 Task: Find a house in Puttur, India for 8 guests from July 12 to July 16, with a price range of ₹10,000 to ₹16,000, including amenities like WiFi, free parking, gym, and breakfast, and ensure self check-in is available.
Action: Mouse moved to (603, 132)
Screenshot: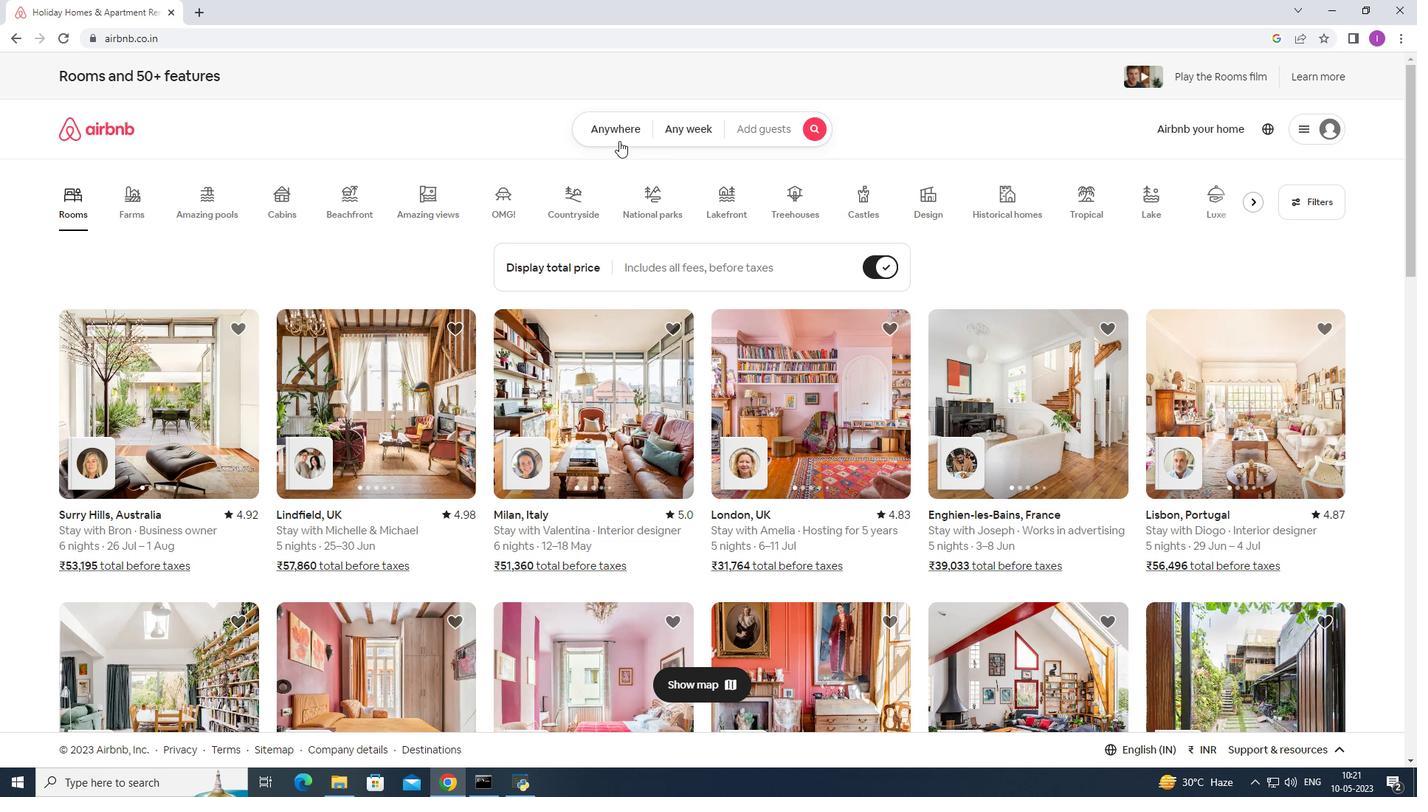 
Action: Mouse pressed left at (603, 132)
Screenshot: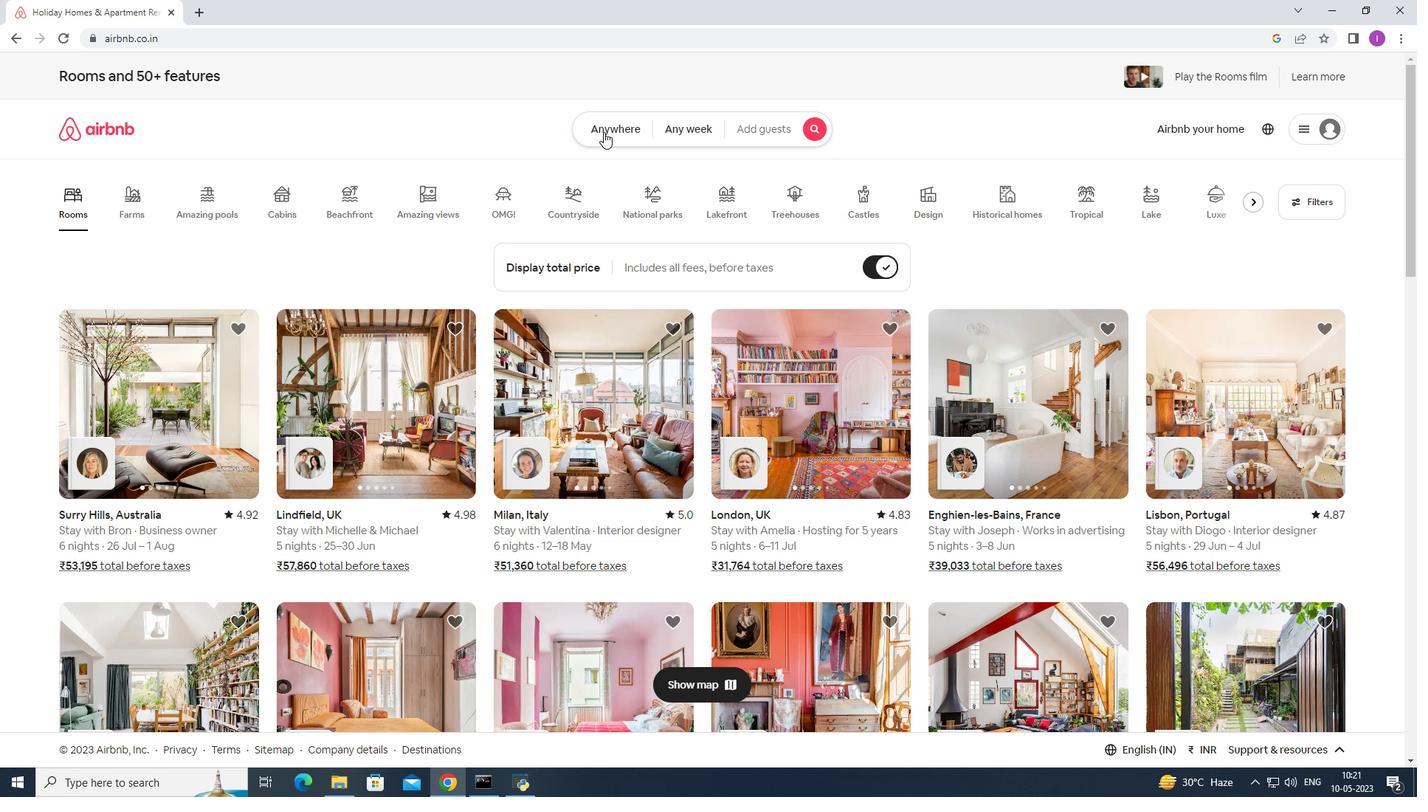 
Action: Mouse moved to (541, 179)
Screenshot: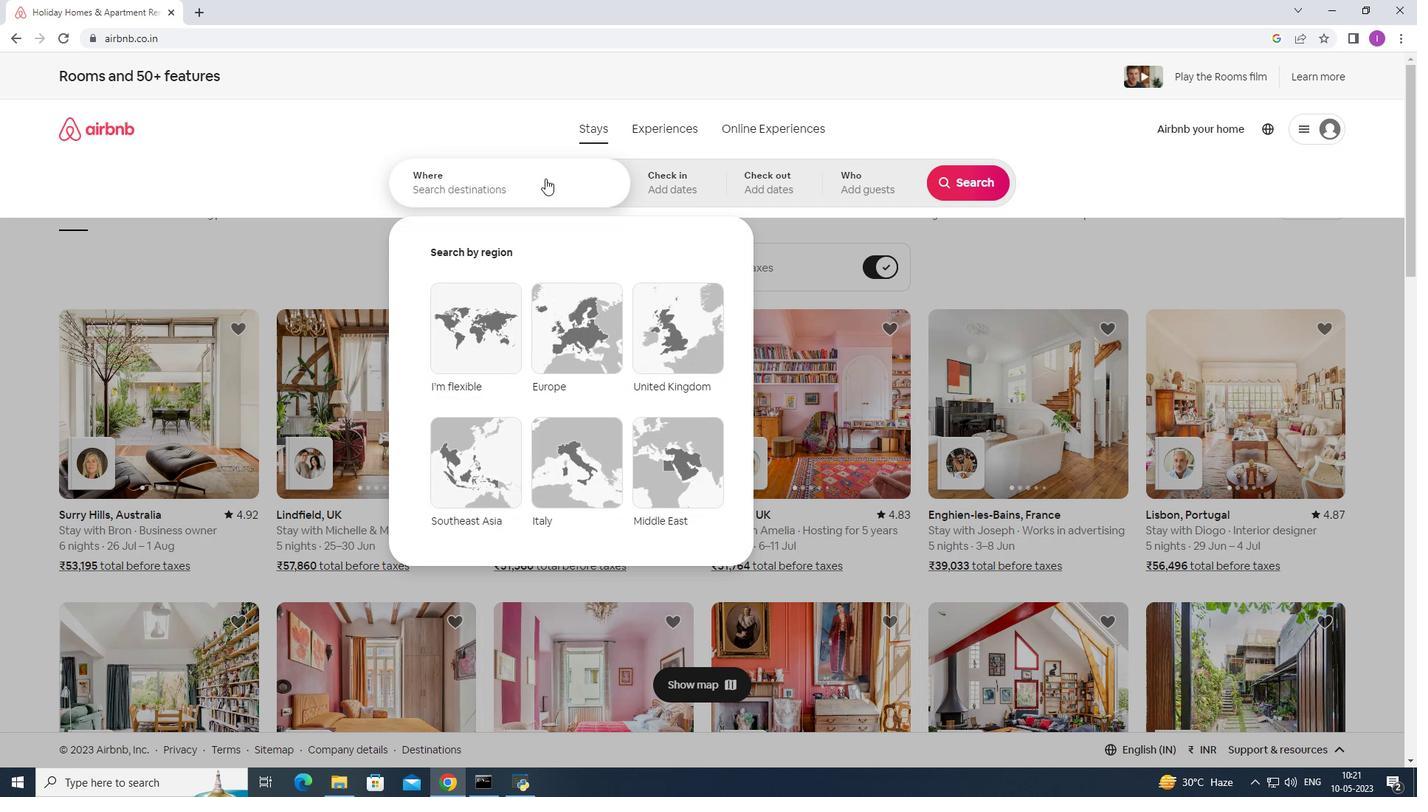 
Action: Mouse pressed left at (541, 179)
Screenshot: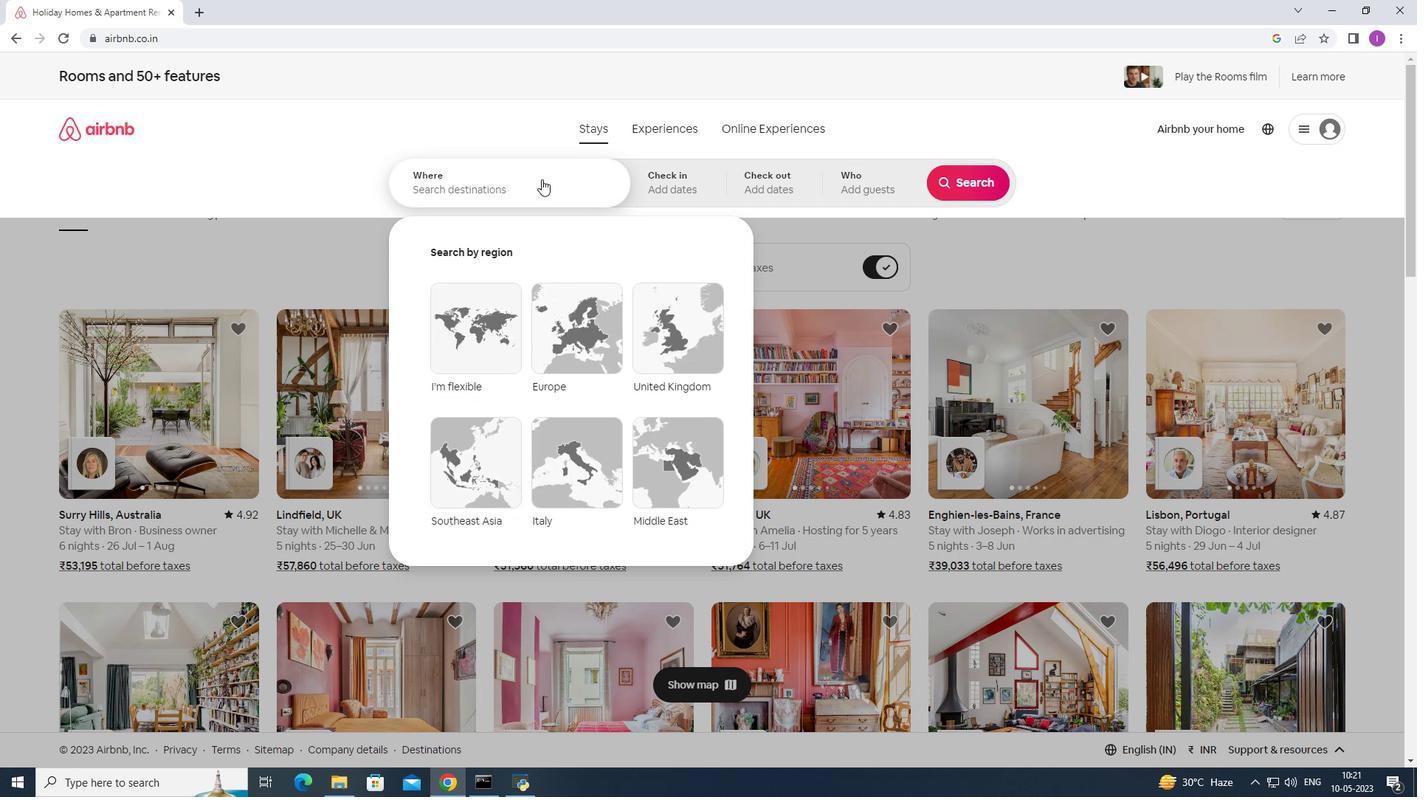 
Action: Mouse moved to (619, 213)
Screenshot: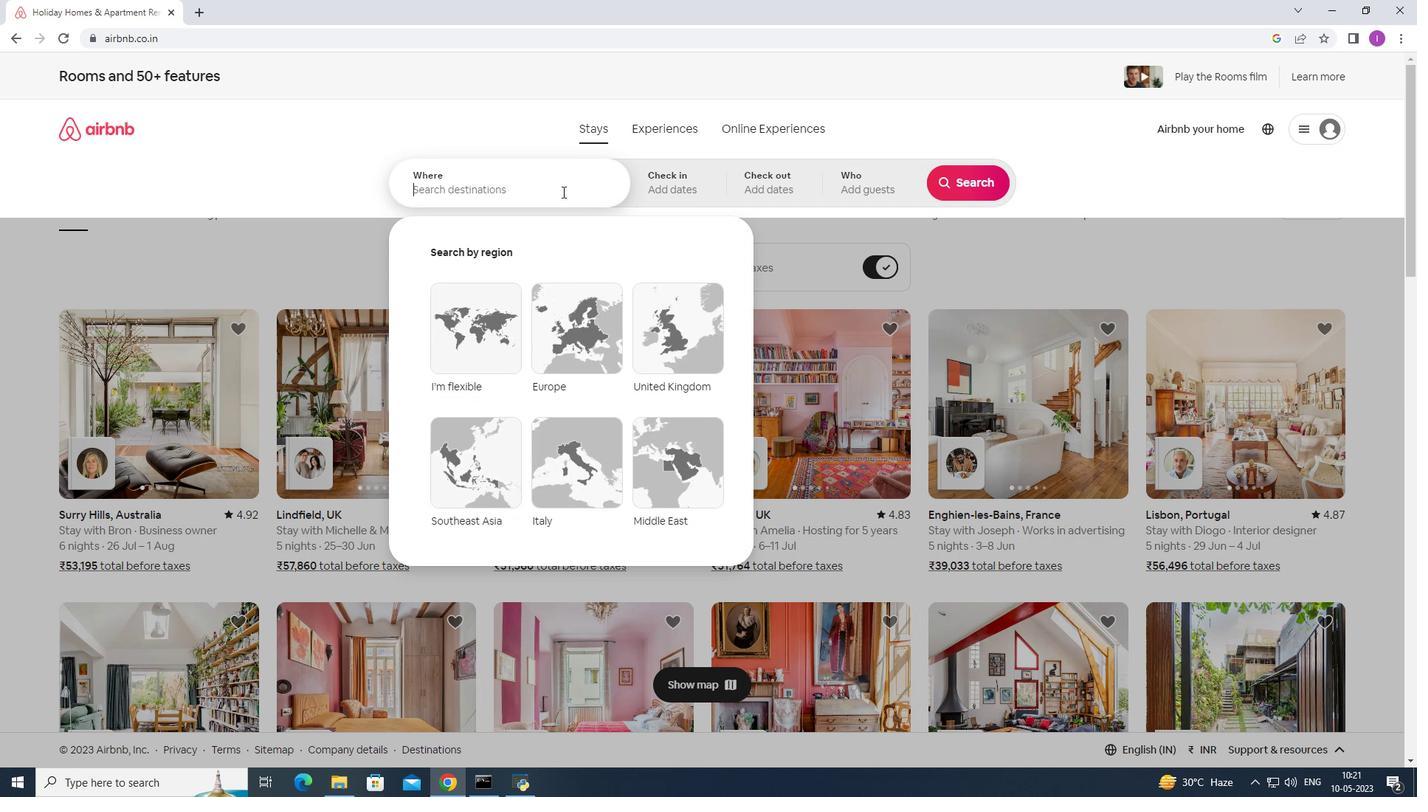 
Action: Key pressed <Key.shift><Key.shift><Key.shift><Key.shift><Key.shift>Puttur,<Key.shift>India
Screenshot: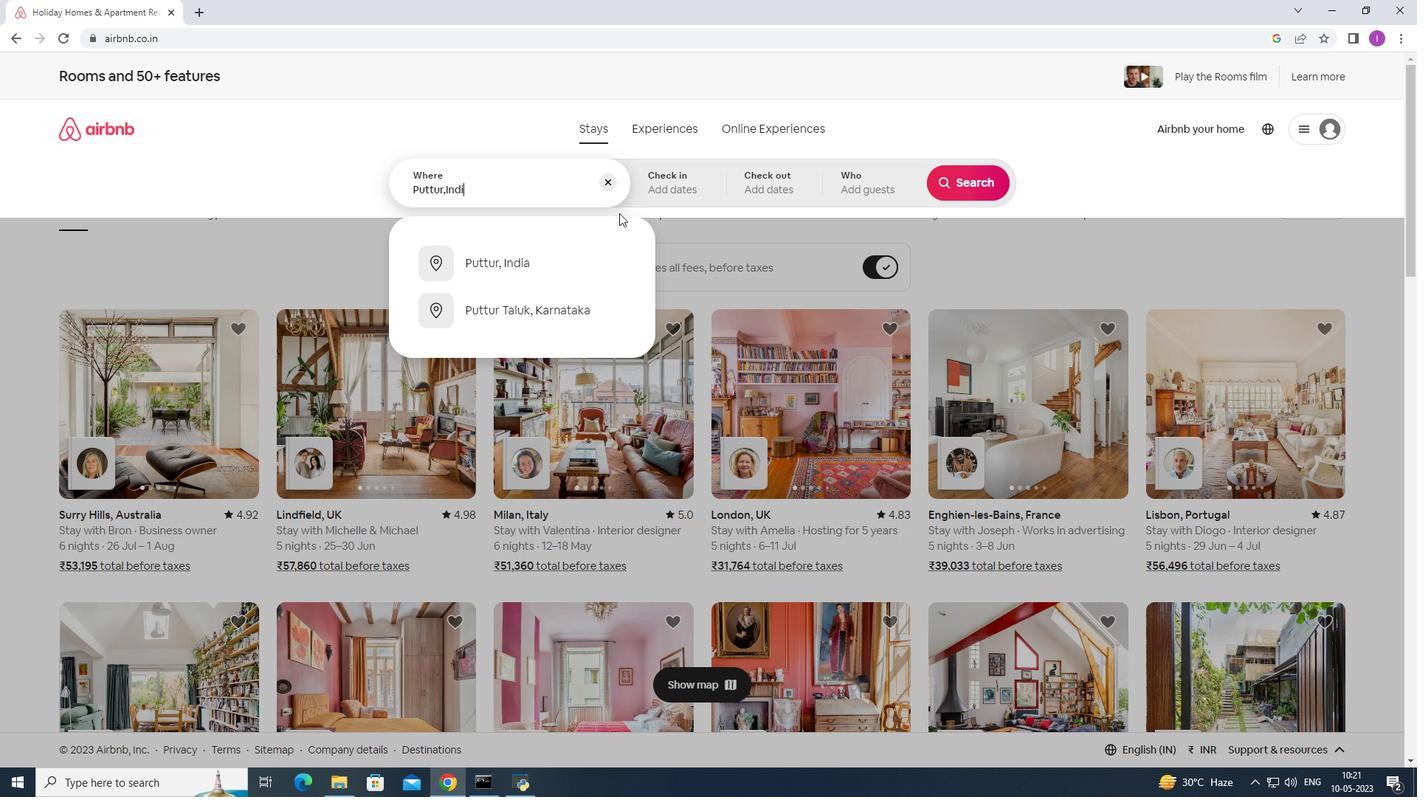 
Action: Mouse moved to (561, 262)
Screenshot: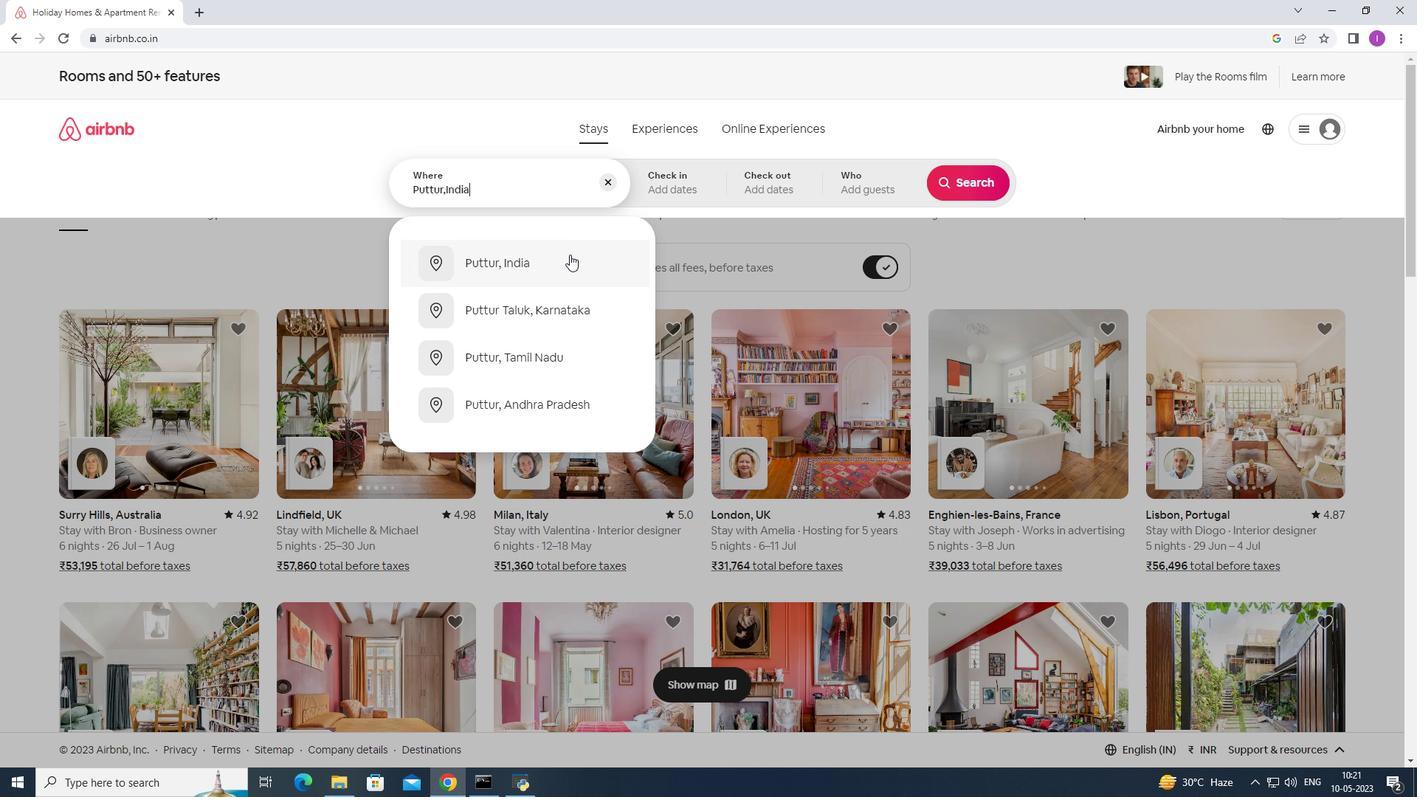 
Action: Mouse pressed left at (561, 262)
Screenshot: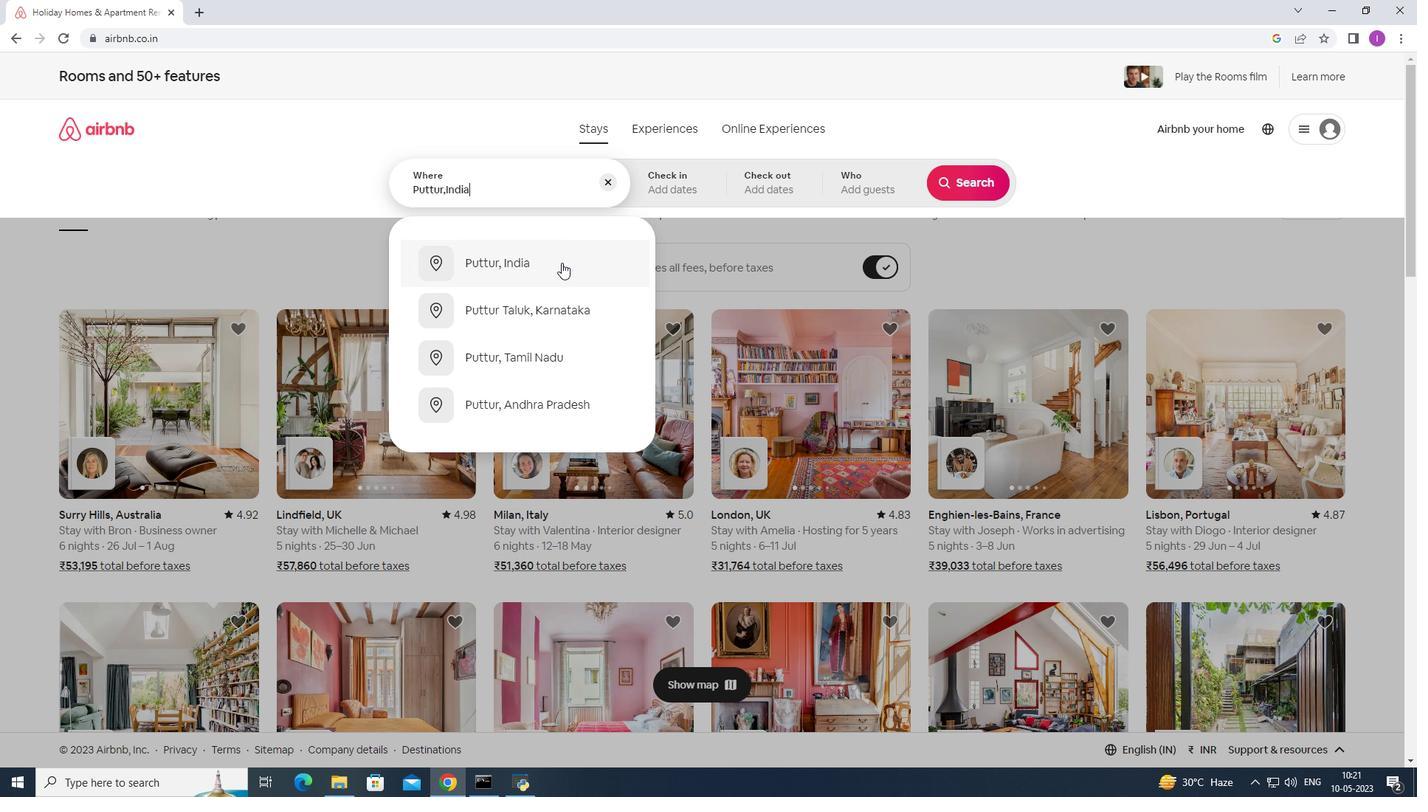 
Action: Mouse moved to (975, 301)
Screenshot: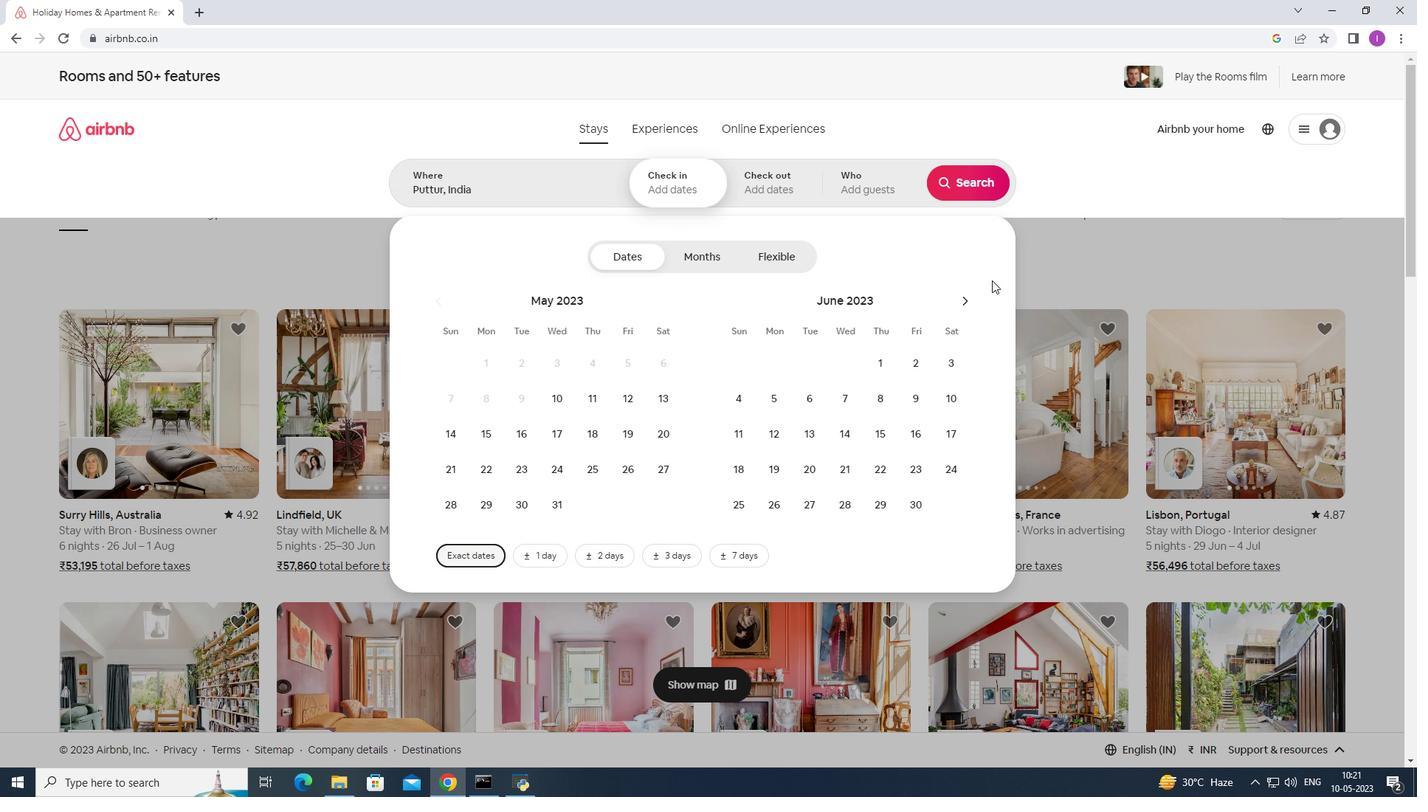
Action: Mouse pressed left at (975, 301)
Screenshot: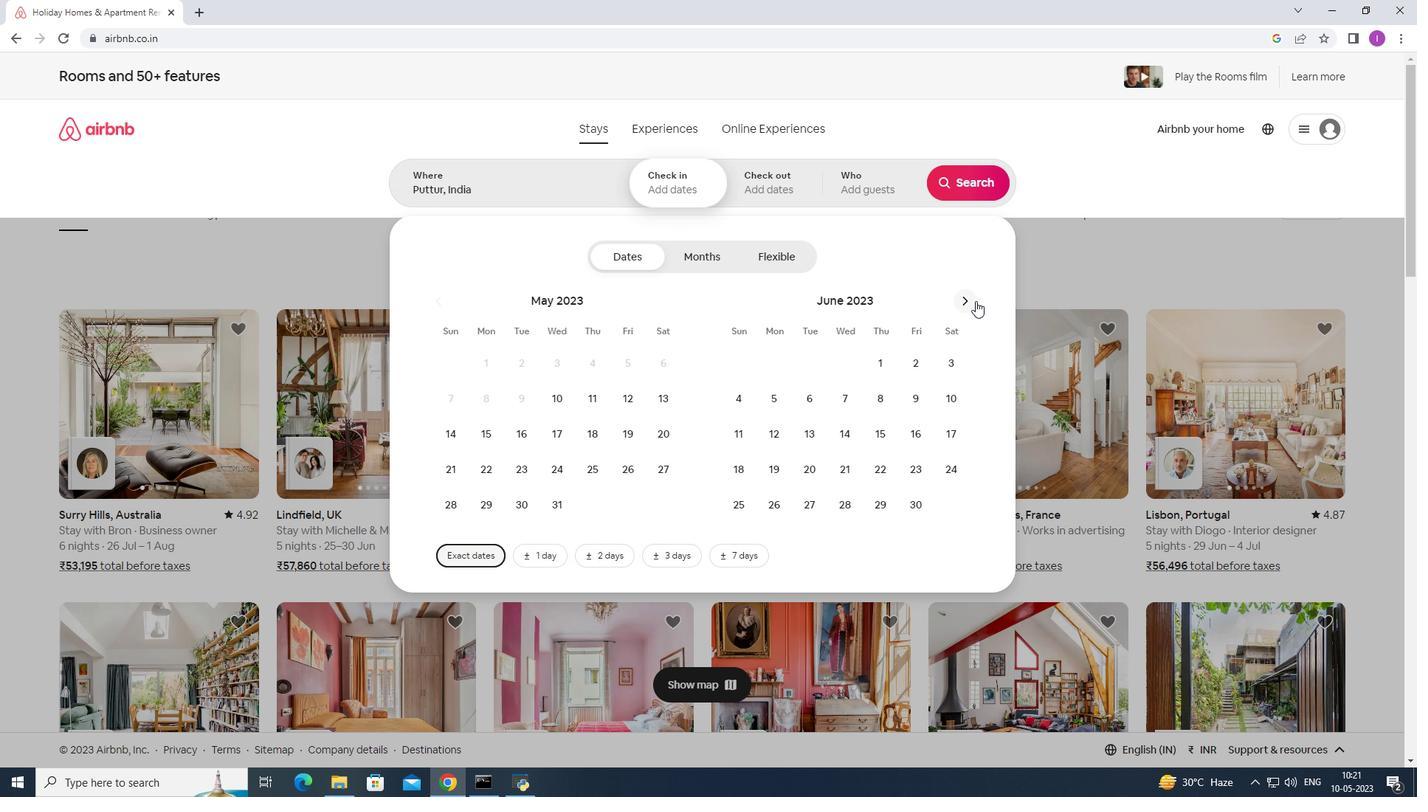 
Action: Mouse pressed left at (975, 301)
Screenshot: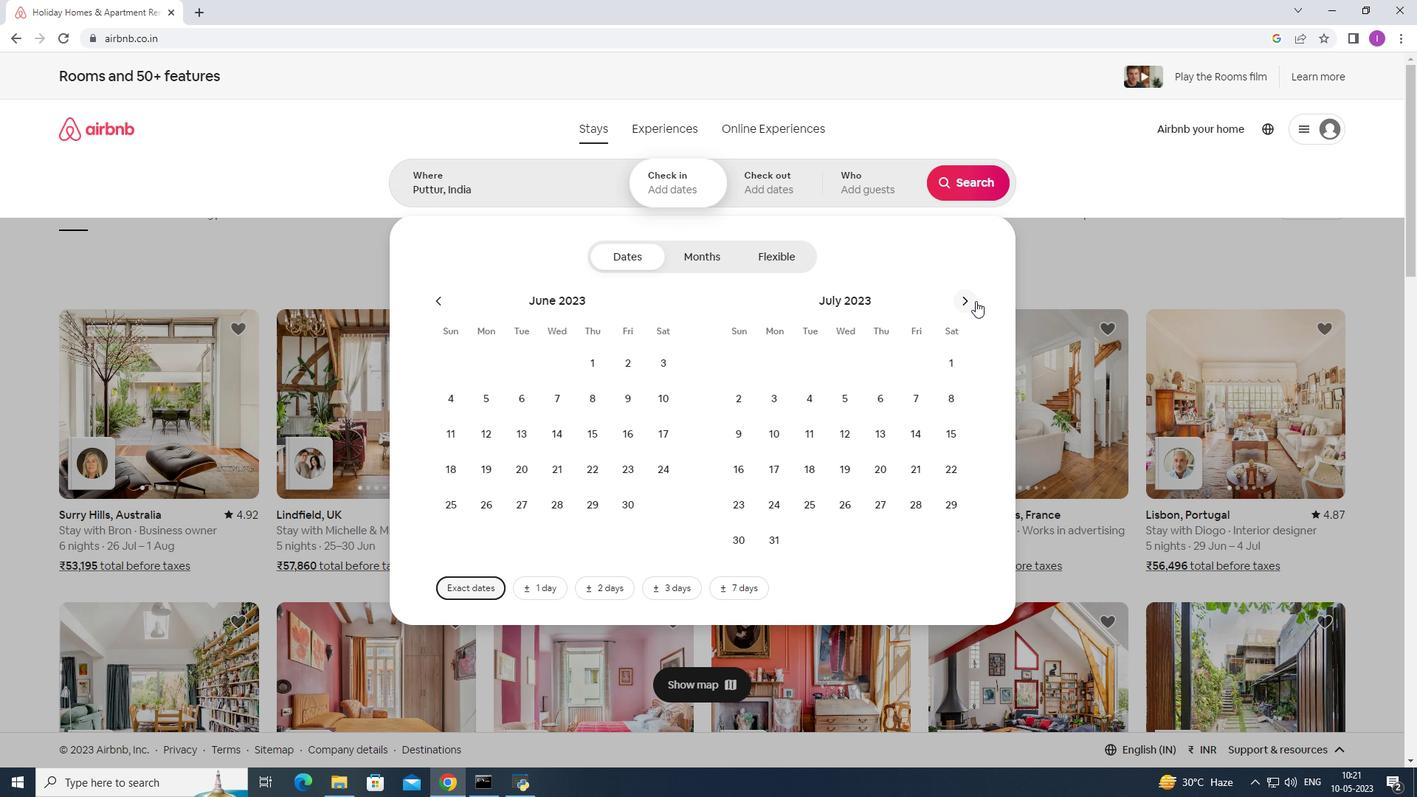 
Action: Mouse moved to (552, 431)
Screenshot: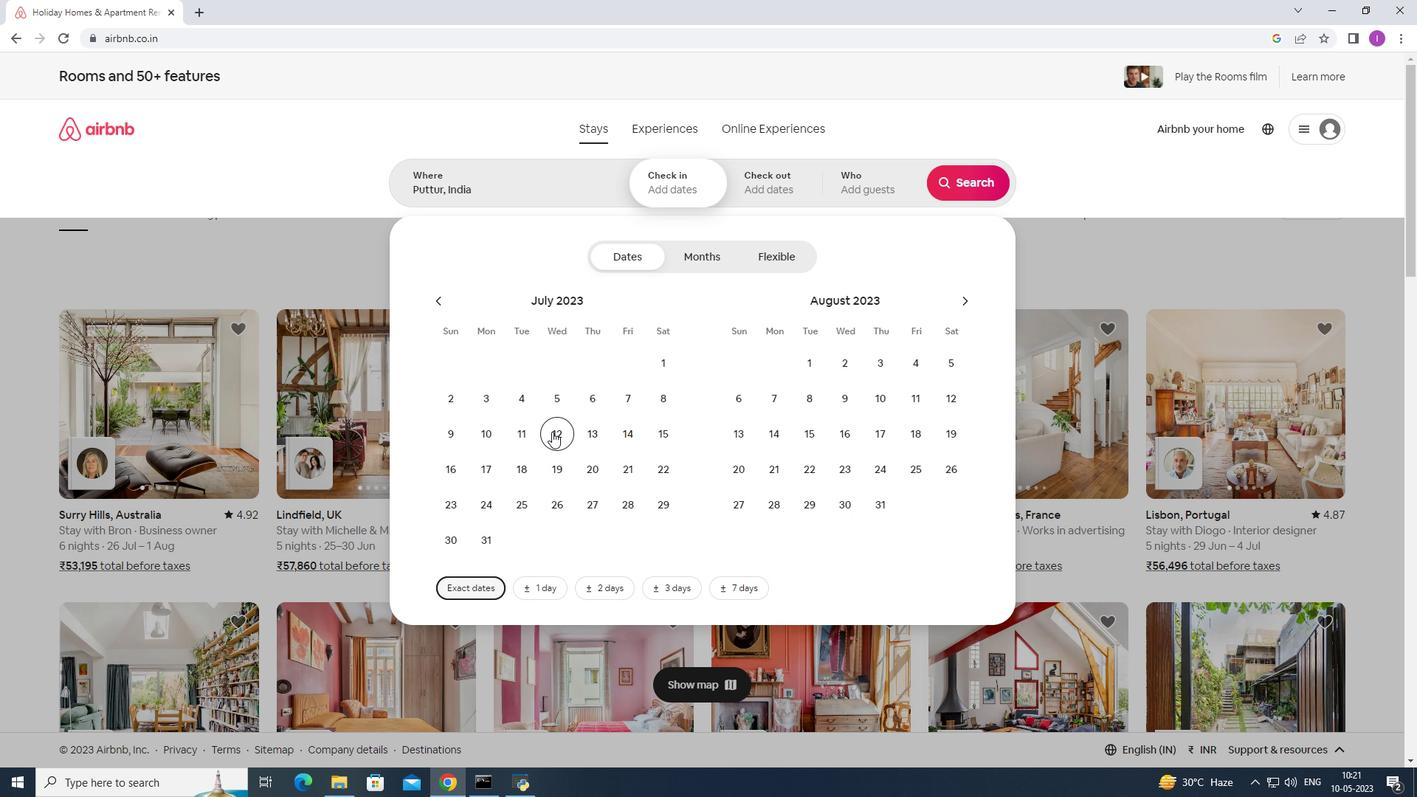 
Action: Mouse pressed left at (552, 431)
Screenshot: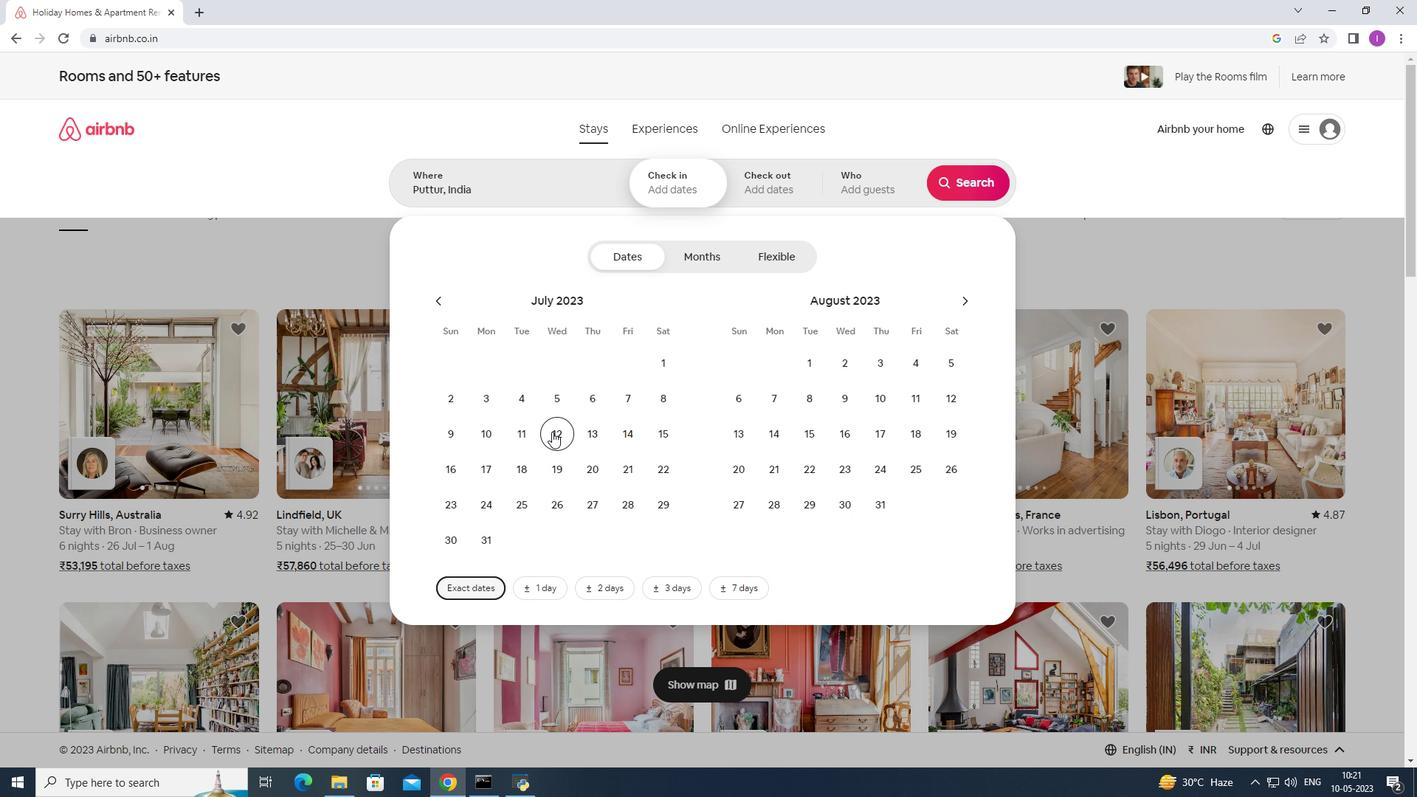 
Action: Mouse moved to (448, 474)
Screenshot: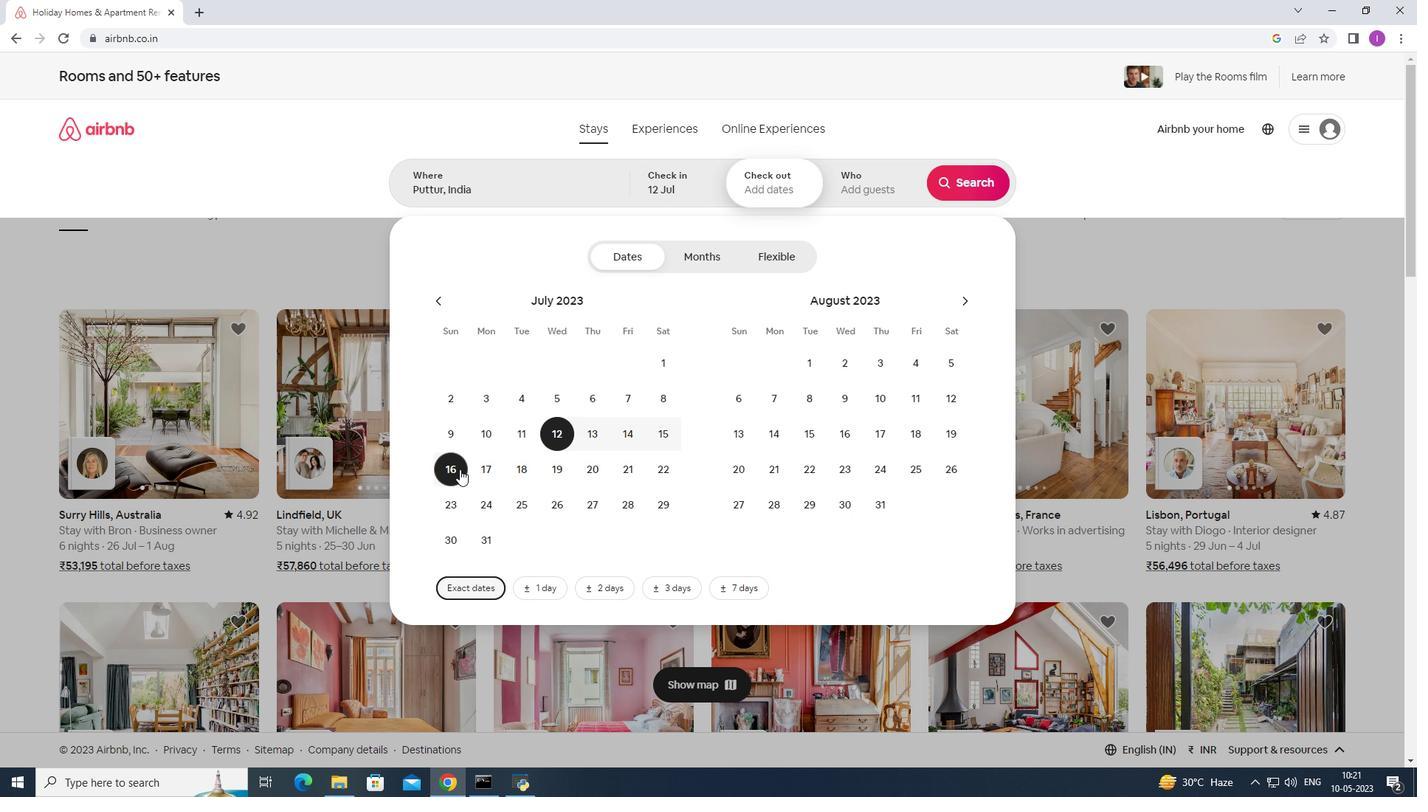 
Action: Mouse pressed left at (448, 474)
Screenshot: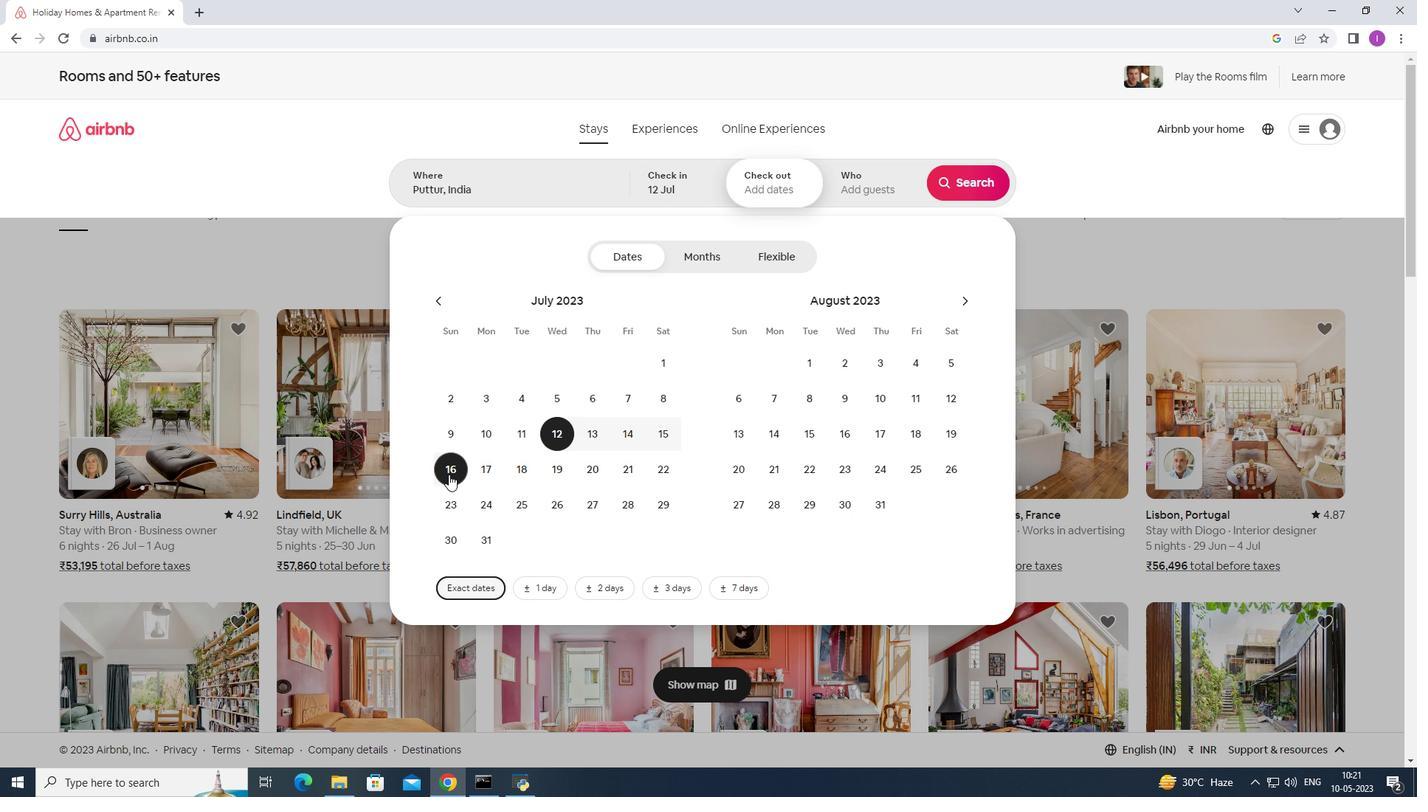 
Action: Mouse moved to (876, 181)
Screenshot: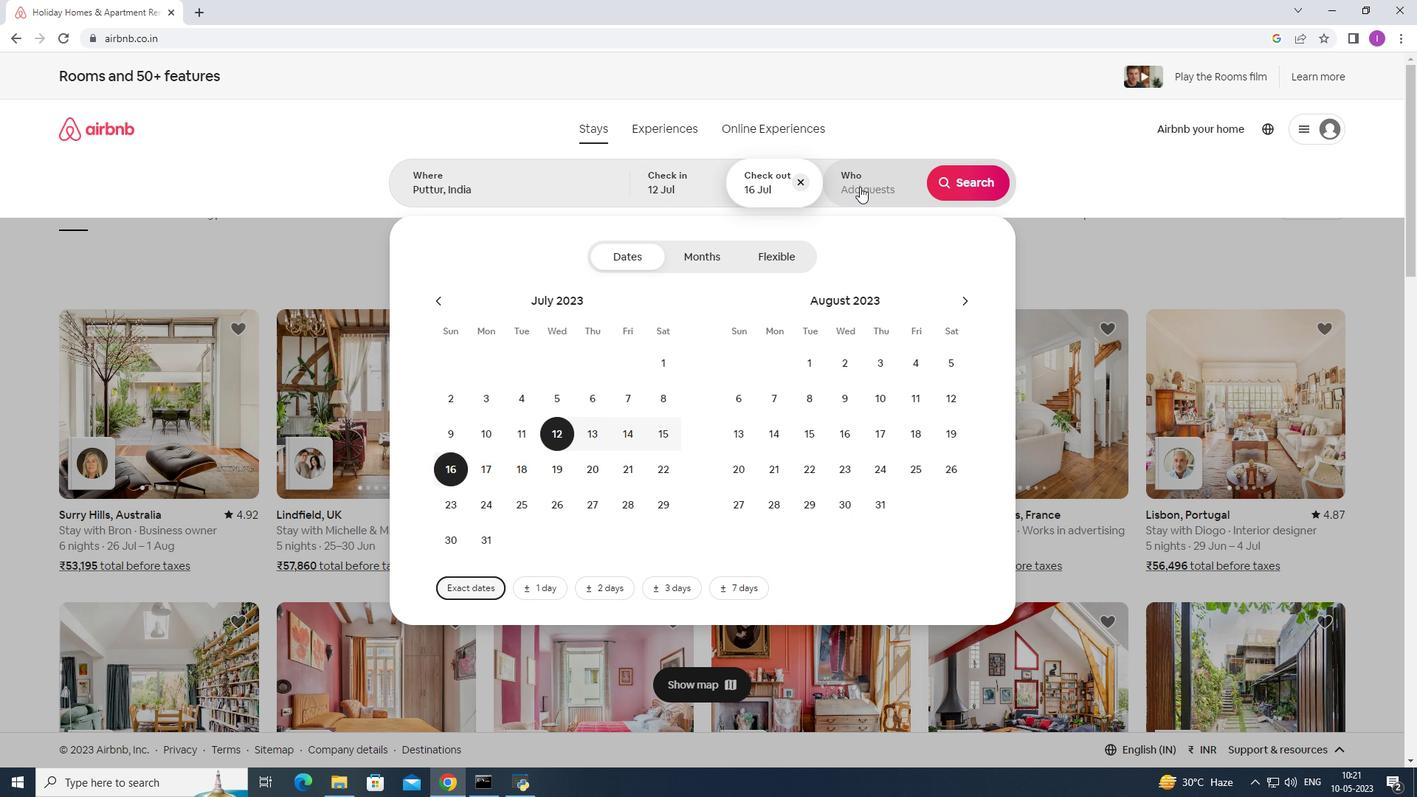 
Action: Mouse pressed left at (876, 181)
Screenshot: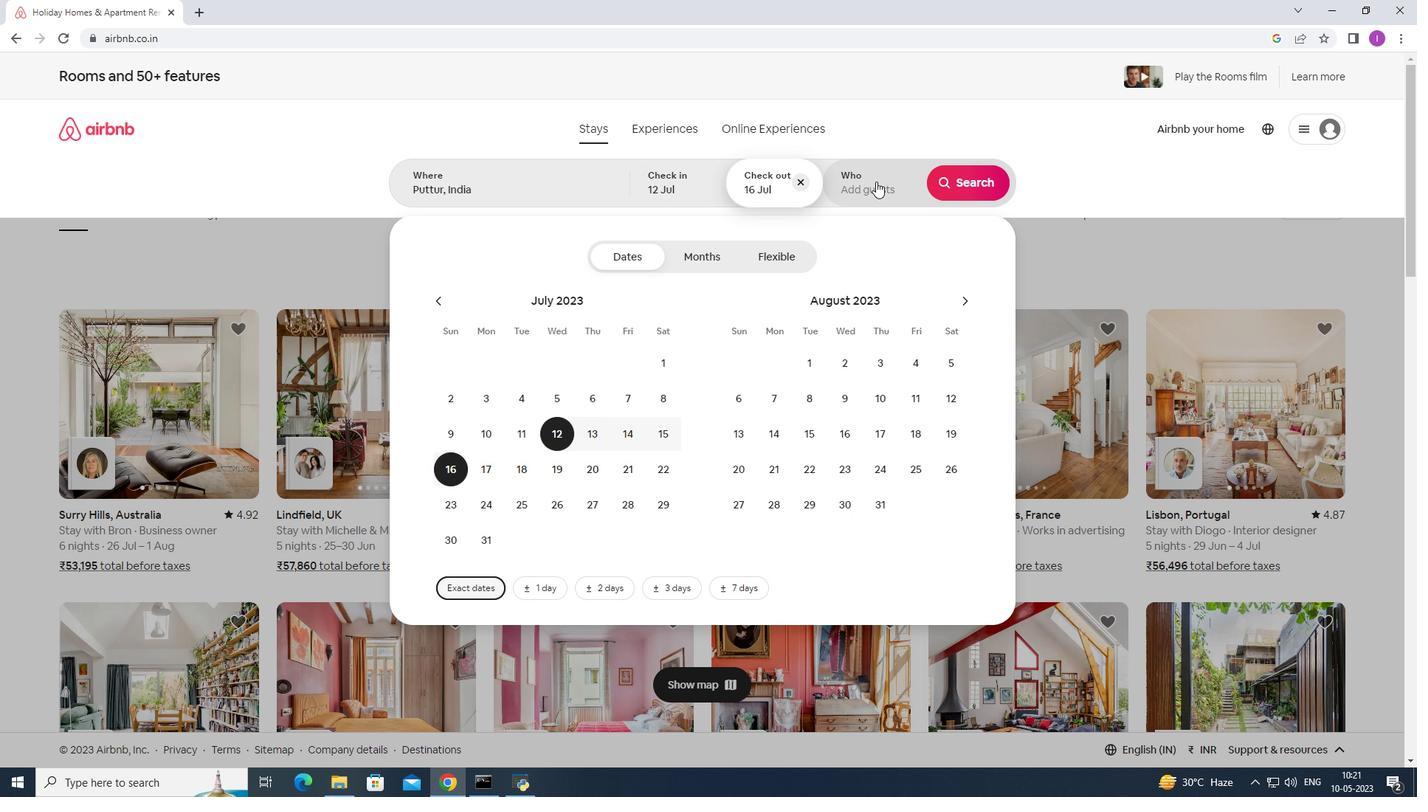 
Action: Mouse moved to (979, 261)
Screenshot: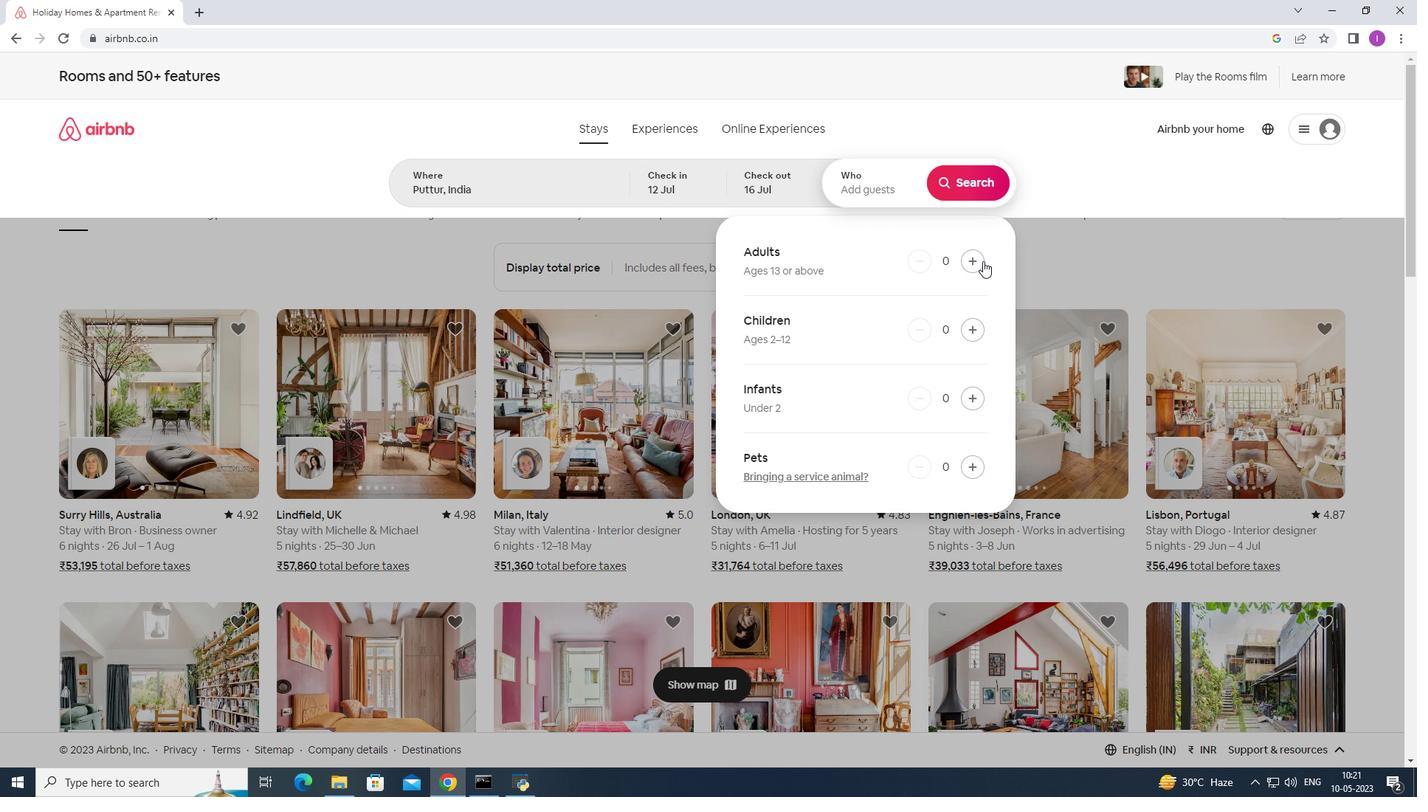 
Action: Mouse pressed left at (979, 261)
Screenshot: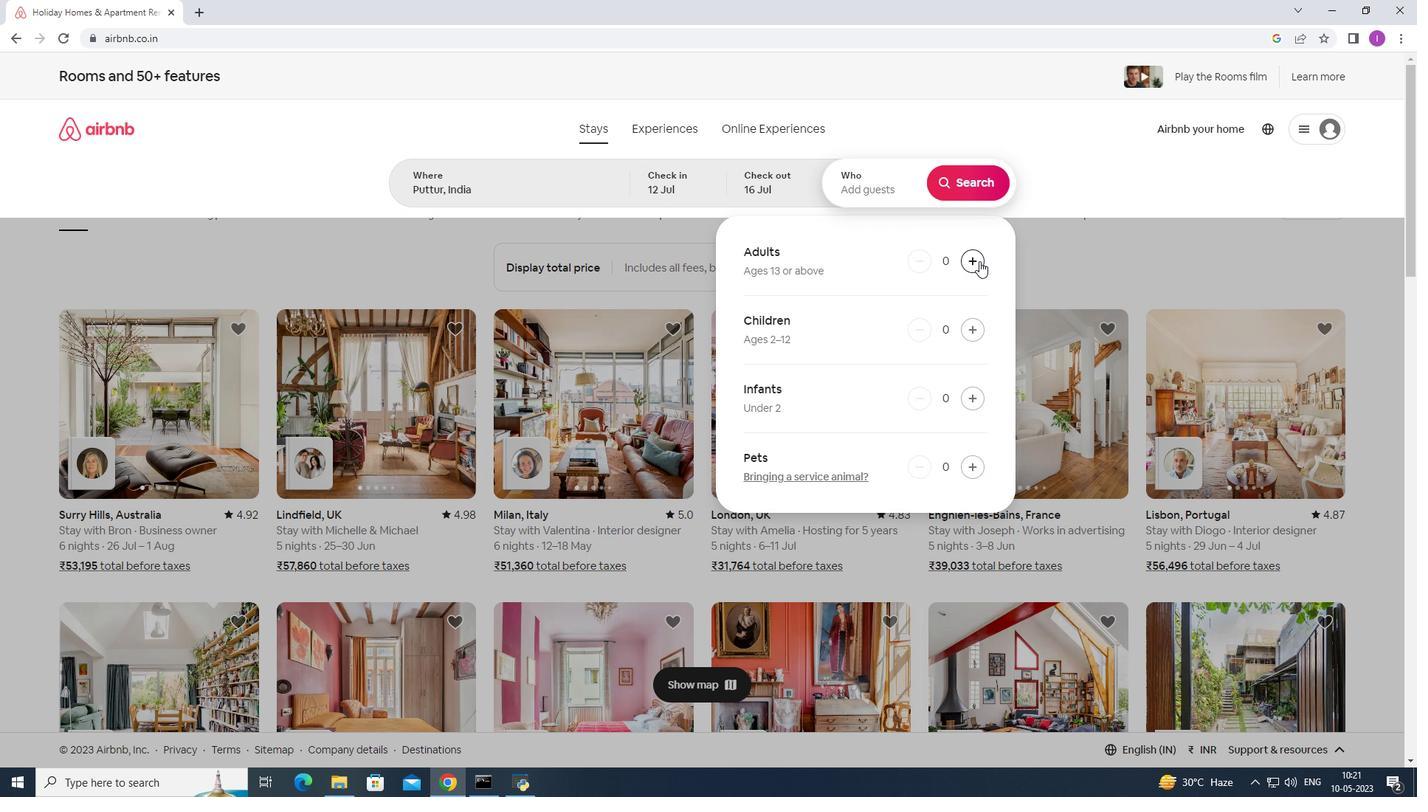 
Action: Mouse pressed left at (979, 261)
Screenshot: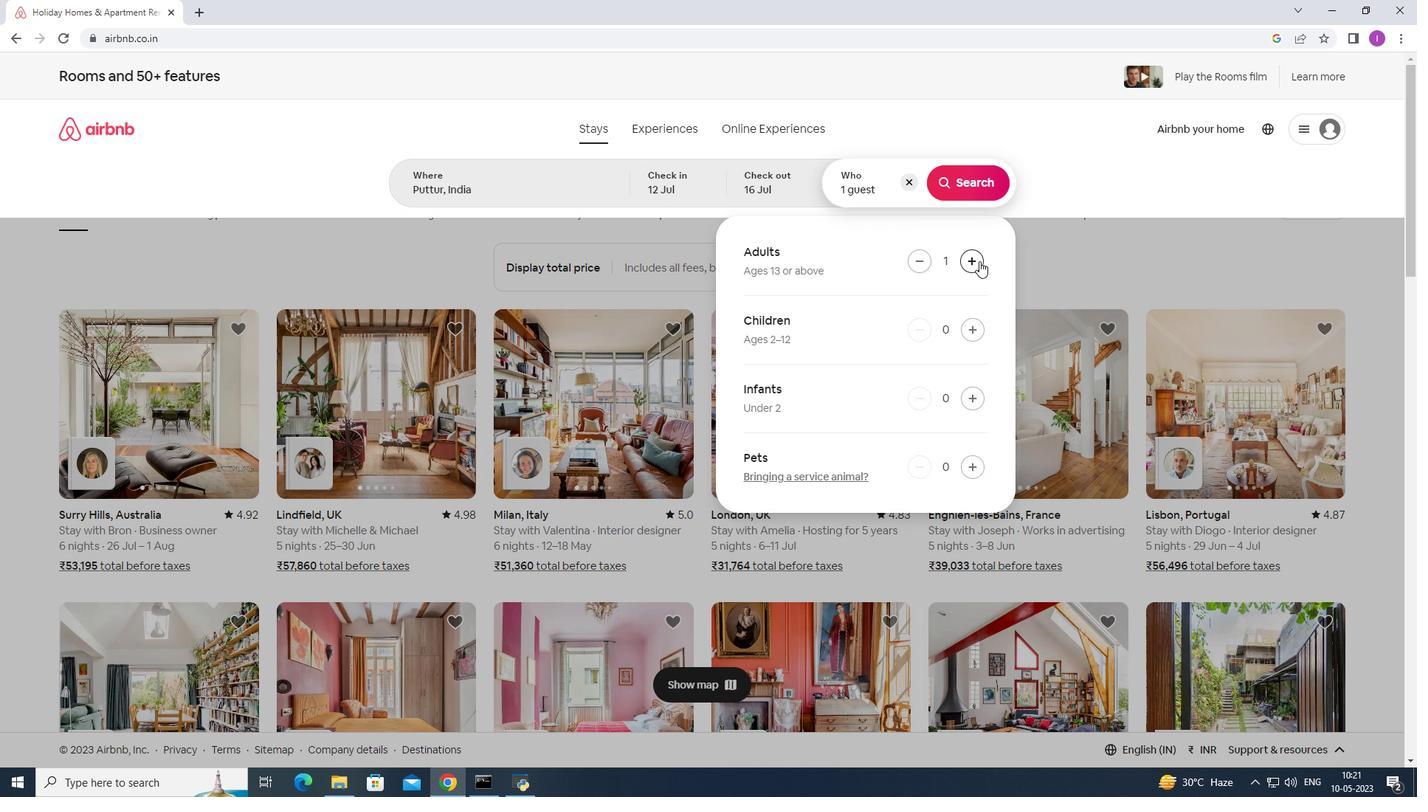 
Action: Mouse pressed left at (979, 261)
Screenshot: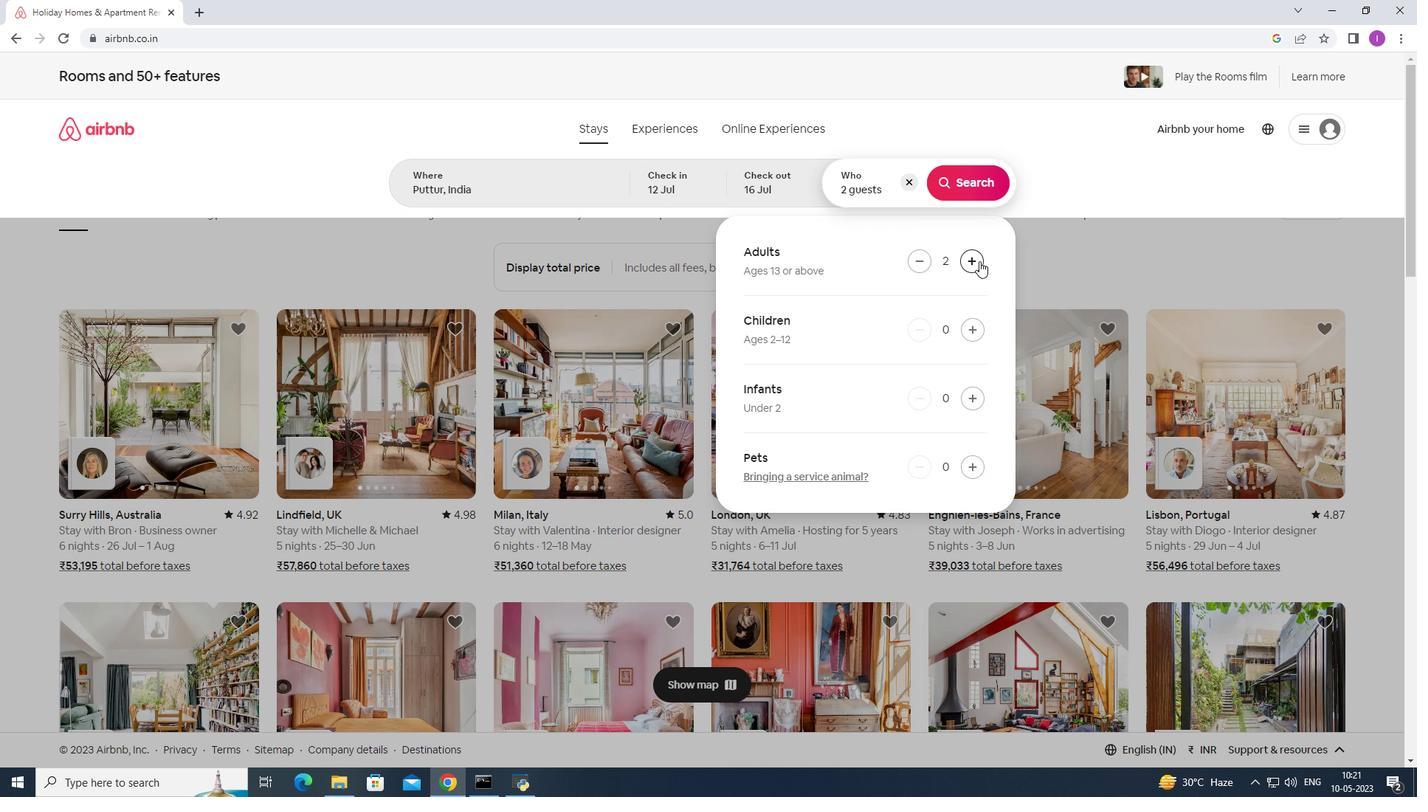 
Action: Mouse pressed left at (979, 261)
Screenshot: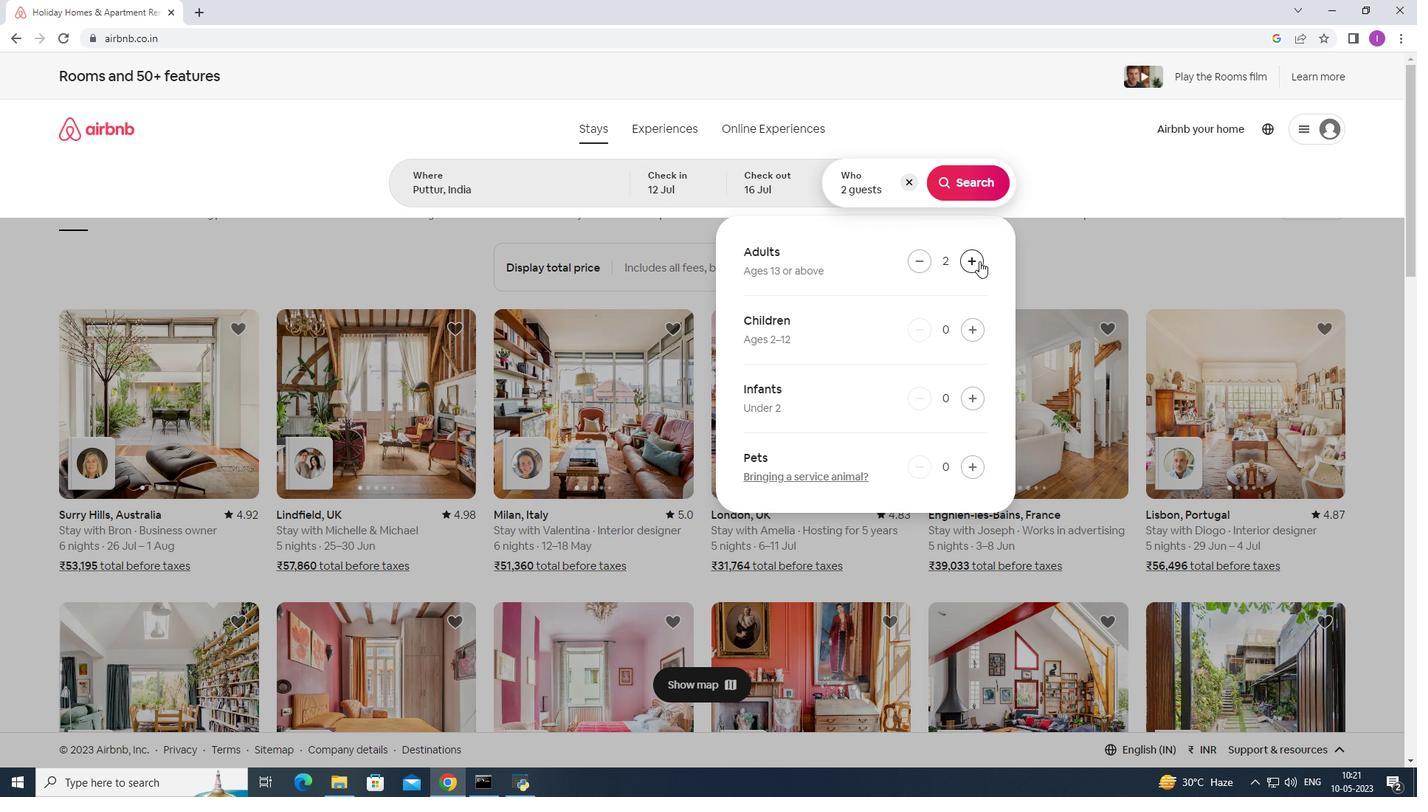 
Action: Mouse pressed left at (979, 261)
Screenshot: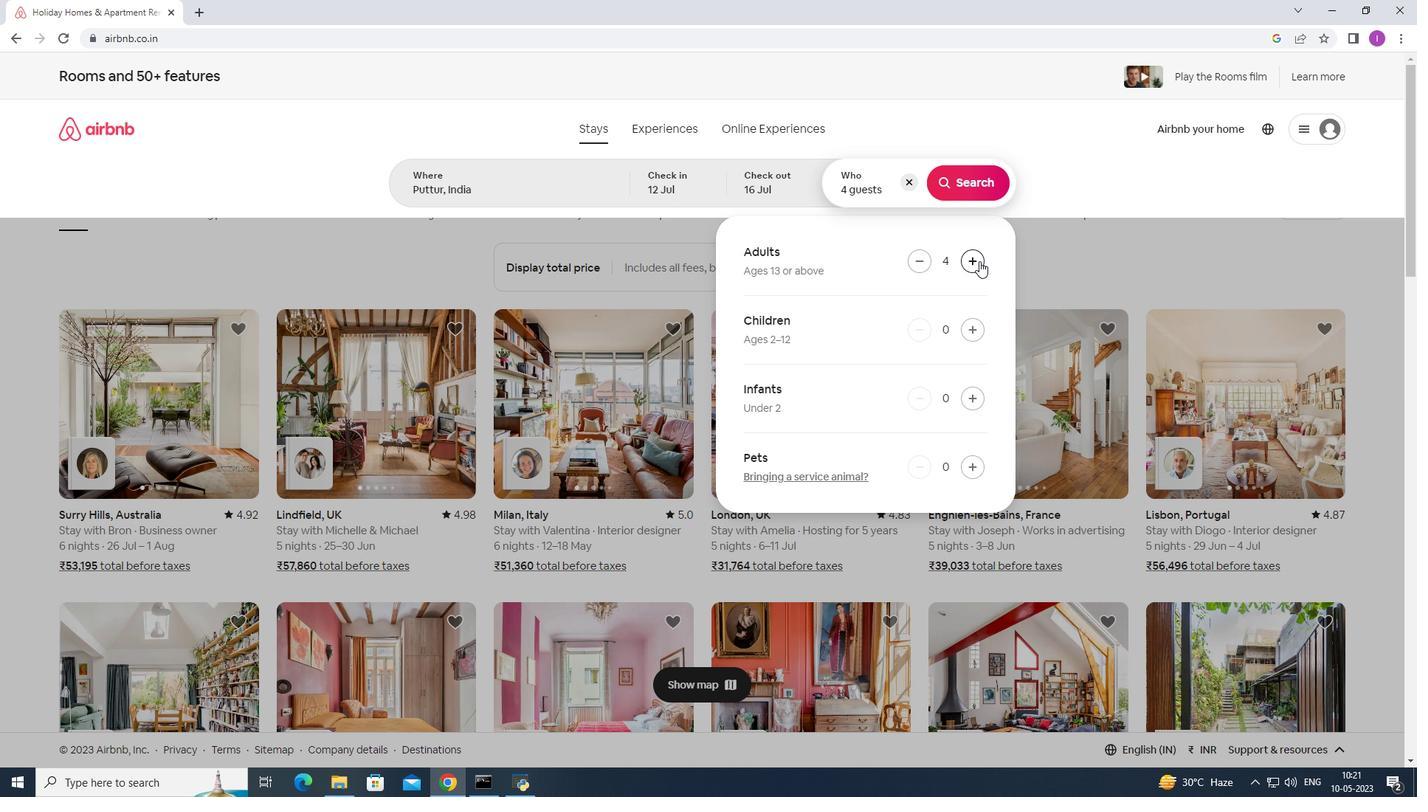 
Action: Mouse pressed left at (979, 261)
Screenshot: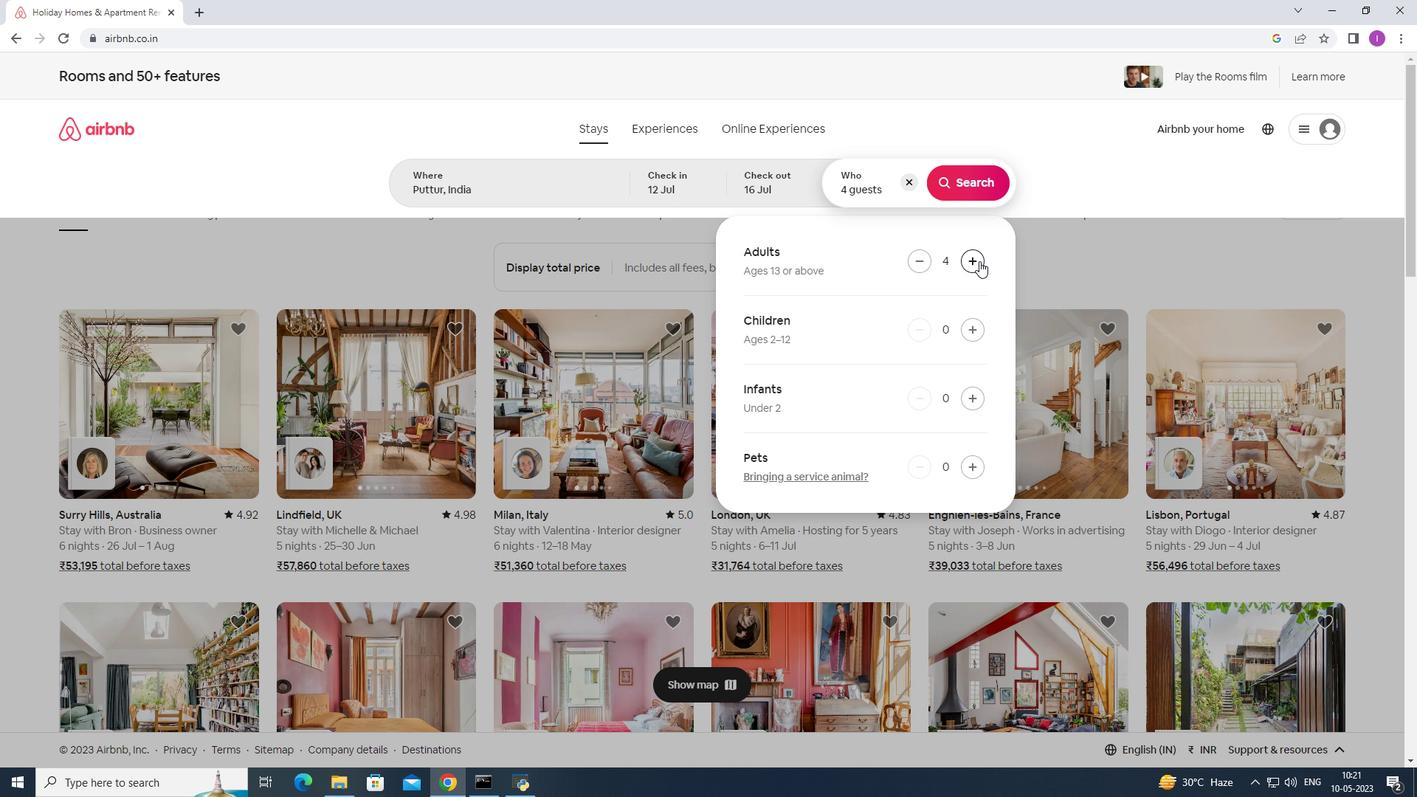 
Action: Mouse pressed left at (979, 261)
Screenshot: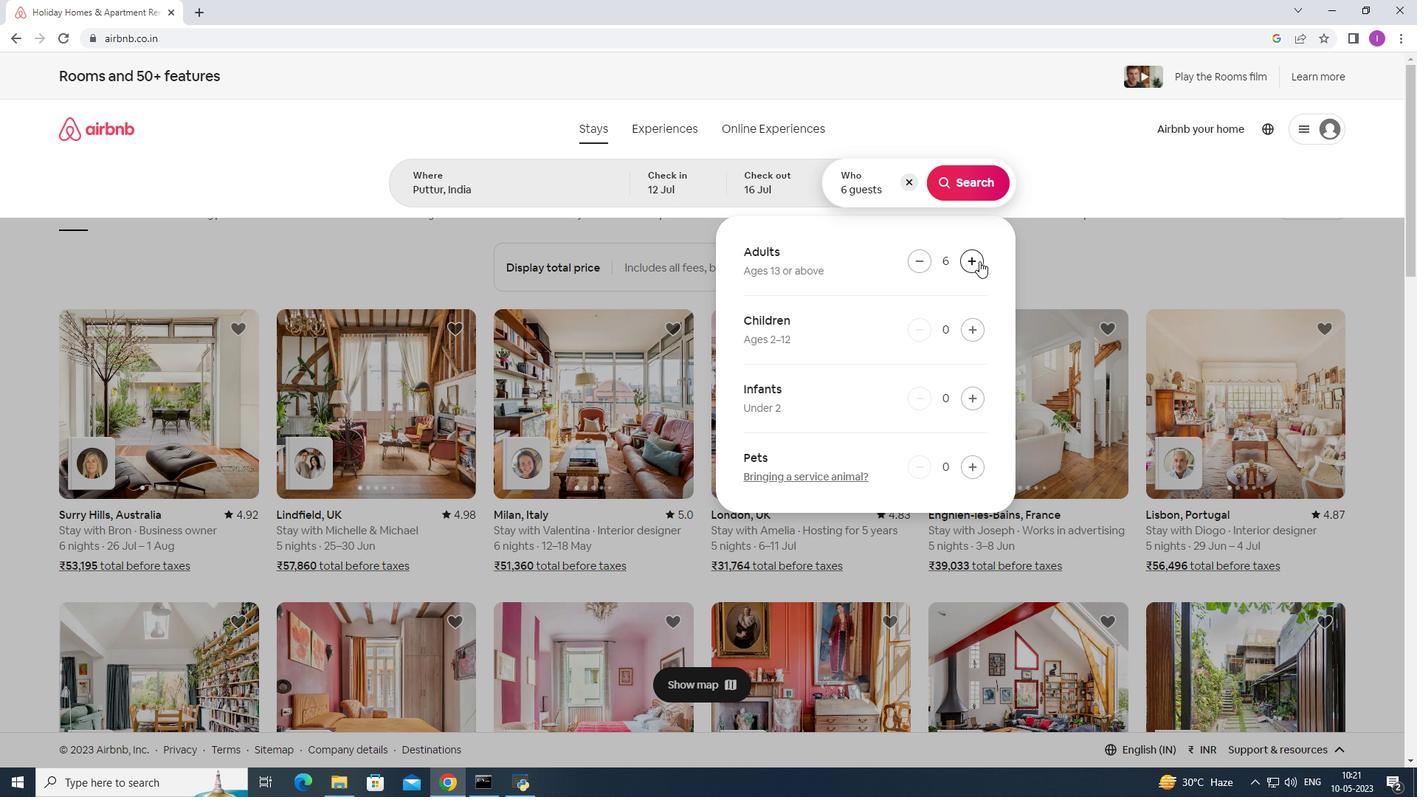 
Action: Mouse pressed left at (979, 261)
Screenshot: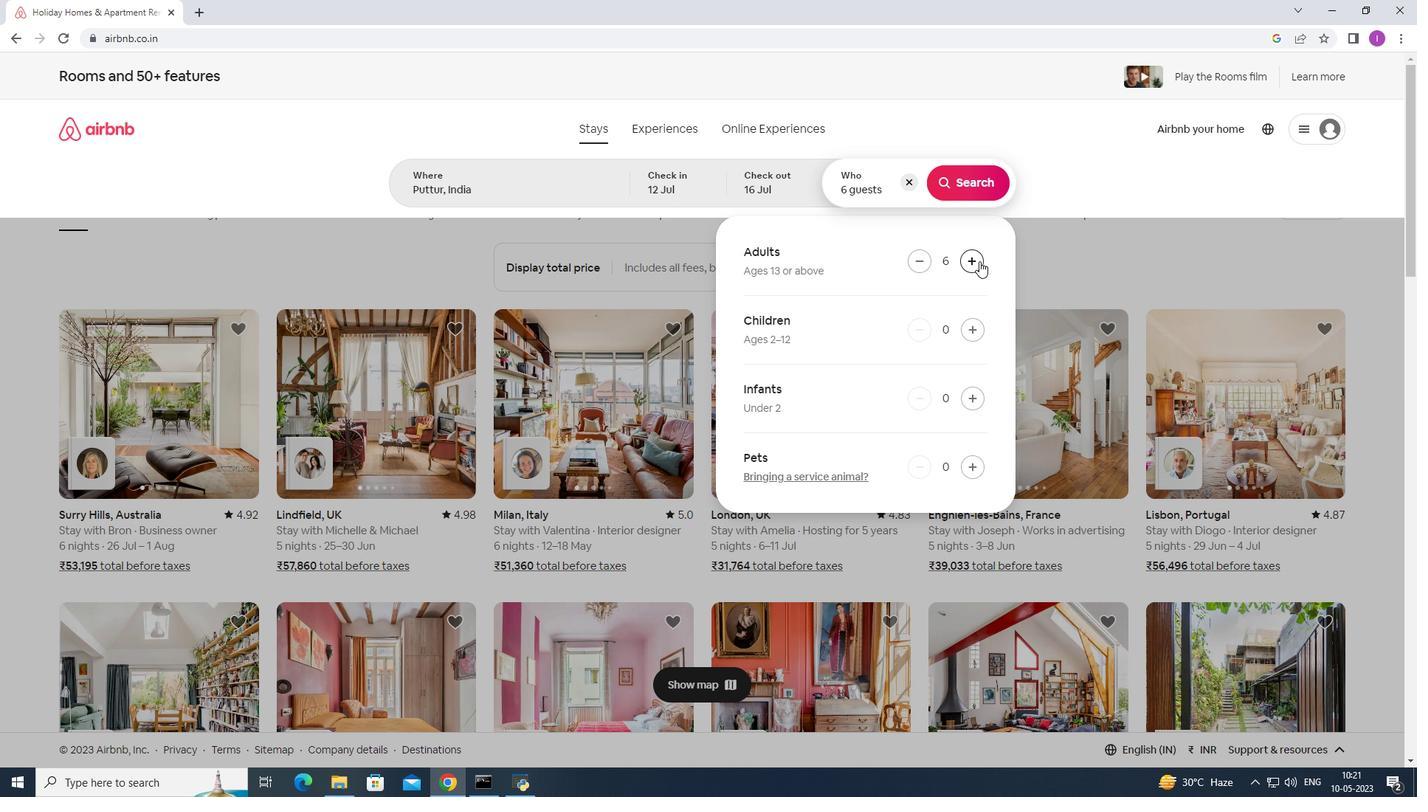 
Action: Mouse pressed left at (979, 261)
Screenshot: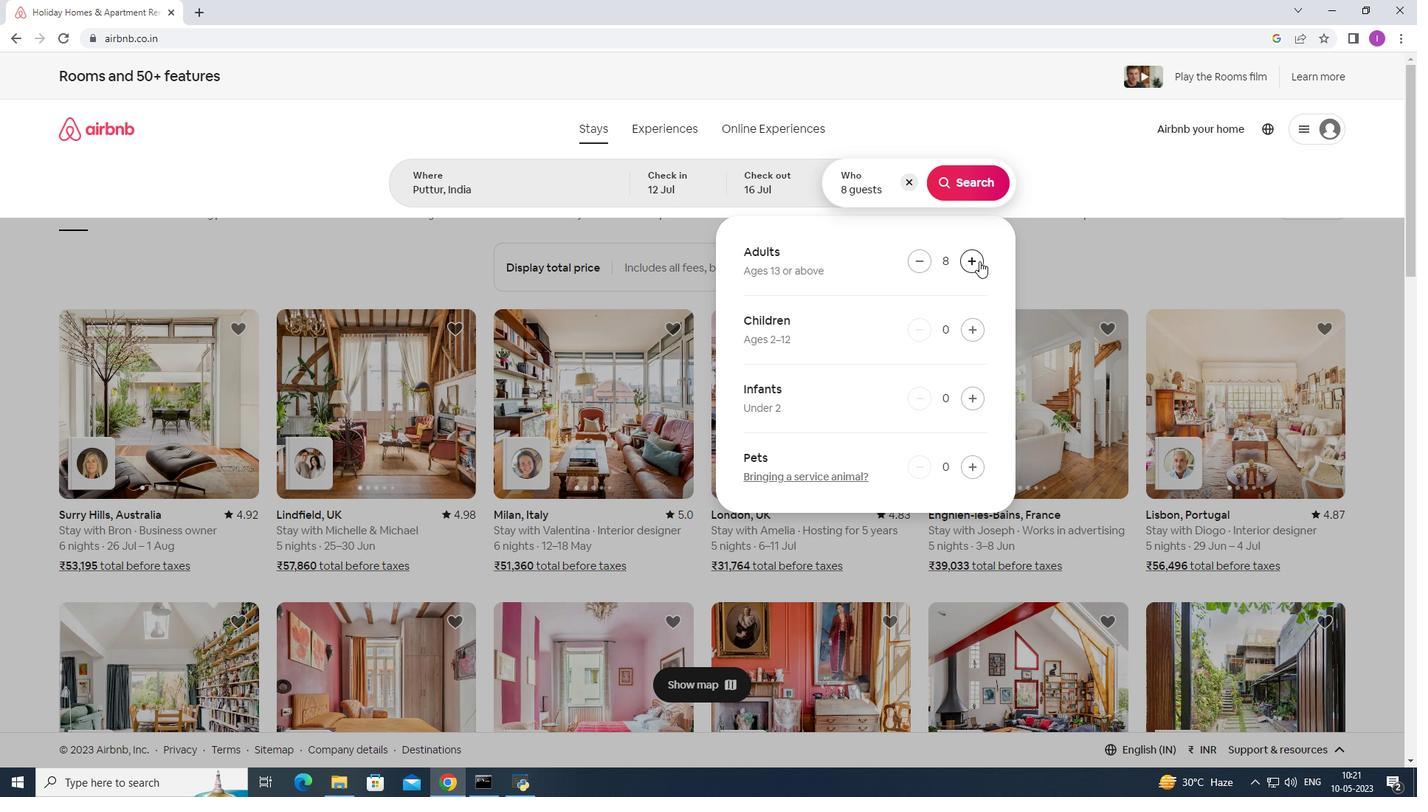 
Action: Mouse moved to (920, 260)
Screenshot: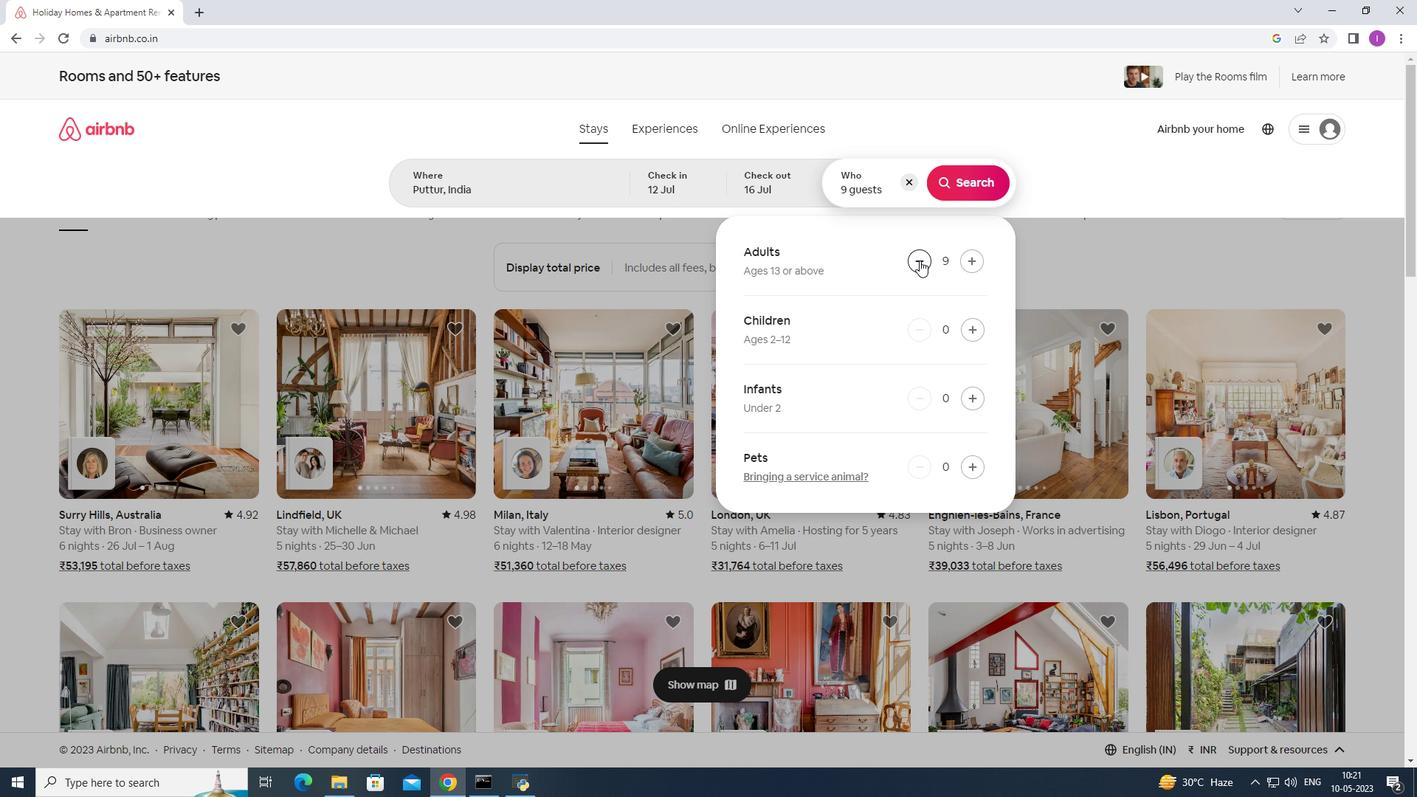 
Action: Mouse pressed left at (920, 260)
Screenshot: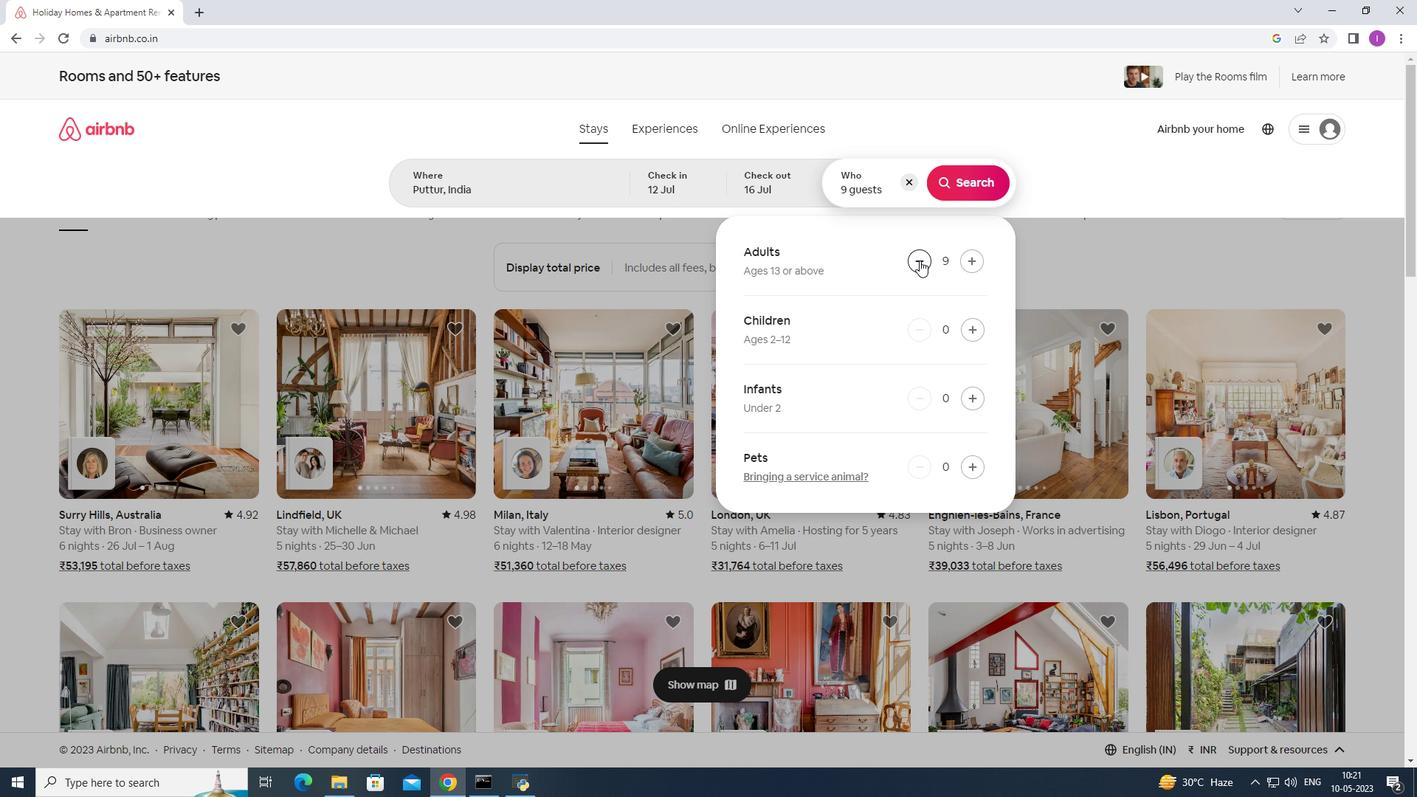 
Action: Mouse moved to (986, 179)
Screenshot: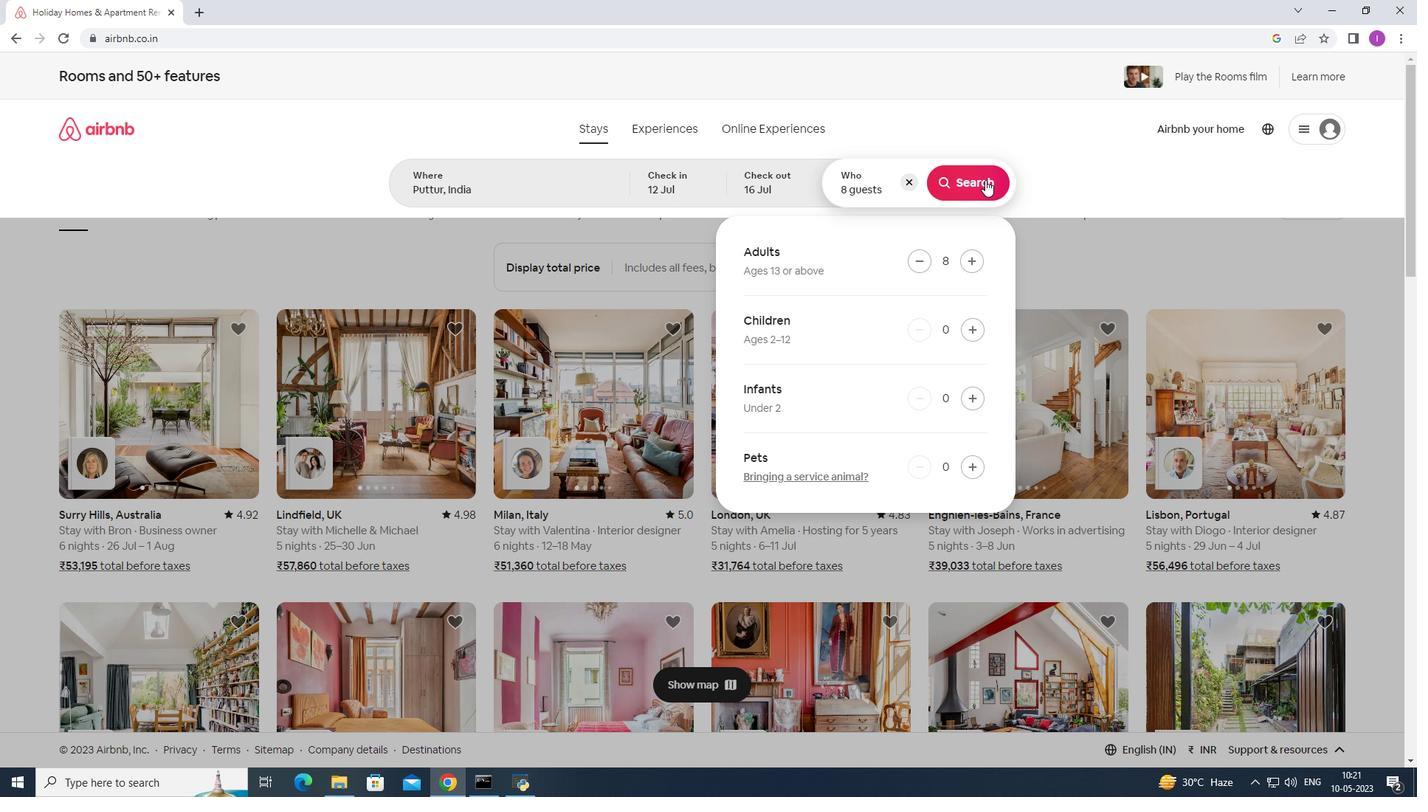 
Action: Mouse pressed left at (986, 179)
Screenshot: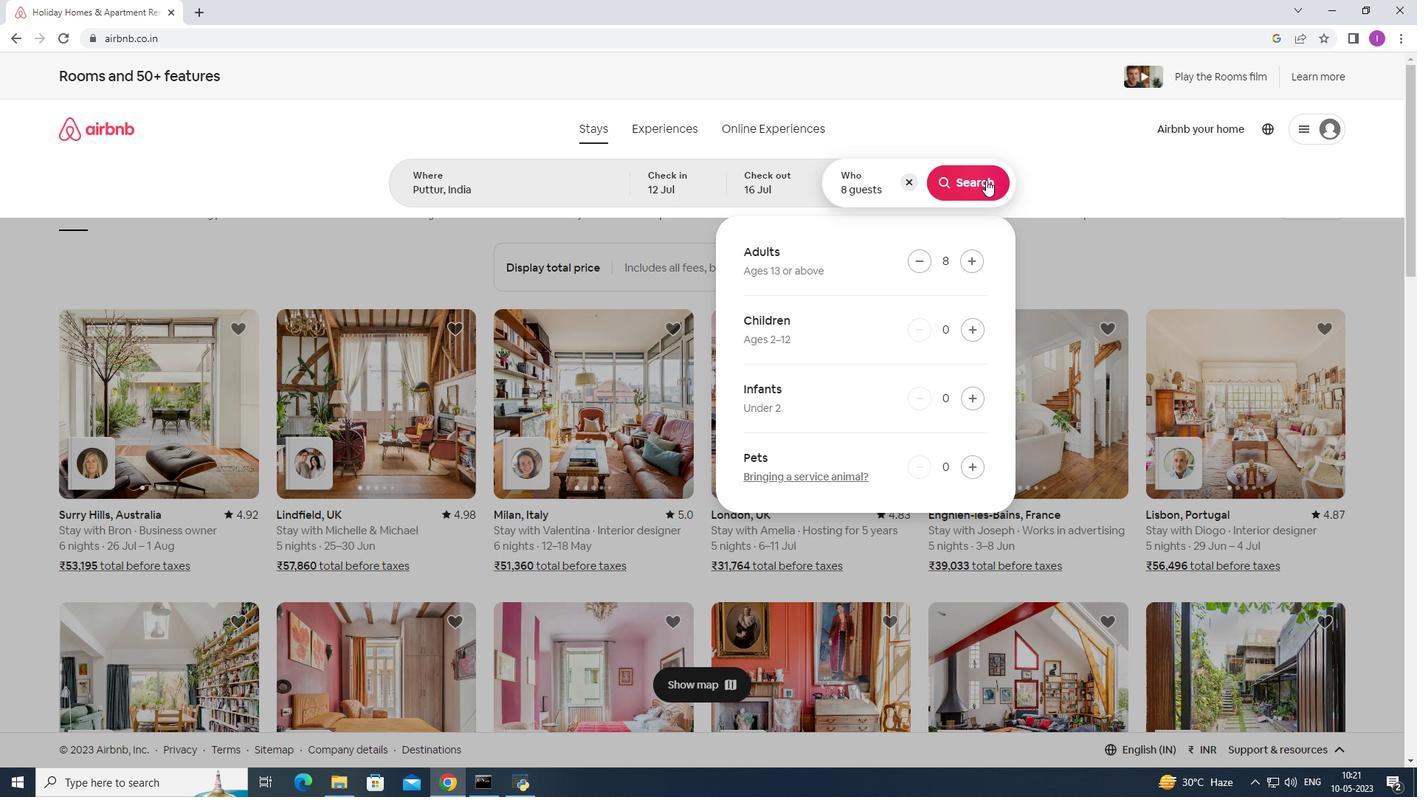 
Action: Mouse moved to (1362, 129)
Screenshot: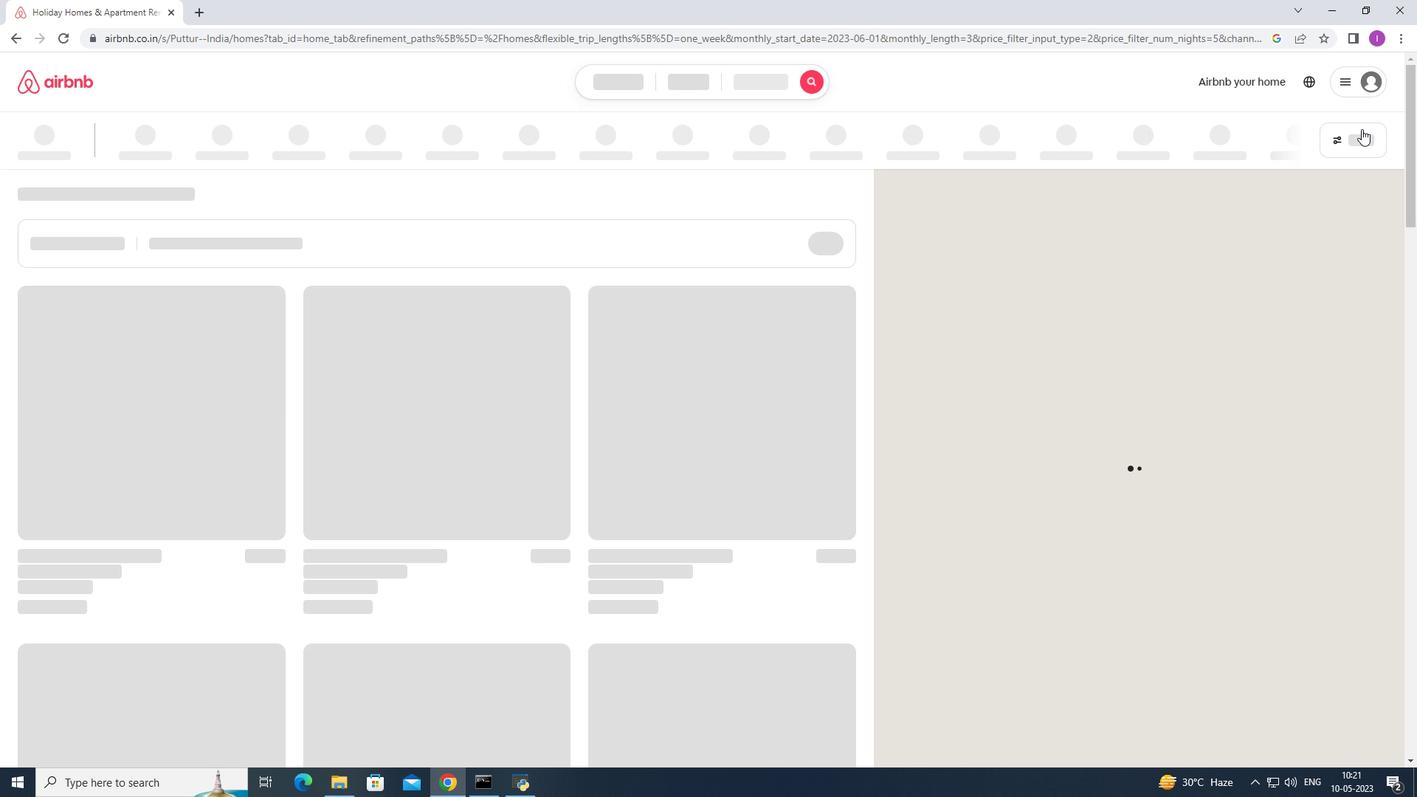 
Action: Mouse pressed left at (1362, 129)
Screenshot: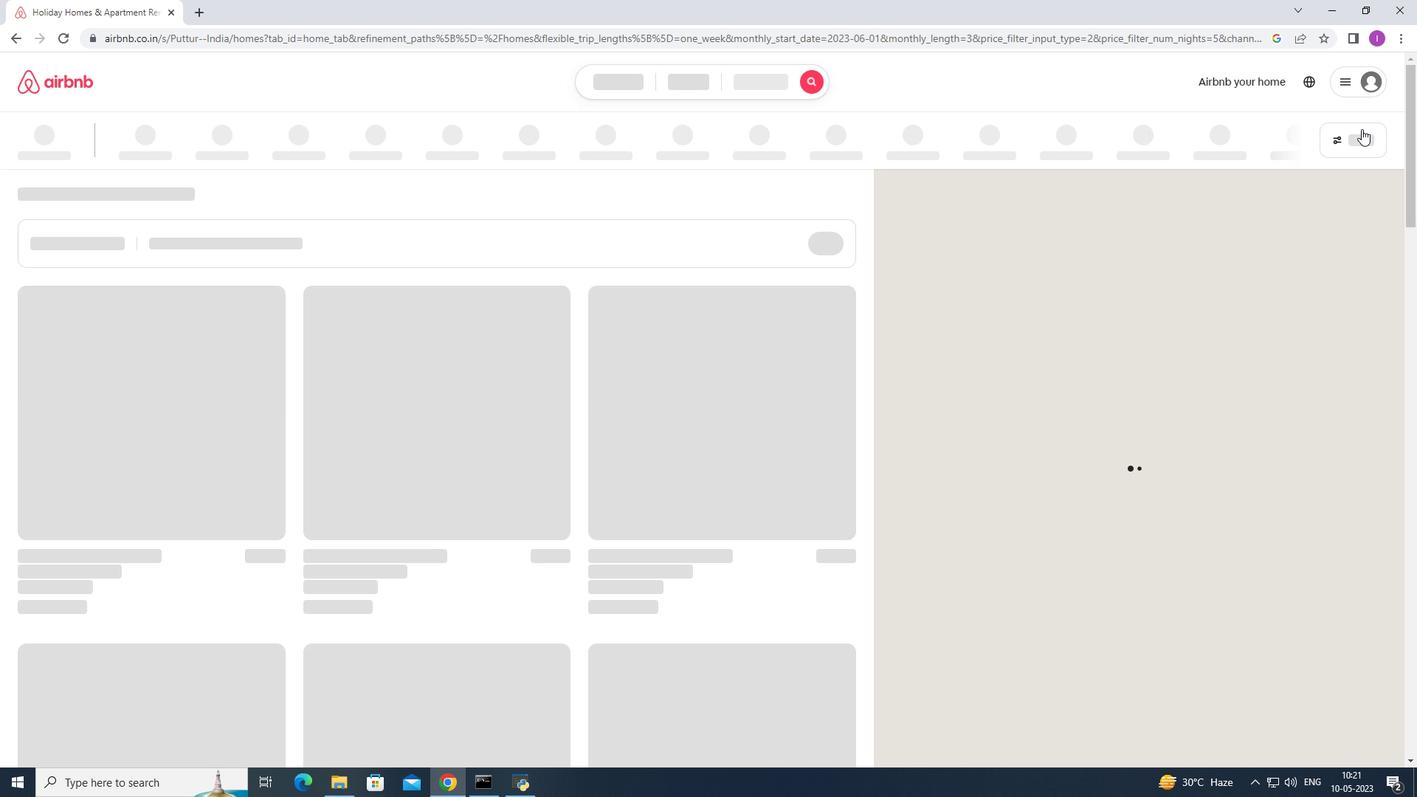 
Action: Mouse moved to (516, 507)
Screenshot: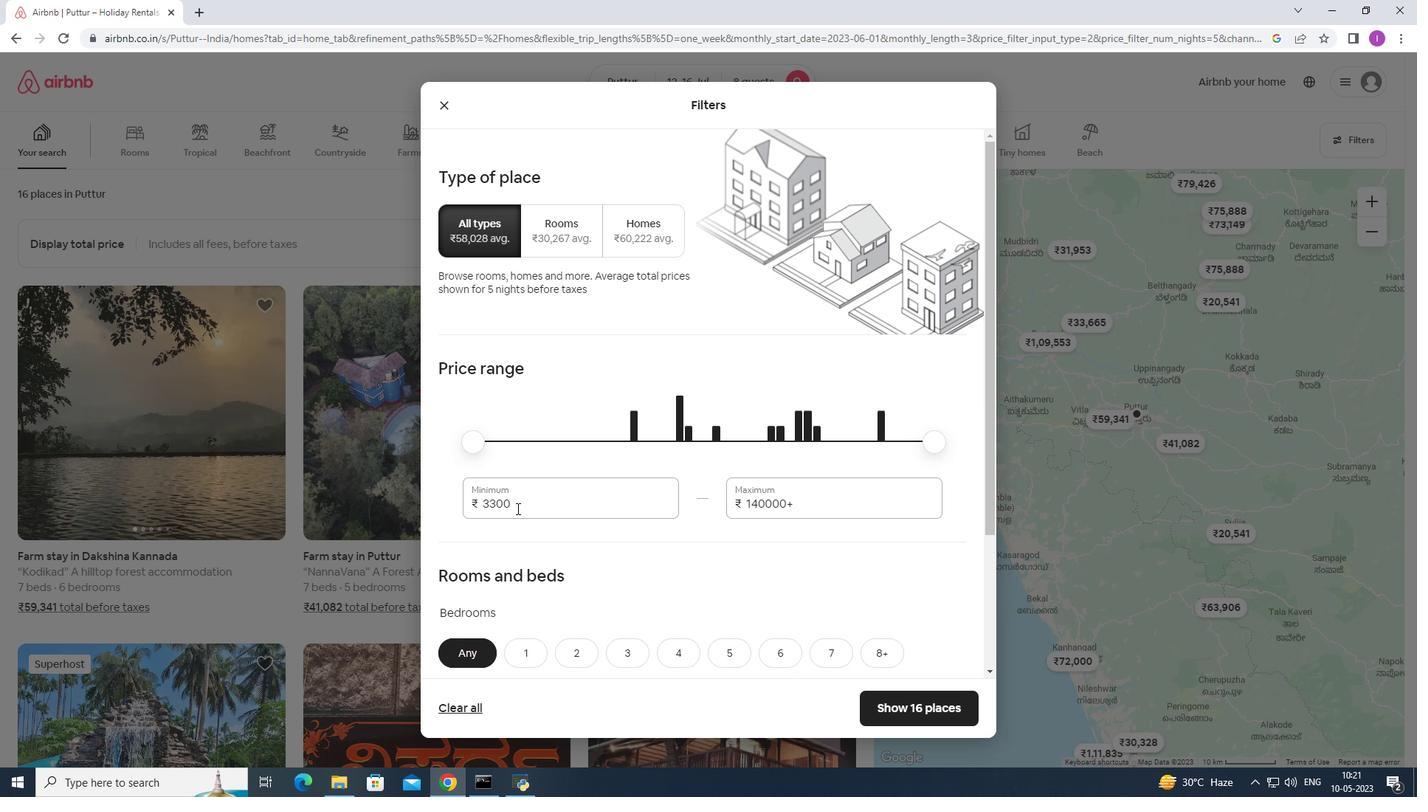 
Action: Mouse pressed left at (516, 507)
Screenshot: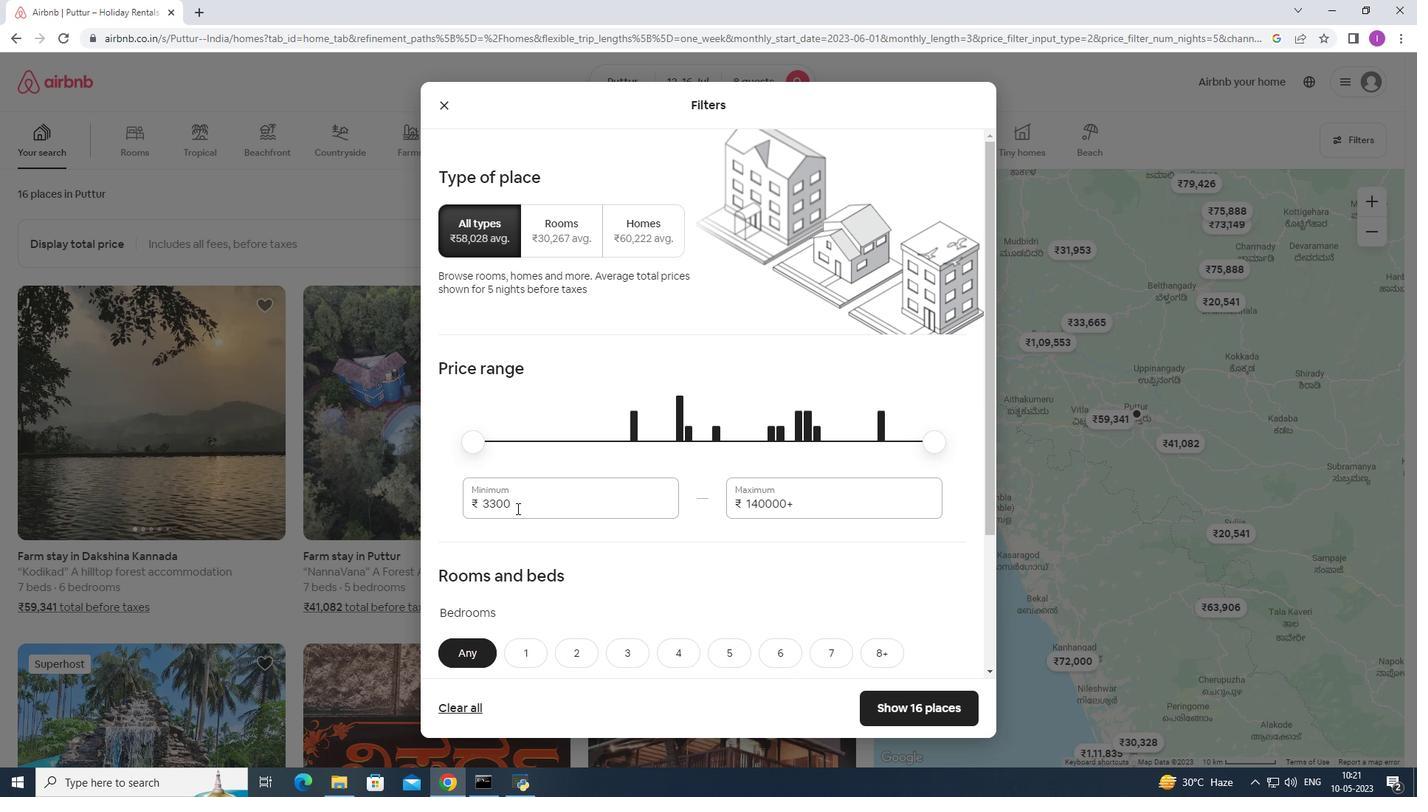 
Action: Mouse moved to (468, 496)
Screenshot: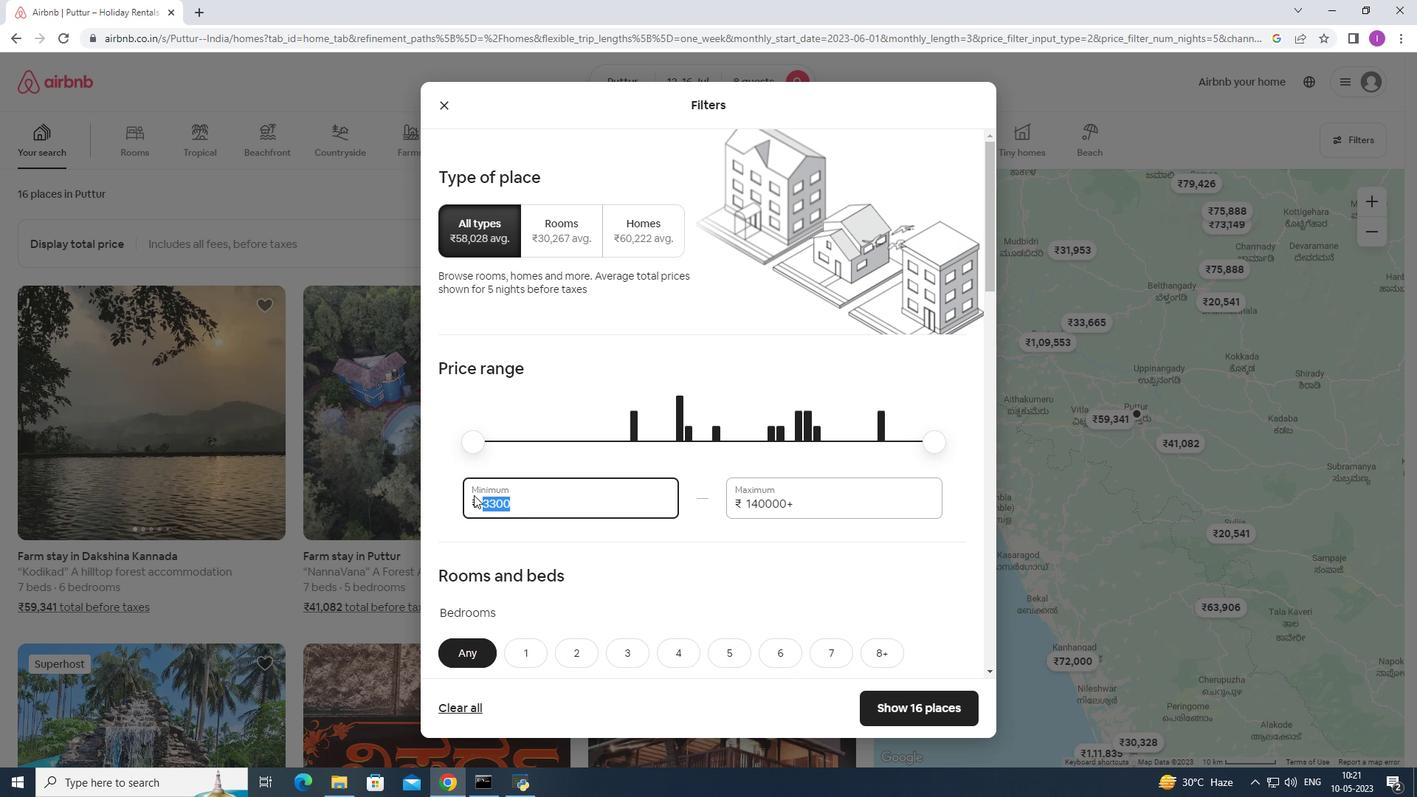 
Action: Key pressed 1
Screenshot: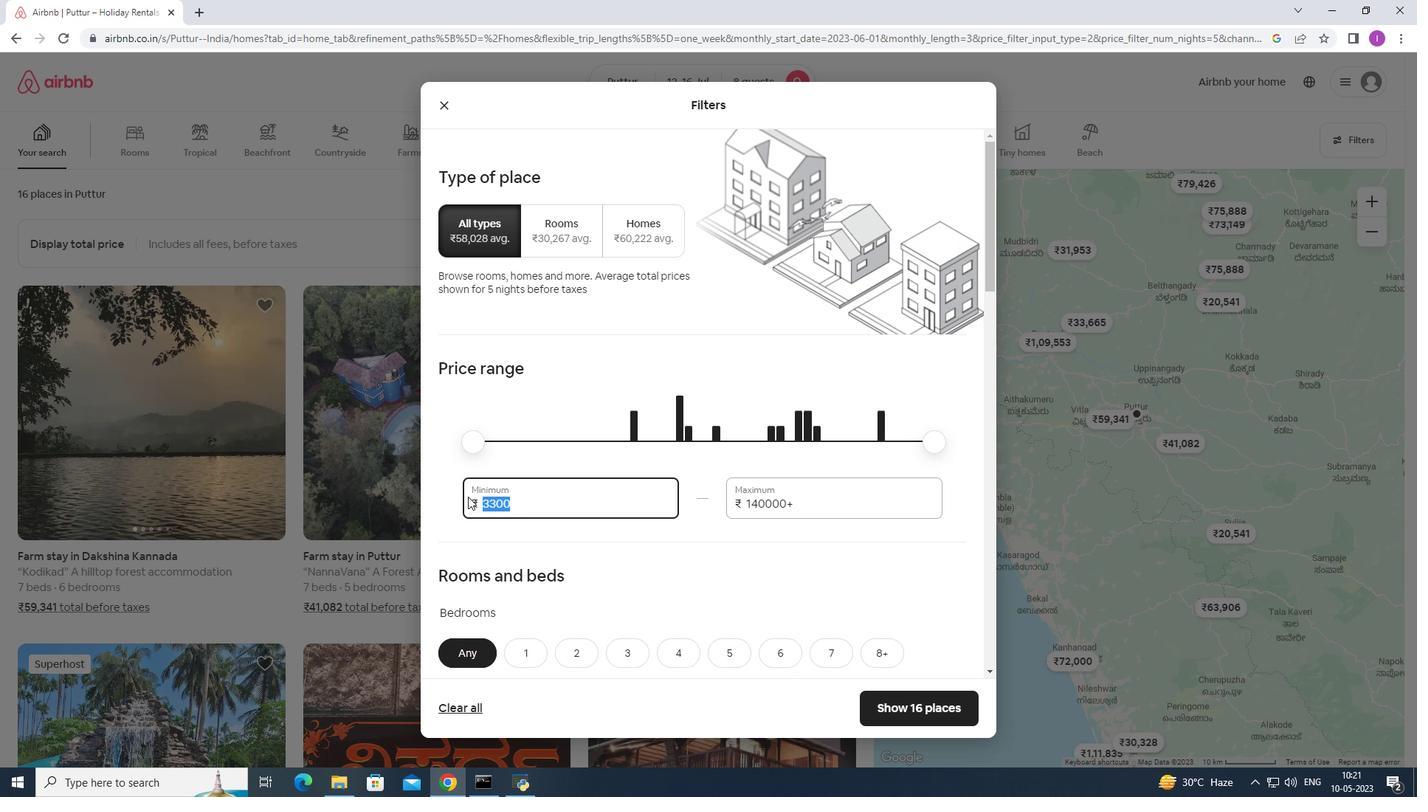 
Action: Mouse moved to (467, 496)
Screenshot: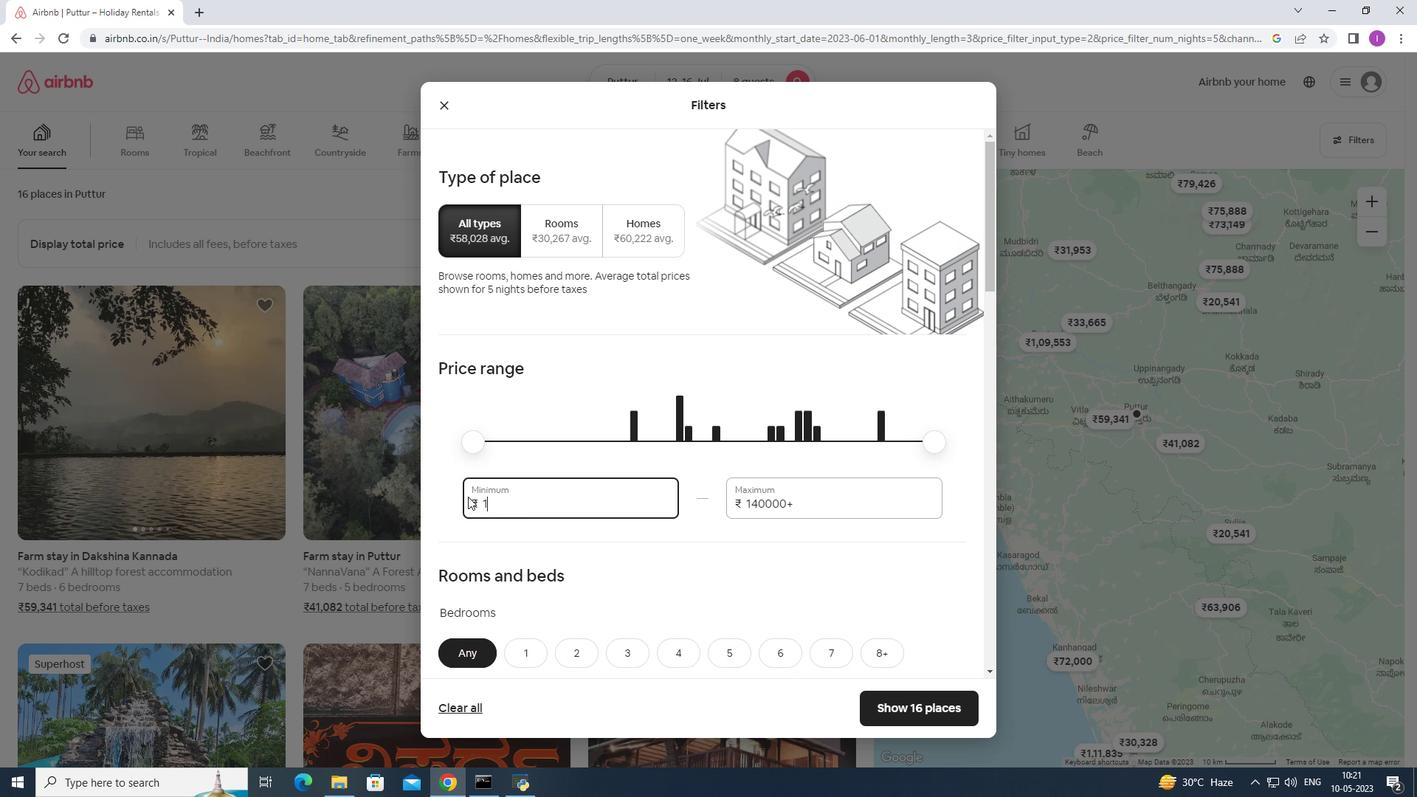 
Action: Key pressed 00
Screenshot: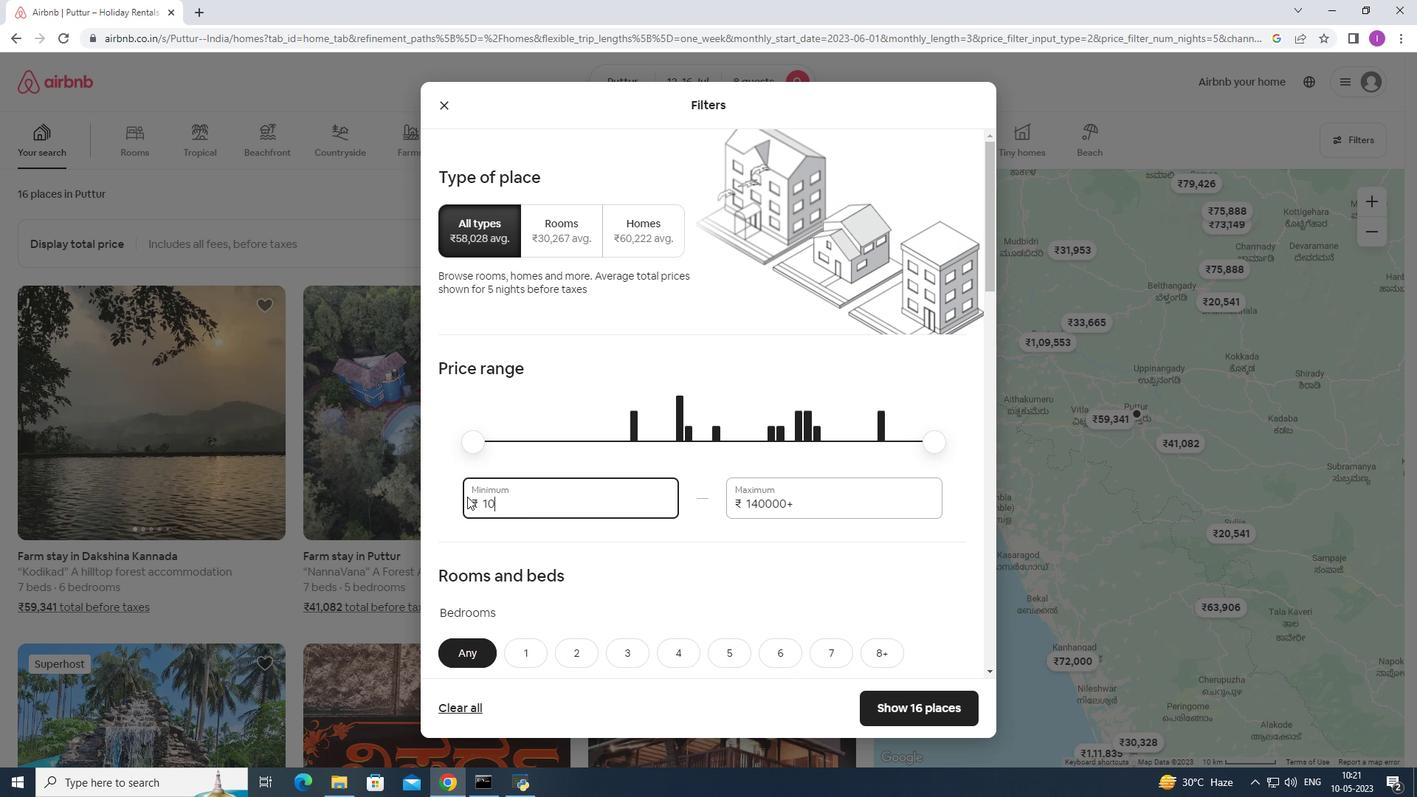 
Action: Mouse moved to (468, 495)
Screenshot: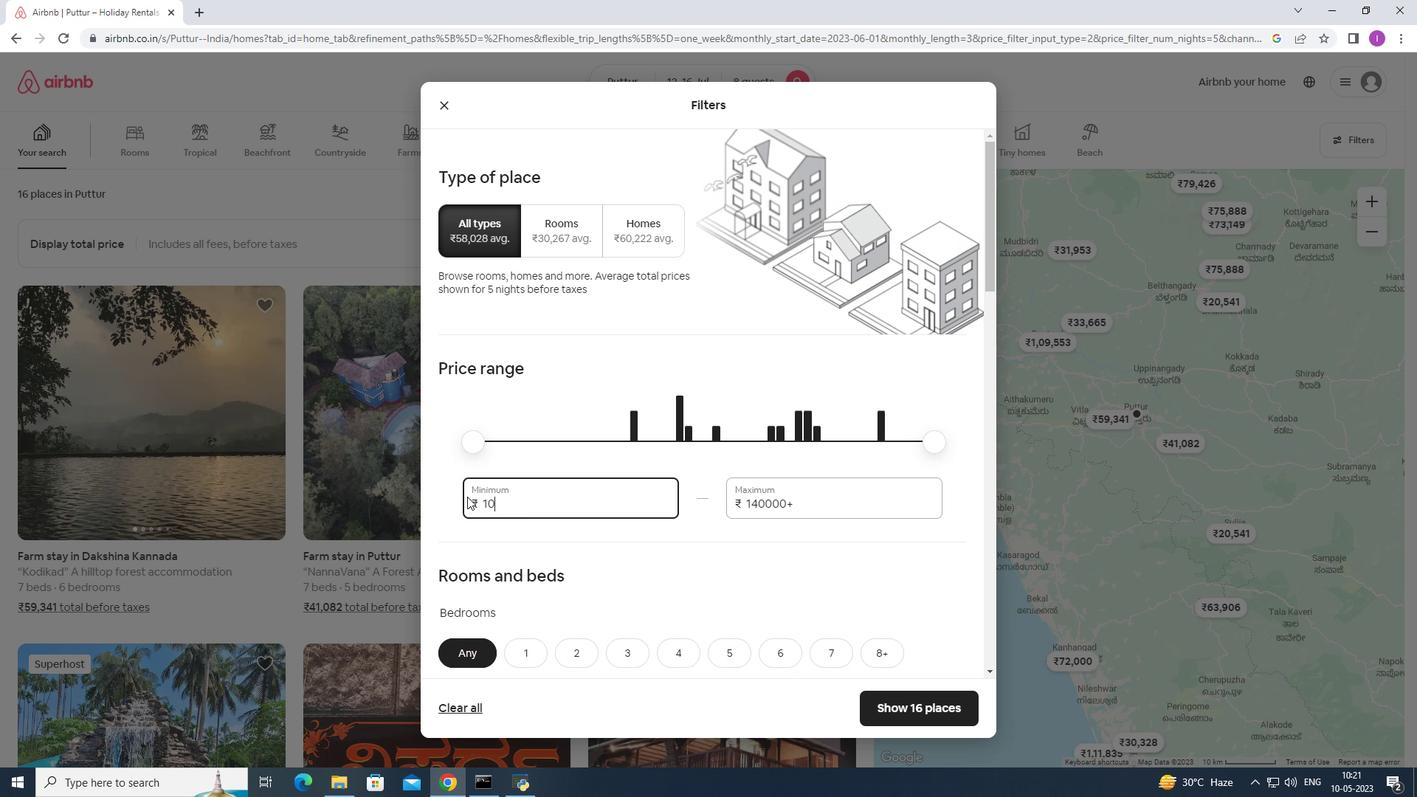 
Action: Key pressed 0
Screenshot: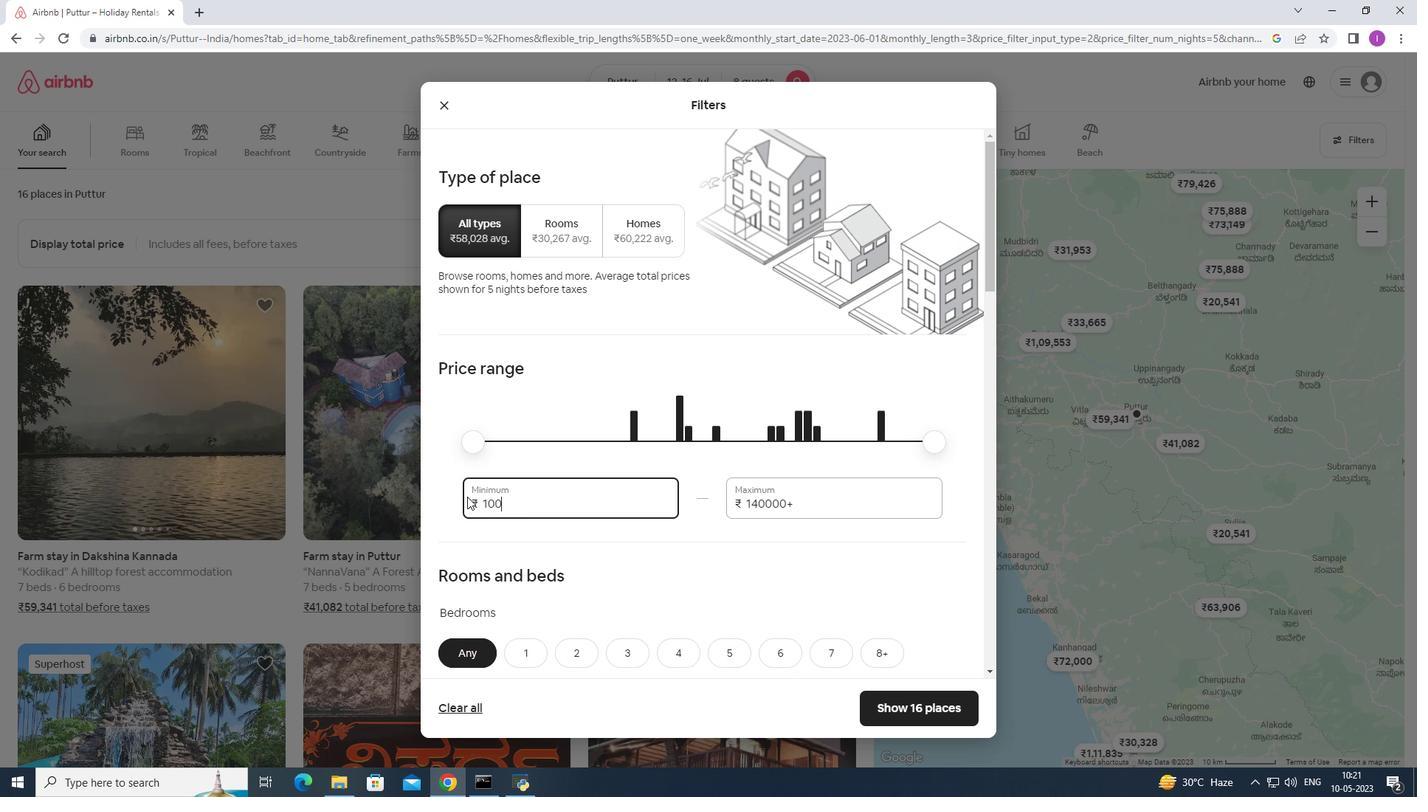 
Action: Mouse moved to (468, 494)
Screenshot: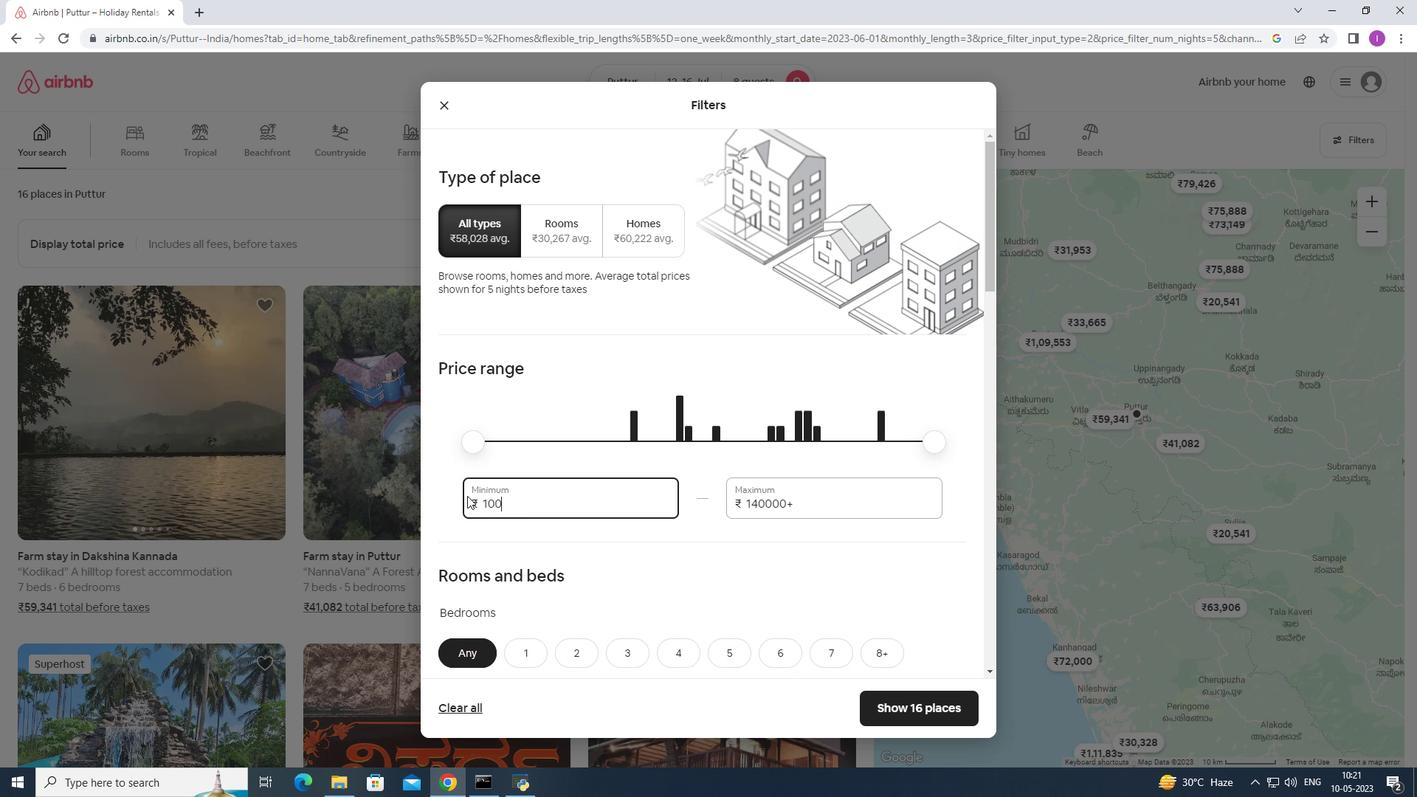 
Action: Key pressed 0
Screenshot: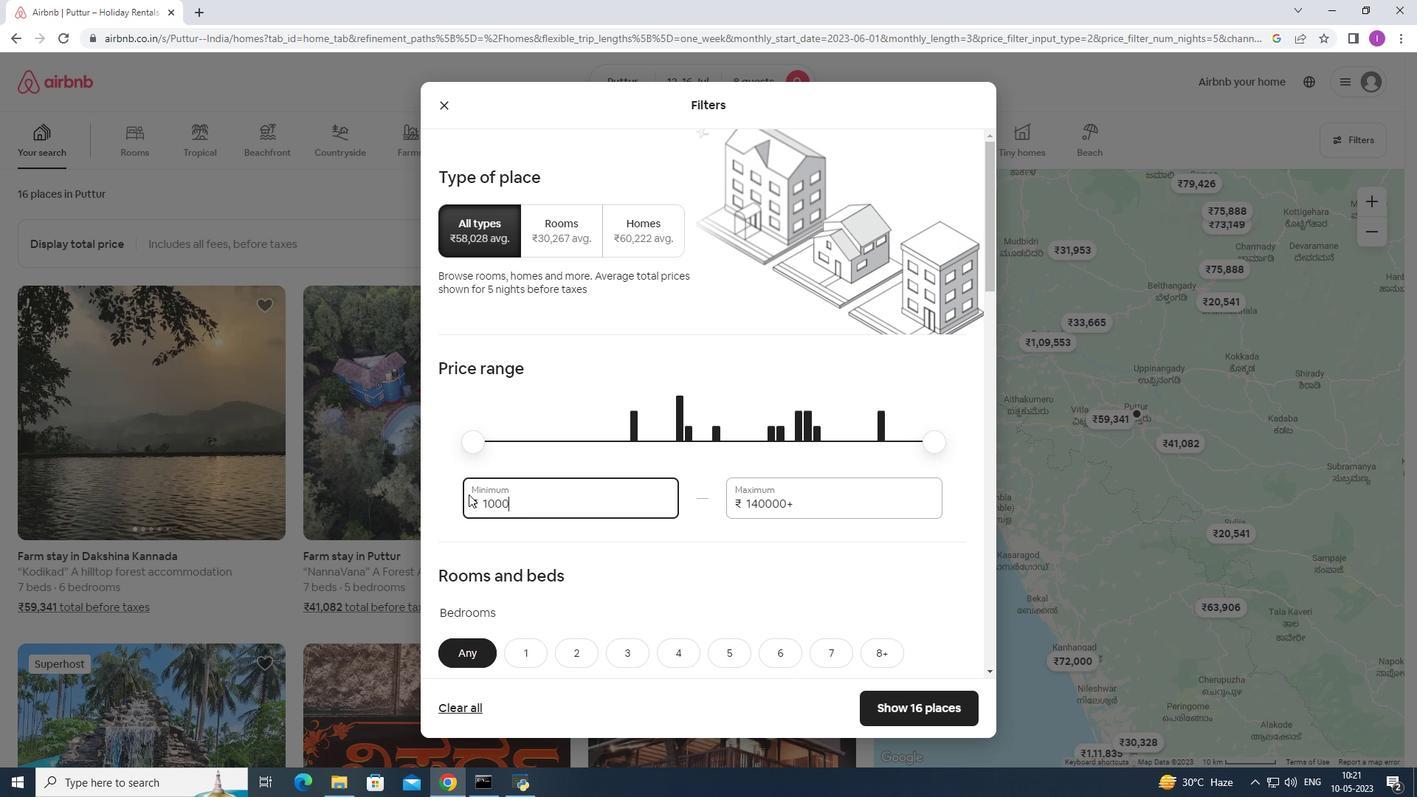 
Action: Mouse moved to (812, 496)
Screenshot: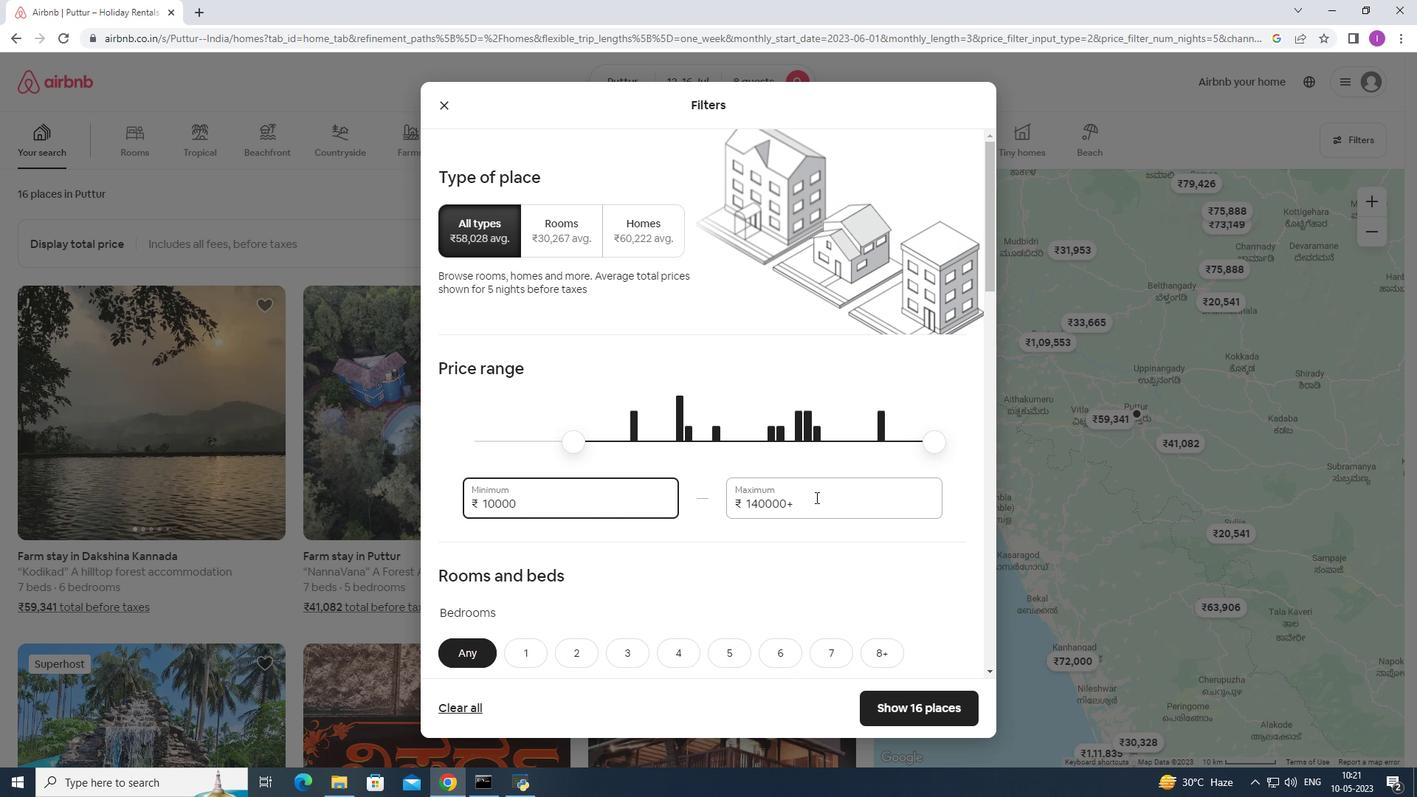 
Action: Mouse pressed left at (812, 496)
Screenshot: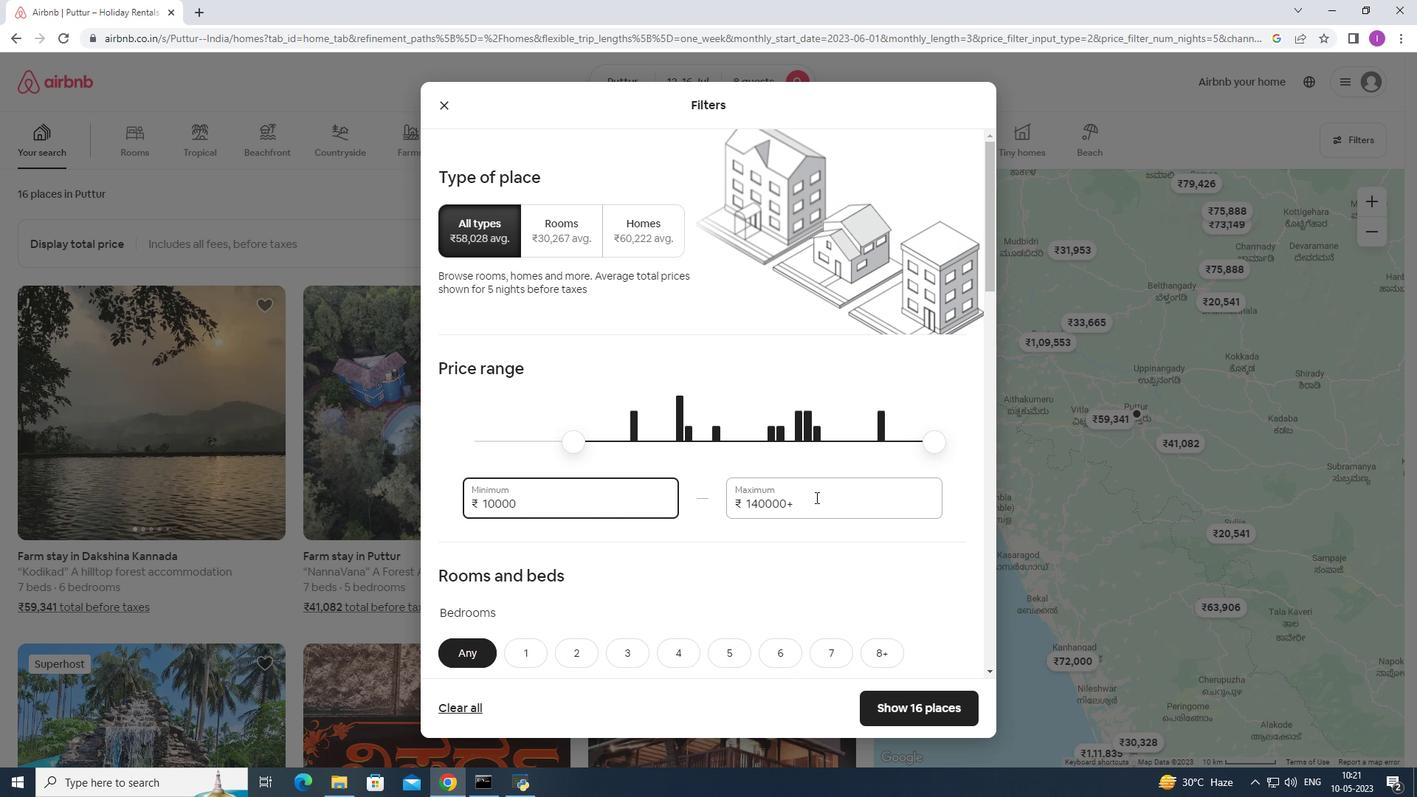 
Action: Mouse moved to (730, 510)
Screenshot: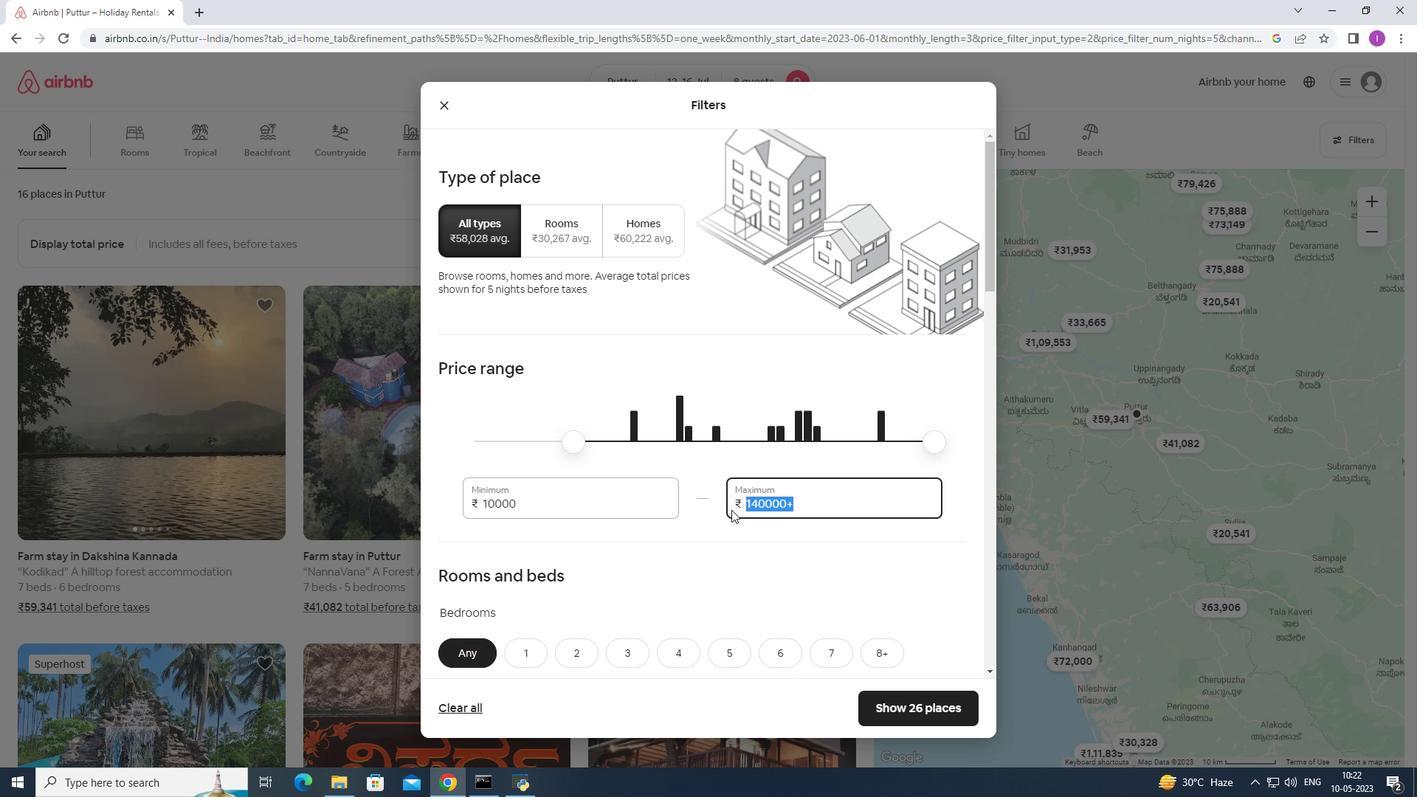 
Action: Key pressed 1
Screenshot: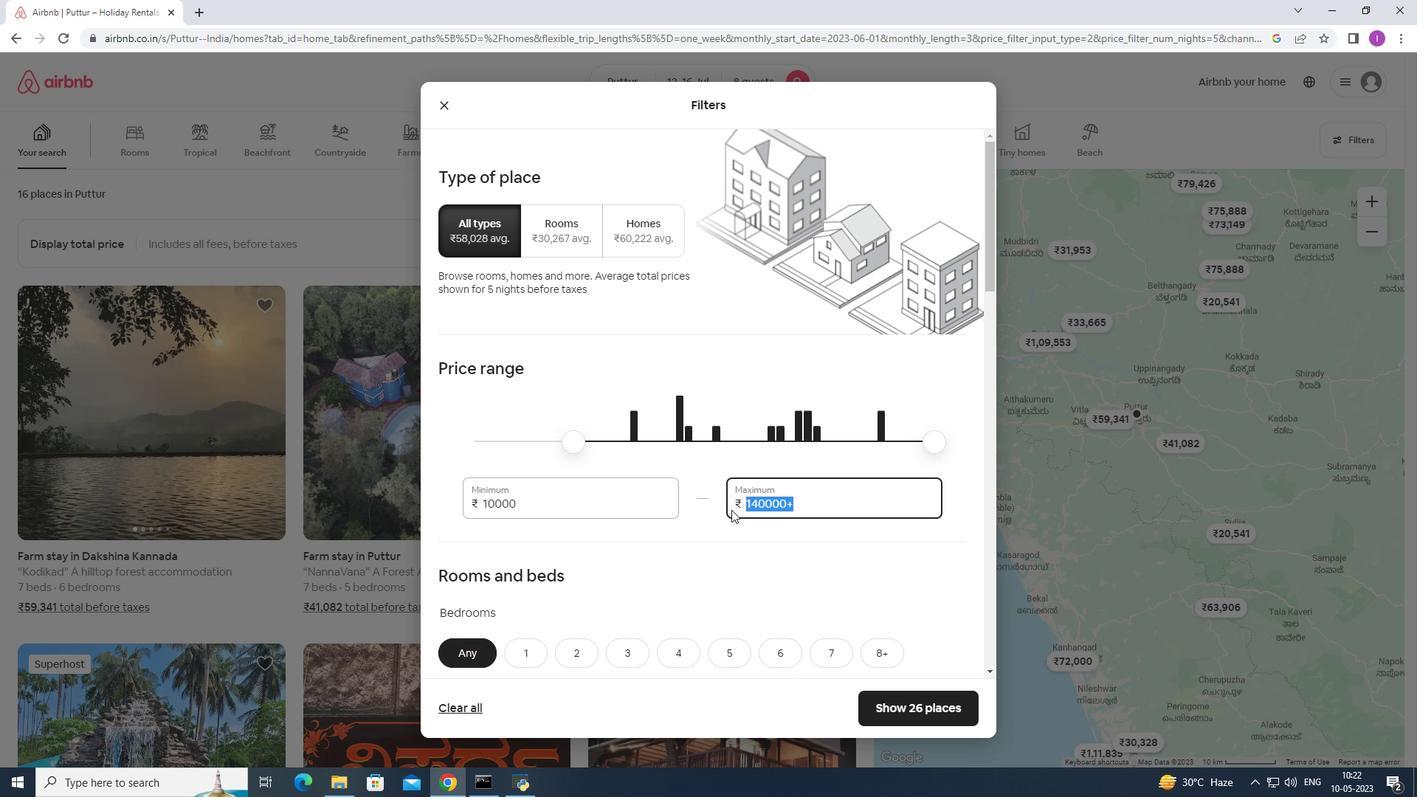 
Action: Mouse moved to (728, 510)
Screenshot: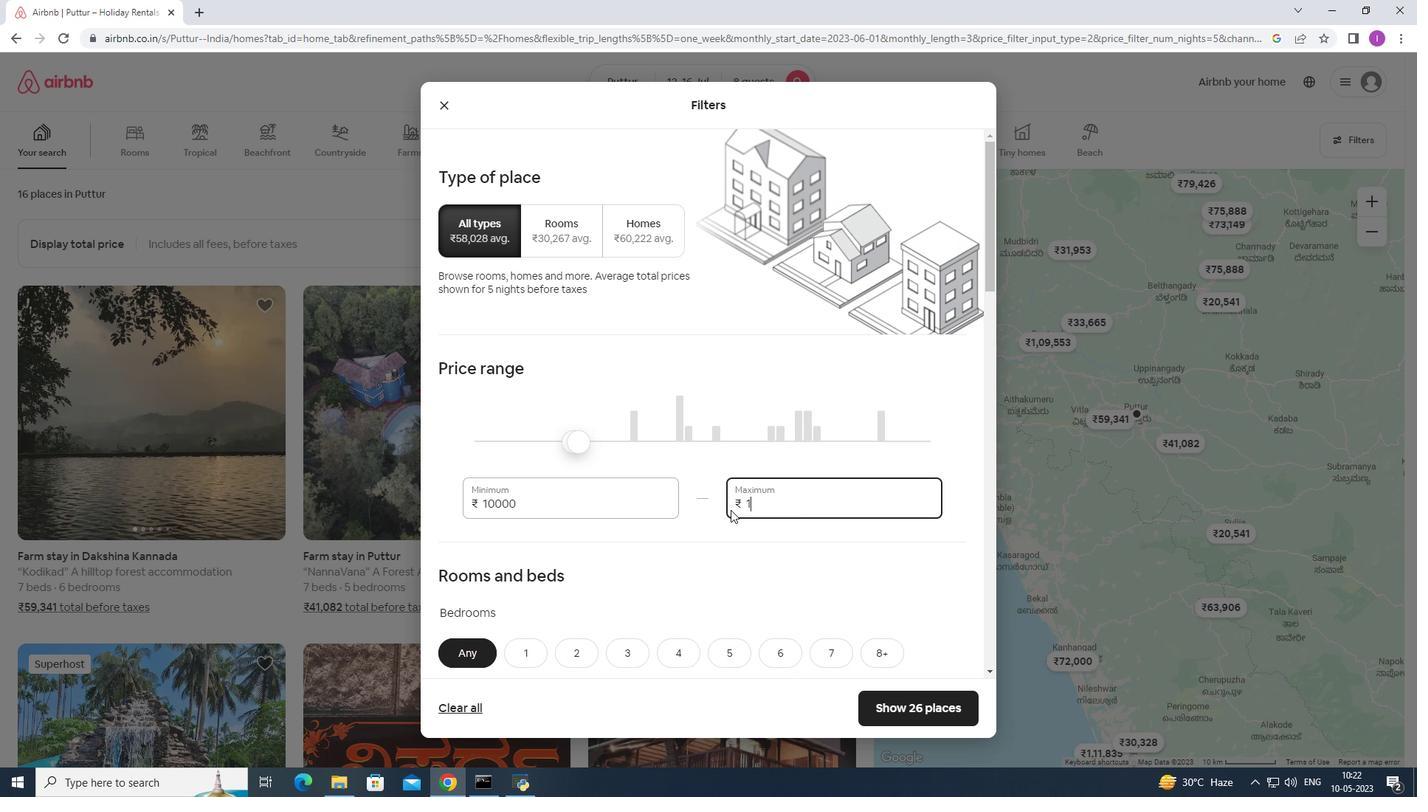 
Action: Key pressed 6
Screenshot: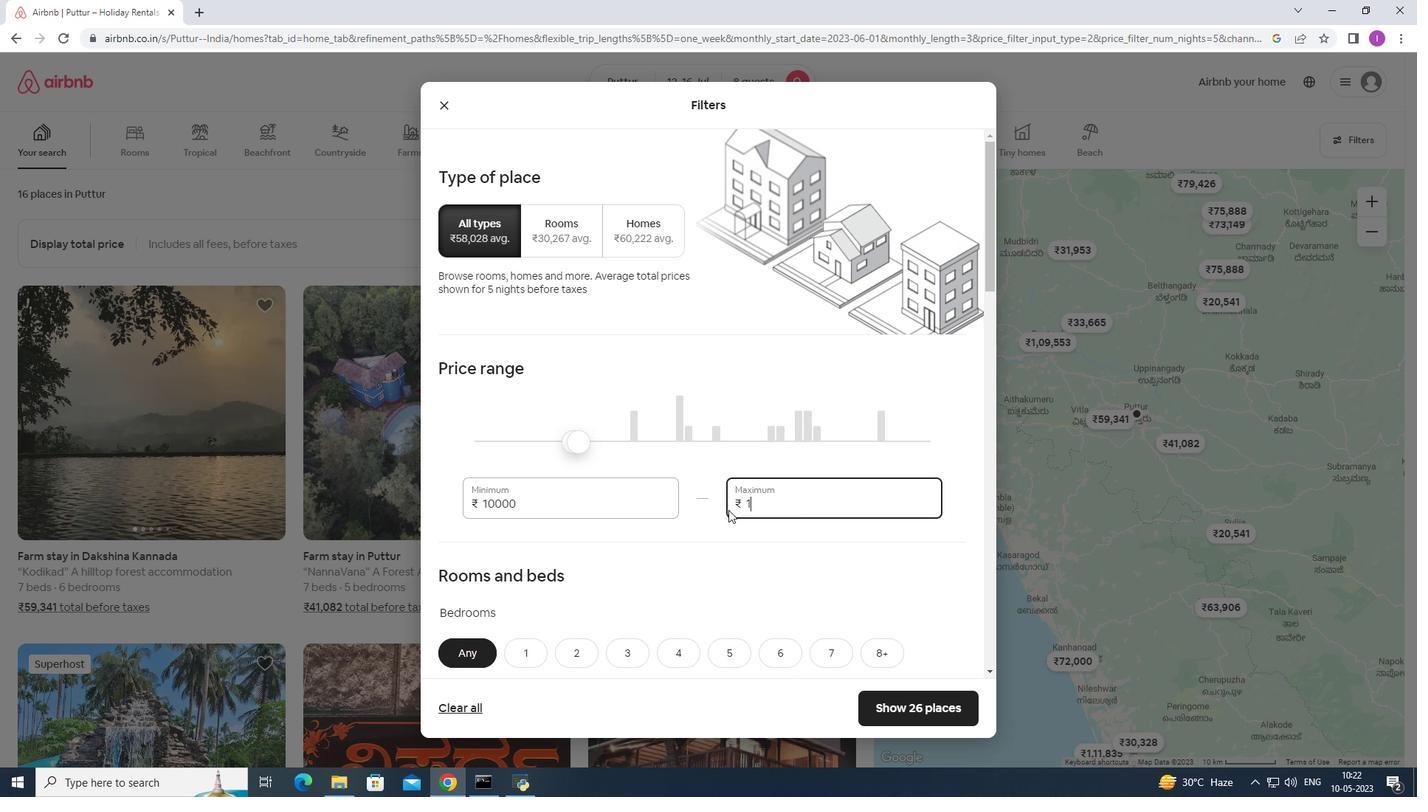 
Action: Mouse moved to (724, 505)
Screenshot: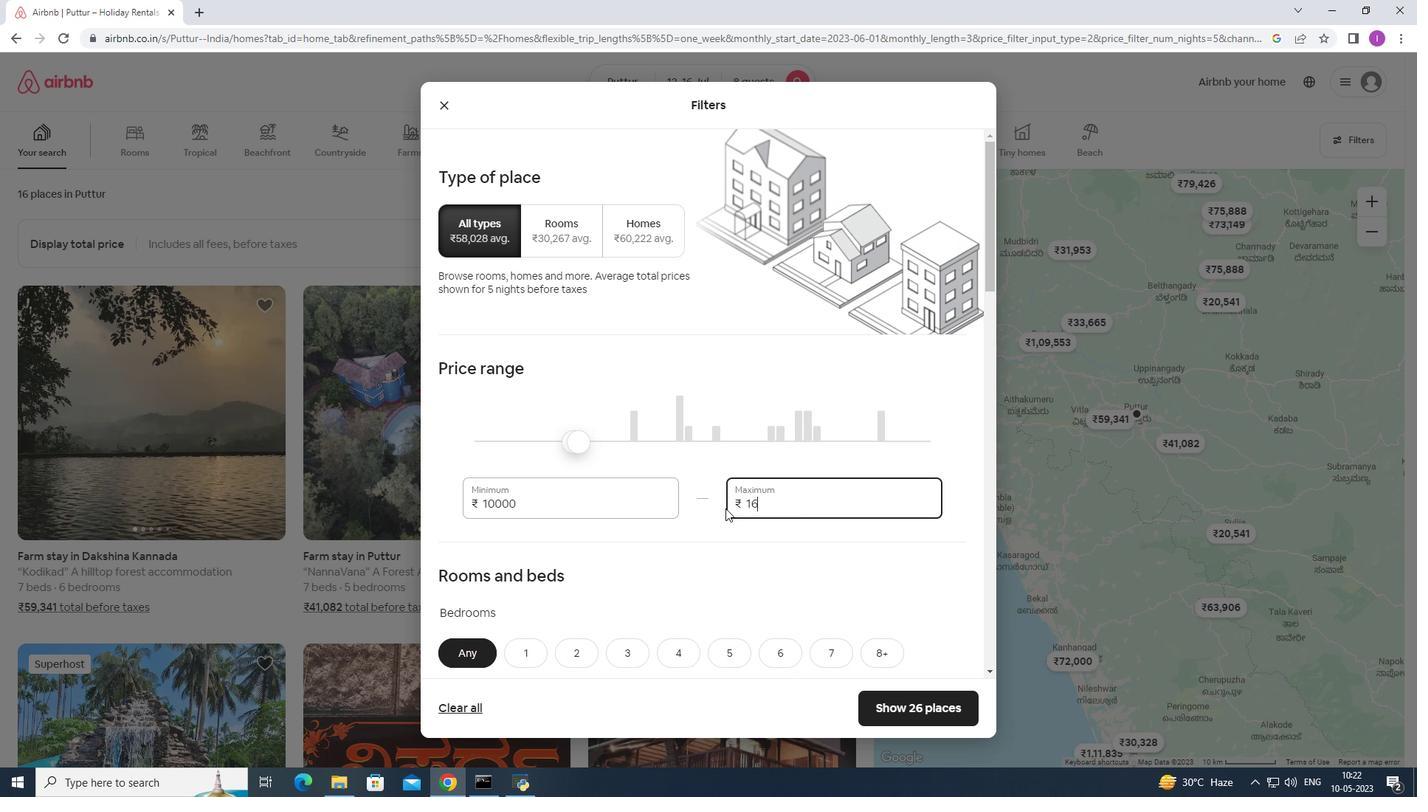 
Action: Key pressed 000
Screenshot: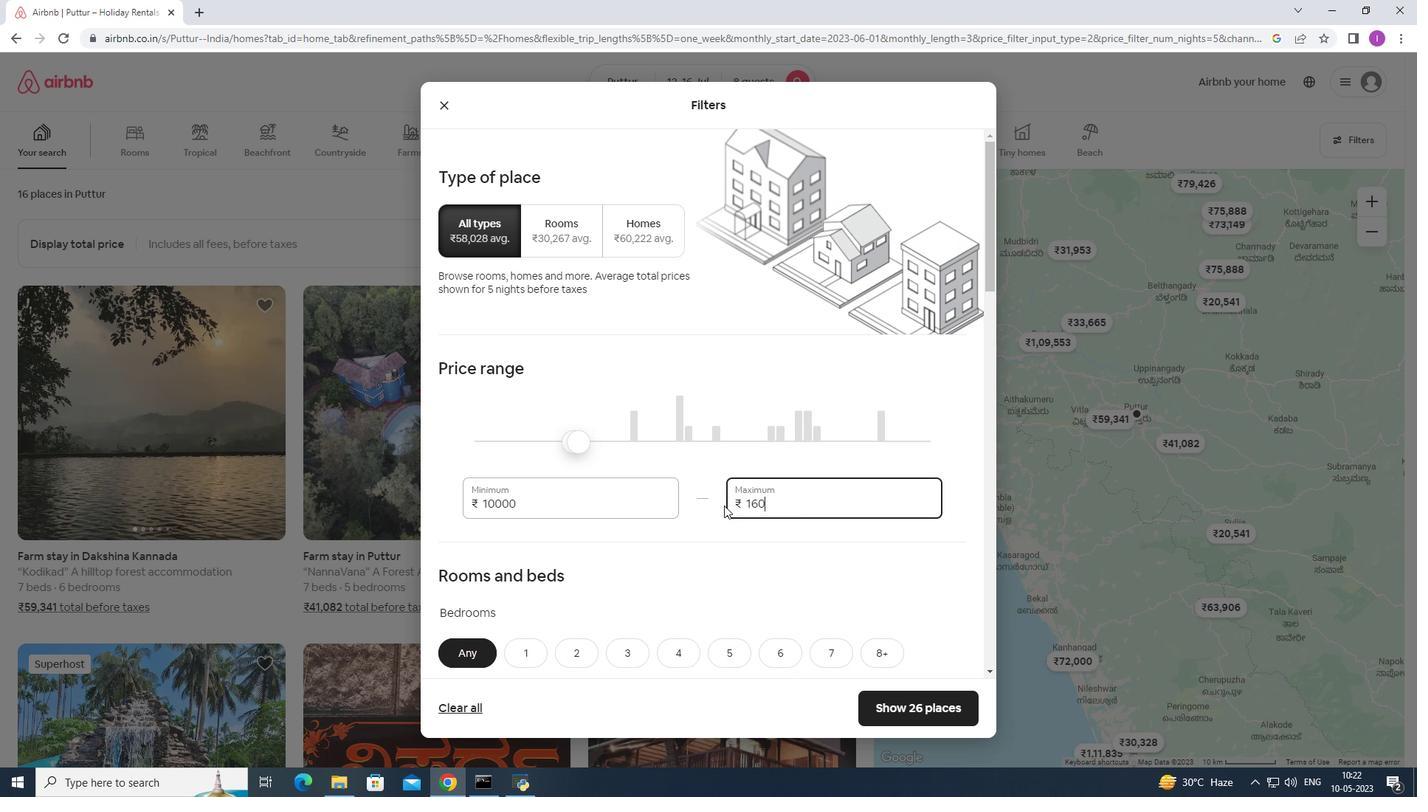 
Action: Mouse moved to (711, 530)
Screenshot: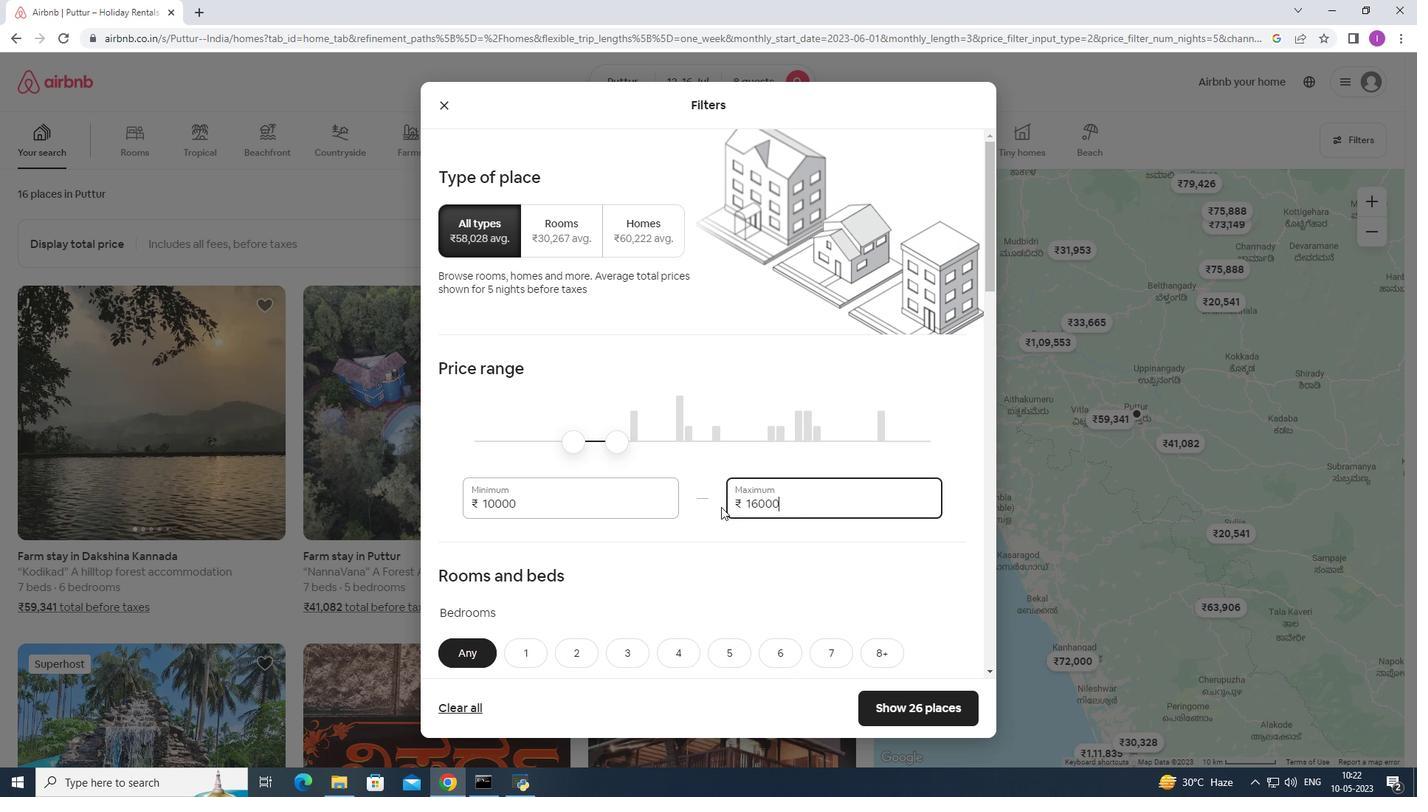 
Action: Mouse scrolled (711, 530) with delta (0, 0)
Screenshot: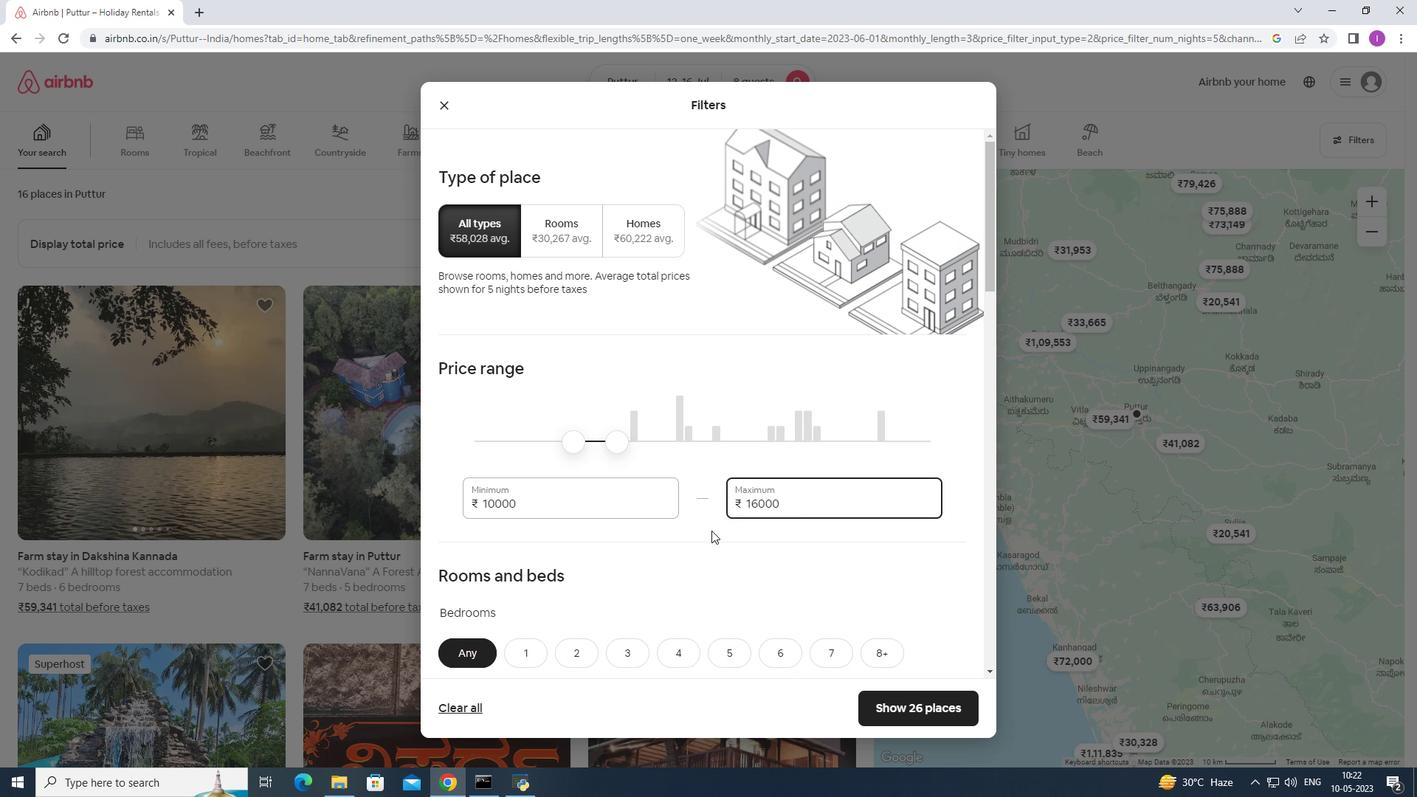 
Action: Mouse moved to (711, 531)
Screenshot: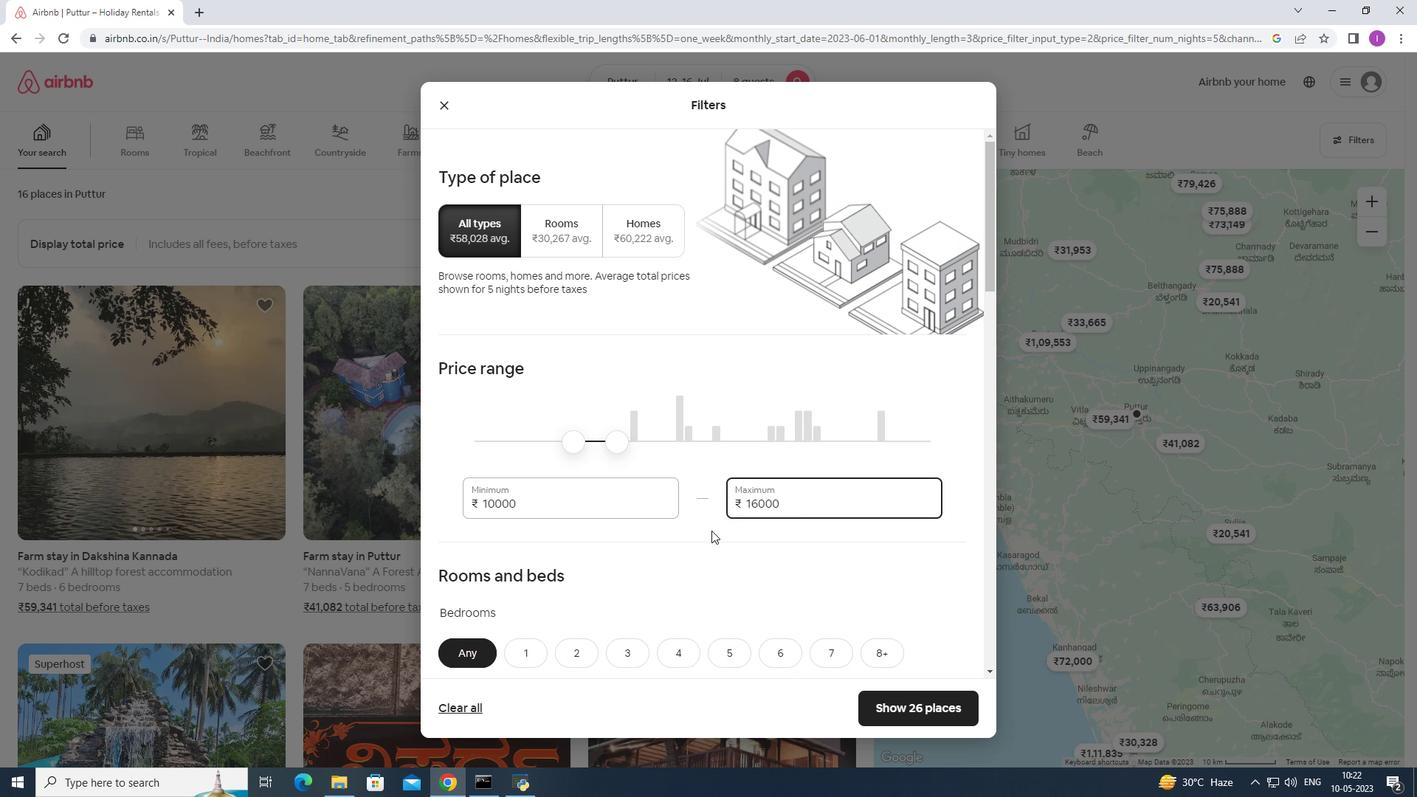 
Action: Mouse scrolled (711, 530) with delta (0, 0)
Screenshot: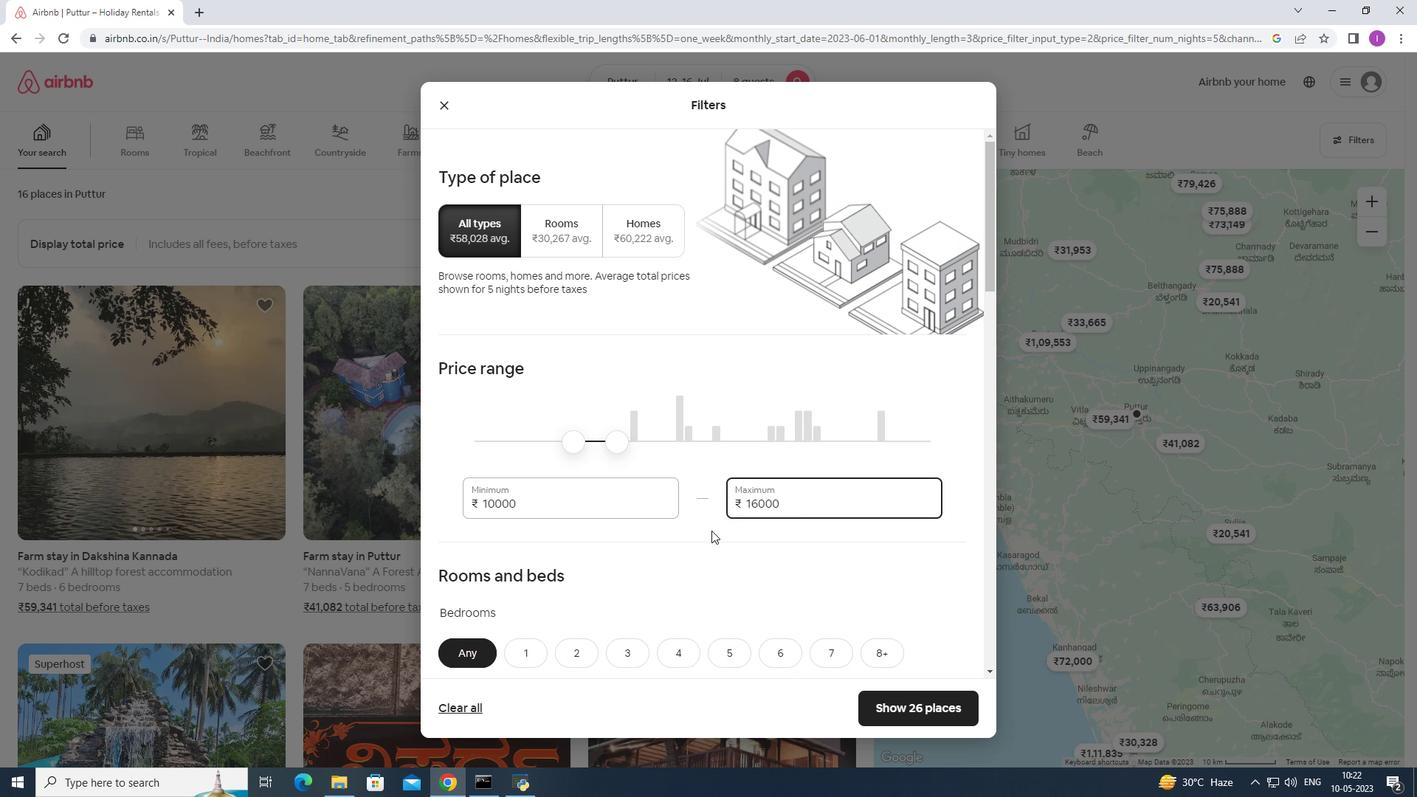 
Action: Mouse scrolled (711, 530) with delta (0, 0)
Screenshot: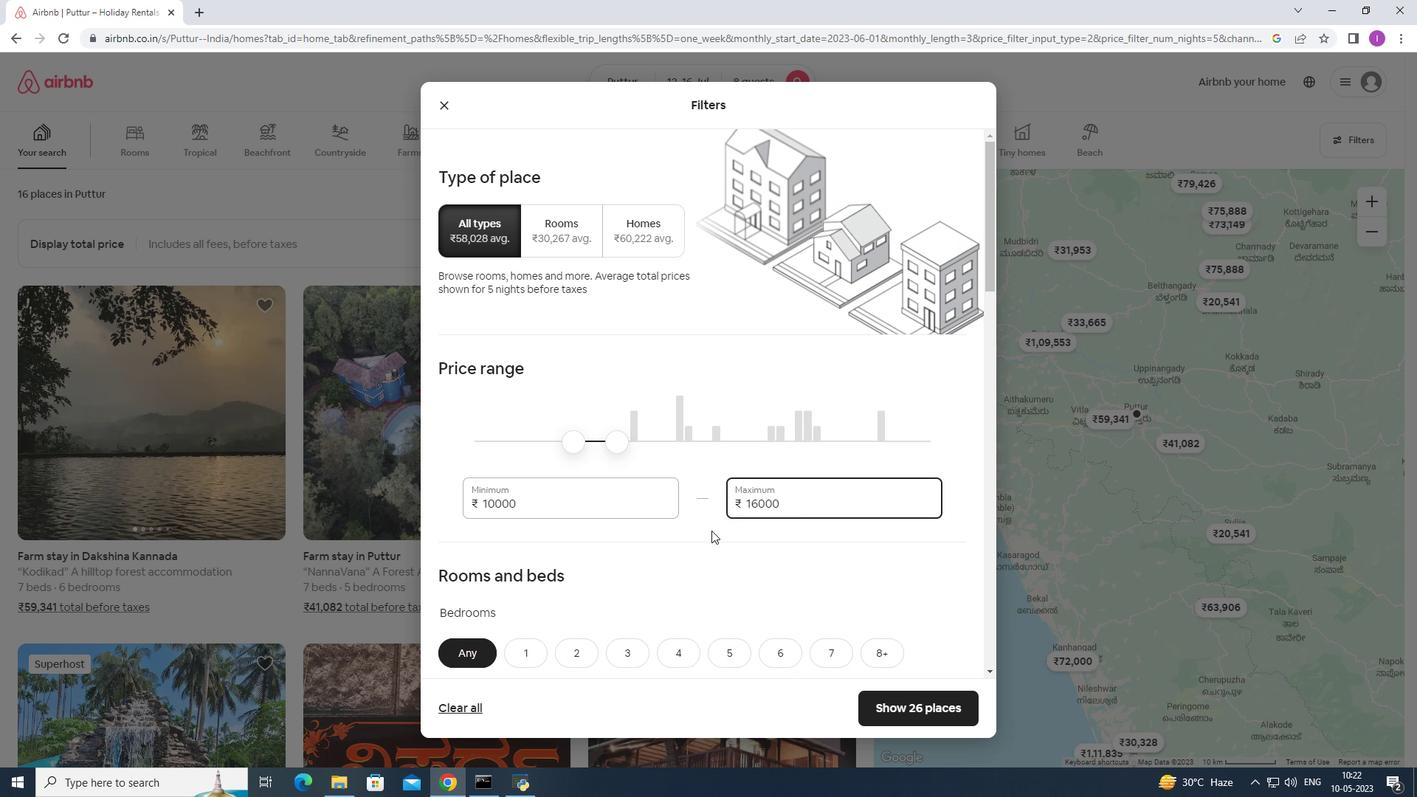 
Action: Mouse moved to (673, 487)
Screenshot: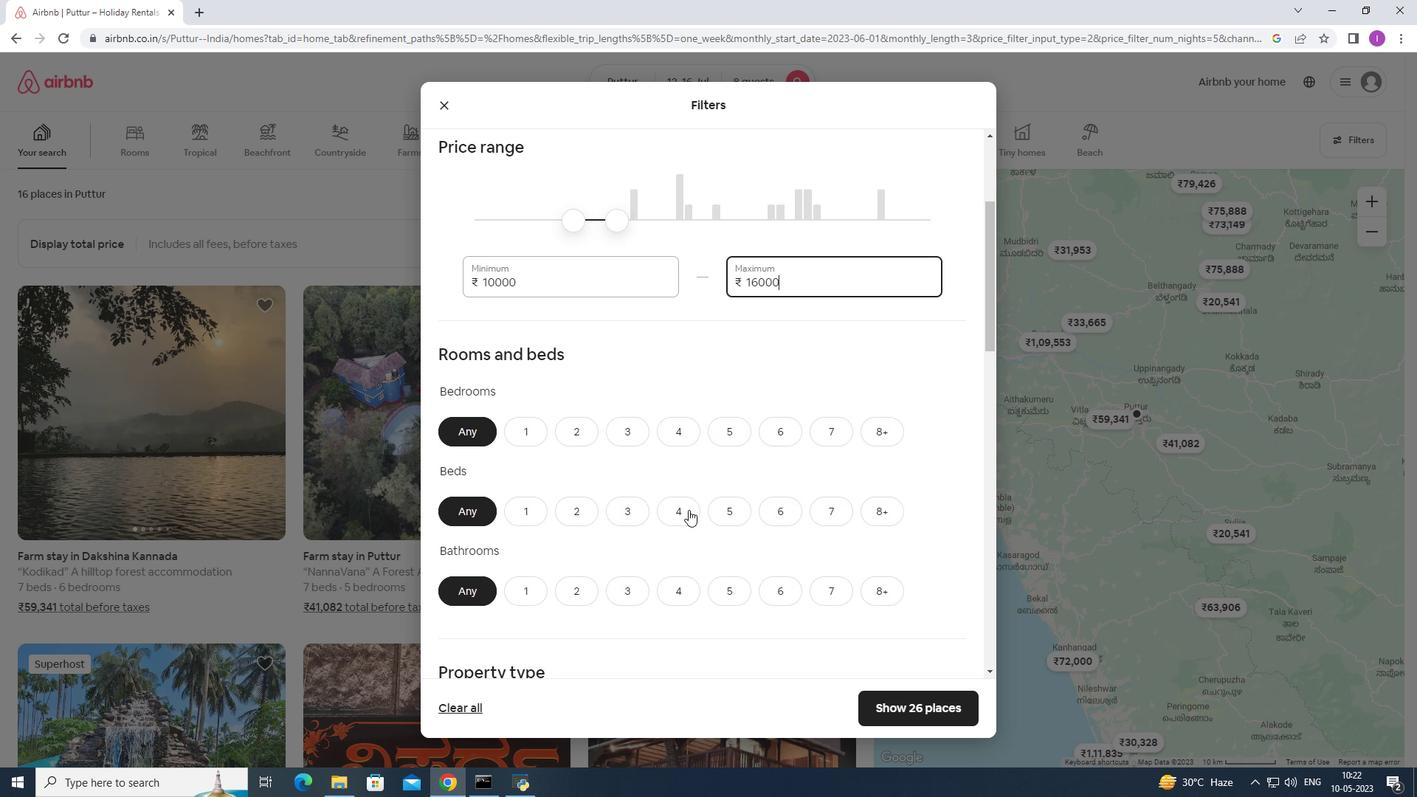 
Action: Mouse scrolled (673, 487) with delta (0, 0)
Screenshot: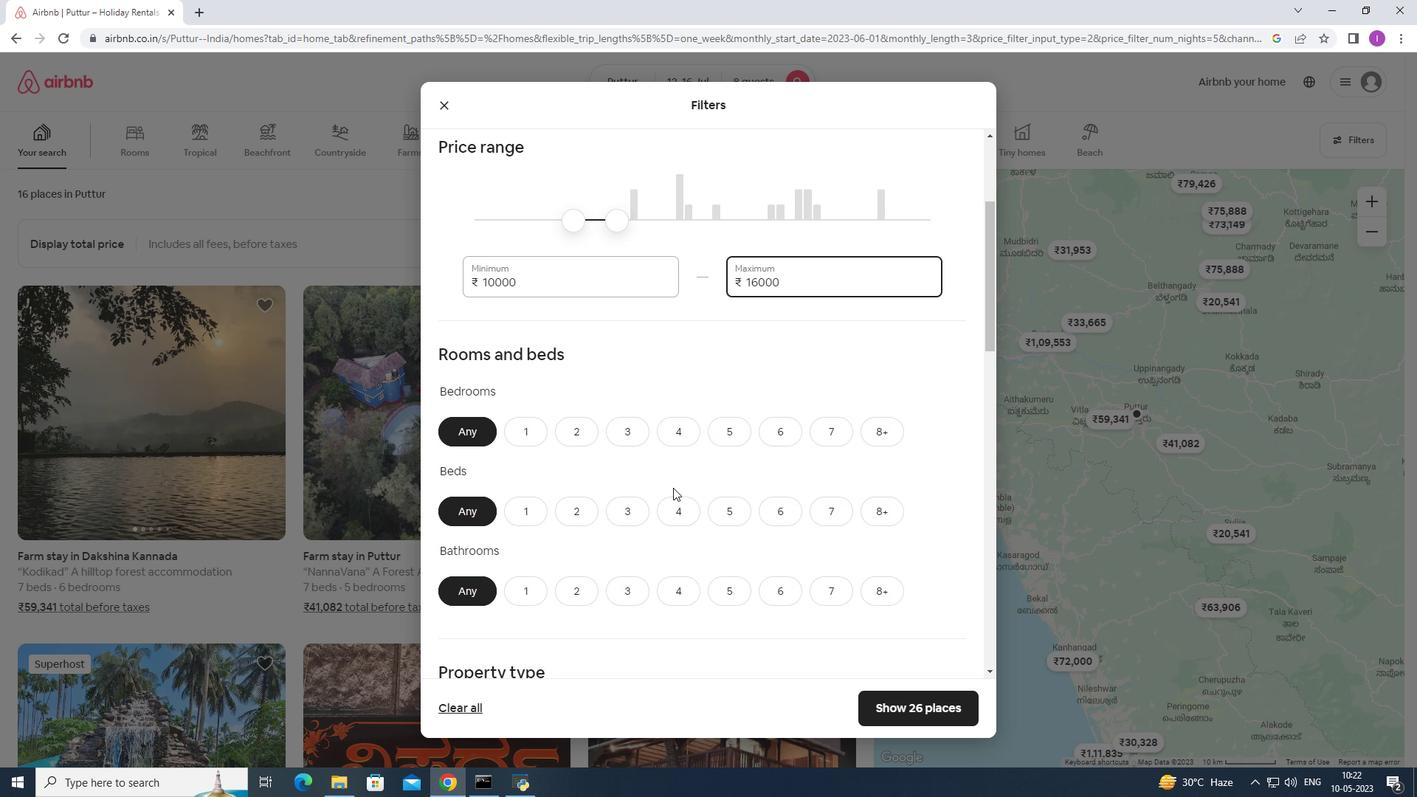 
Action: Mouse scrolled (673, 487) with delta (0, 0)
Screenshot: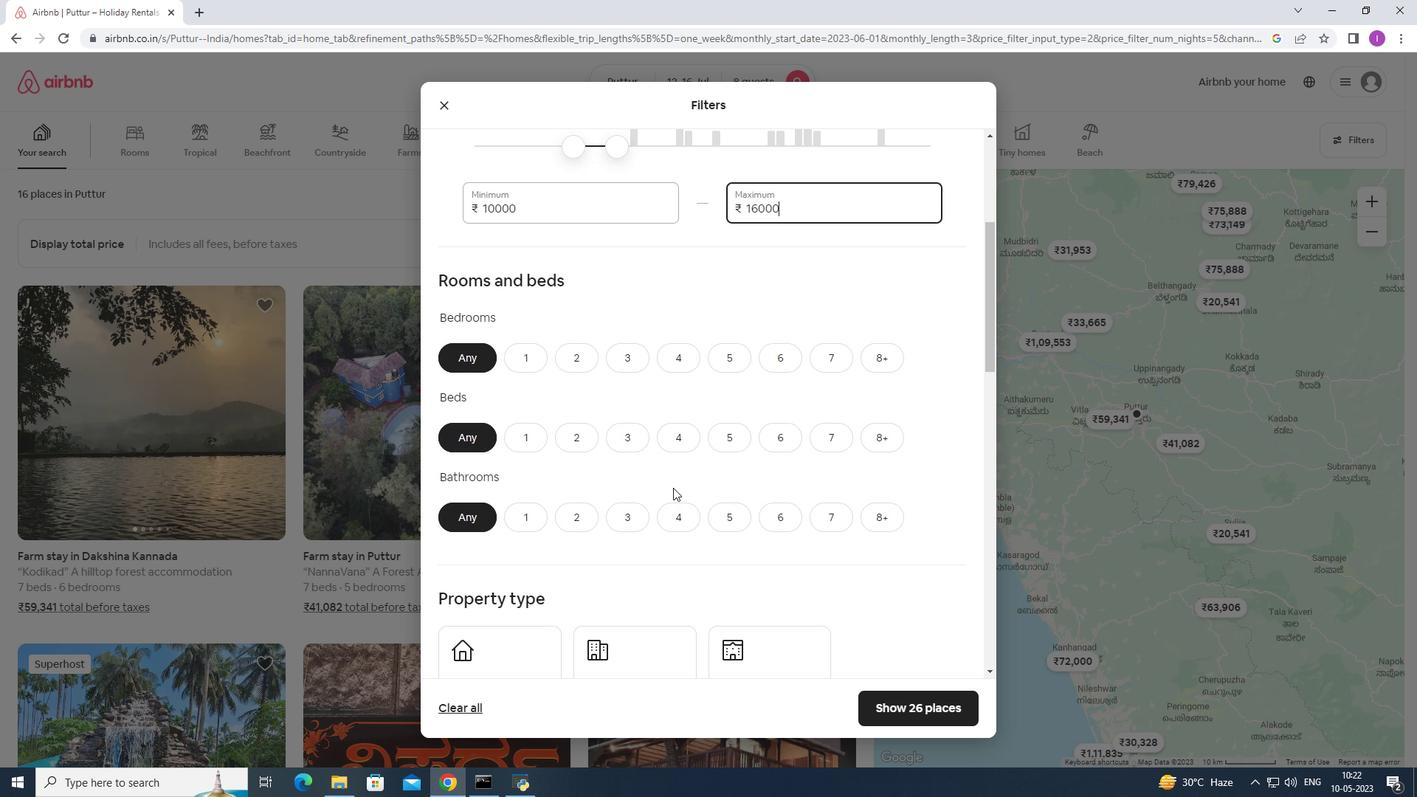 
Action: Mouse scrolled (673, 487) with delta (0, 0)
Screenshot: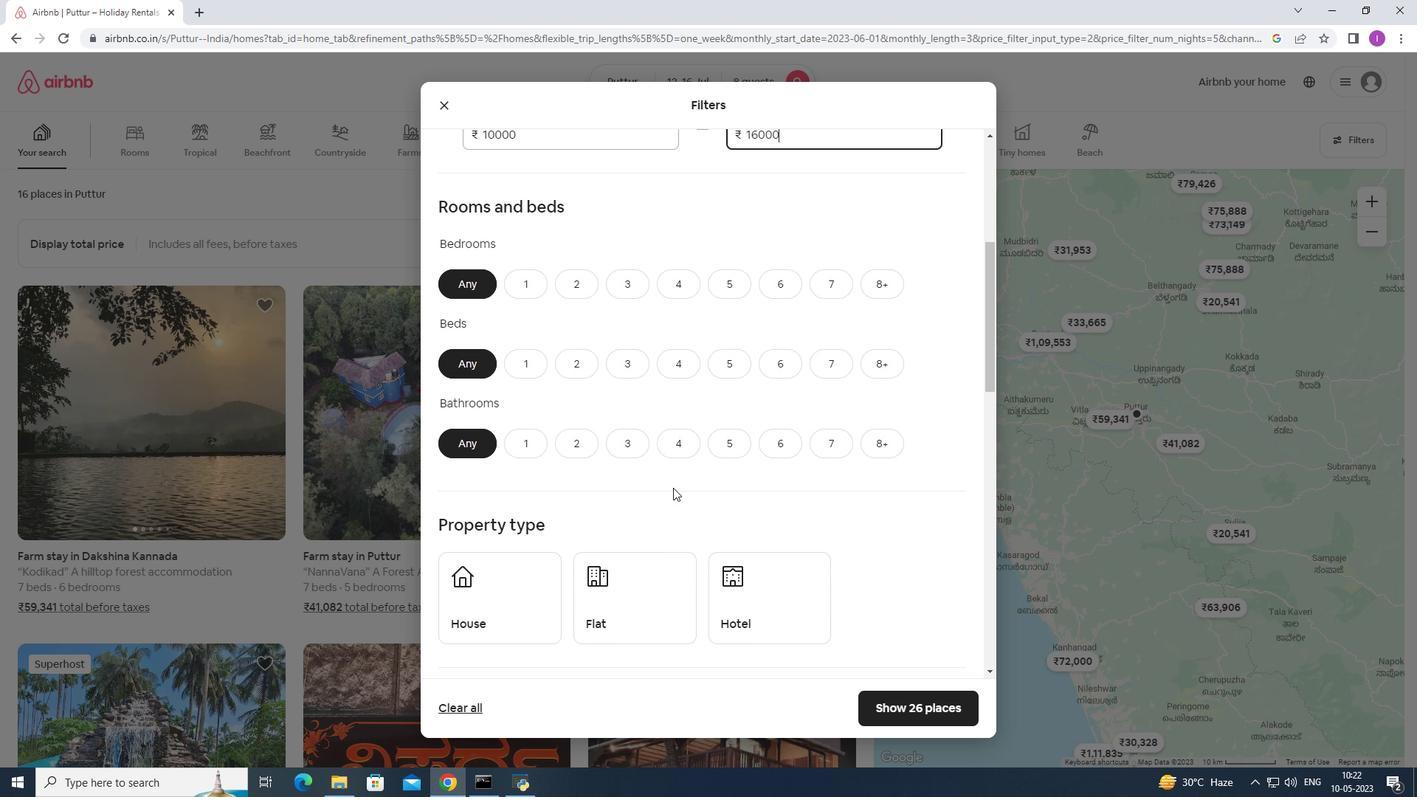 
Action: Mouse moved to (893, 213)
Screenshot: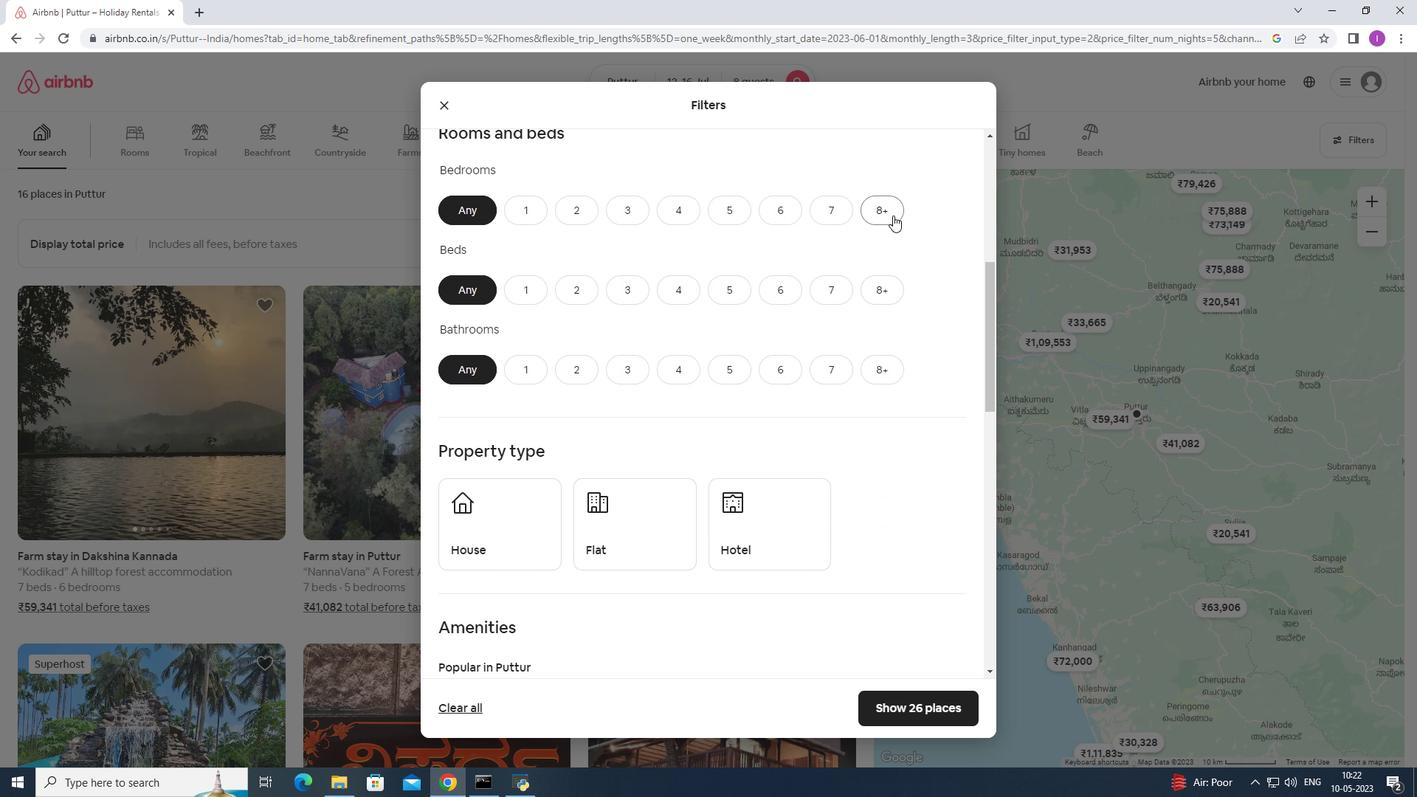 
Action: Mouse pressed left at (893, 213)
Screenshot: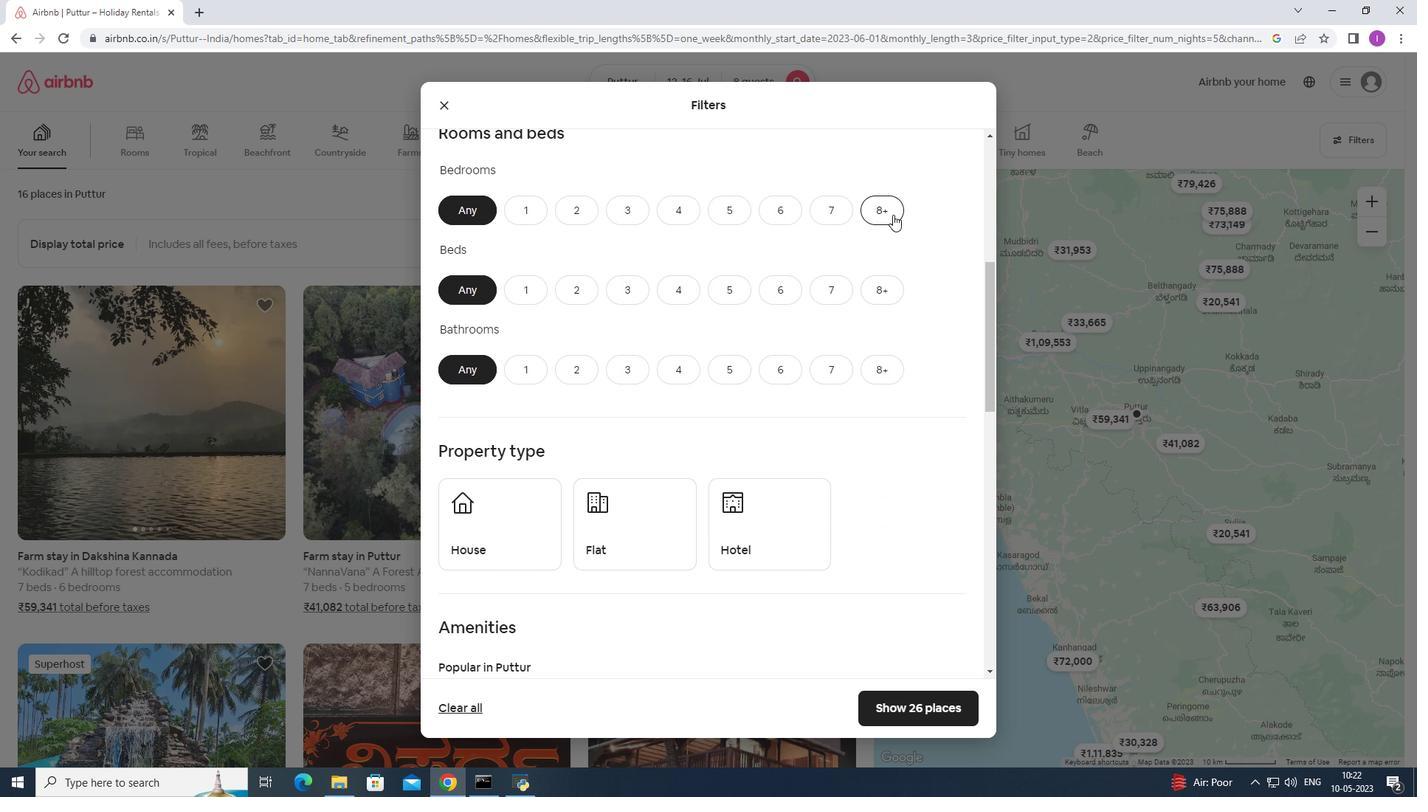 
Action: Mouse moved to (892, 299)
Screenshot: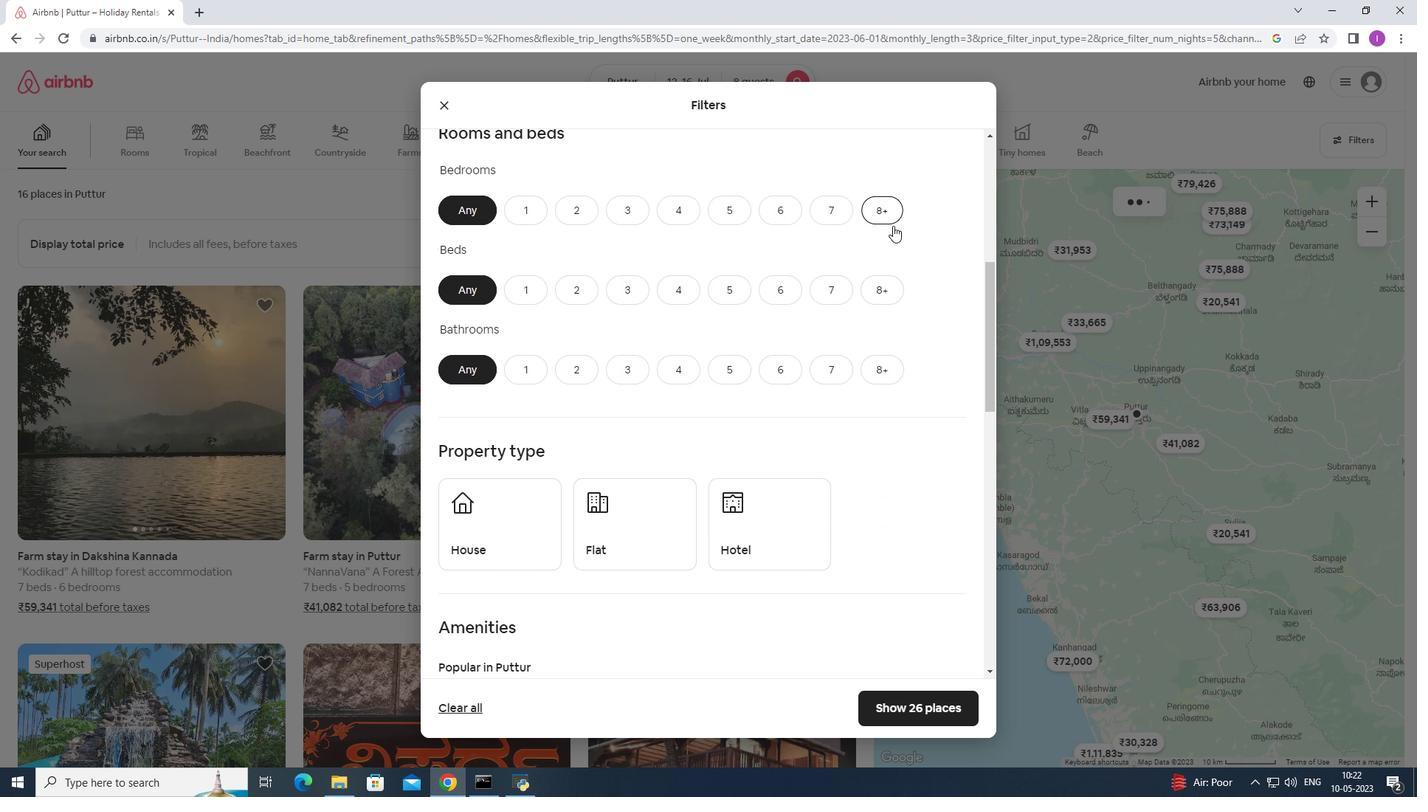 
Action: Mouse pressed left at (892, 299)
Screenshot: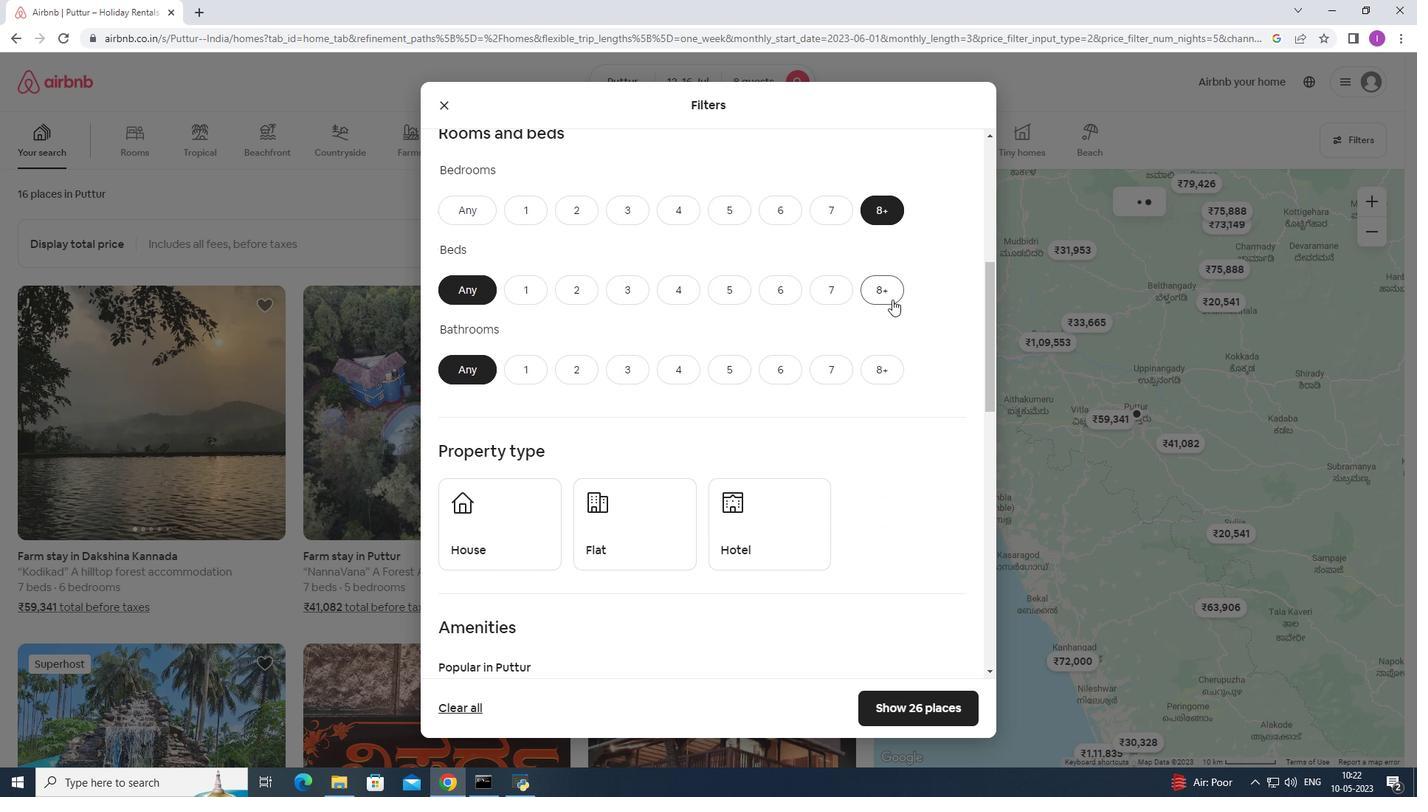 
Action: Mouse moved to (883, 362)
Screenshot: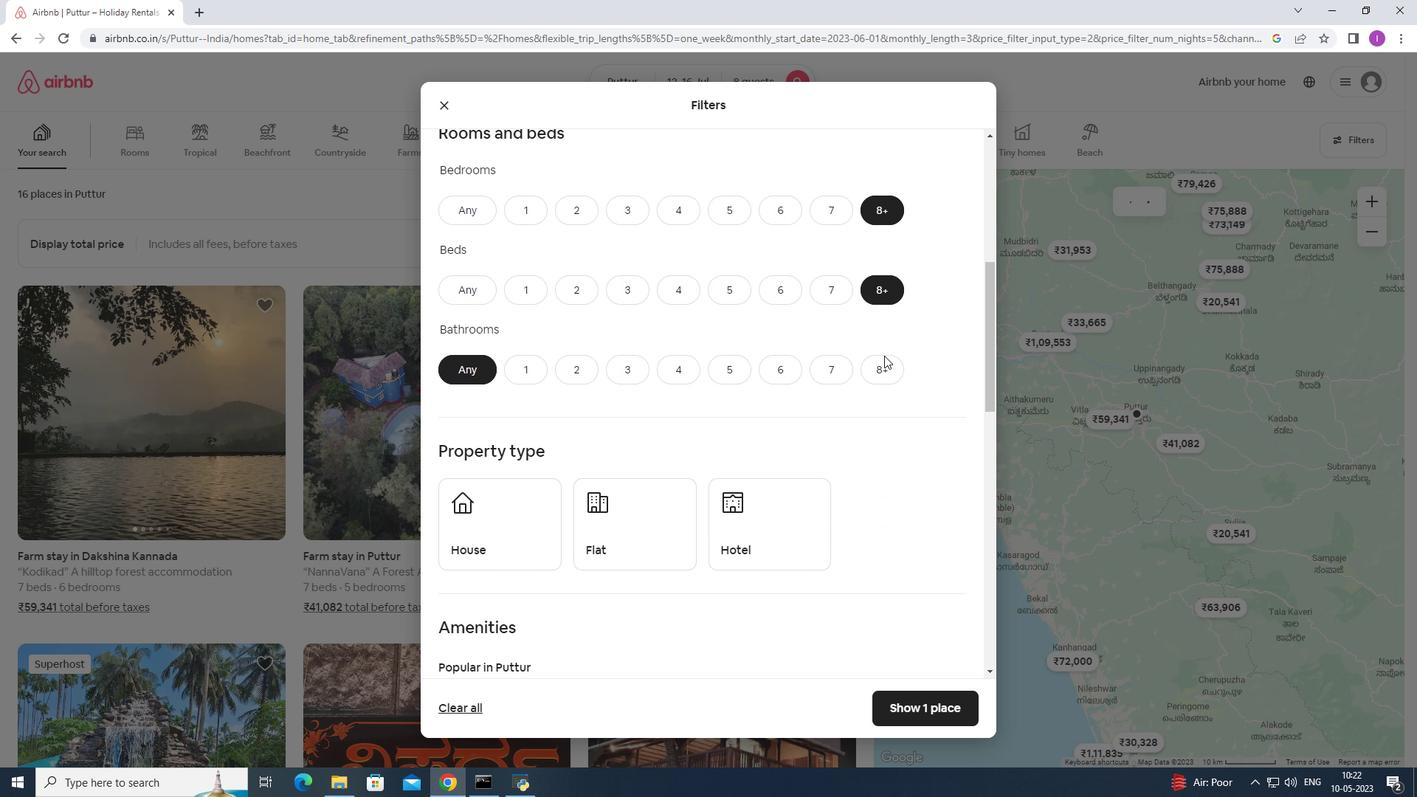 
Action: Mouse pressed left at (883, 362)
Screenshot: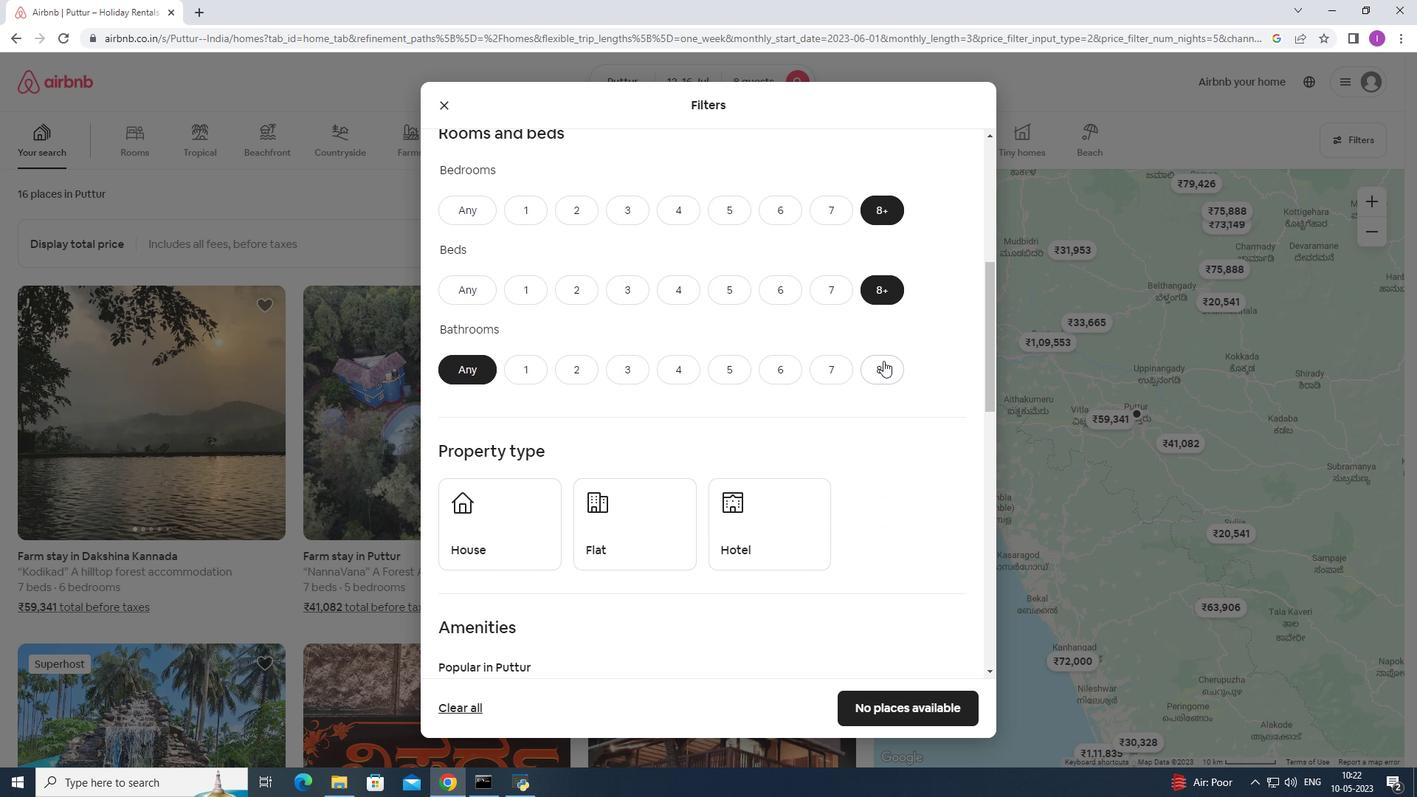 
Action: Mouse moved to (716, 420)
Screenshot: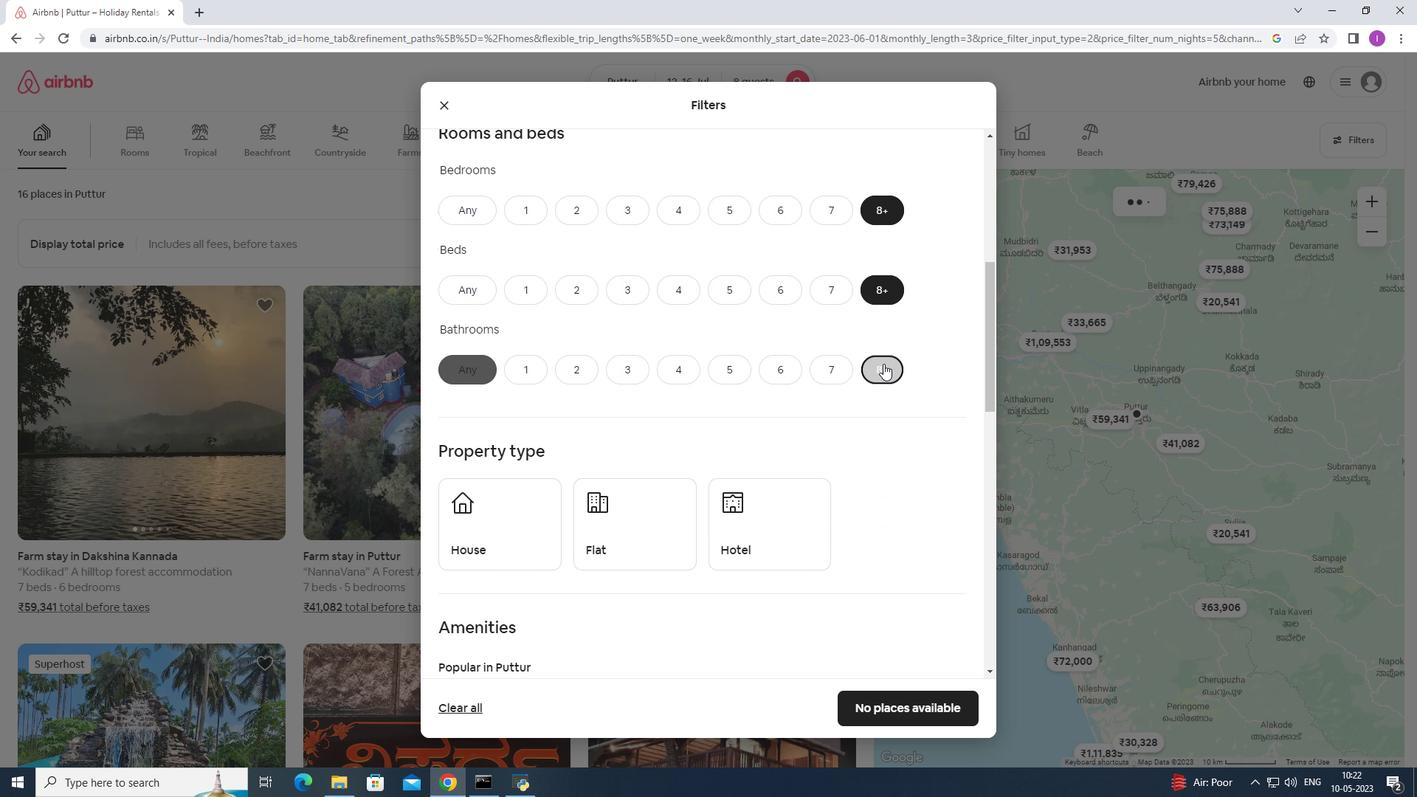 
Action: Mouse scrolled (716, 420) with delta (0, 0)
Screenshot: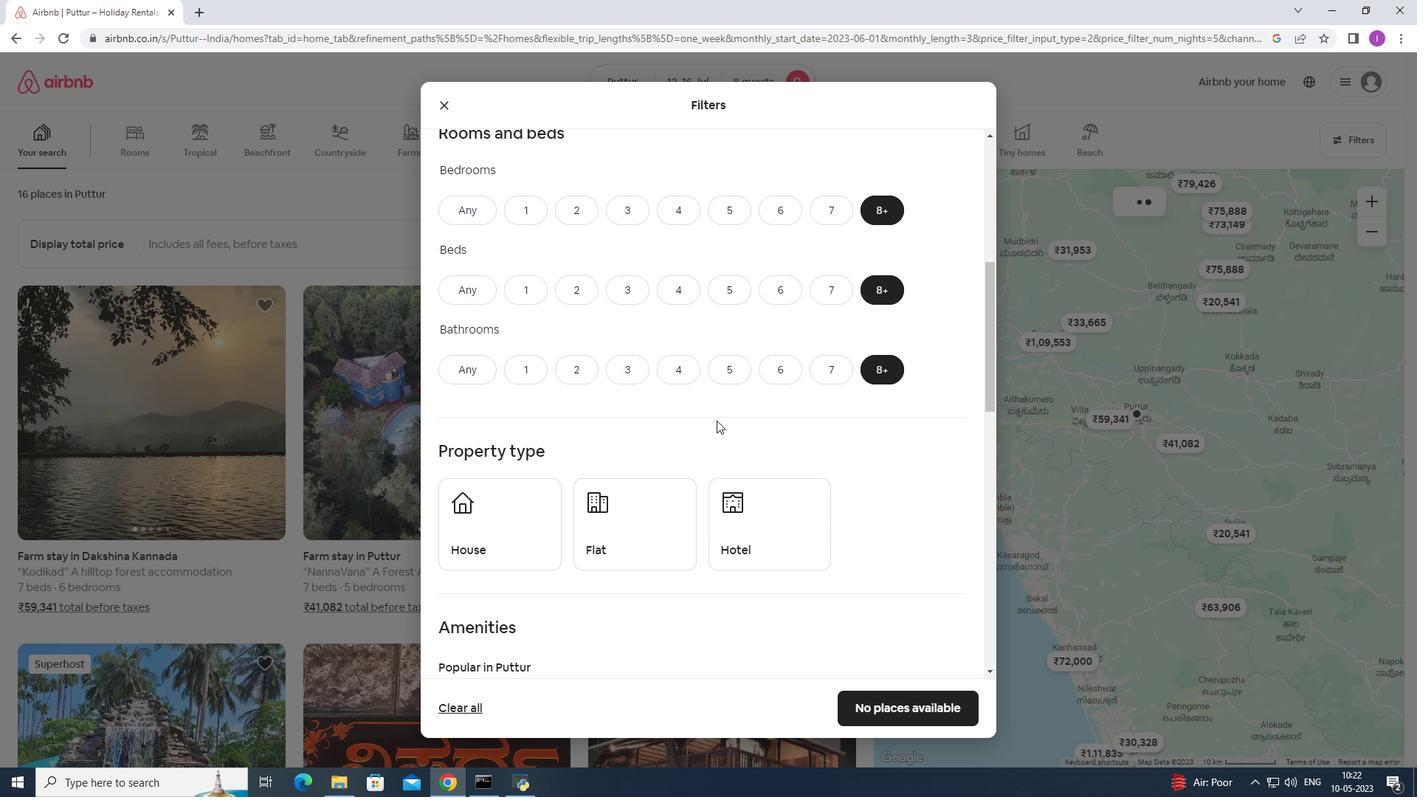 
Action: Mouse moved to (717, 420)
Screenshot: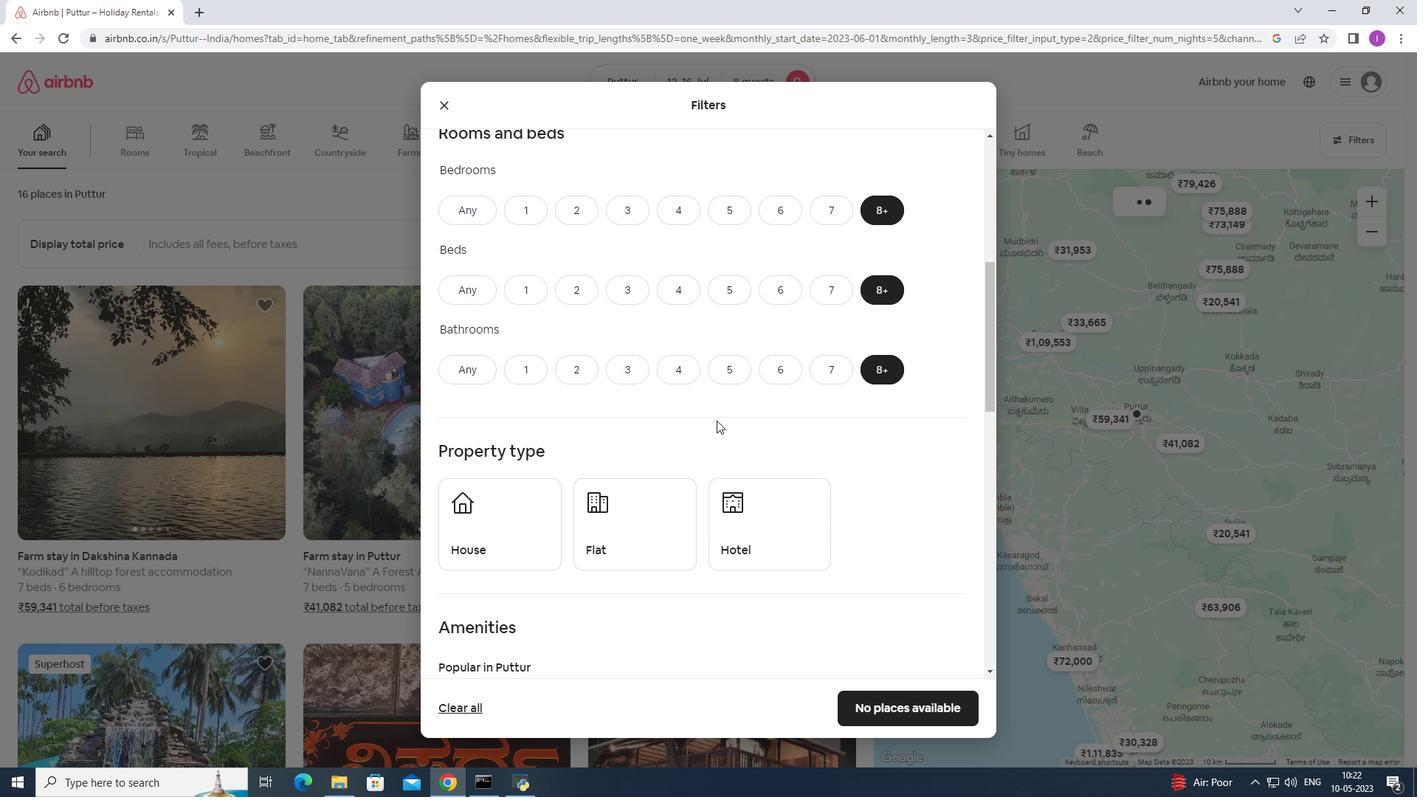 
Action: Mouse scrolled (717, 420) with delta (0, 0)
Screenshot: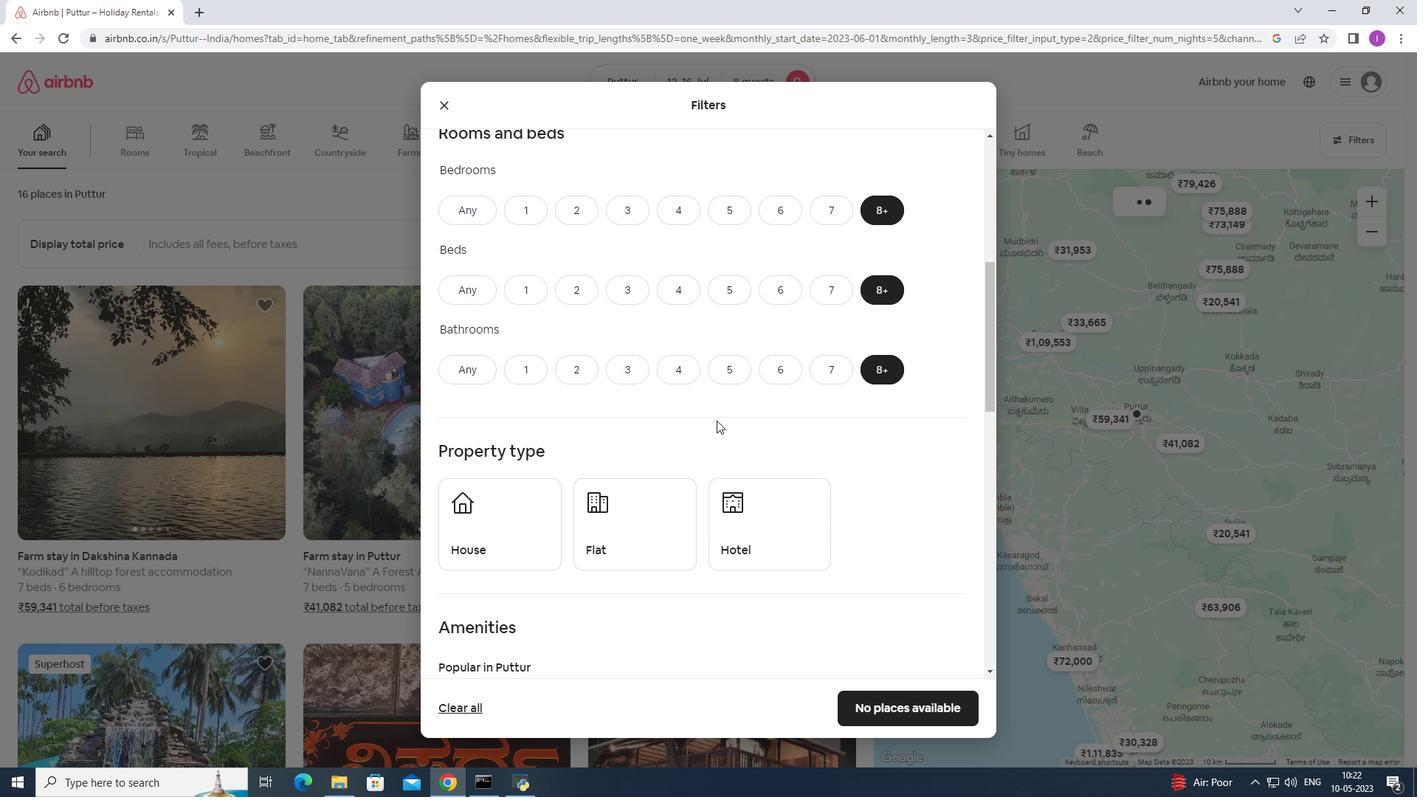 
Action: Mouse moved to (718, 420)
Screenshot: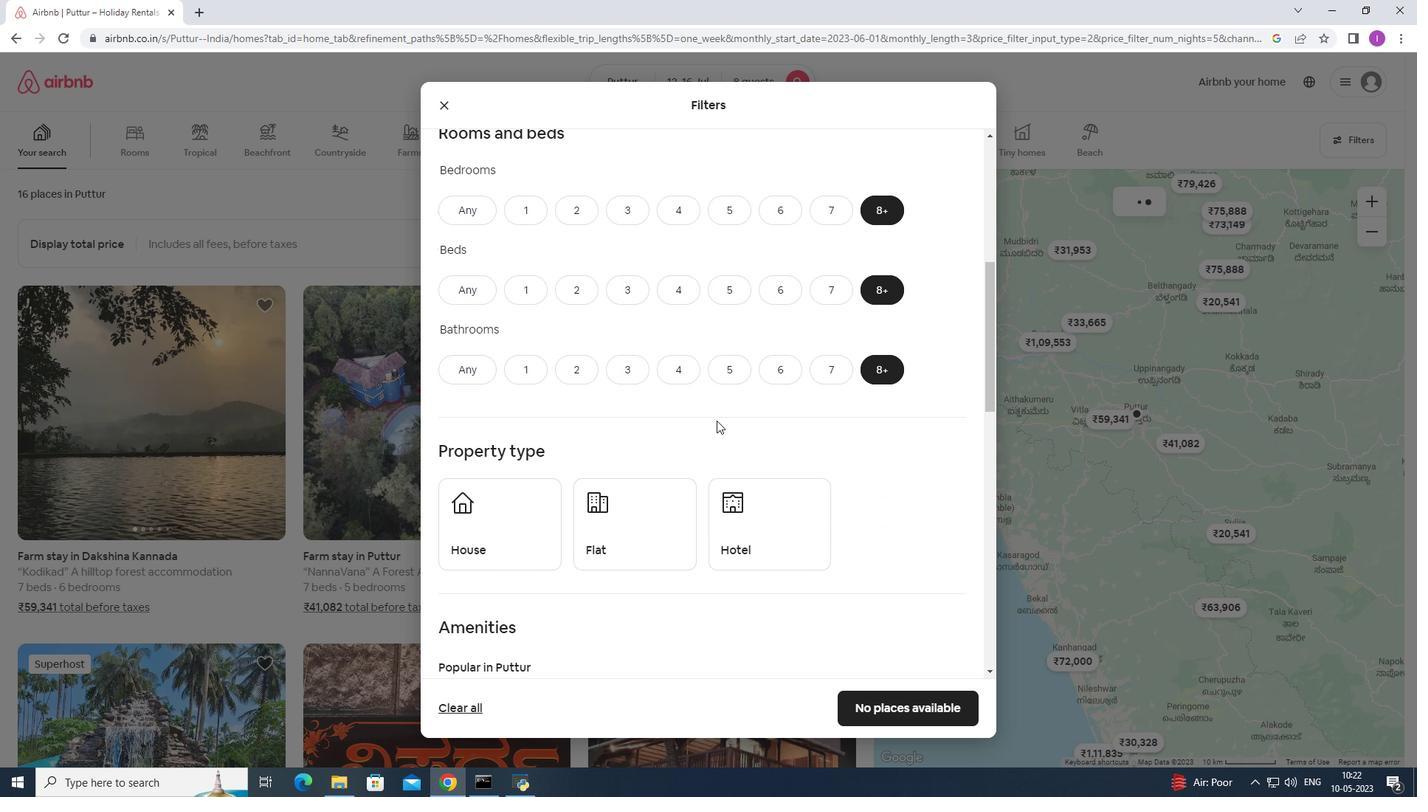 
Action: Mouse scrolled (718, 420) with delta (0, 0)
Screenshot: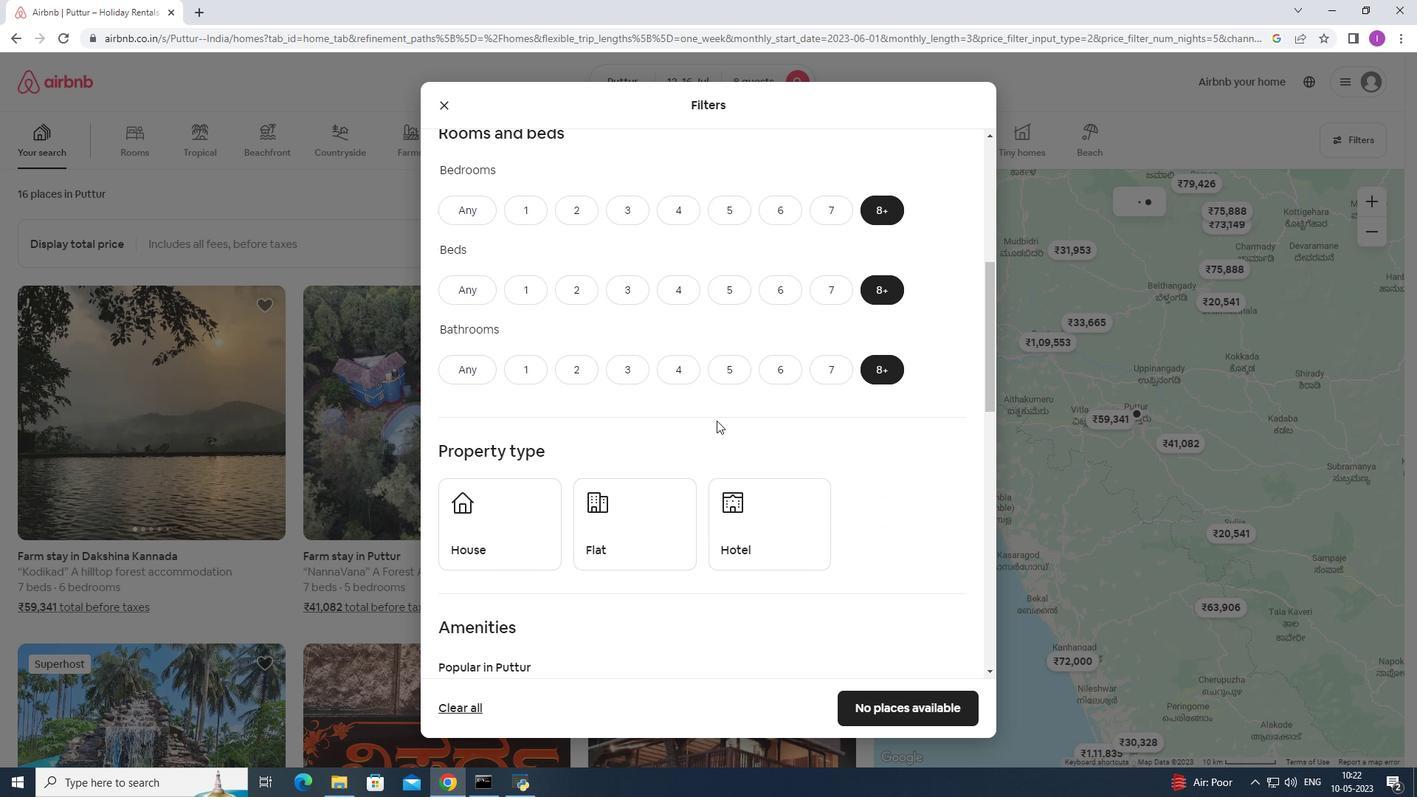 
Action: Mouse moved to (541, 326)
Screenshot: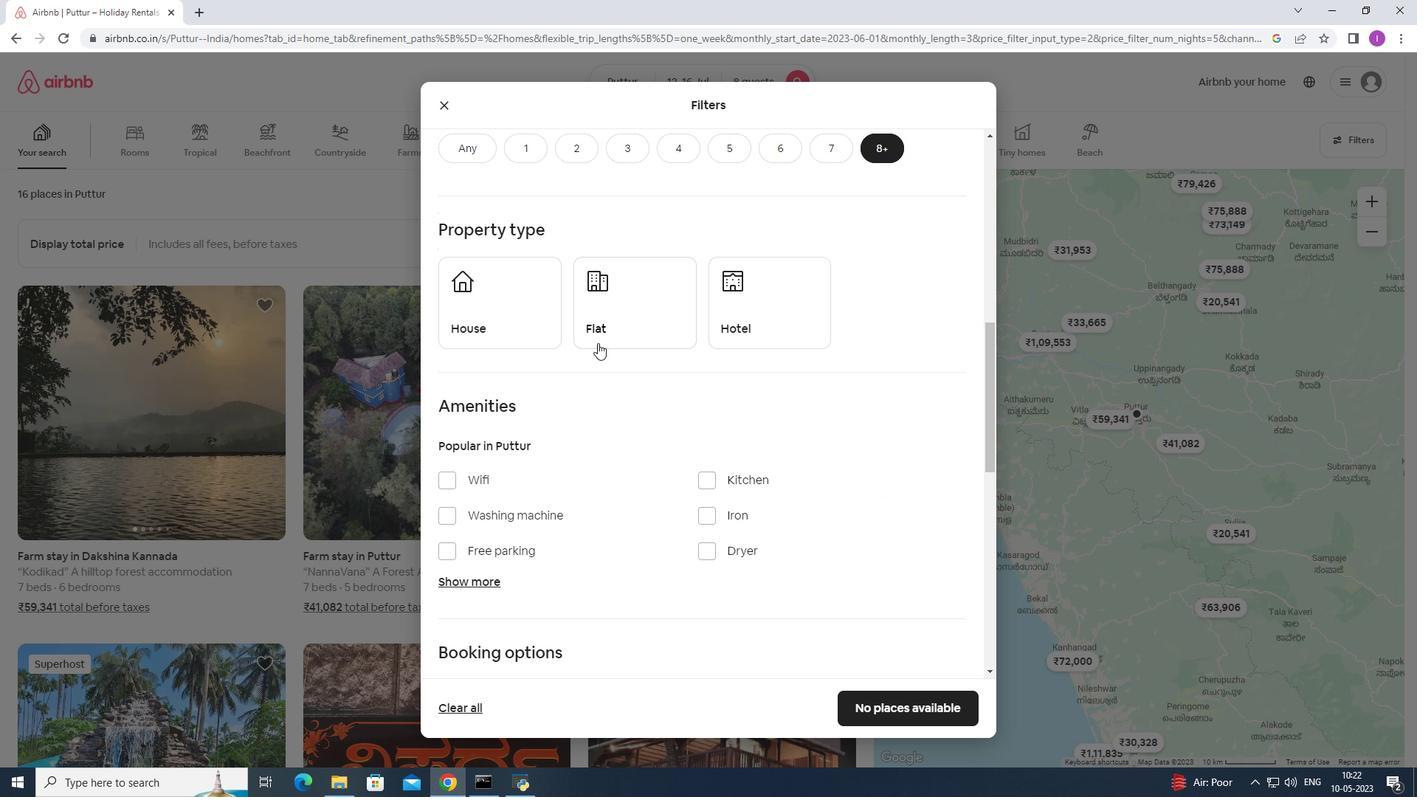 
Action: Mouse pressed left at (541, 326)
Screenshot: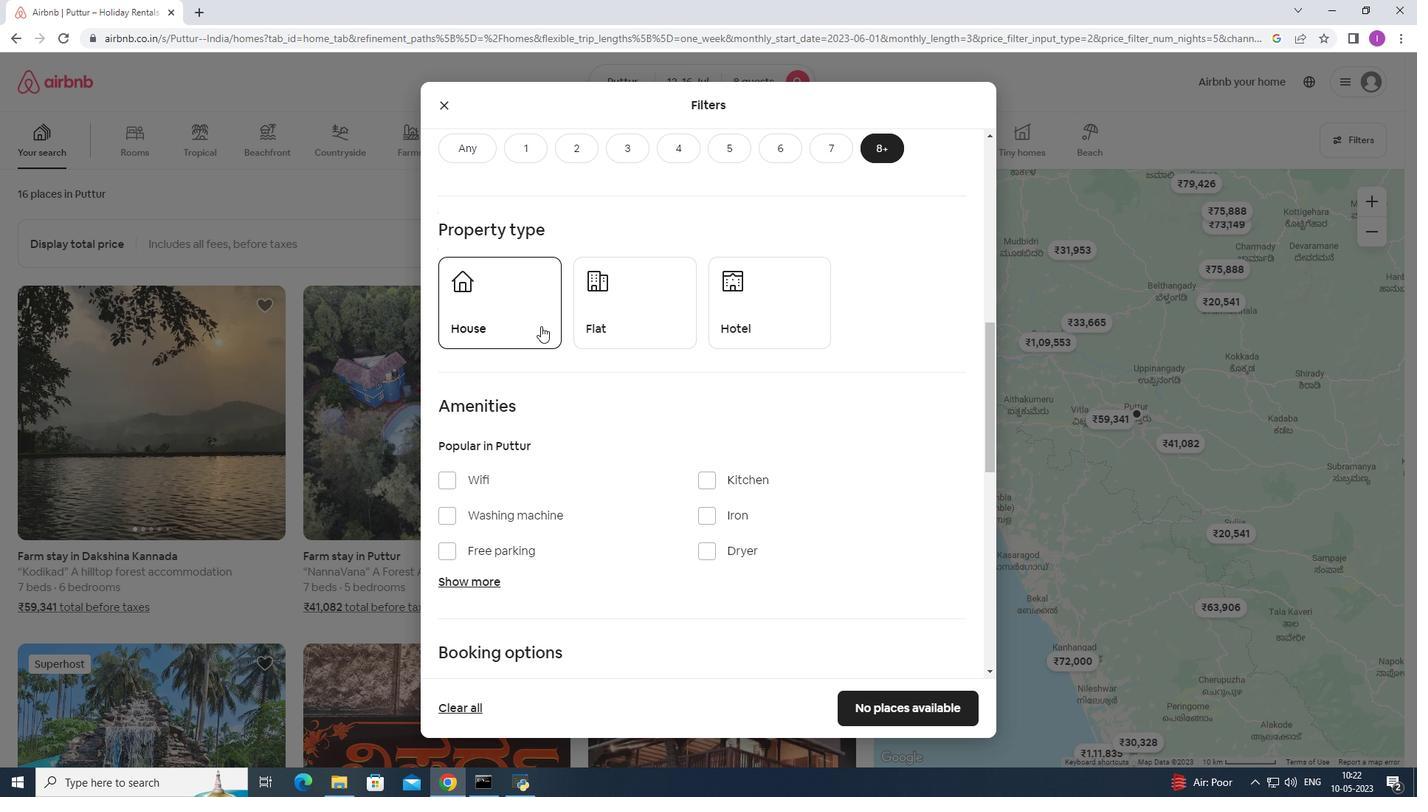 
Action: Mouse moved to (640, 327)
Screenshot: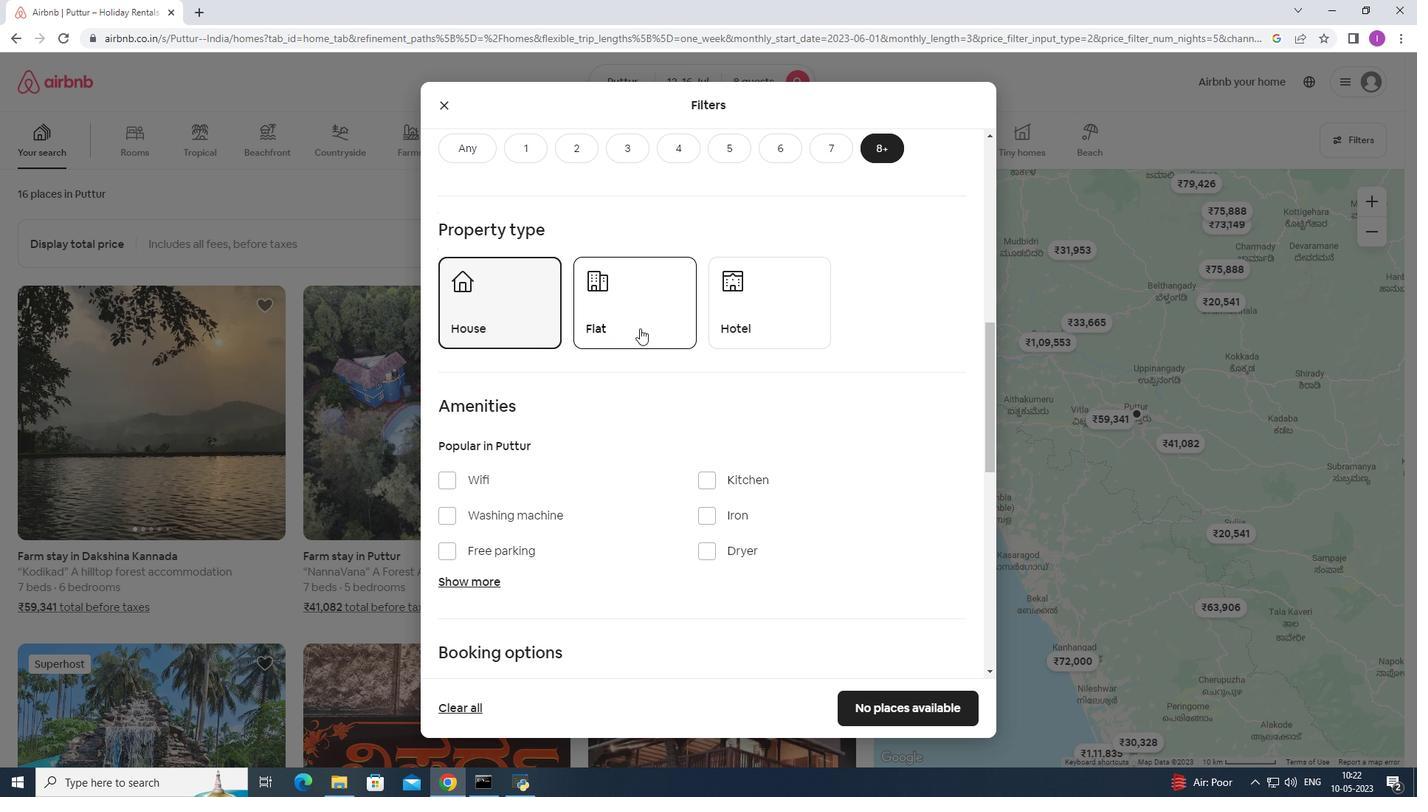 
Action: Mouse pressed left at (640, 327)
Screenshot: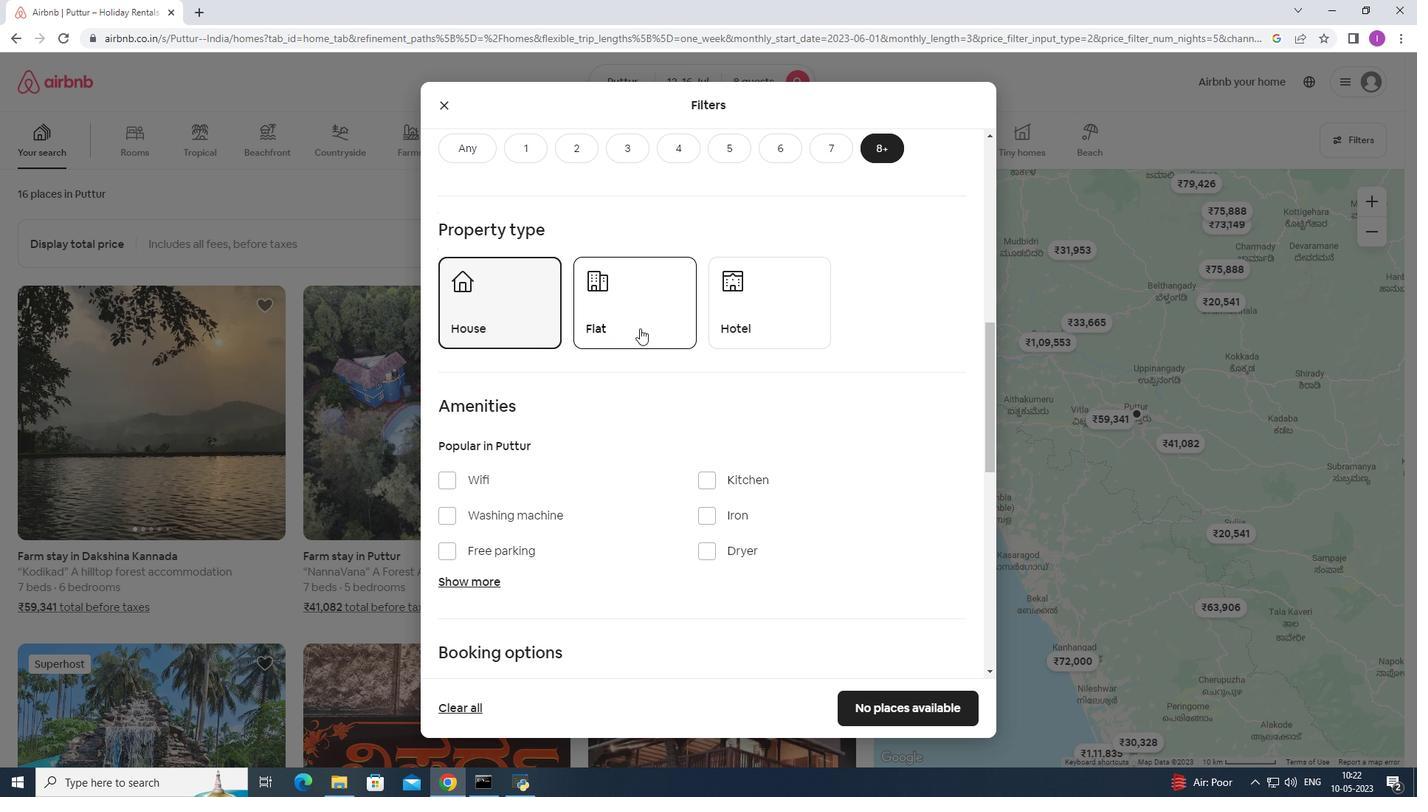 
Action: Mouse moved to (746, 329)
Screenshot: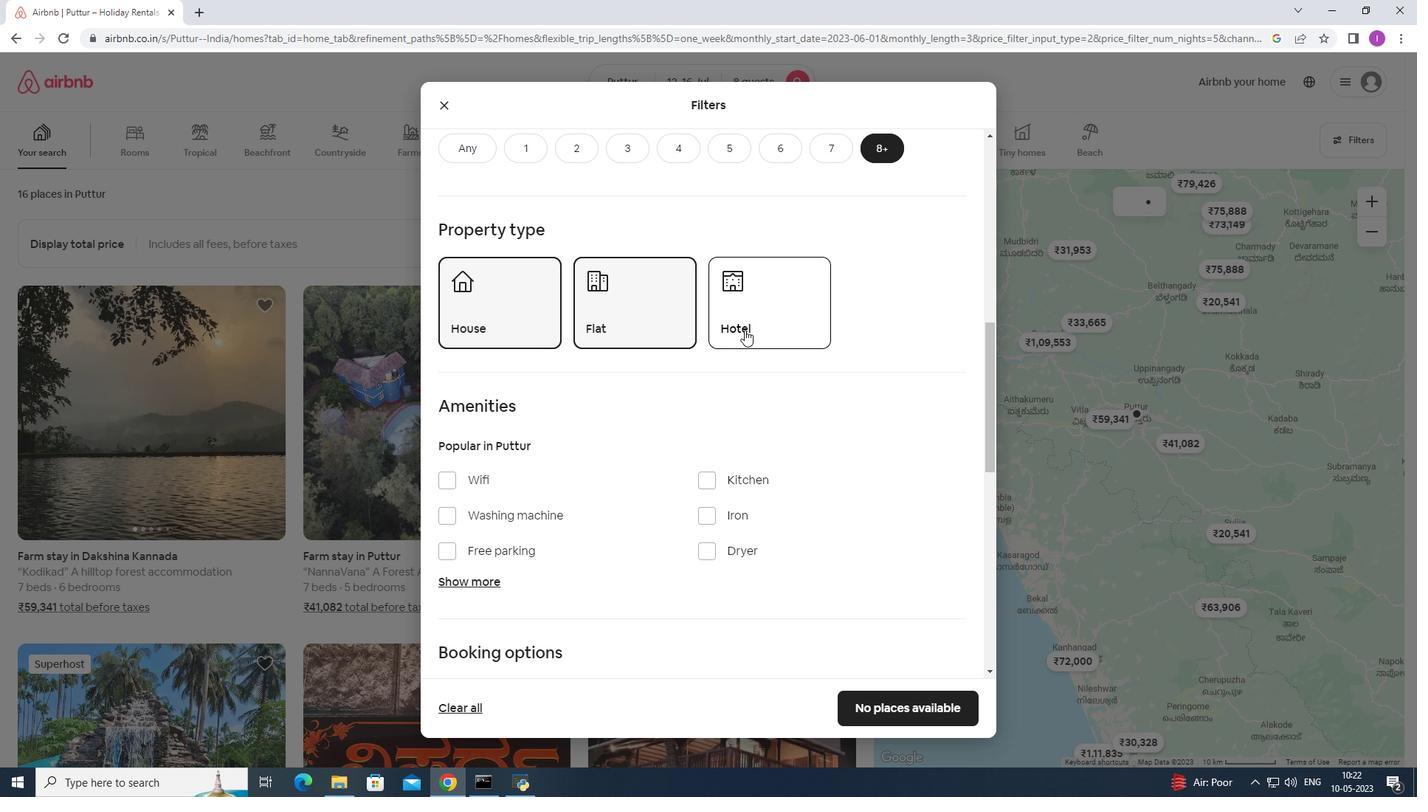 
Action: Mouse pressed left at (746, 329)
Screenshot: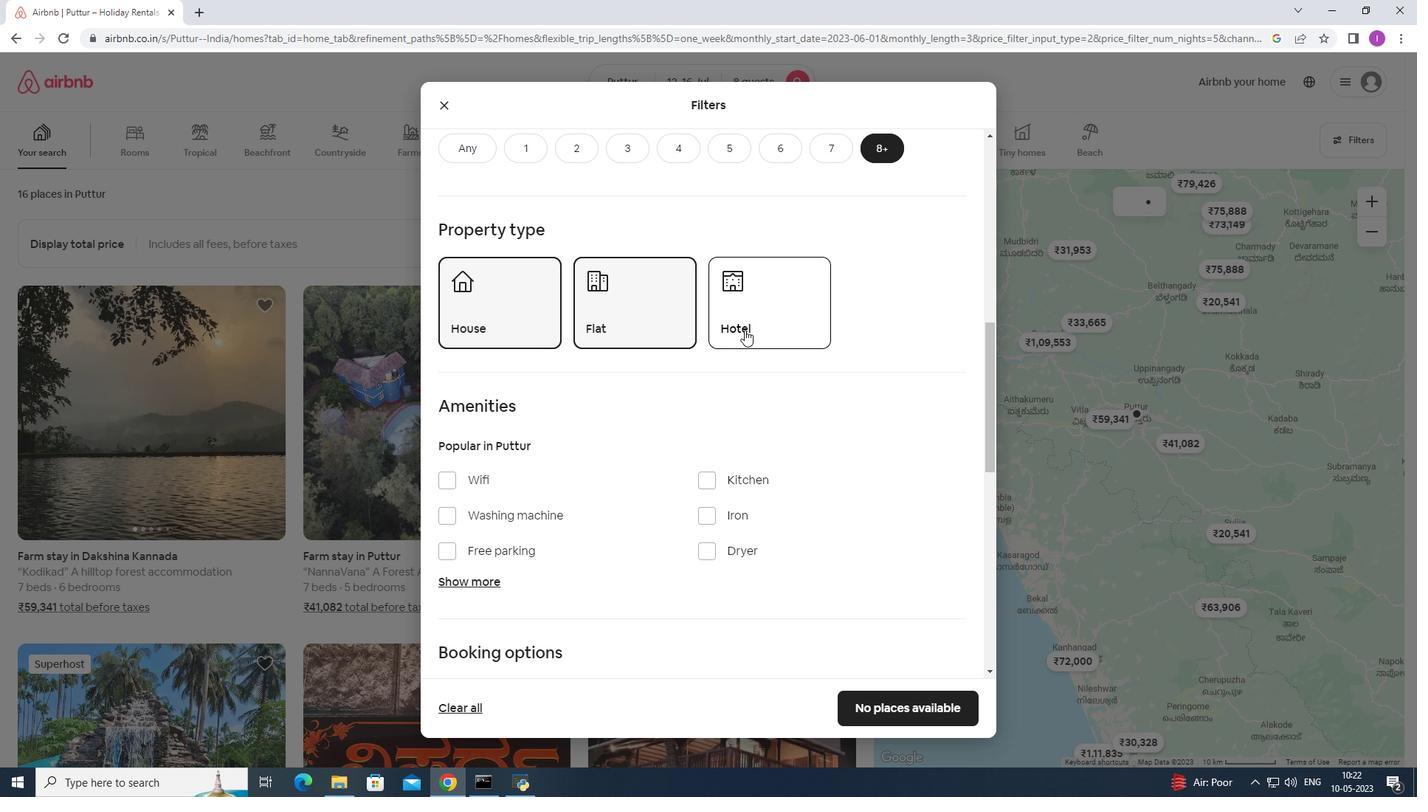 
Action: Mouse moved to (571, 402)
Screenshot: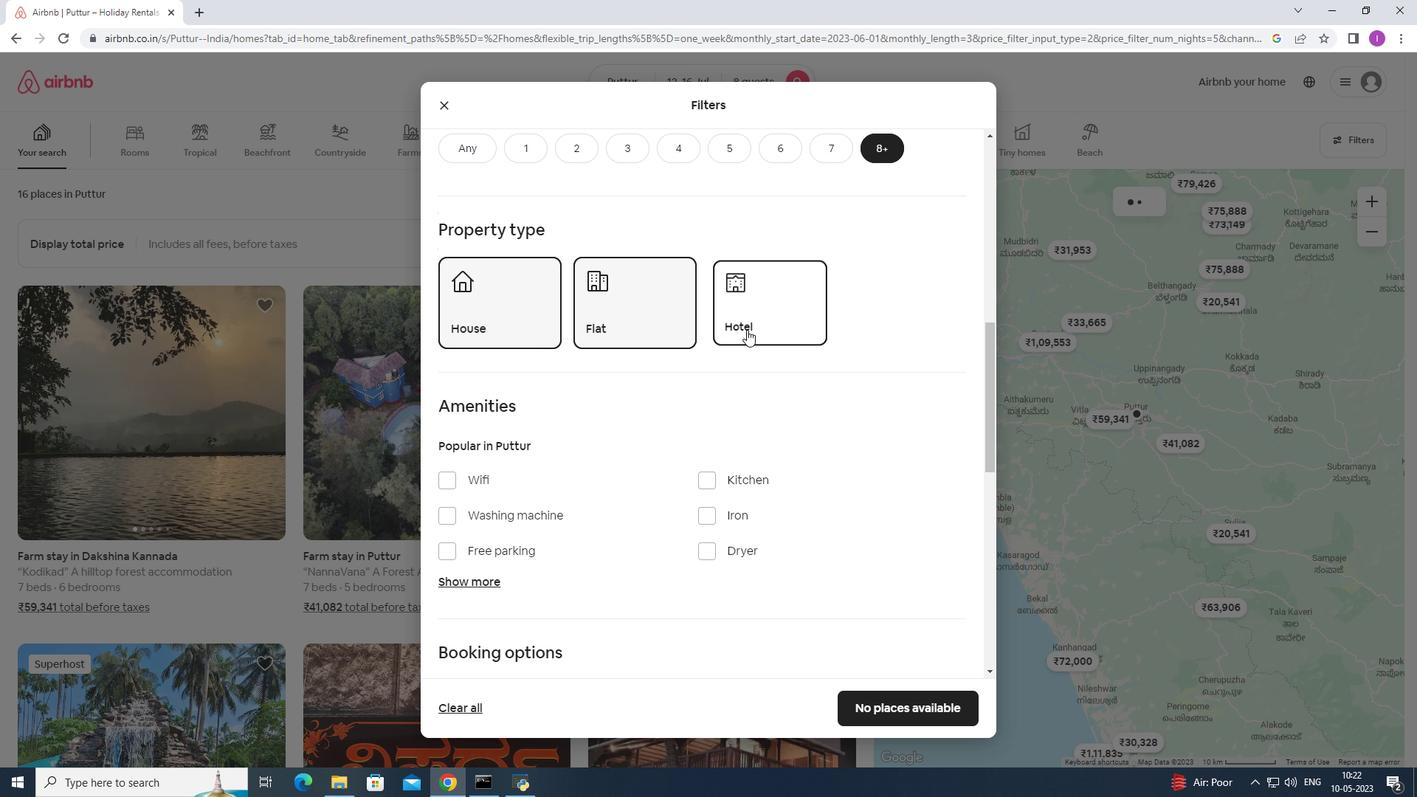 
Action: Mouse scrolled (571, 401) with delta (0, 0)
Screenshot: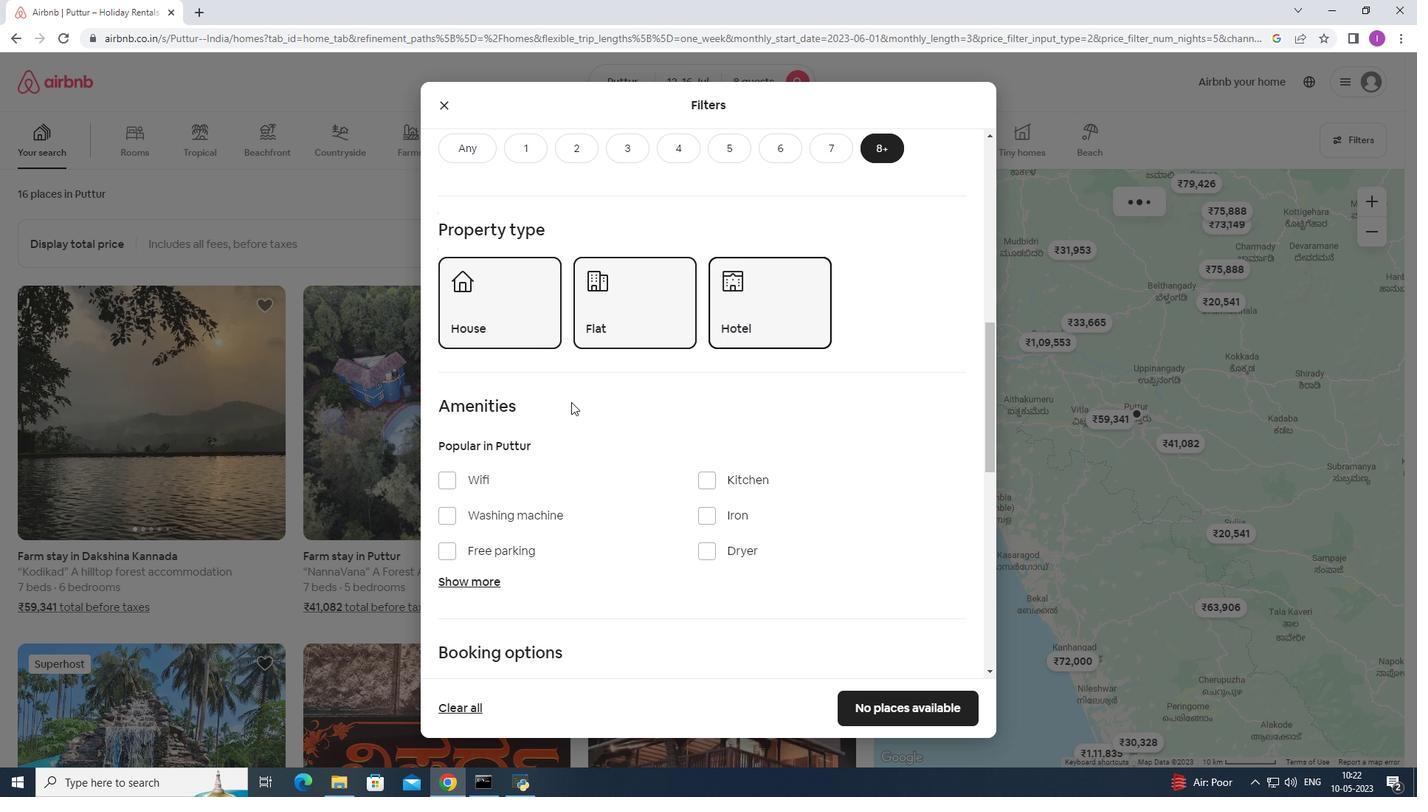 
Action: Mouse scrolled (571, 401) with delta (0, 0)
Screenshot: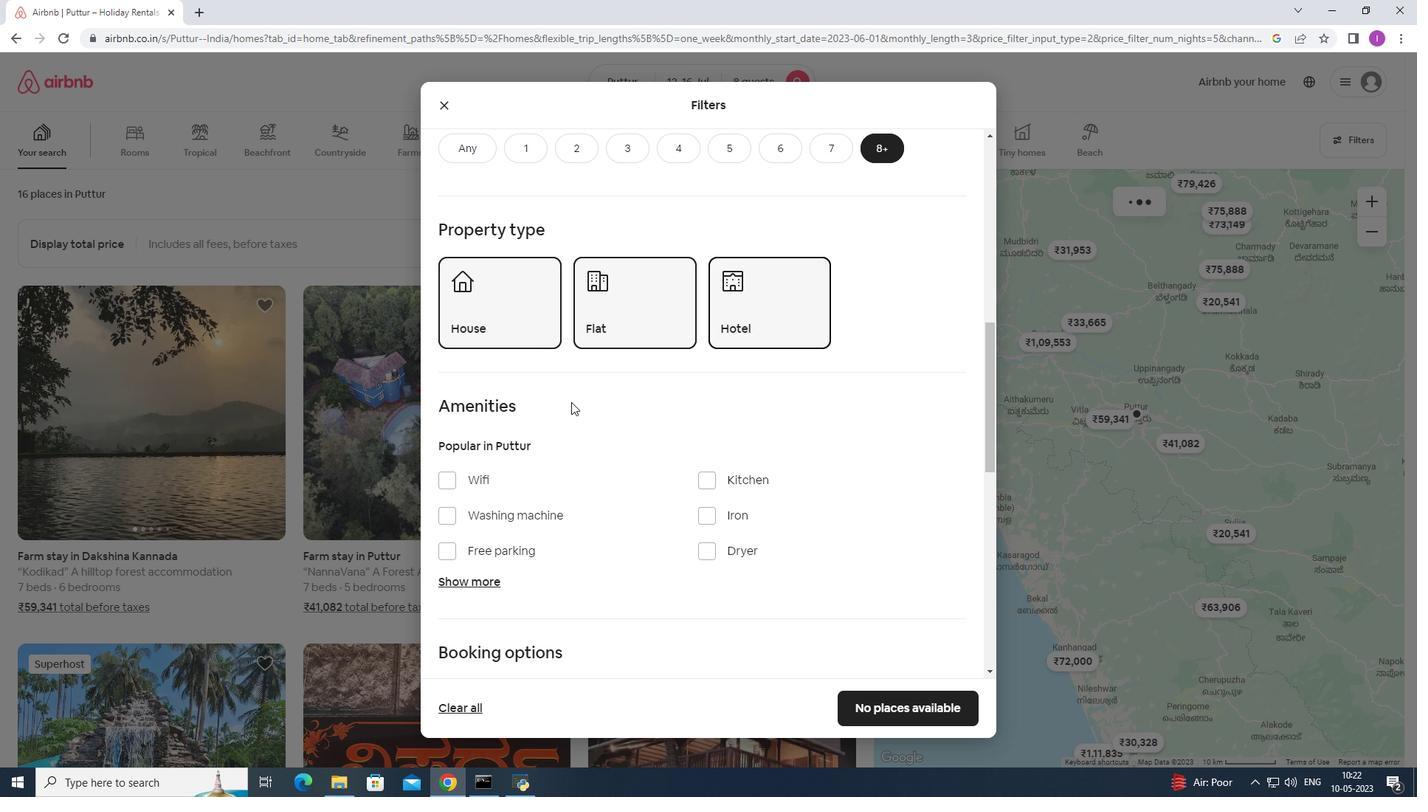 
Action: Mouse moved to (571, 402)
Screenshot: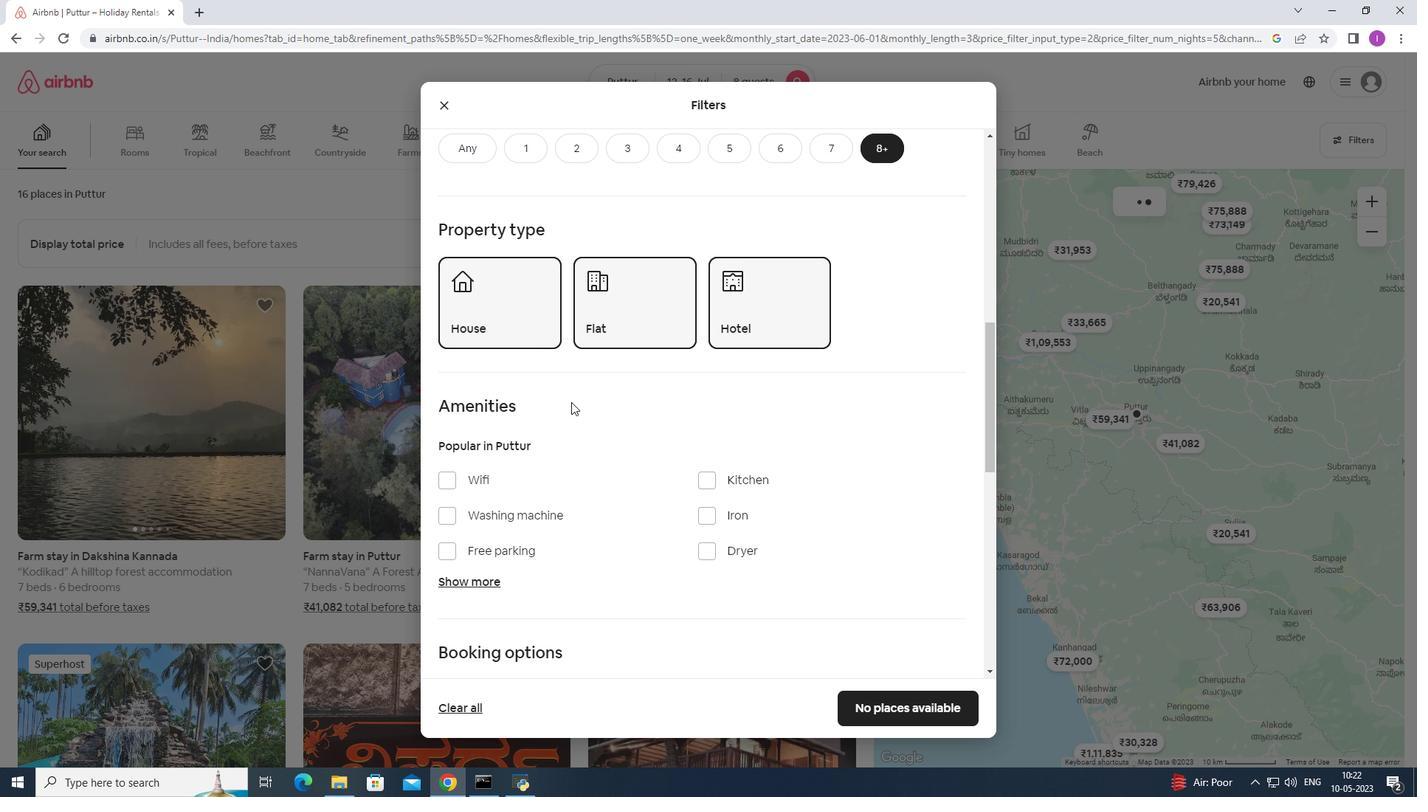 
Action: Mouse scrolled (571, 401) with delta (0, 0)
Screenshot: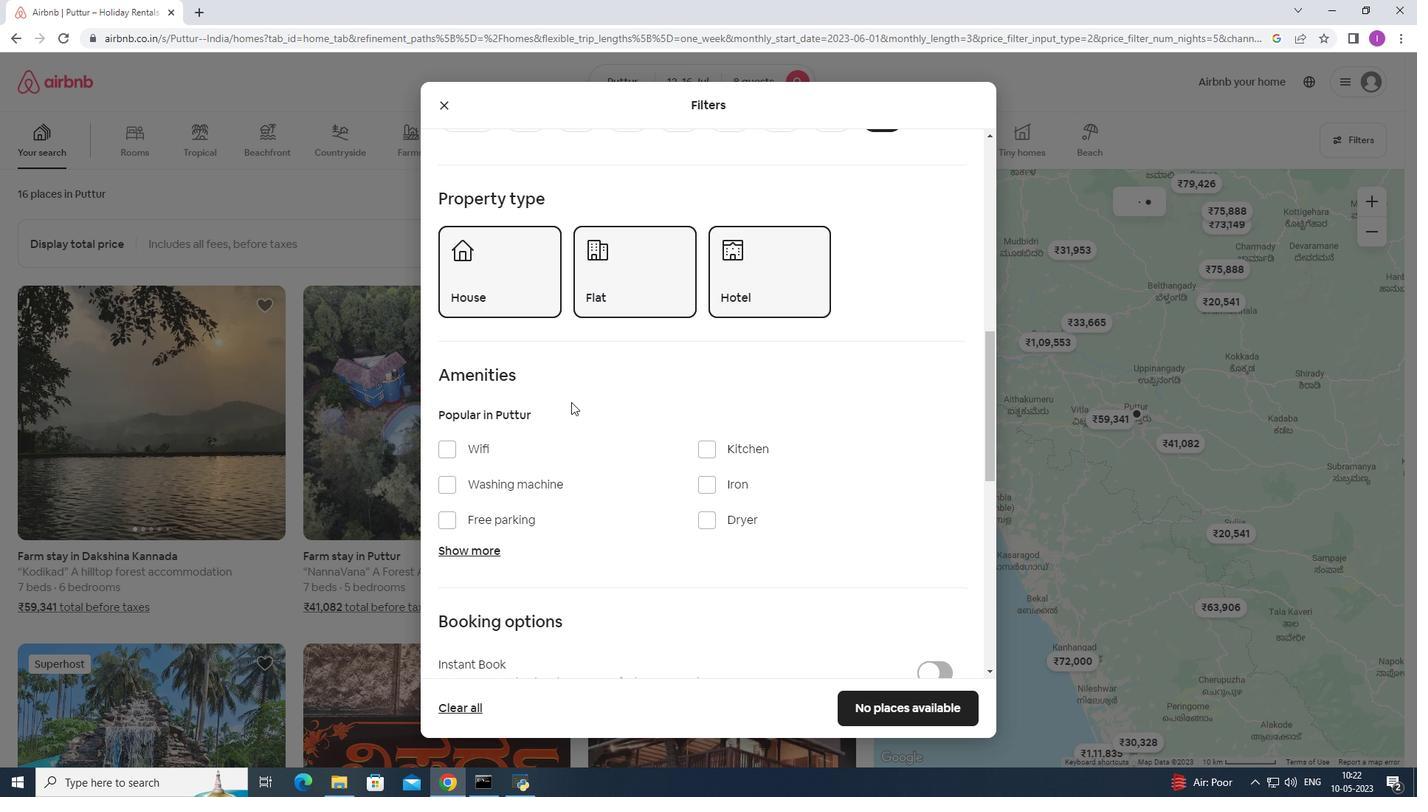 
Action: Mouse moved to (449, 256)
Screenshot: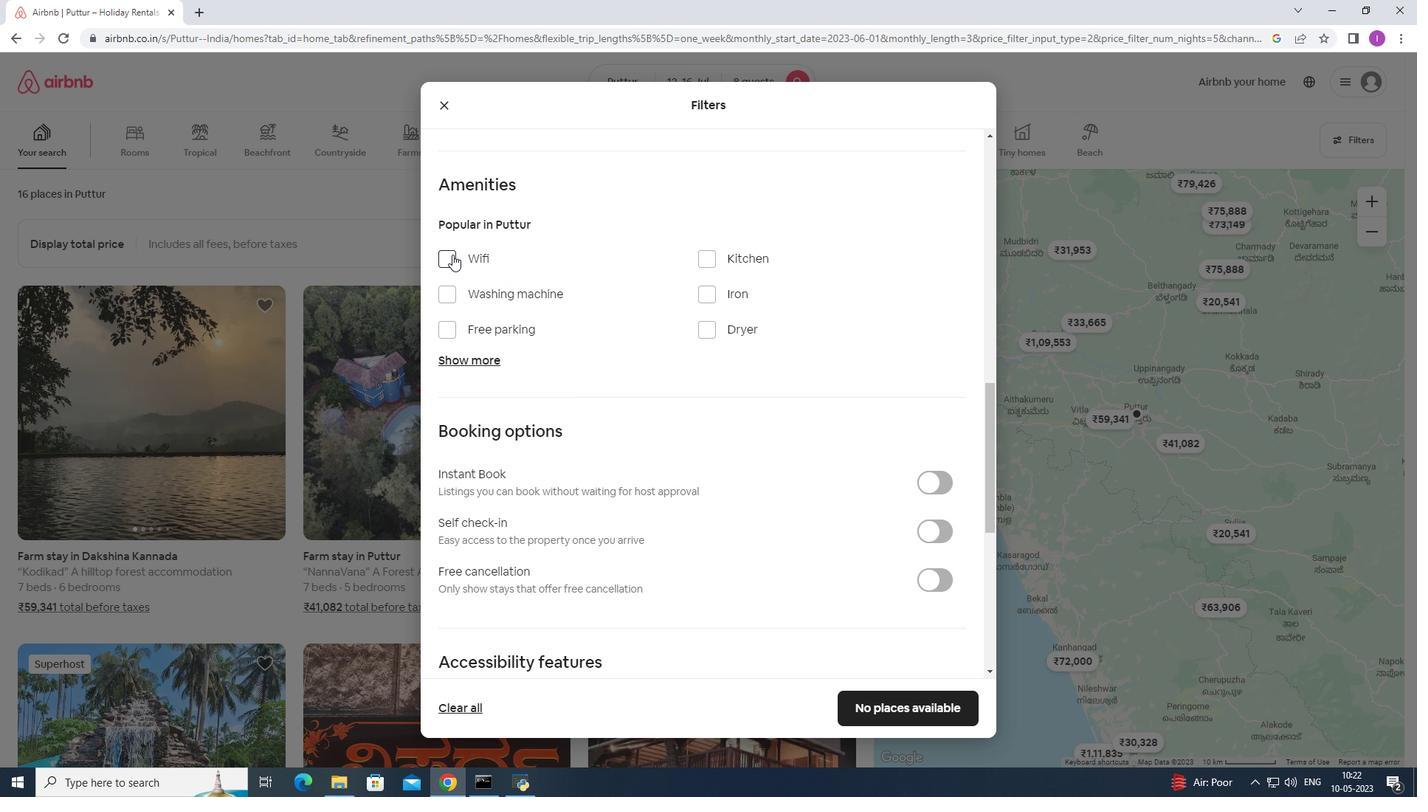 
Action: Mouse pressed left at (449, 256)
Screenshot: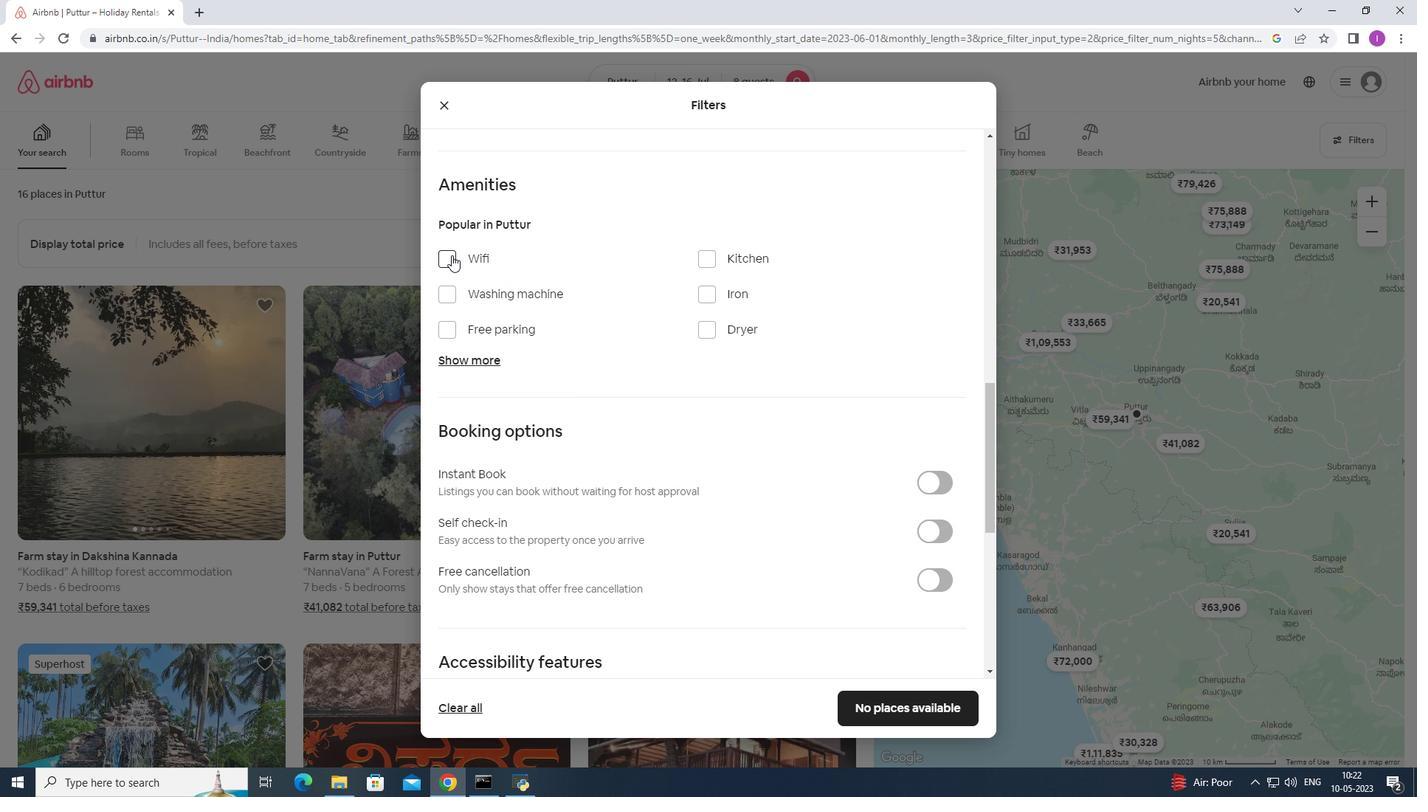 
Action: Mouse moved to (453, 328)
Screenshot: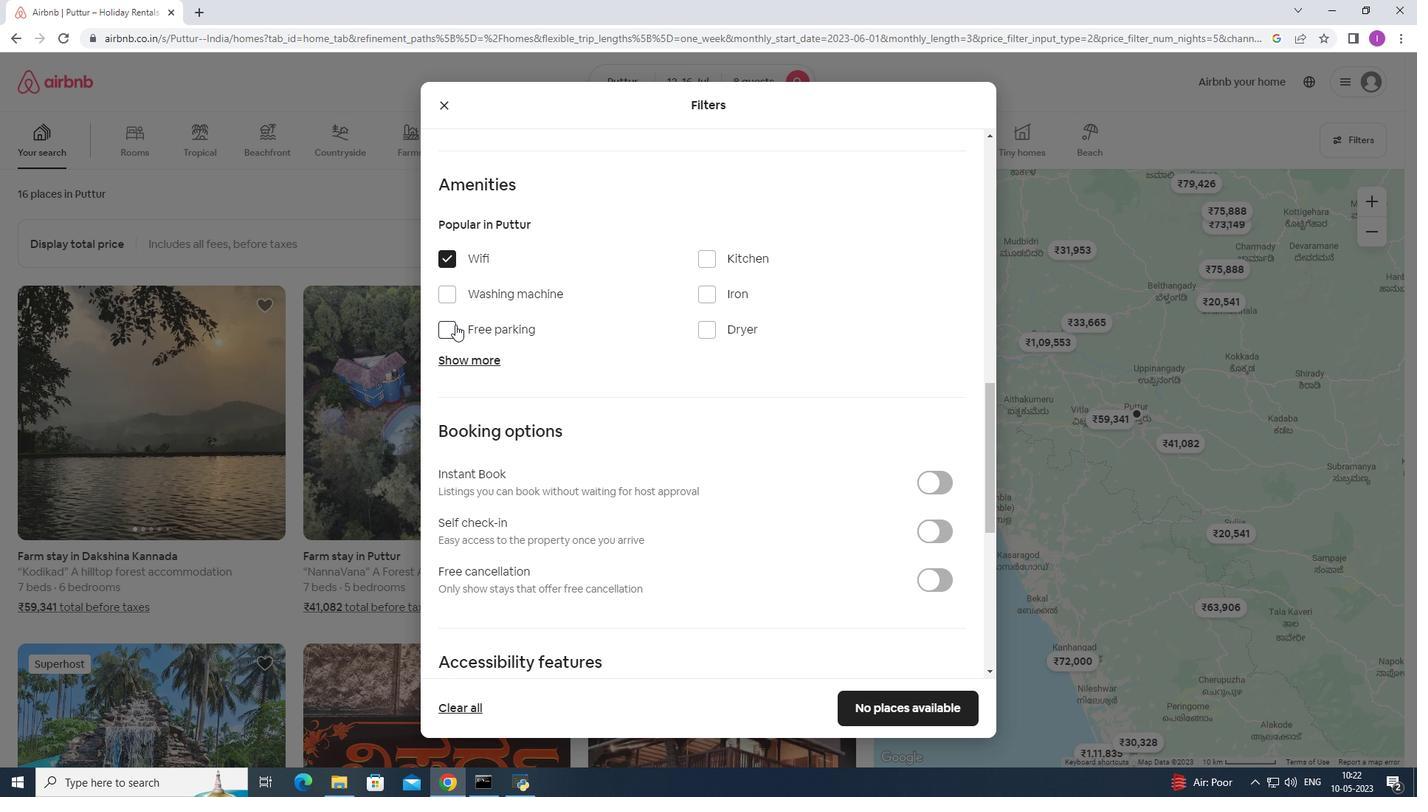 
Action: Mouse pressed left at (453, 328)
Screenshot: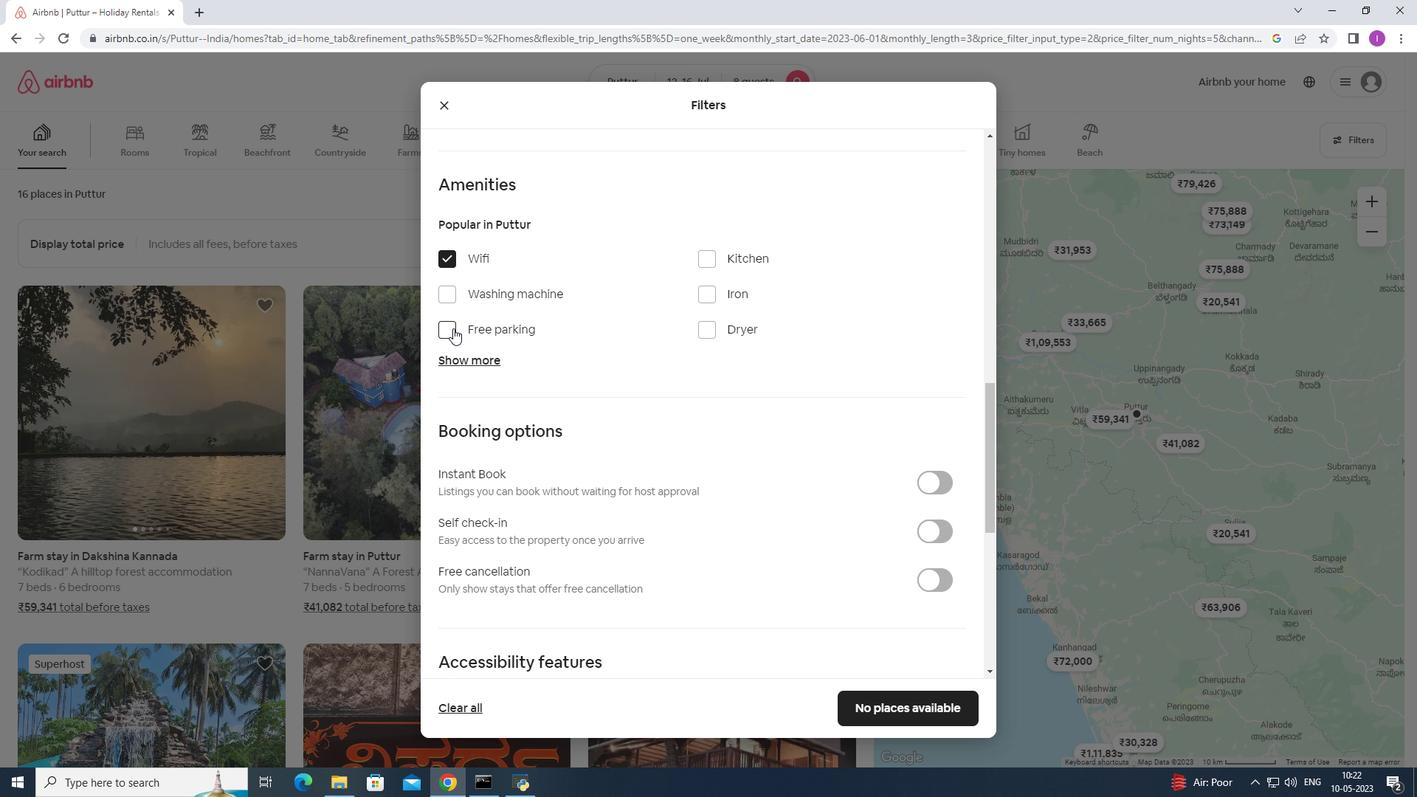 
Action: Mouse moved to (493, 360)
Screenshot: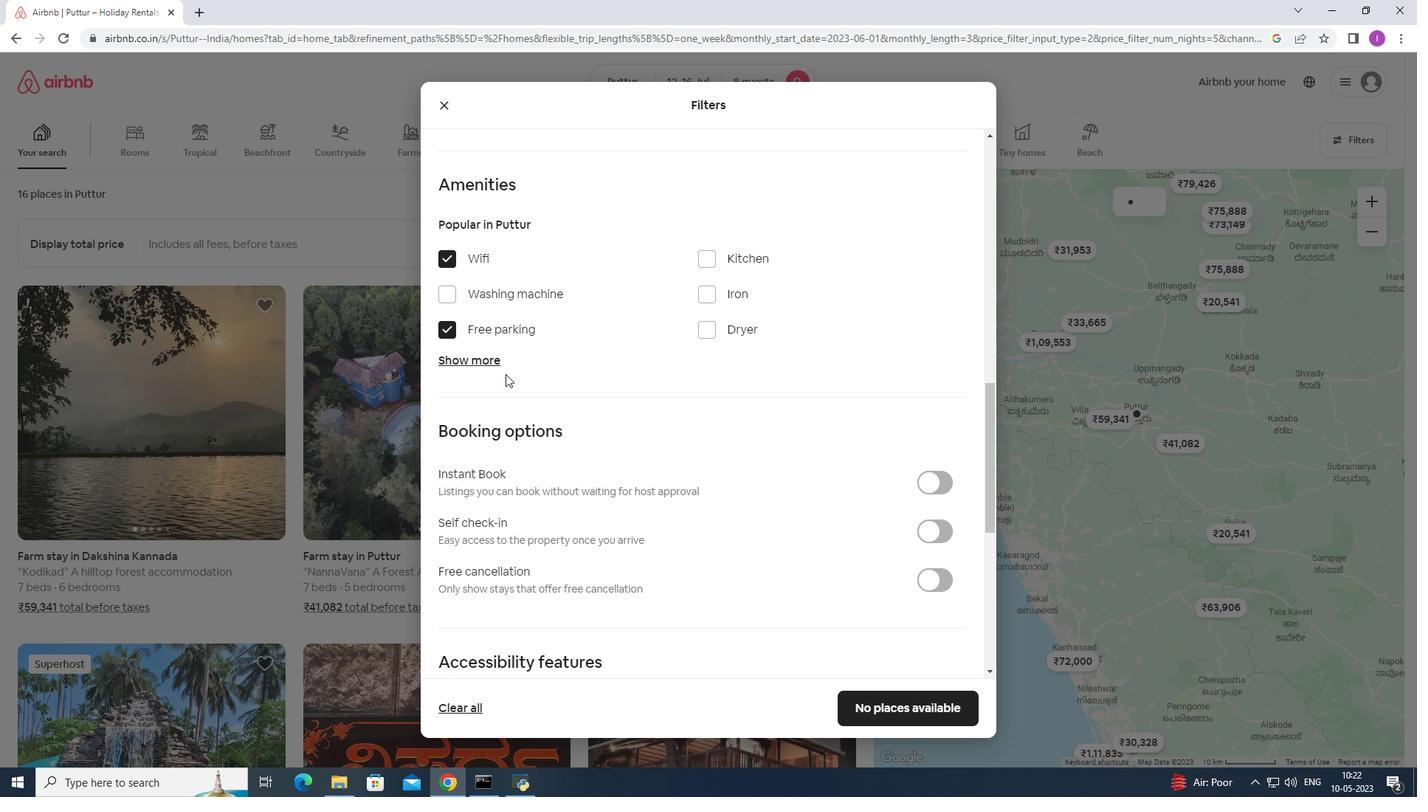 
Action: Mouse pressed left at (493, 360)
Screenshot: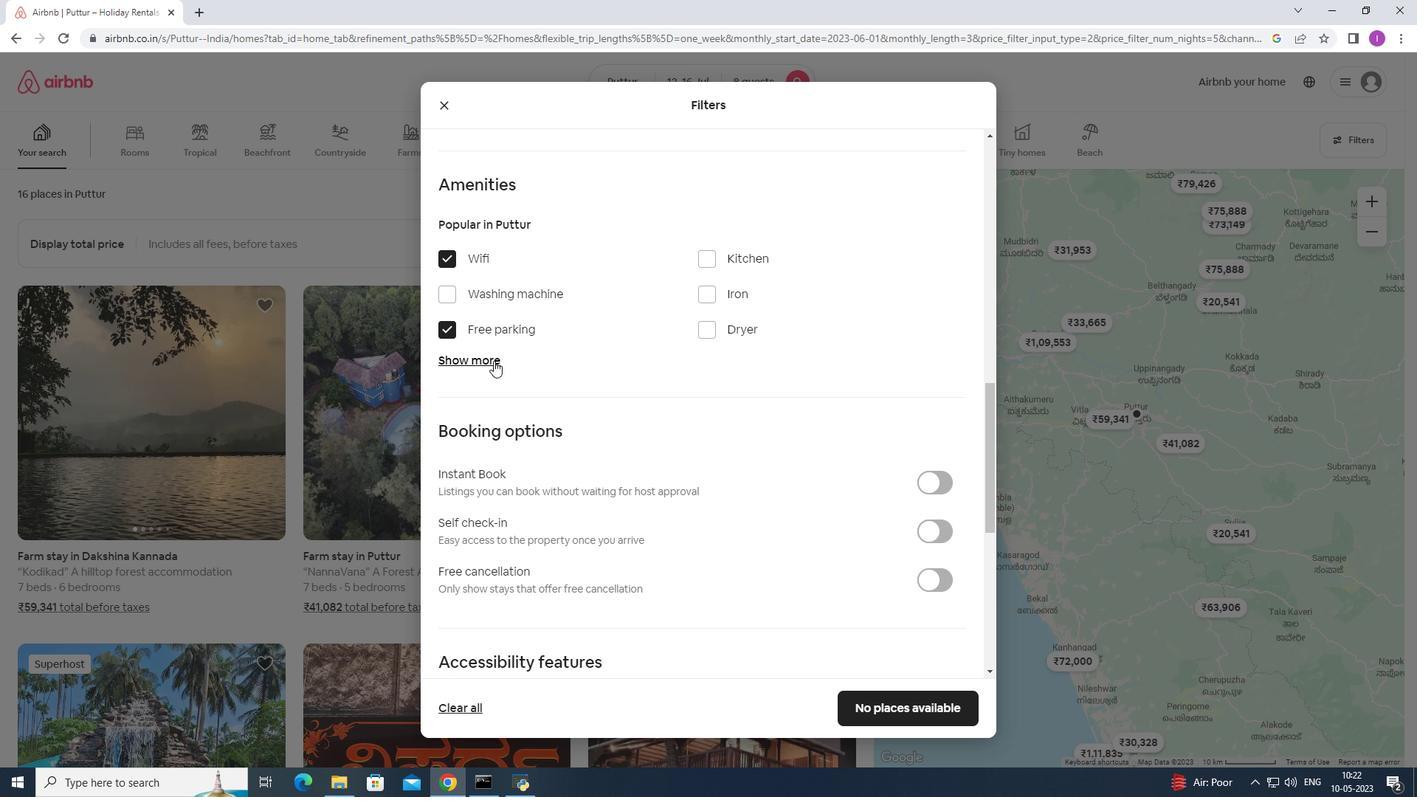 
Action: Mouse moved to (528, 387)
Screenshot: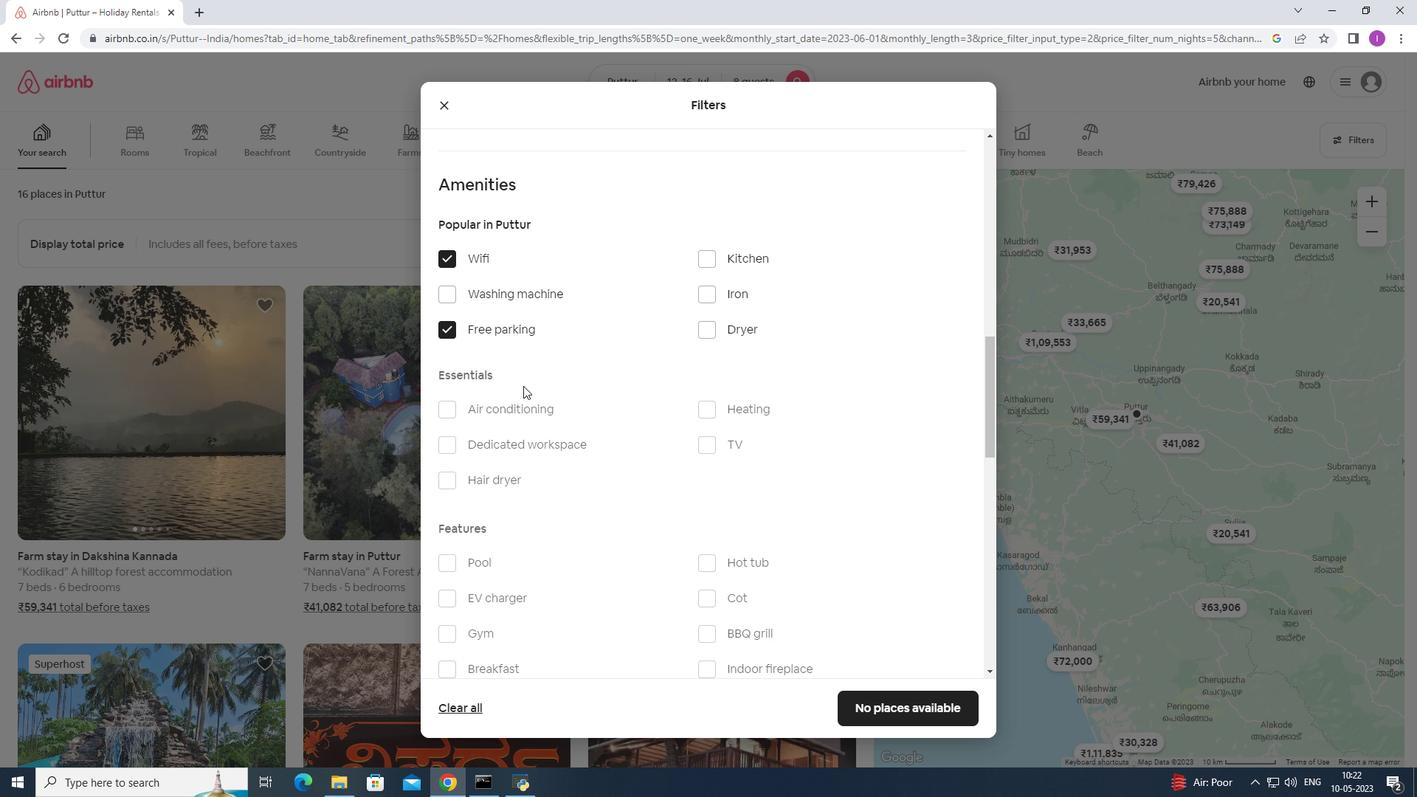 
Action: Mouse scrolled (528, 386) with delta (0, 0)
Screenshot: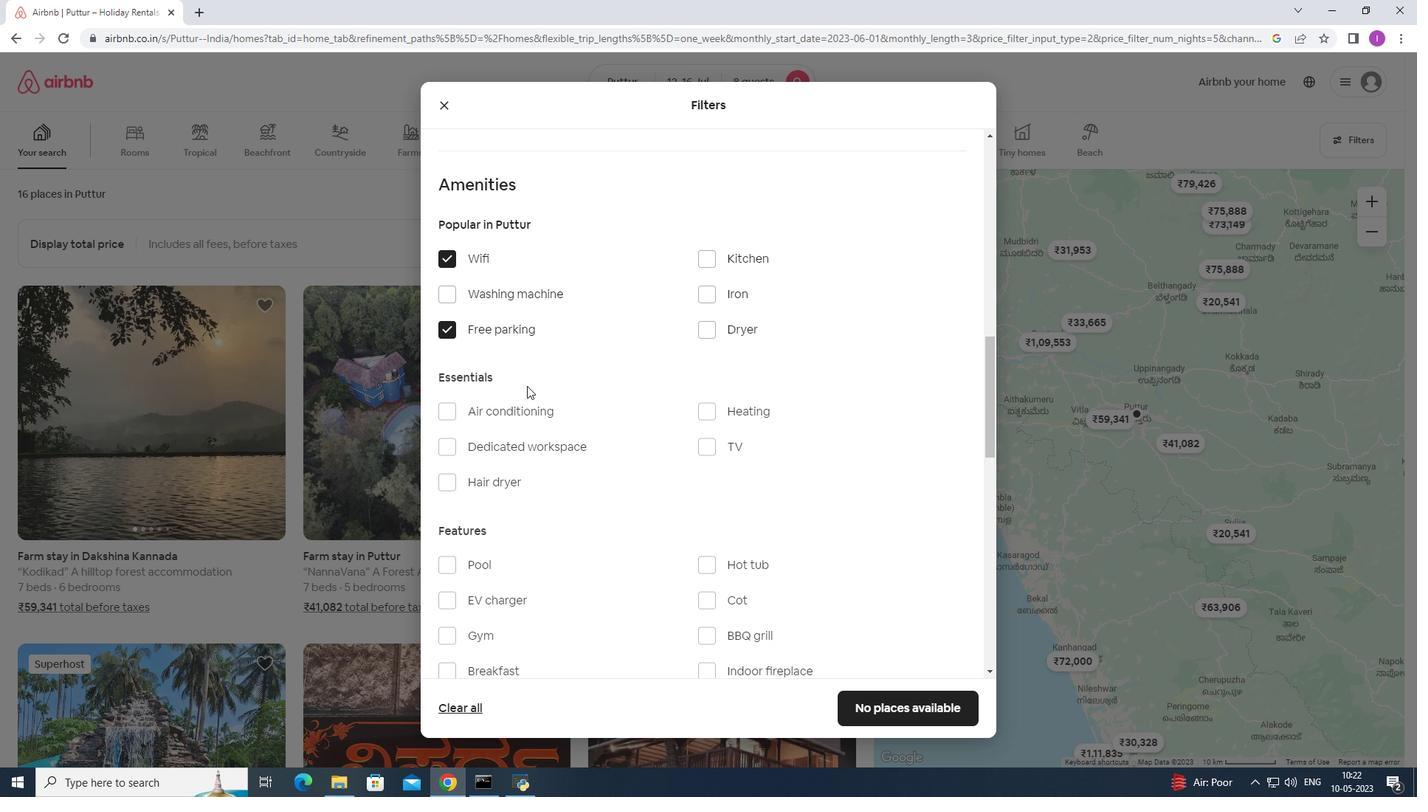 
Action: Mouse moved to (530, 387)
Screenshot: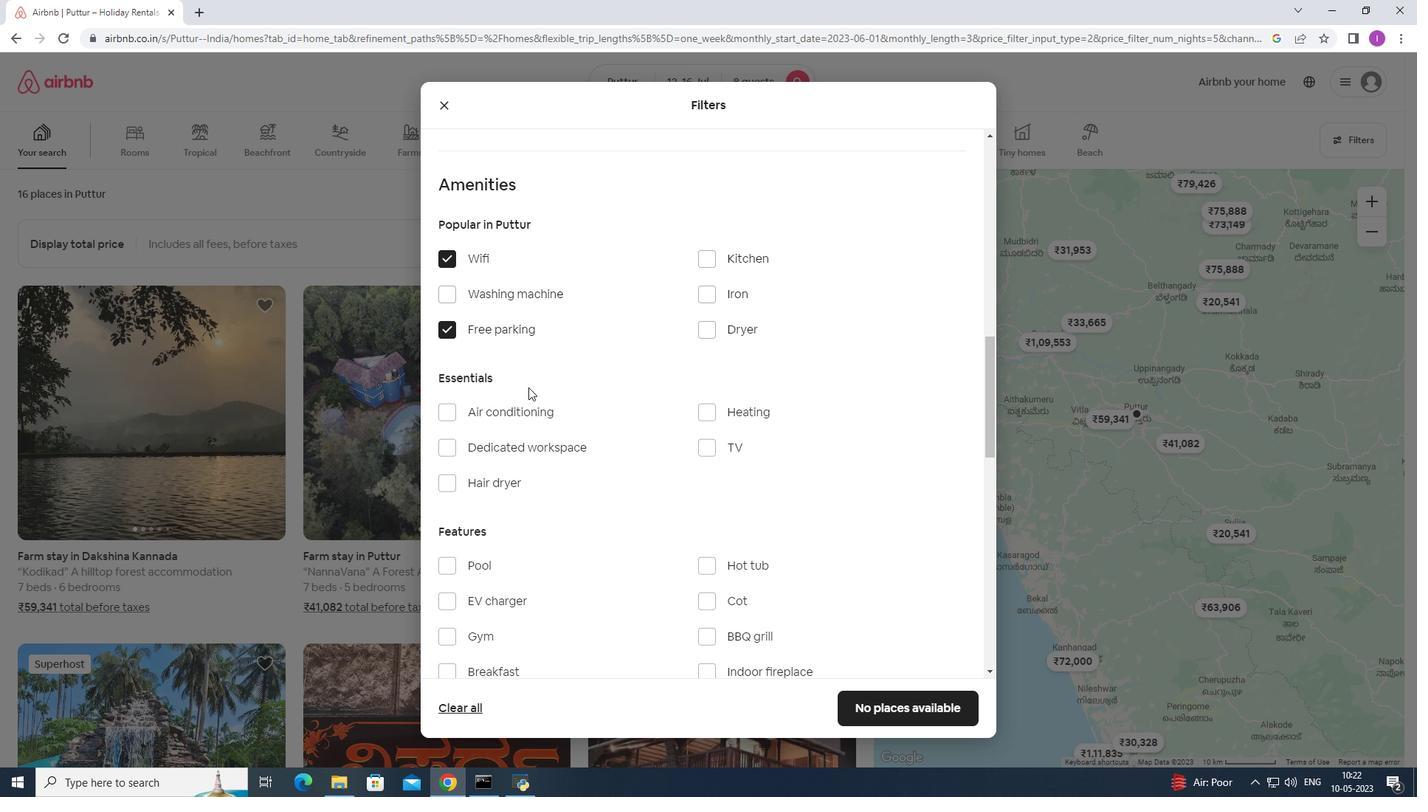
Action: Mouse scrolled (530, 386) with delta (0, 0)
Screenshot: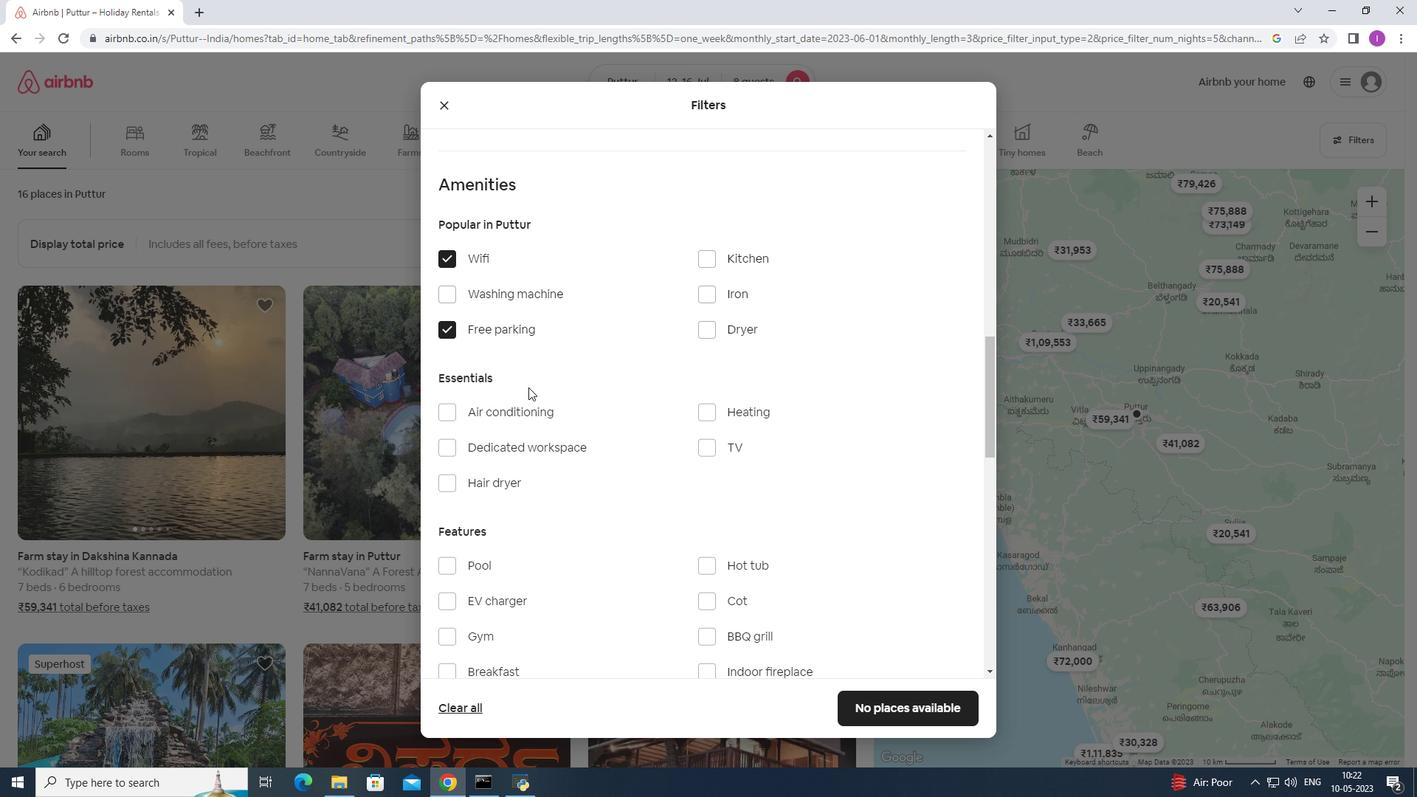 
Action: Mouse moved to (707, 298)
Screenshot: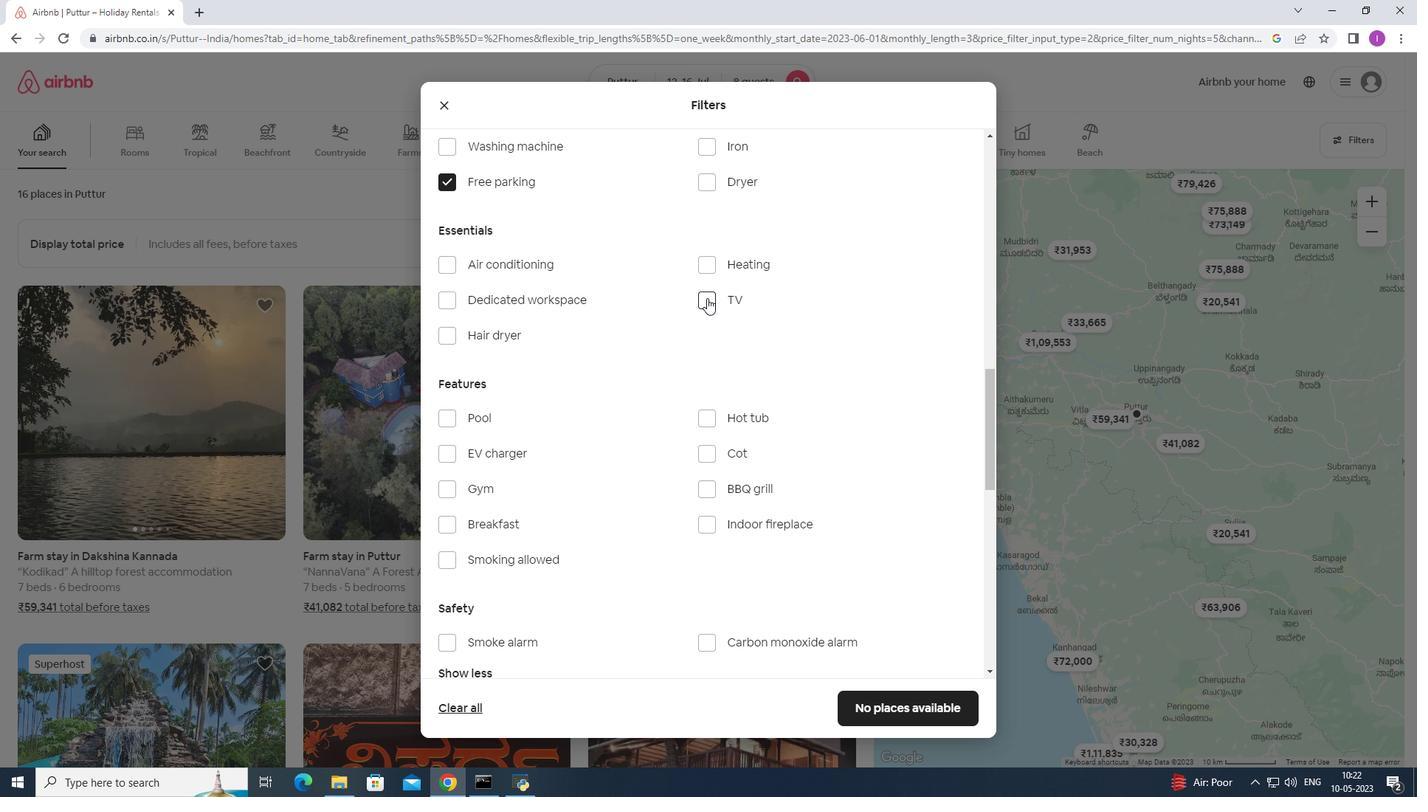 
Action: Mouse pressed left at (707, 298)
Screenshot: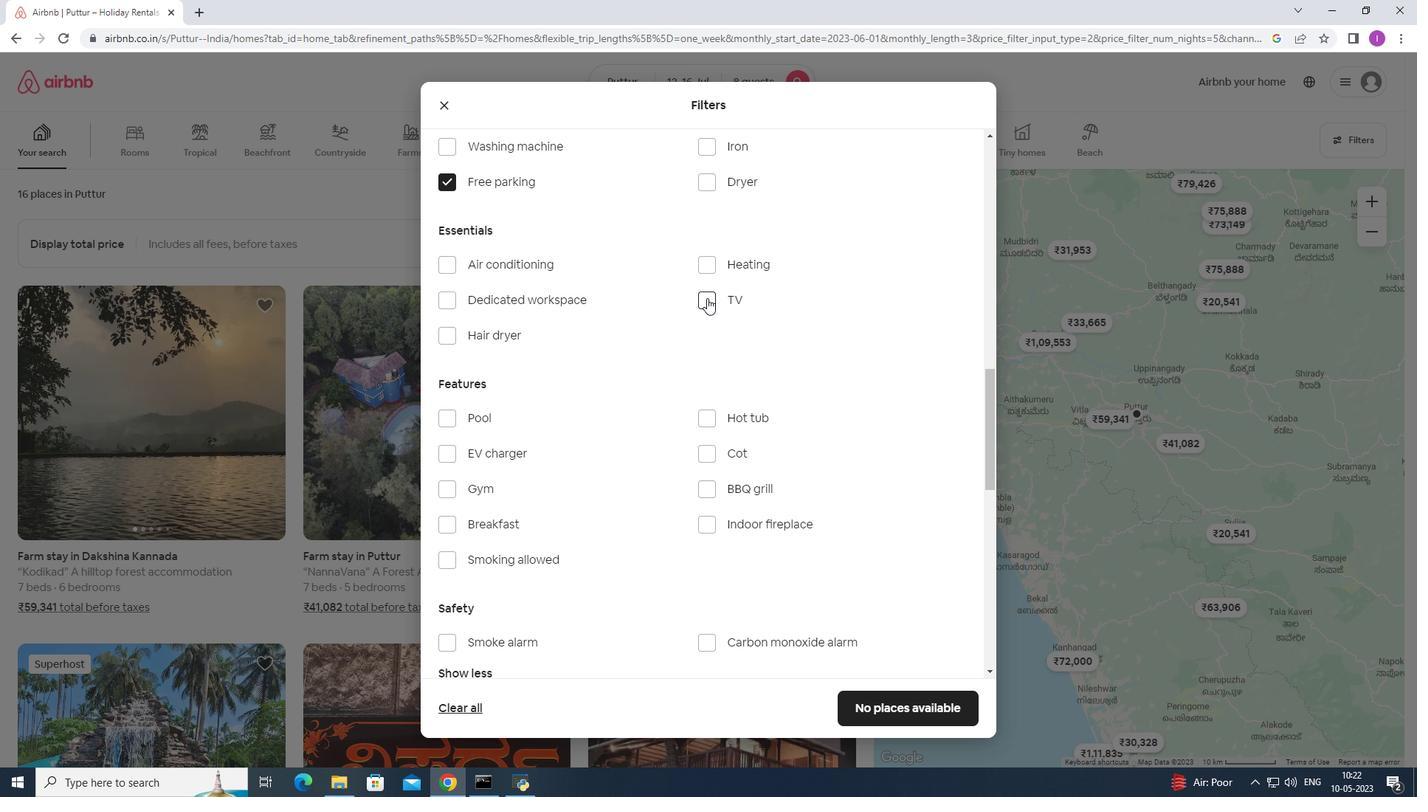 
Action: Mouse moved to (446, 488)
Screenshot: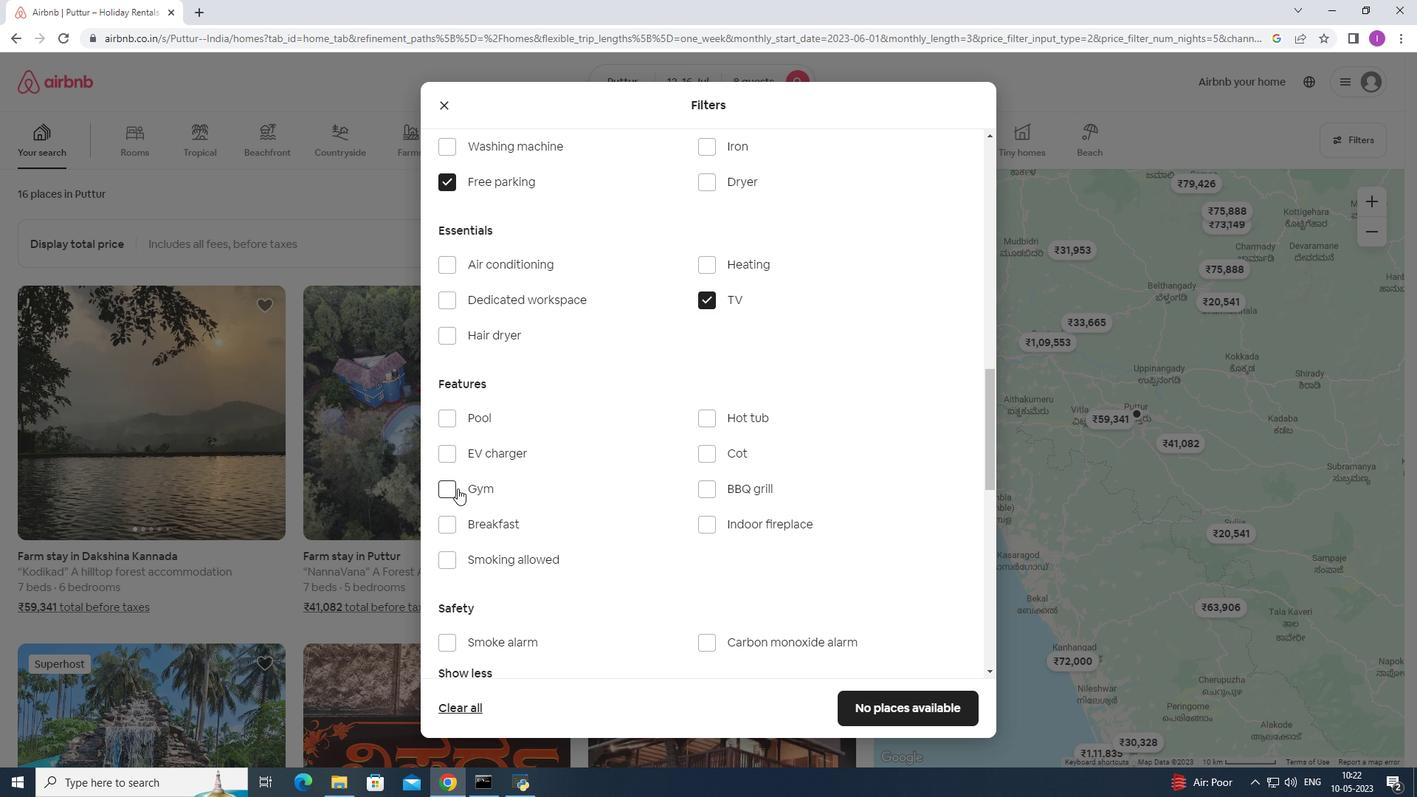 
Action: Mouse pressed left at (446, 488)
Screenshot: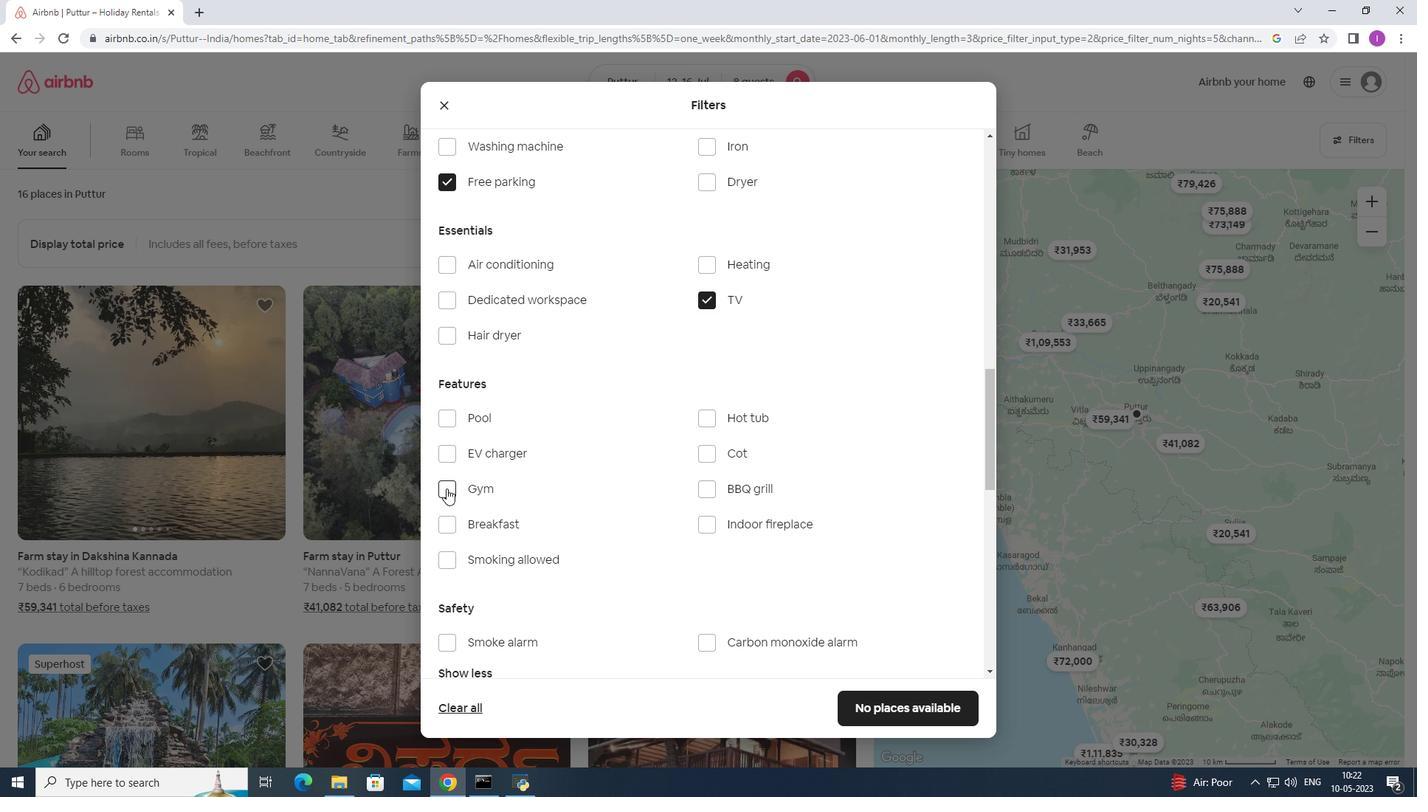 
Action: Mouse moved to (443, 527)
Screenshot: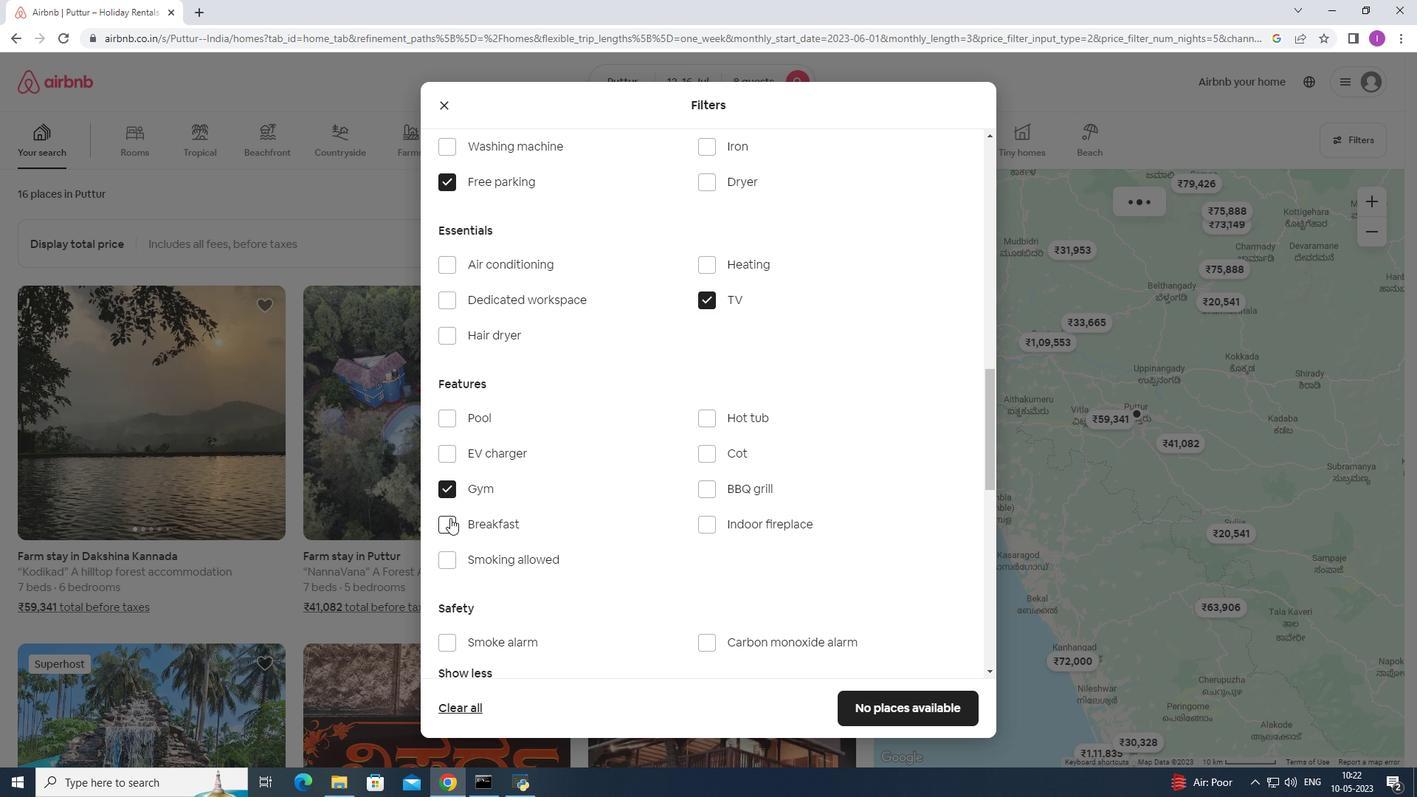 
Action: Mouse pressed left at (443, 527)
Screenshot: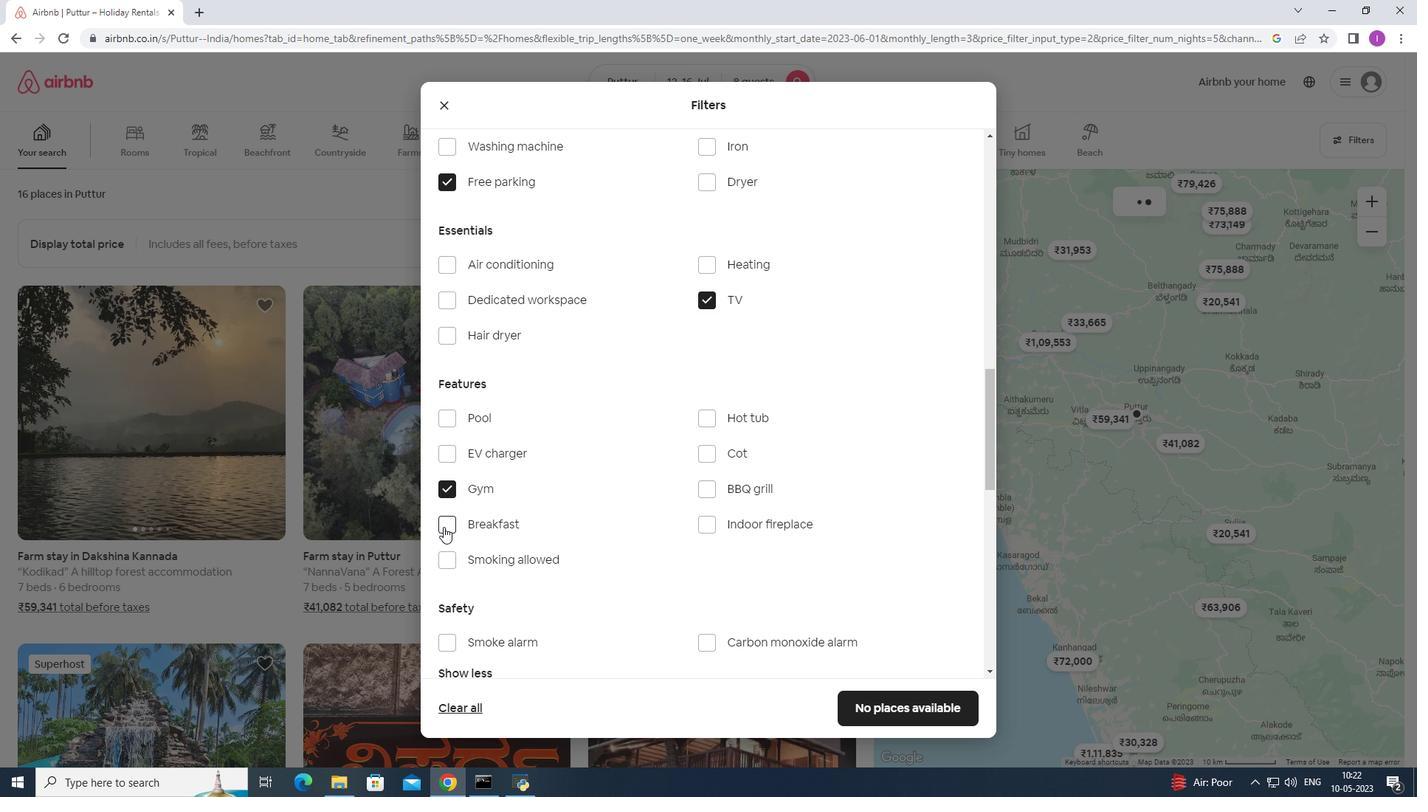 
Action: Mouse moved to (638, 500)
Screenshot: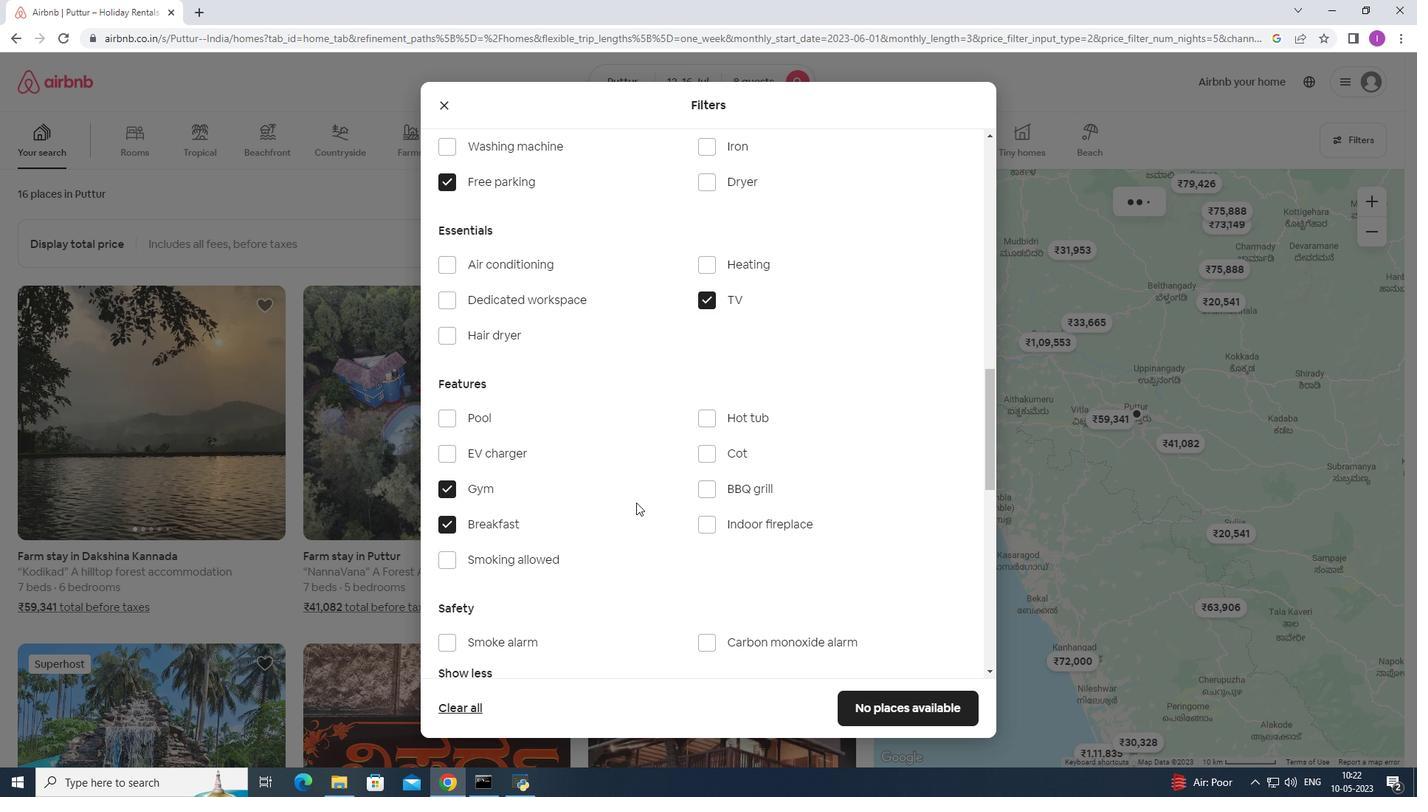 
Action: Mouse scrolled (638, 499) with delta (0, 0)
Screenshot: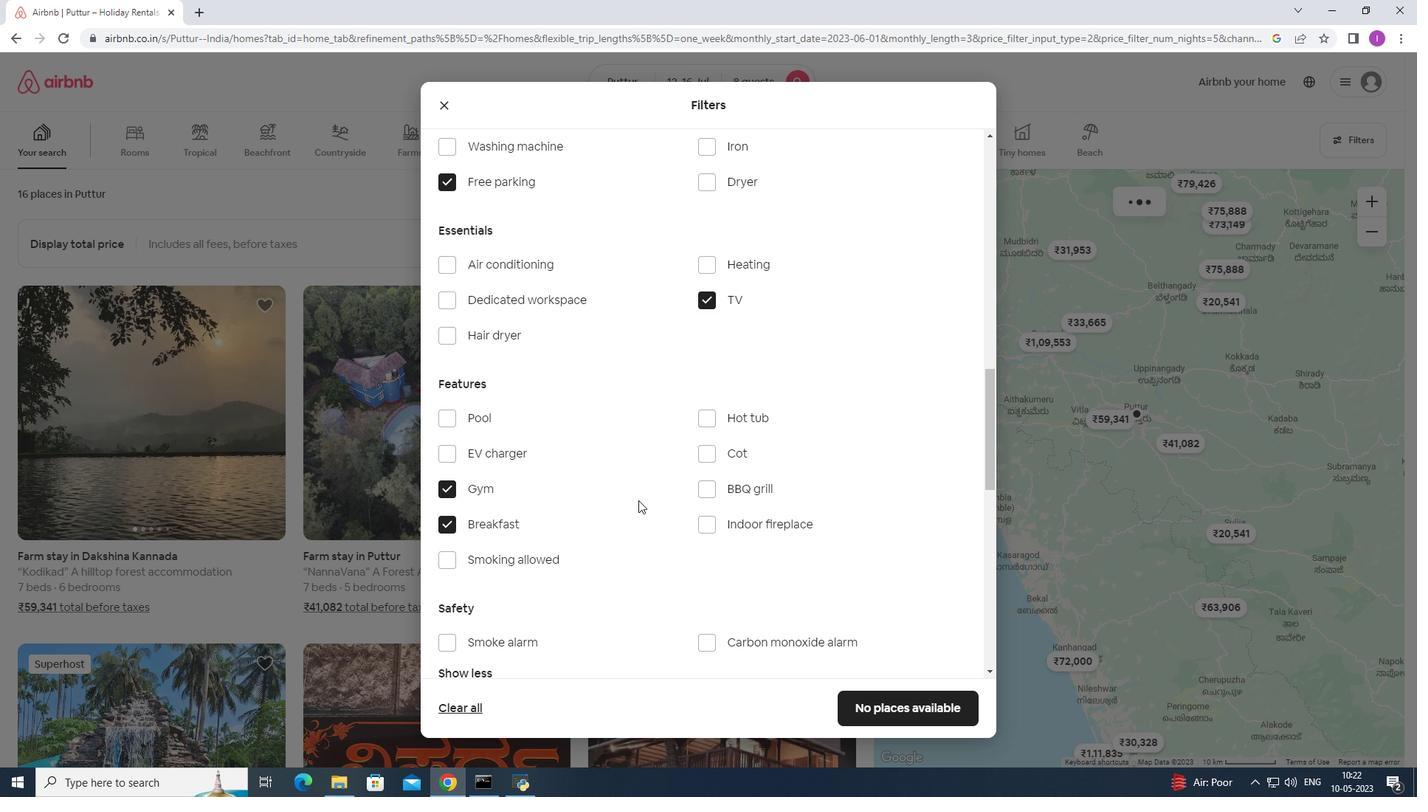 
Action: Mouse scrolled (638, 499) with delta (0, 0)
Screenshot: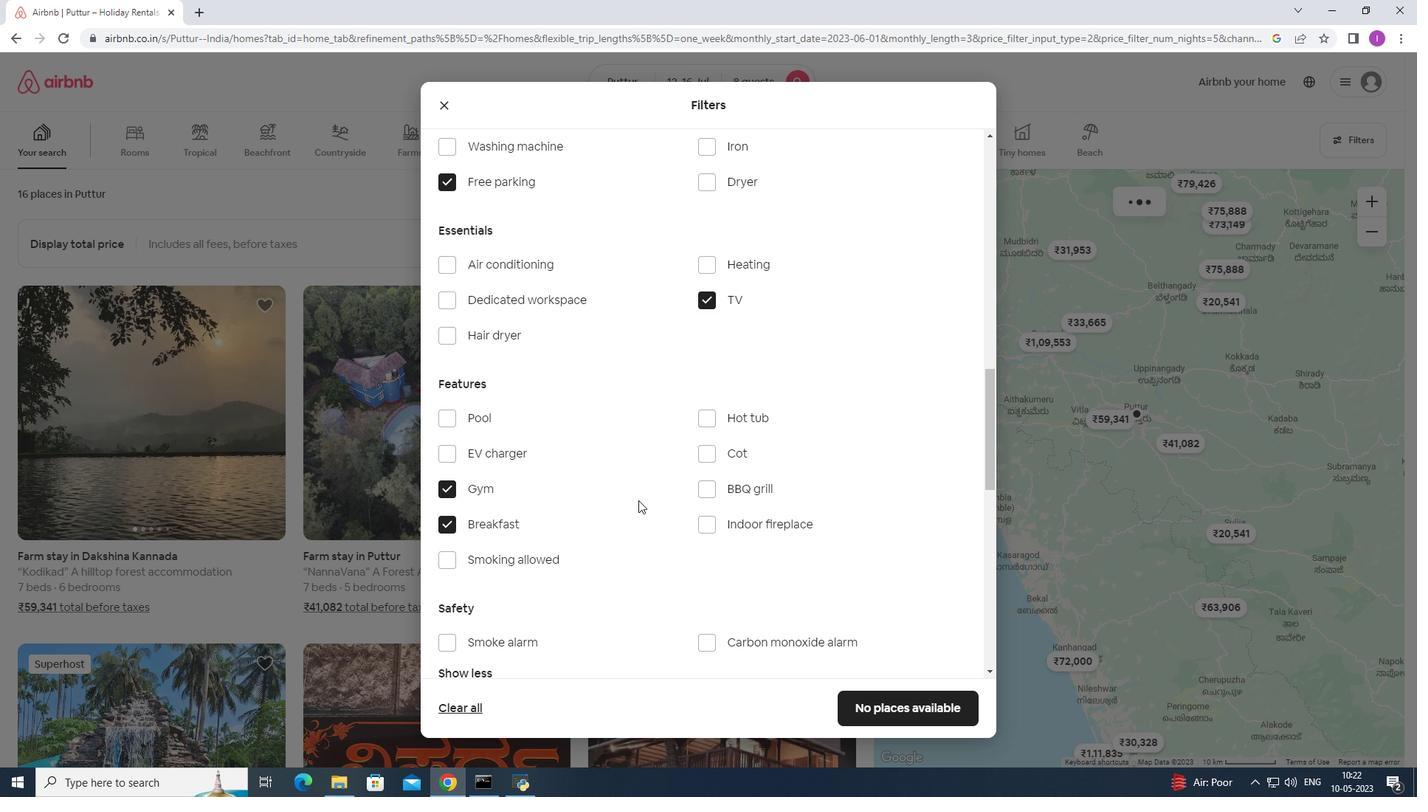 
Action: Mouse moved to (639, 500)
Screenshot: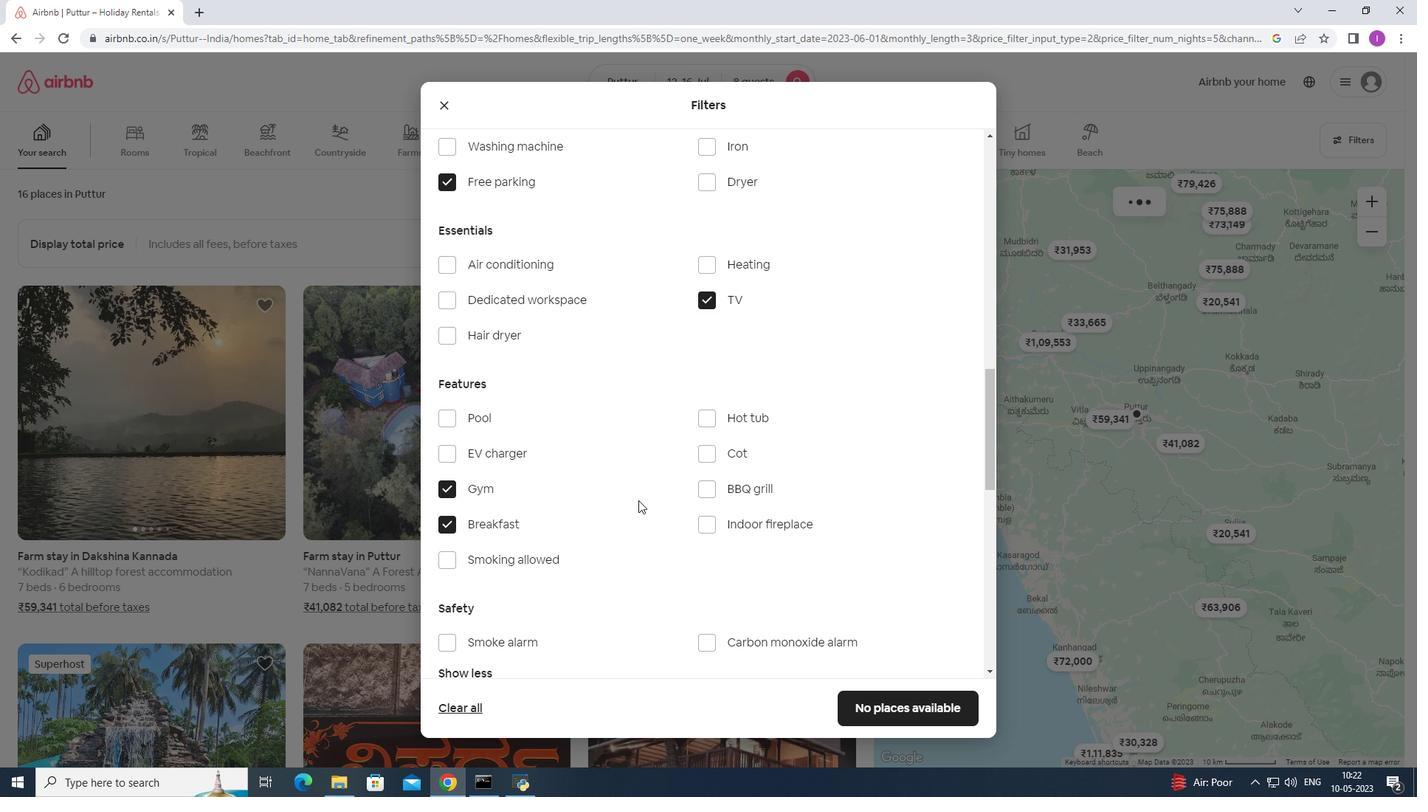 
Action: Mouse scrolled (639, 499) with delta (0, 0)
Screenshot: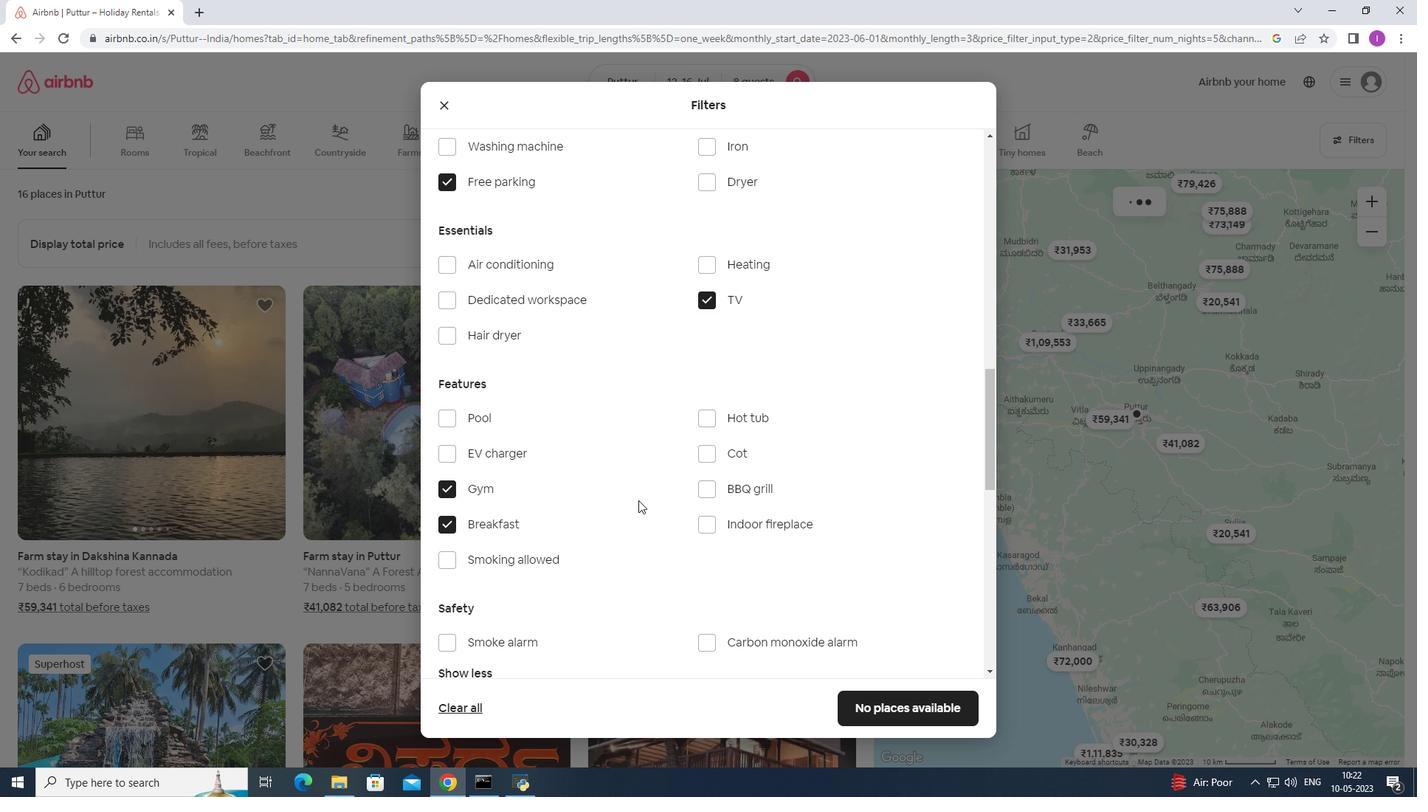 
Action: Mouse scrolled (639, 499) with delta (0, 0)
Screenshot: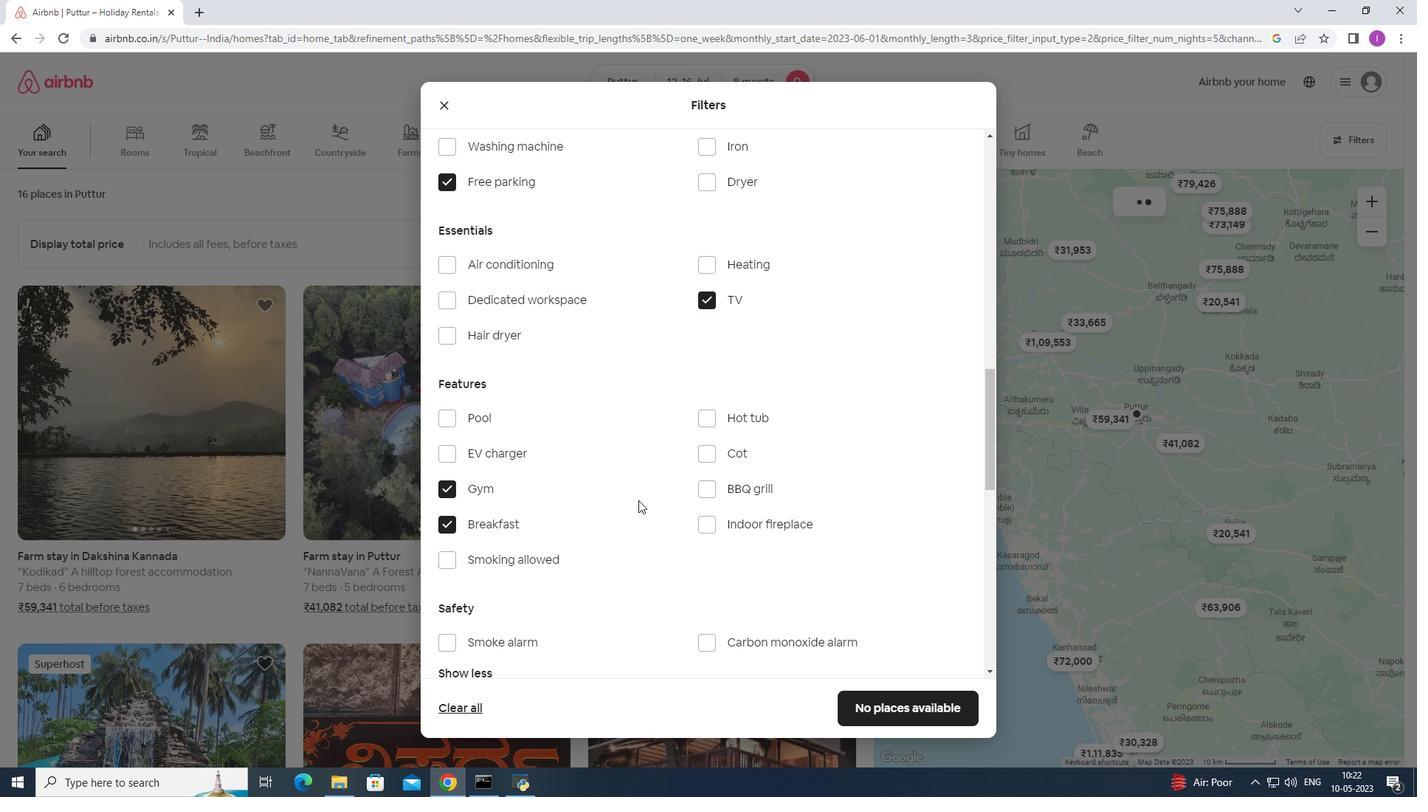 
Action: Mouse moved to (935, 543)
Screenshot: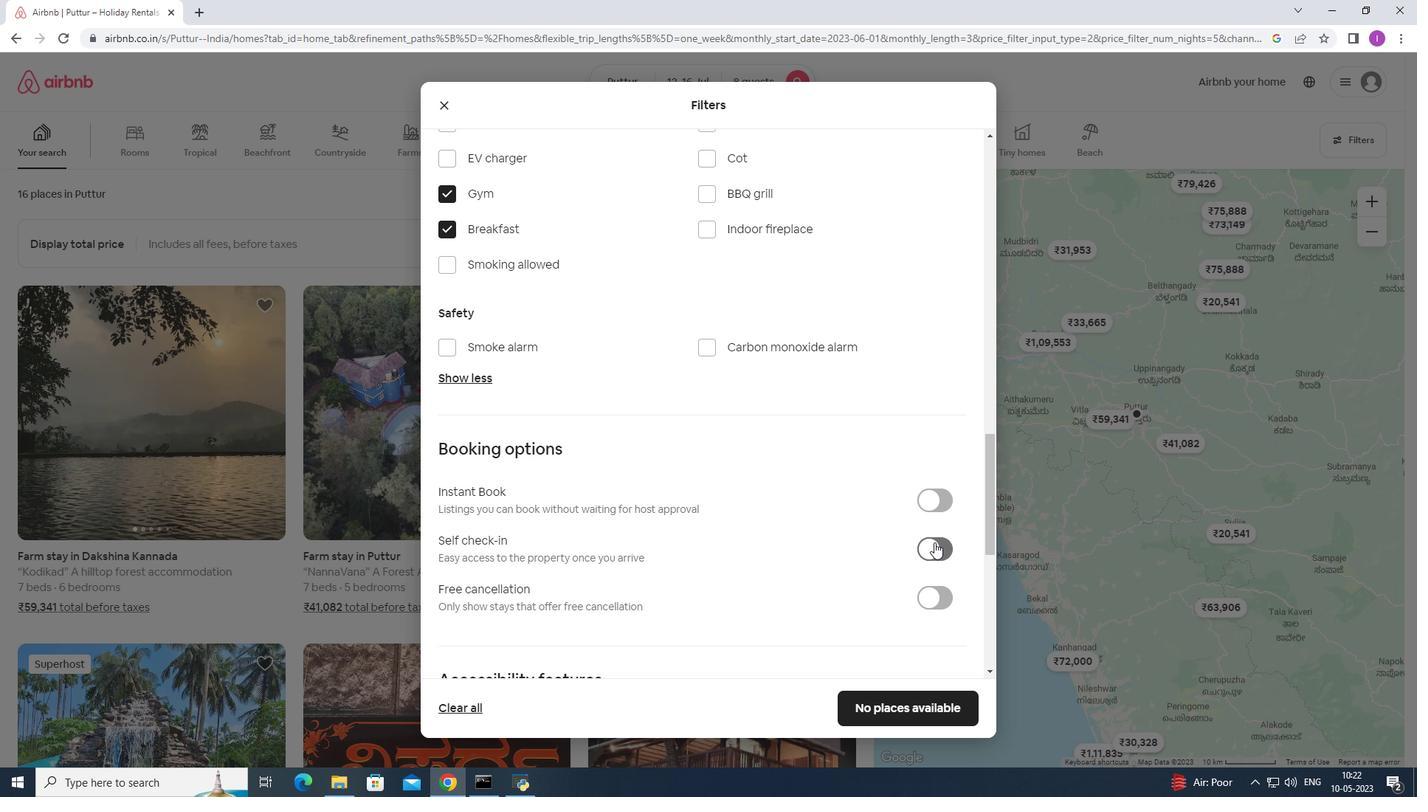 
Action: Mouse pressed left at (935, 543)
Screenshot: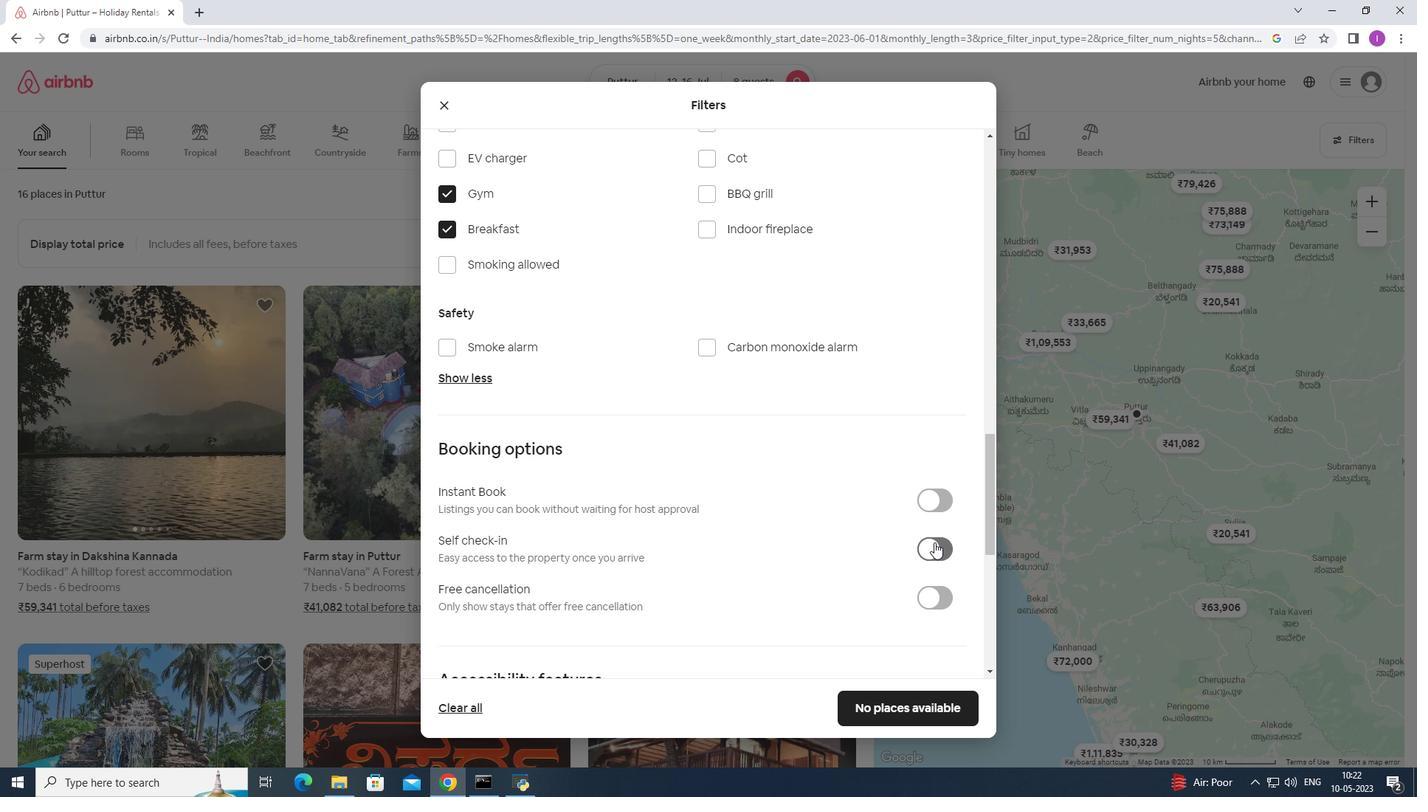 
Action: Mouse moved to (711, 544)
Screenshot: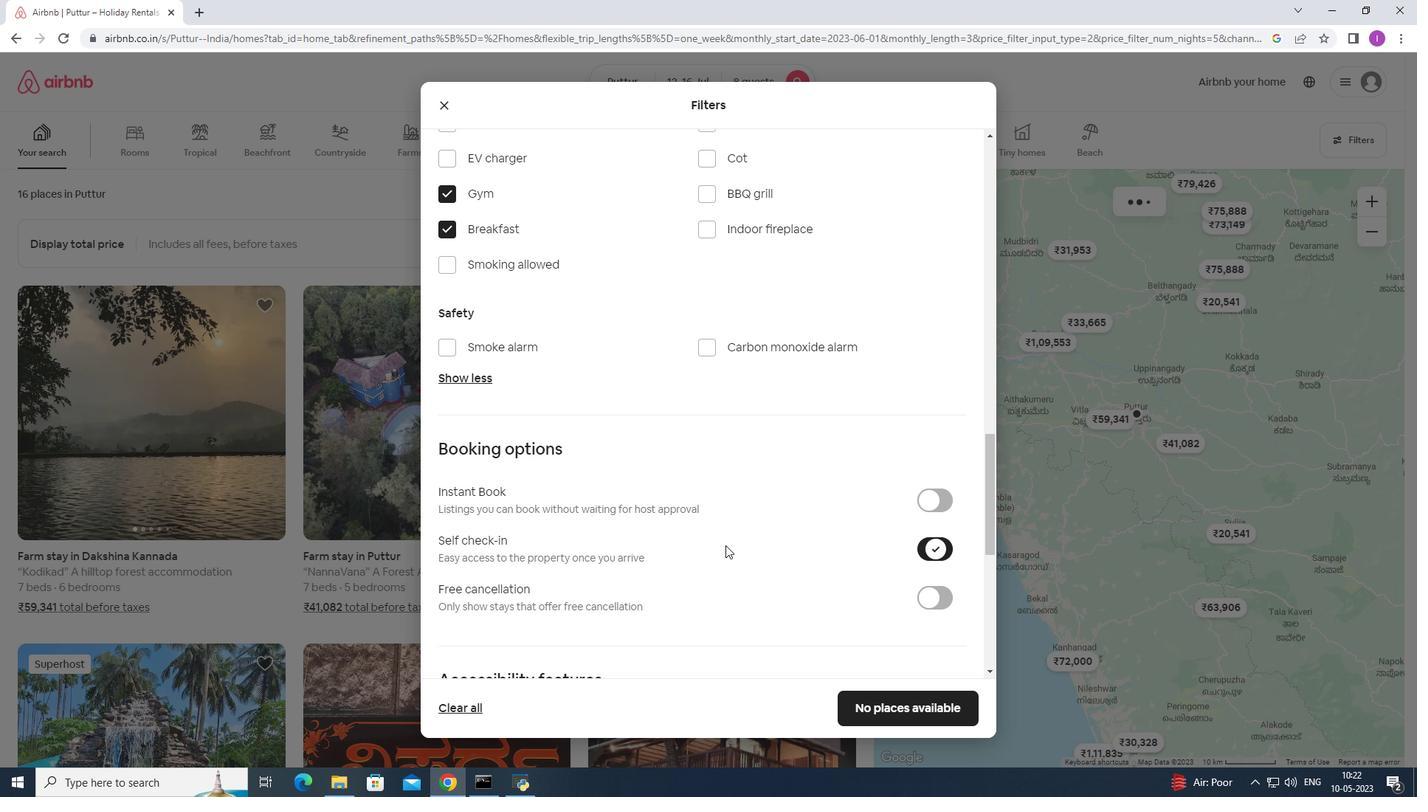 
Action: Mouse scrolled (711, 544) with delta (0, 0)
Screenshot: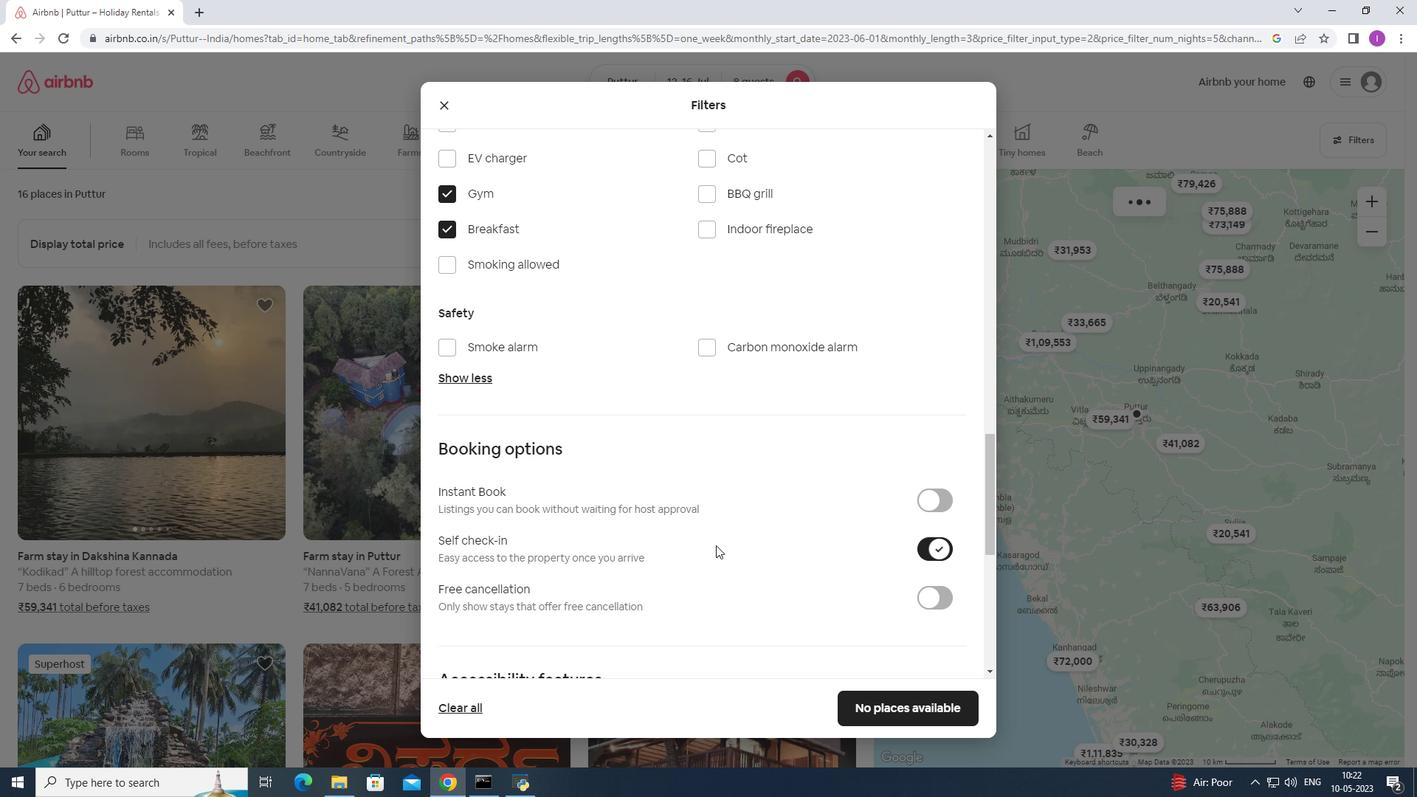 
Action: Mouse scrolled (711, 544) with delta (0, 0)
Screenshot: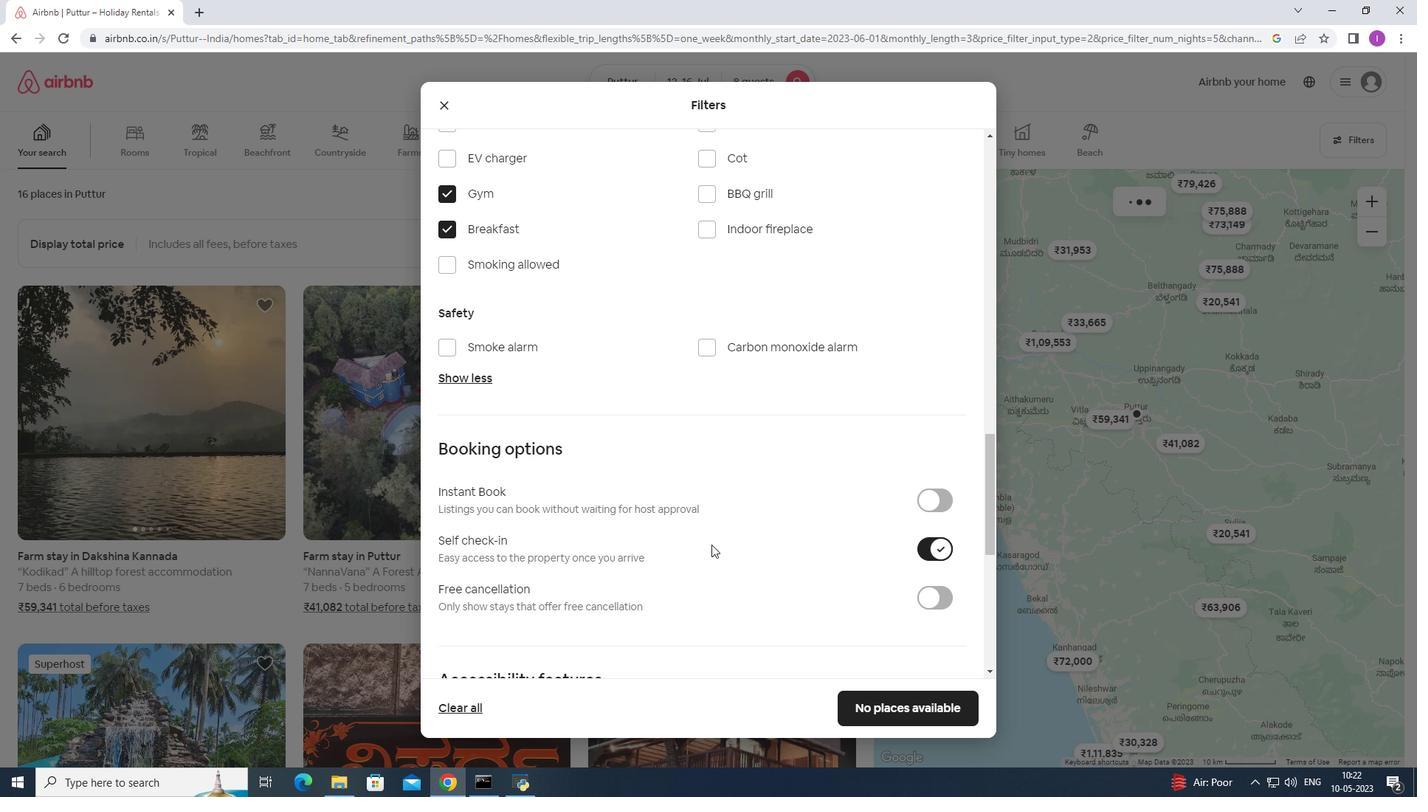 
Action: Mouse scrolled (711, 544) with delta (0, 0)
Screenshot: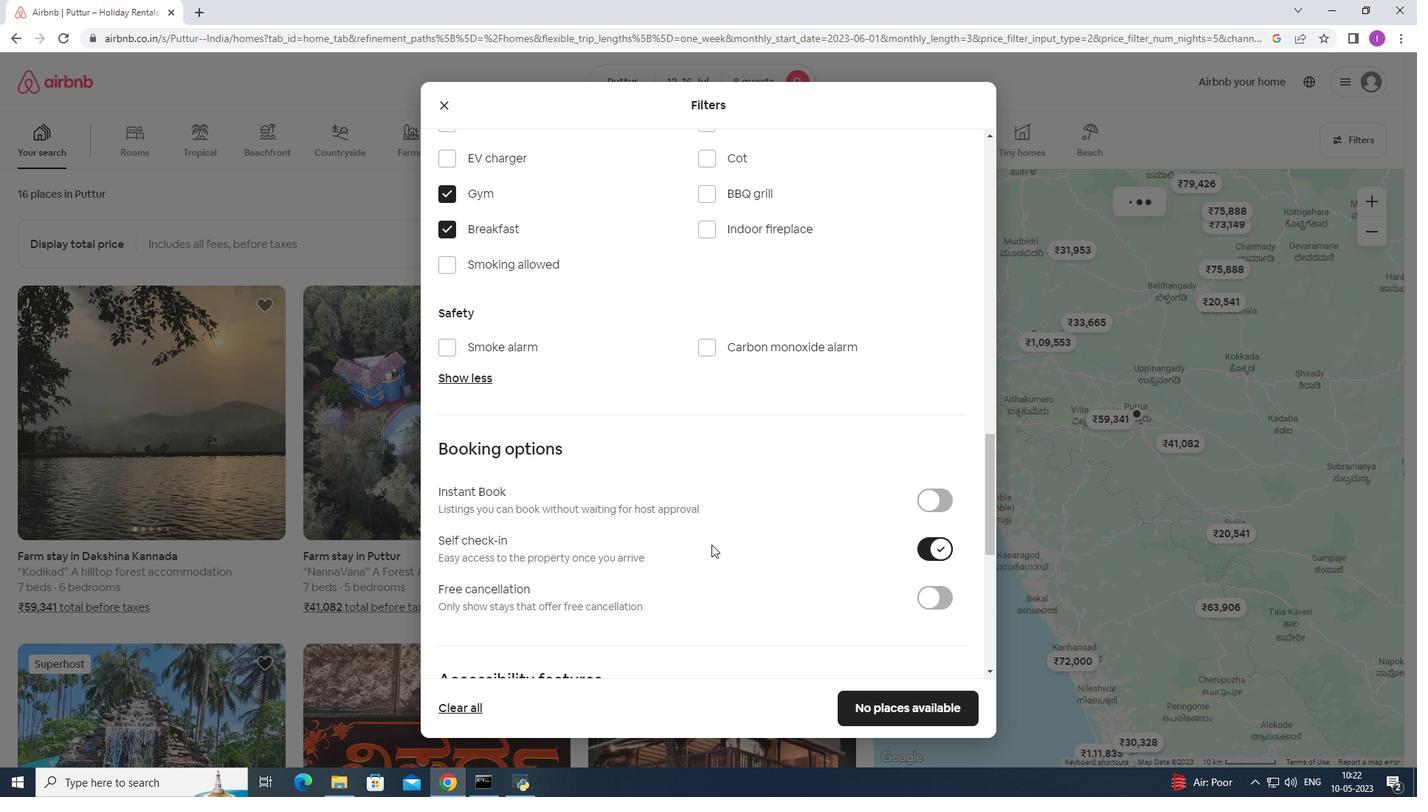 
Action: Mouse scrolled (711, 544) with delta (0, 0)
Screenshot: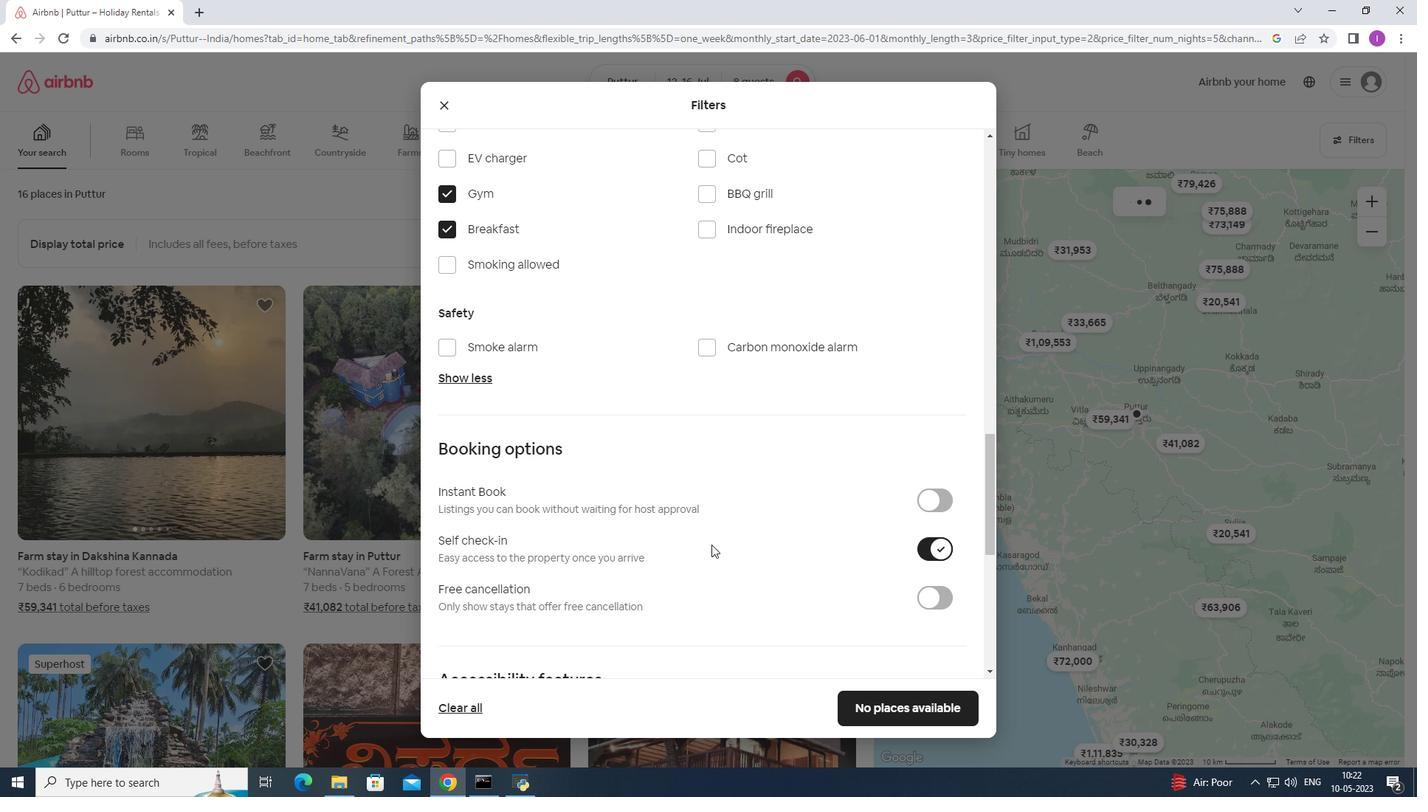 
Action: Mouse moved to (712, 540)
Screenshot: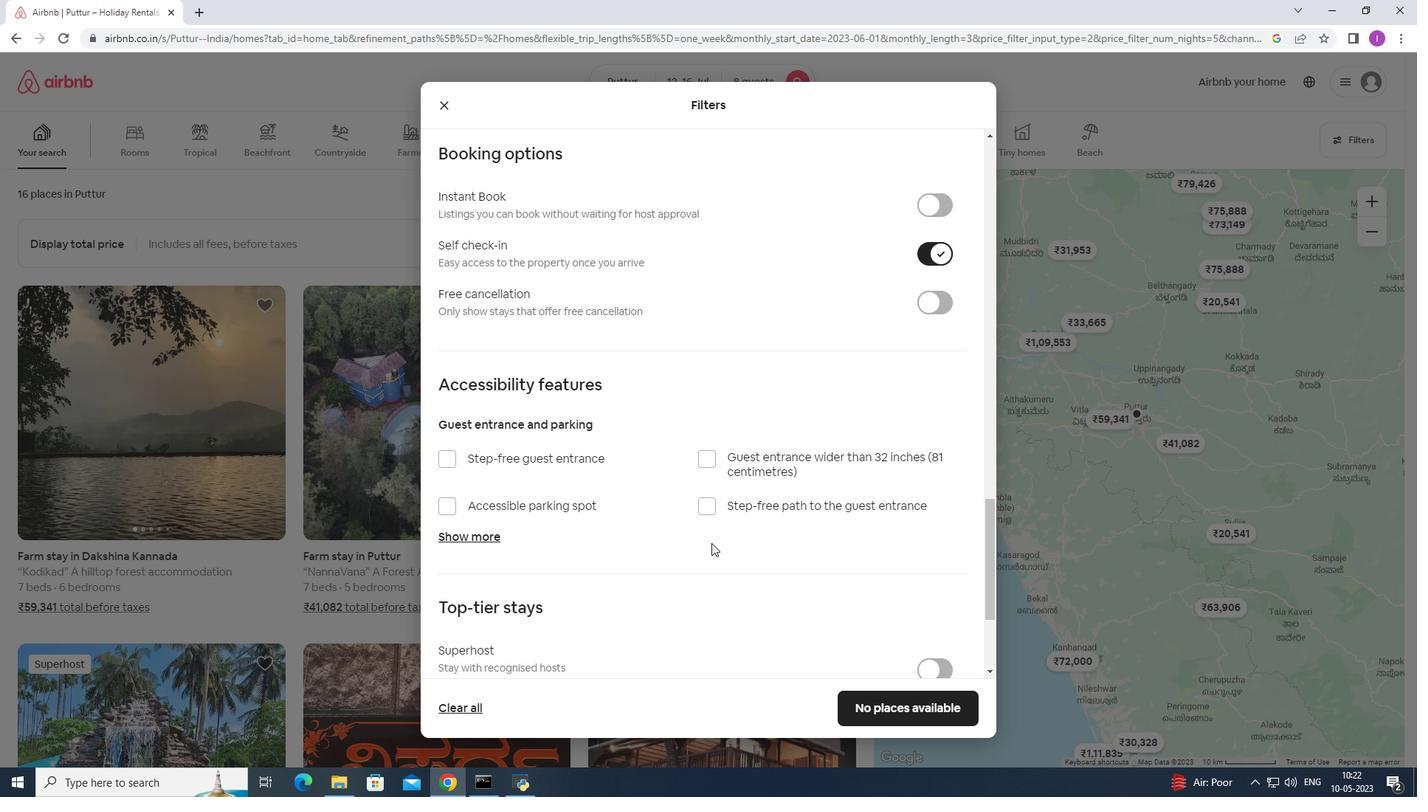 
Action: Mouse scrolled (712, 539) with delta (0, 0)
Screenshot: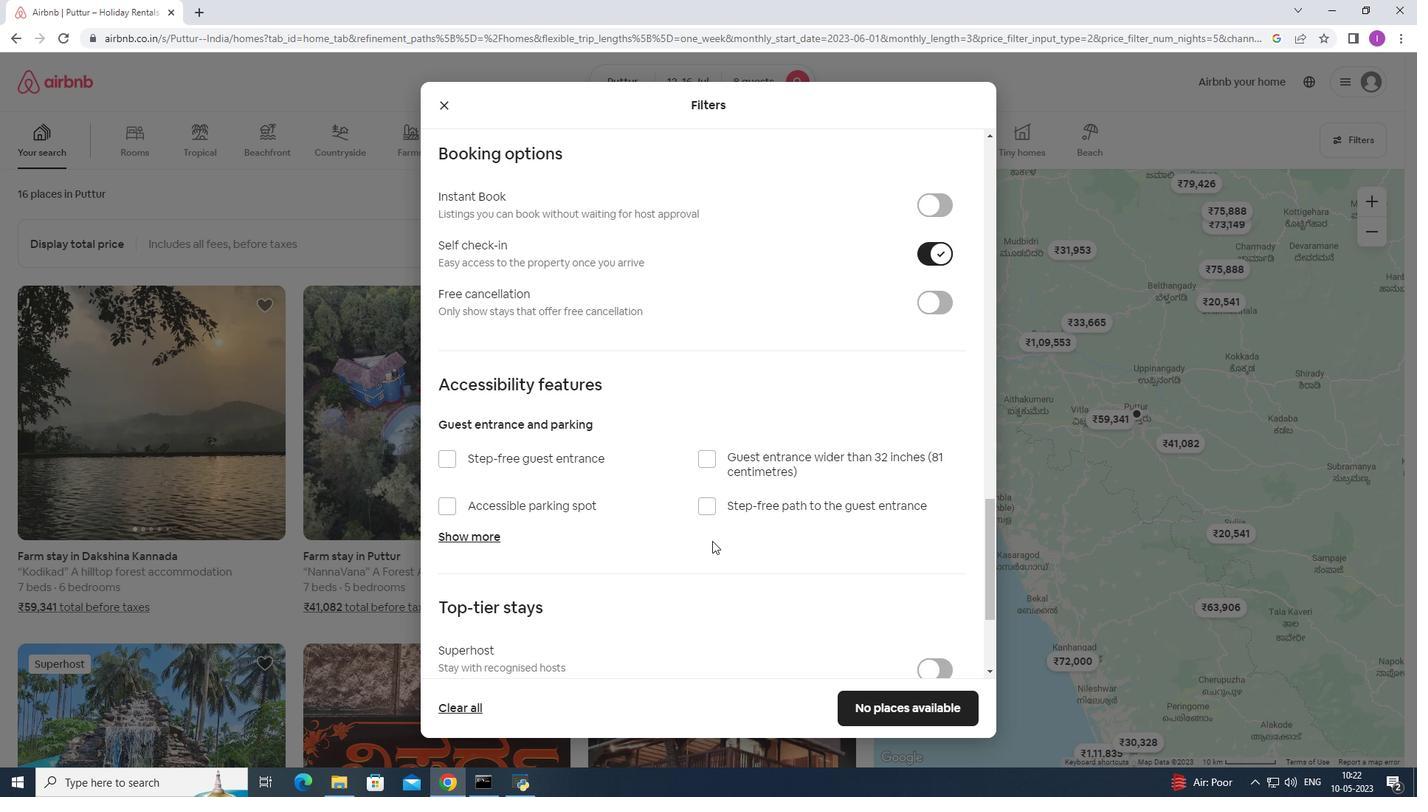 
Action: Mouse scrolled (712, 539) with delta (0, 0)
Screenshot: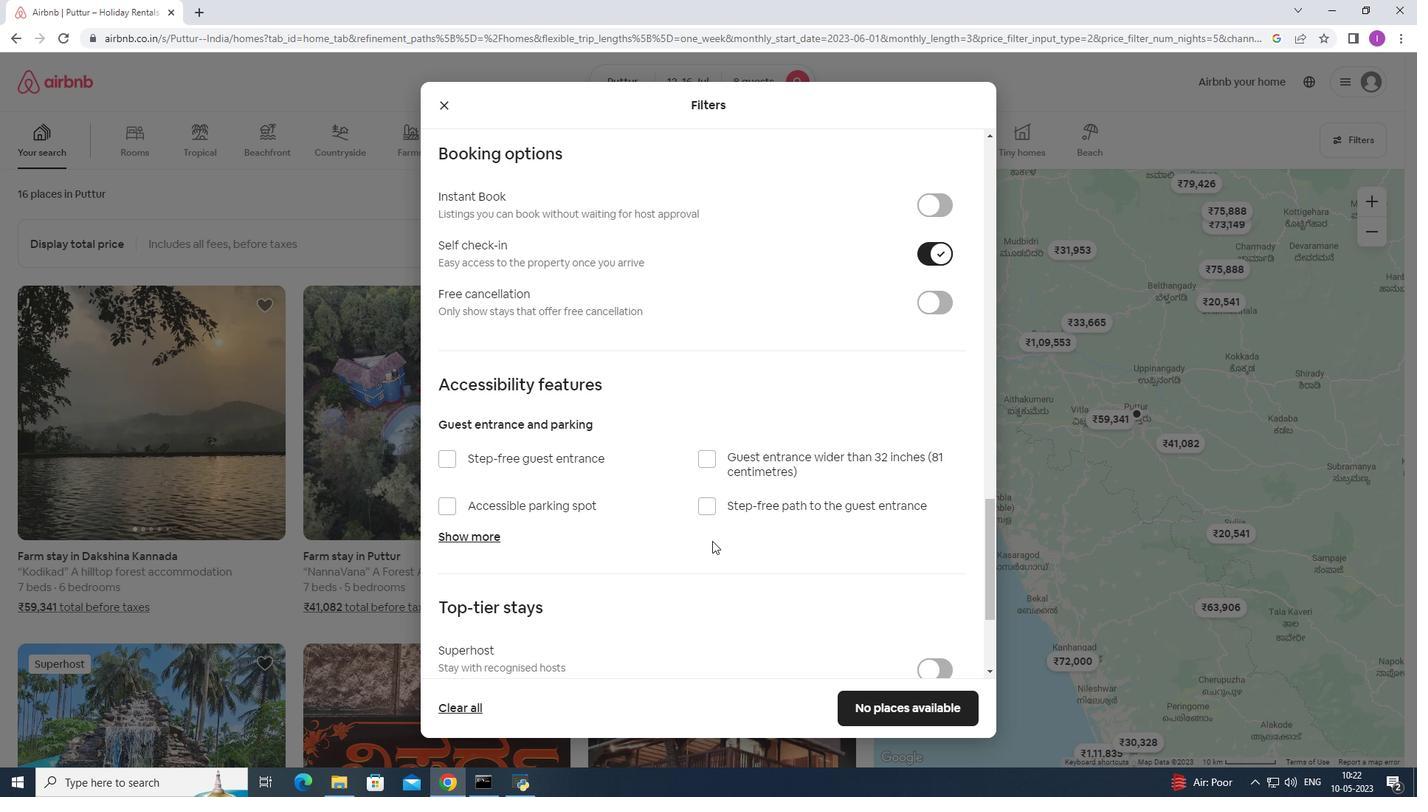 
Action: Mouse scrolled (712, 539) with delta (0, 0)
Screenshot: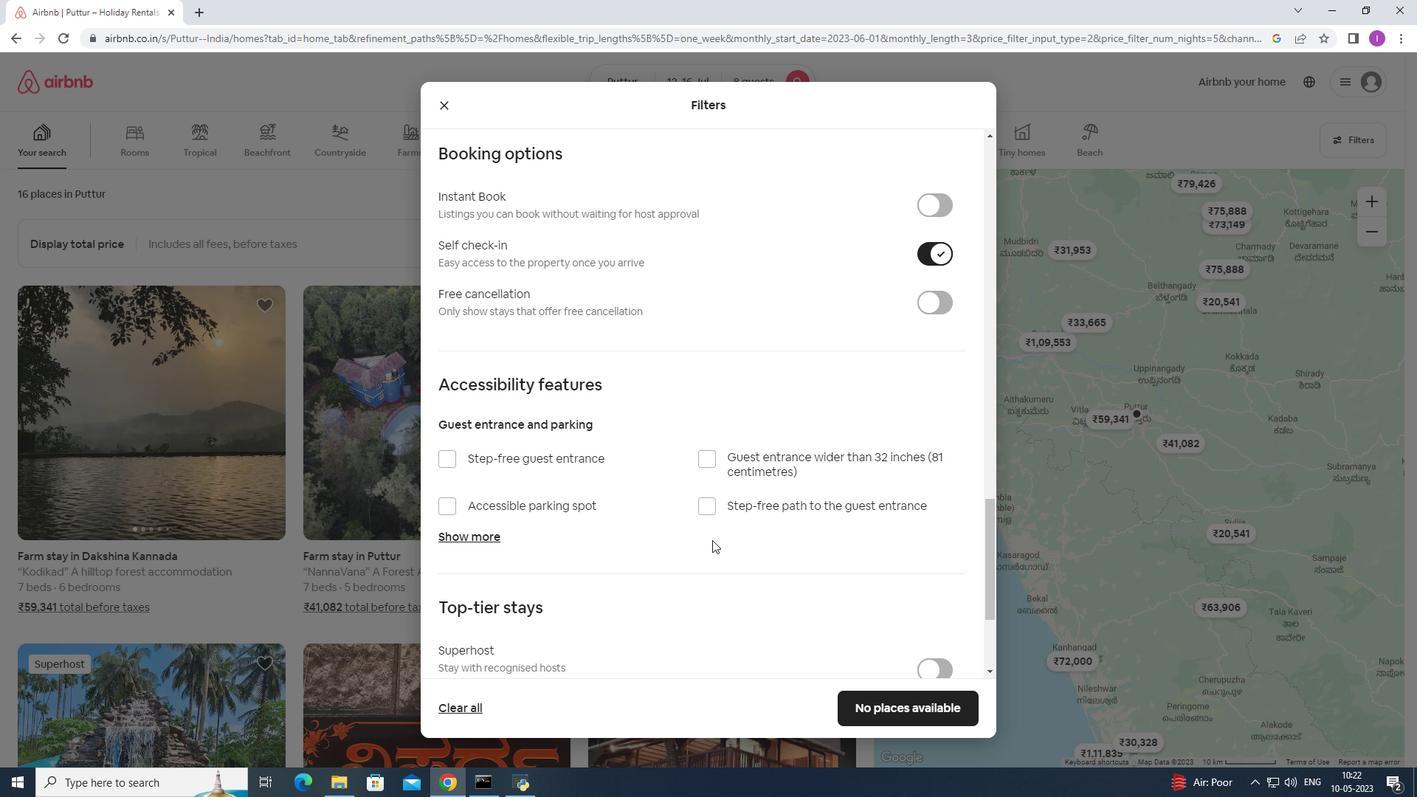 
Action: Mouse moved to (718, 524)
Screenshot: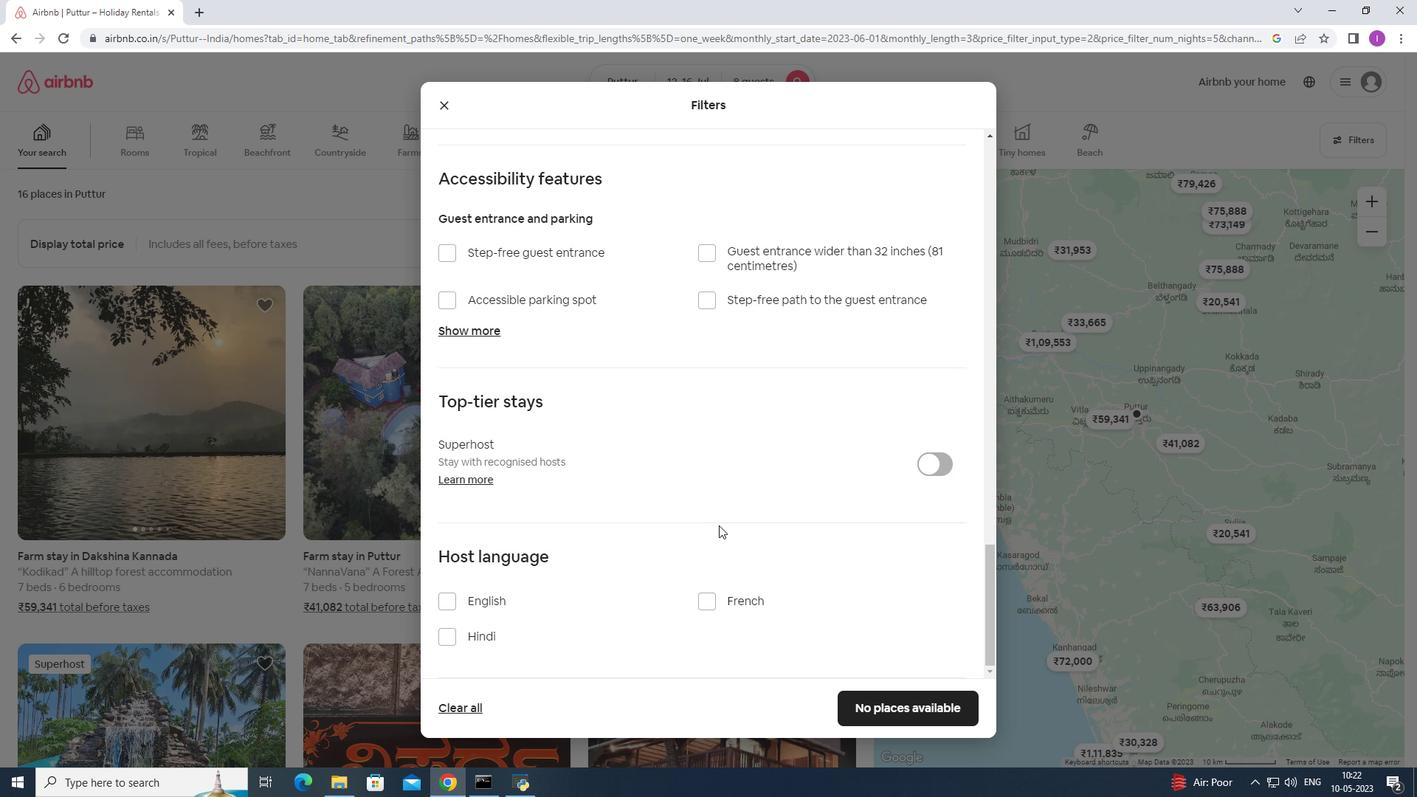 
Action: Mouse scrolled (718, 524) with delta (0, 0)
Screenshot: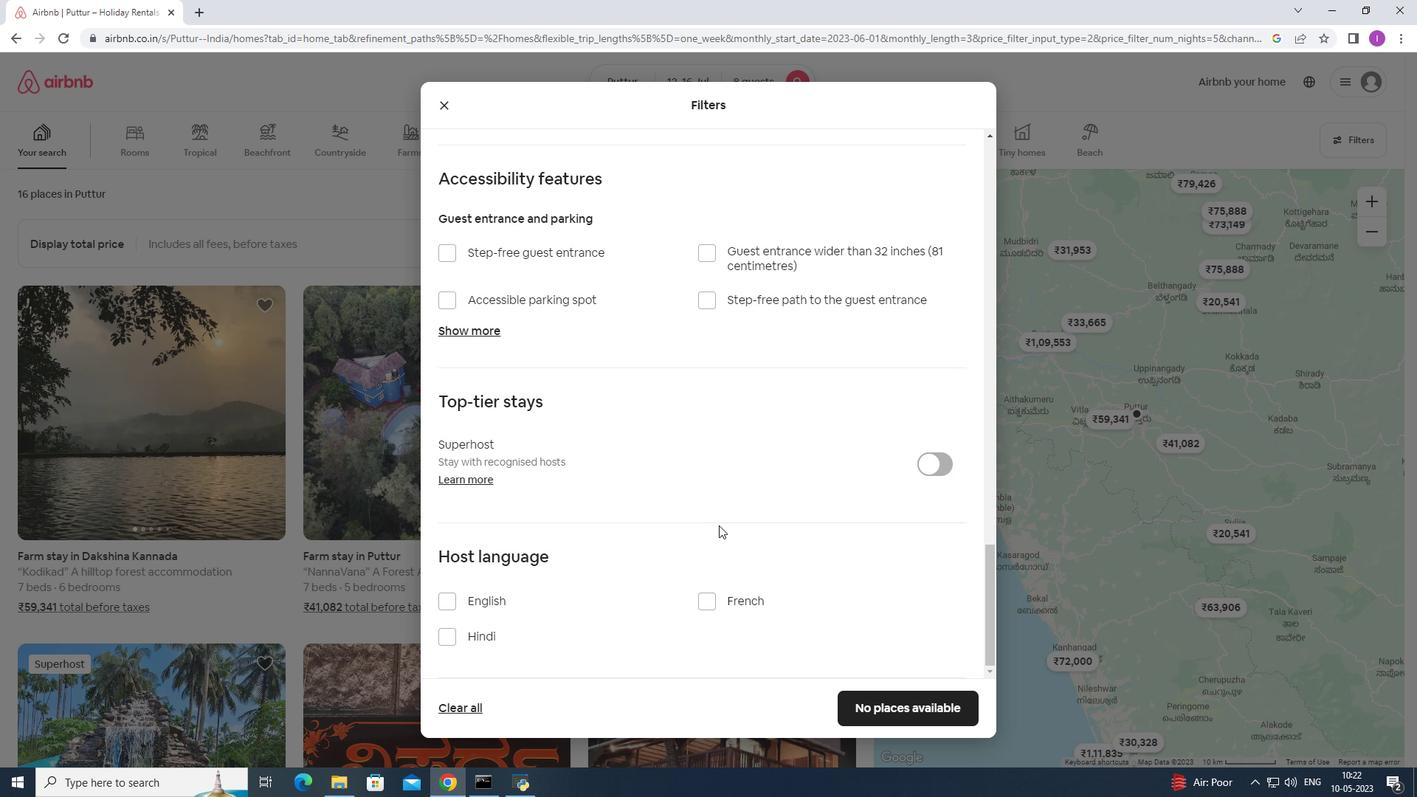 
Action: Mouse scrolled (718, 524) with delta (0, 0)
Screenshot: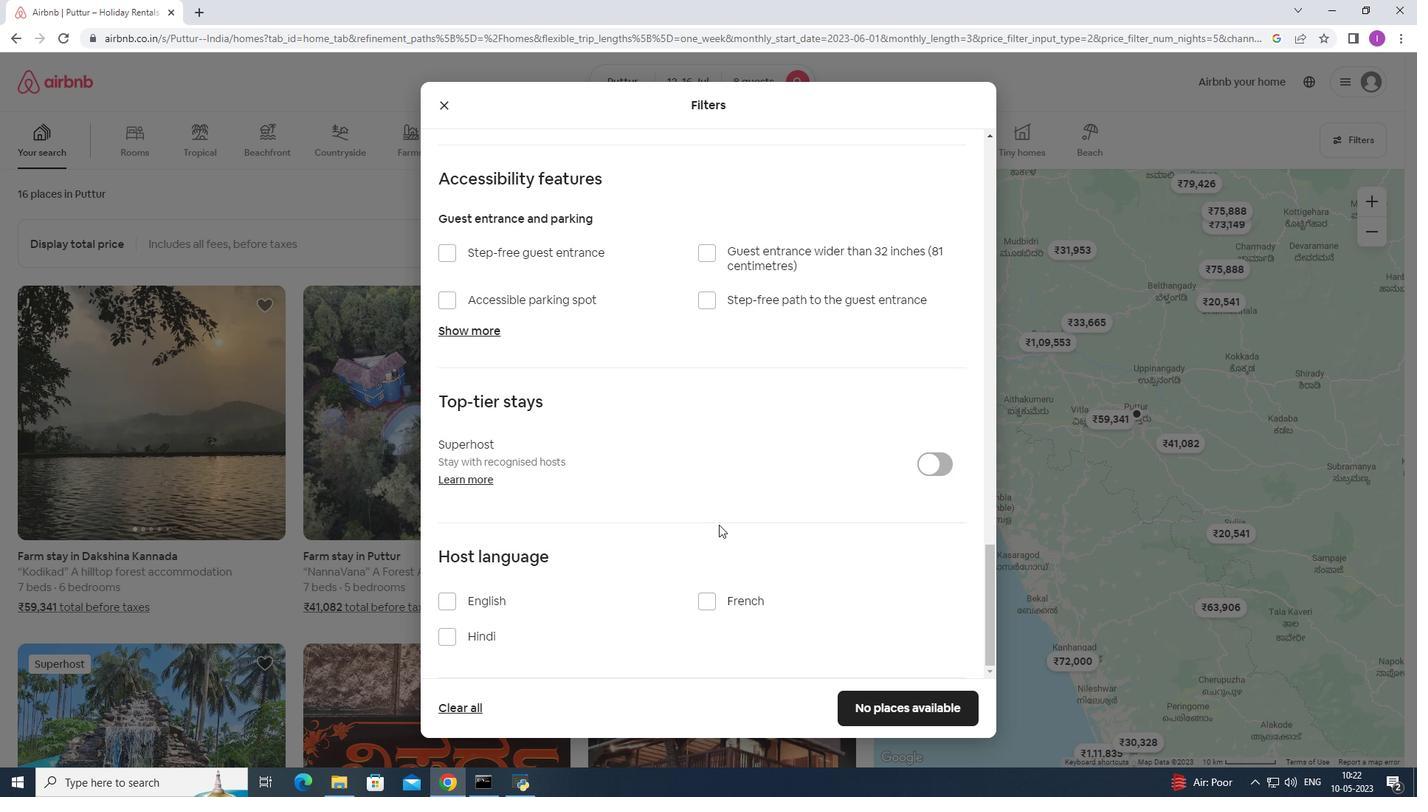 
Action: Mouse scrolled (718, 524) with delta (0, 0)
Screenshot: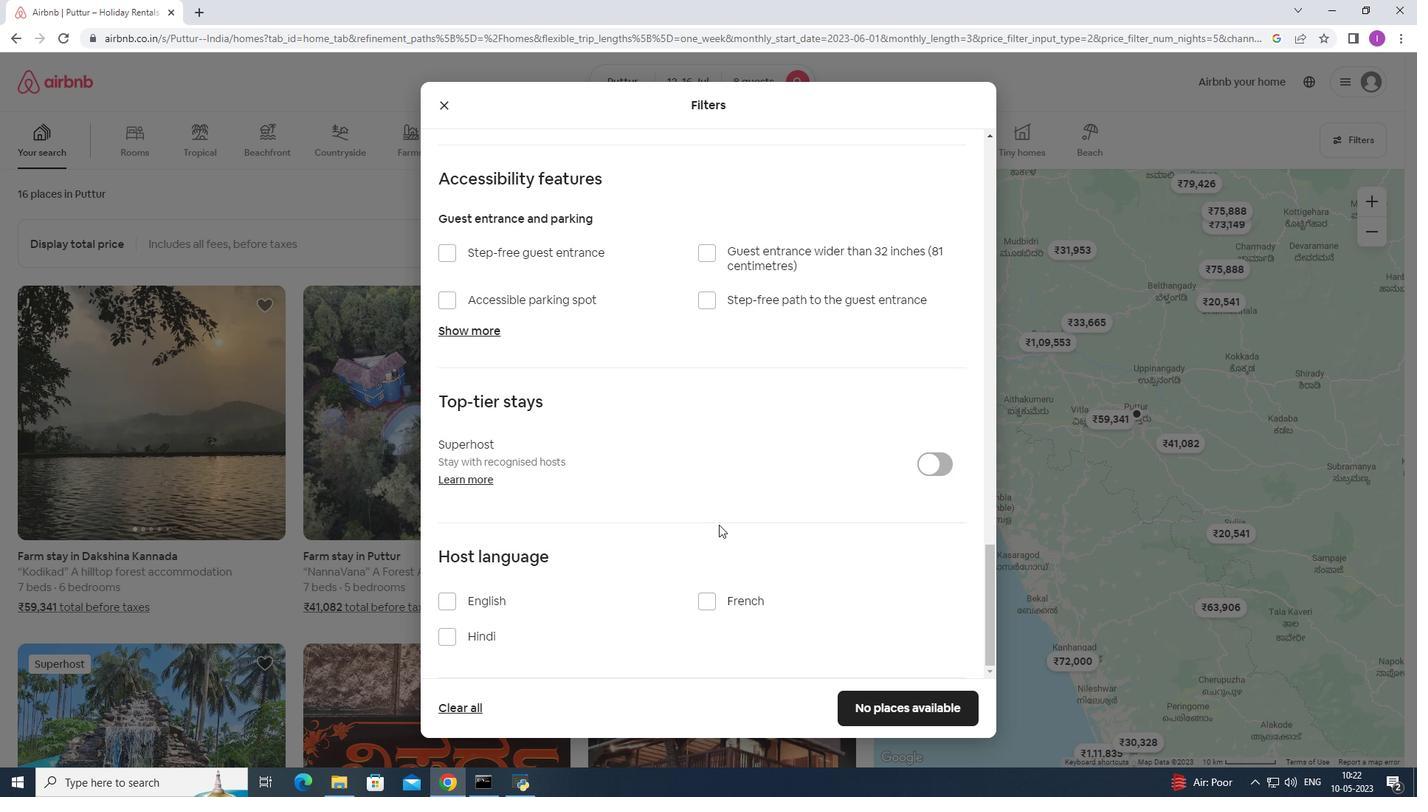 
Action: Mouse moved to (443, 607)
Screenshot: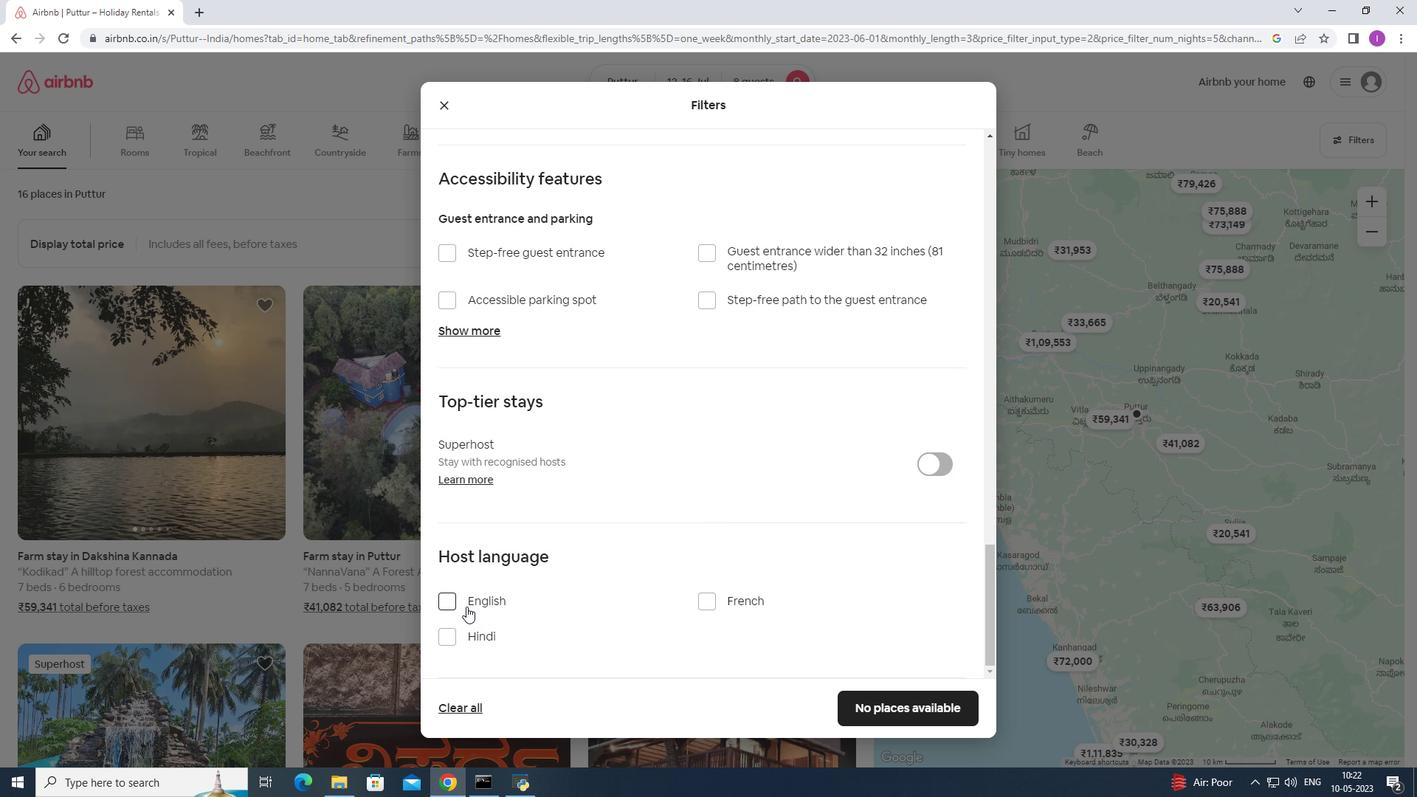 
Action: Mouse pressed left at (443, 607)
Screenshot: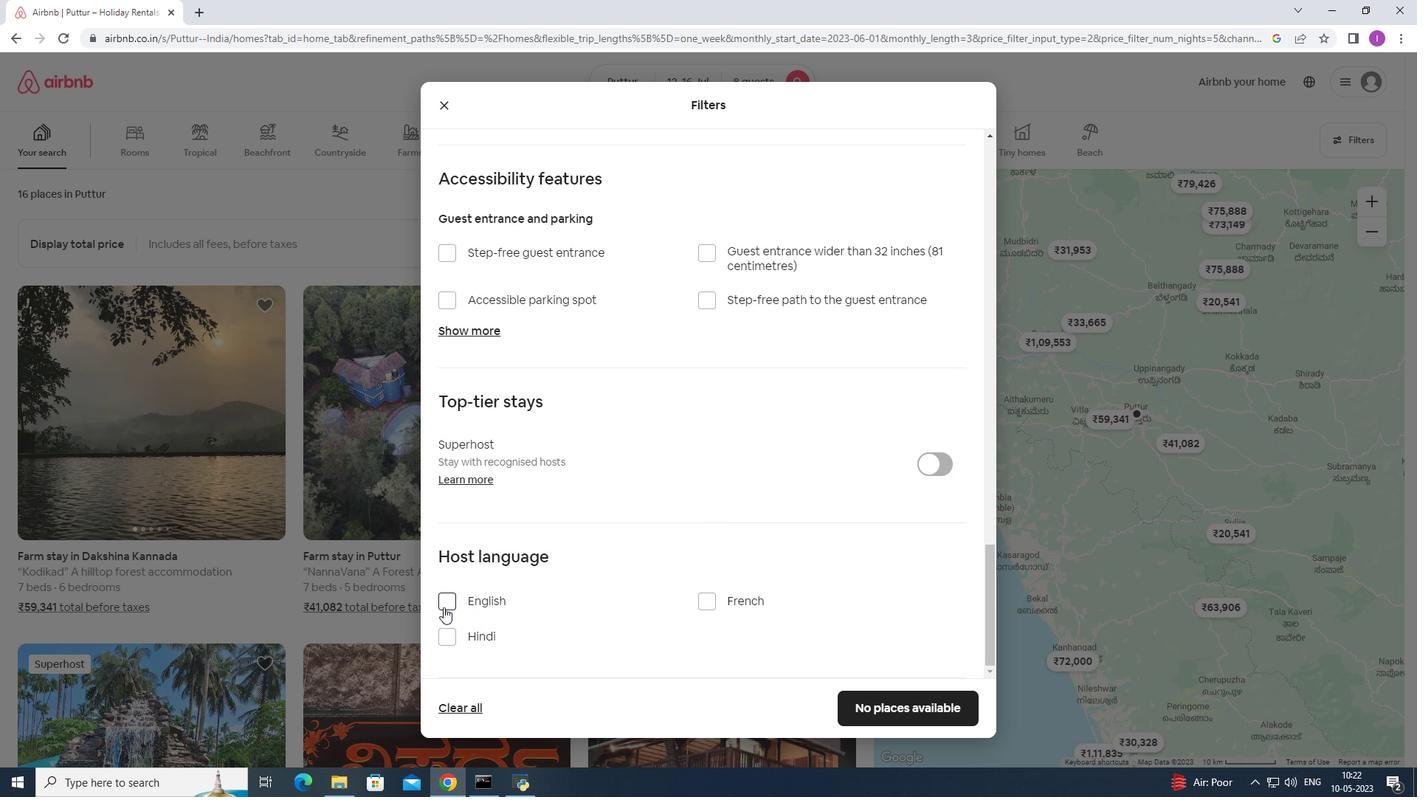 
Action: Mouse moved to (899, 709)
Screenshot: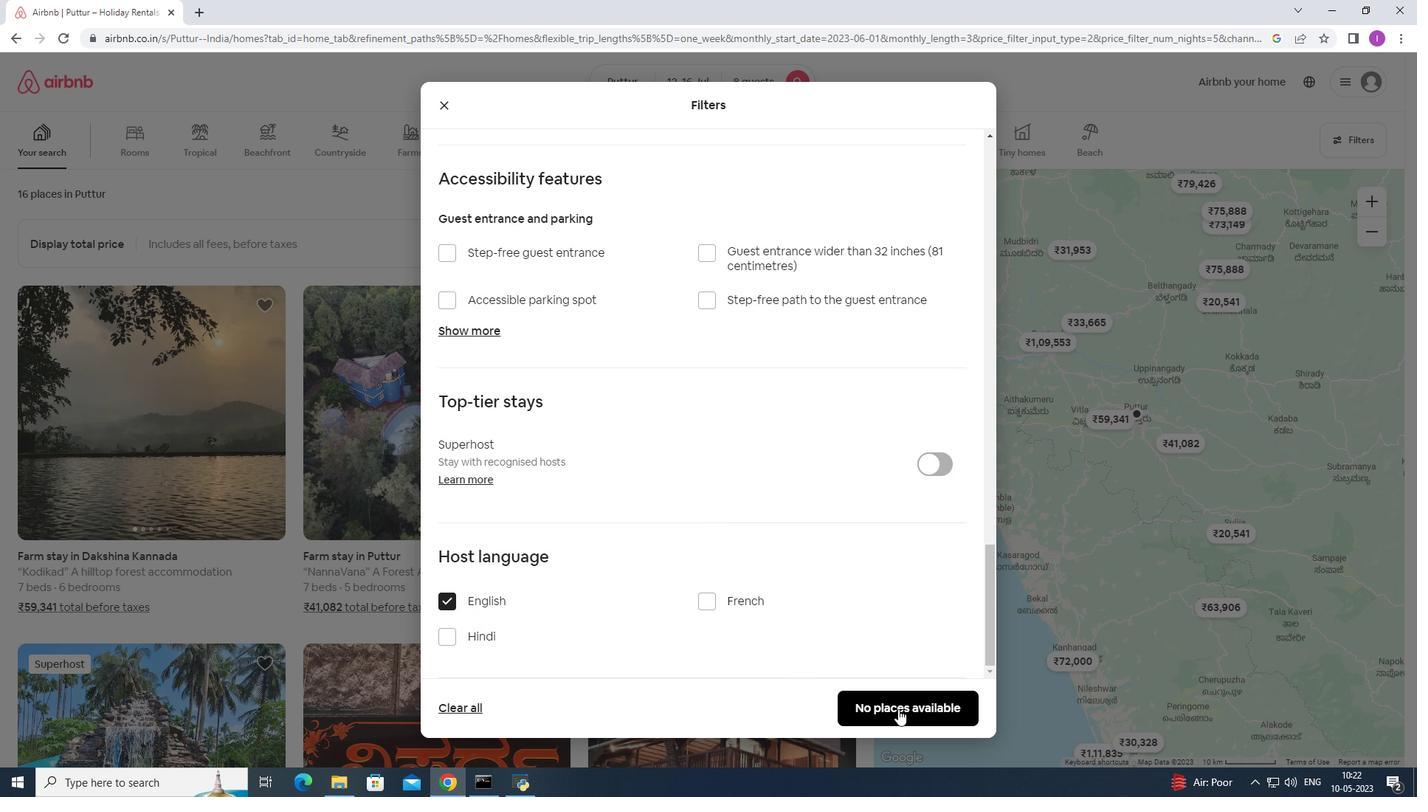 
Action: Mouse pressed left at (899, 709)
Screenshot: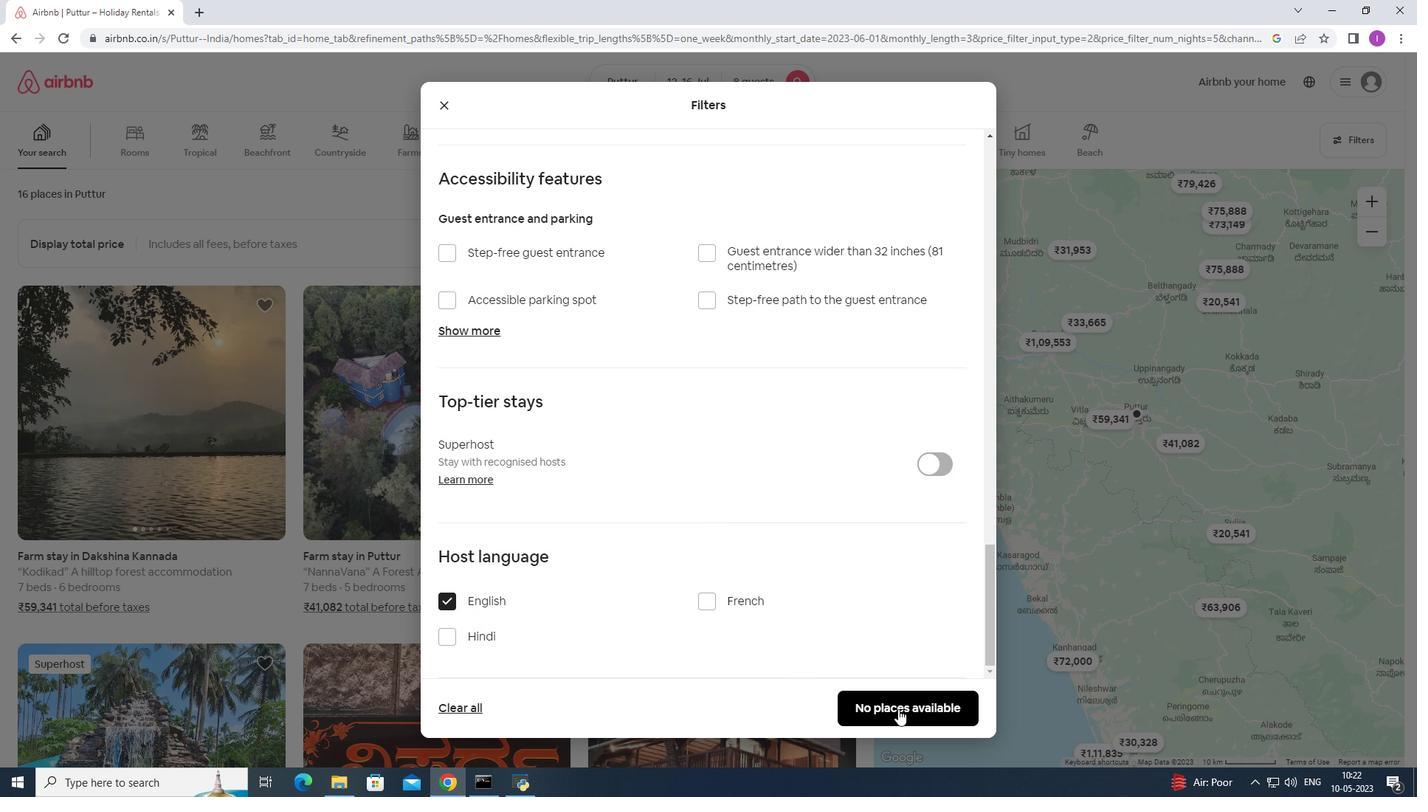 
Action: Mouse moved to (909, 619)
Screenshot: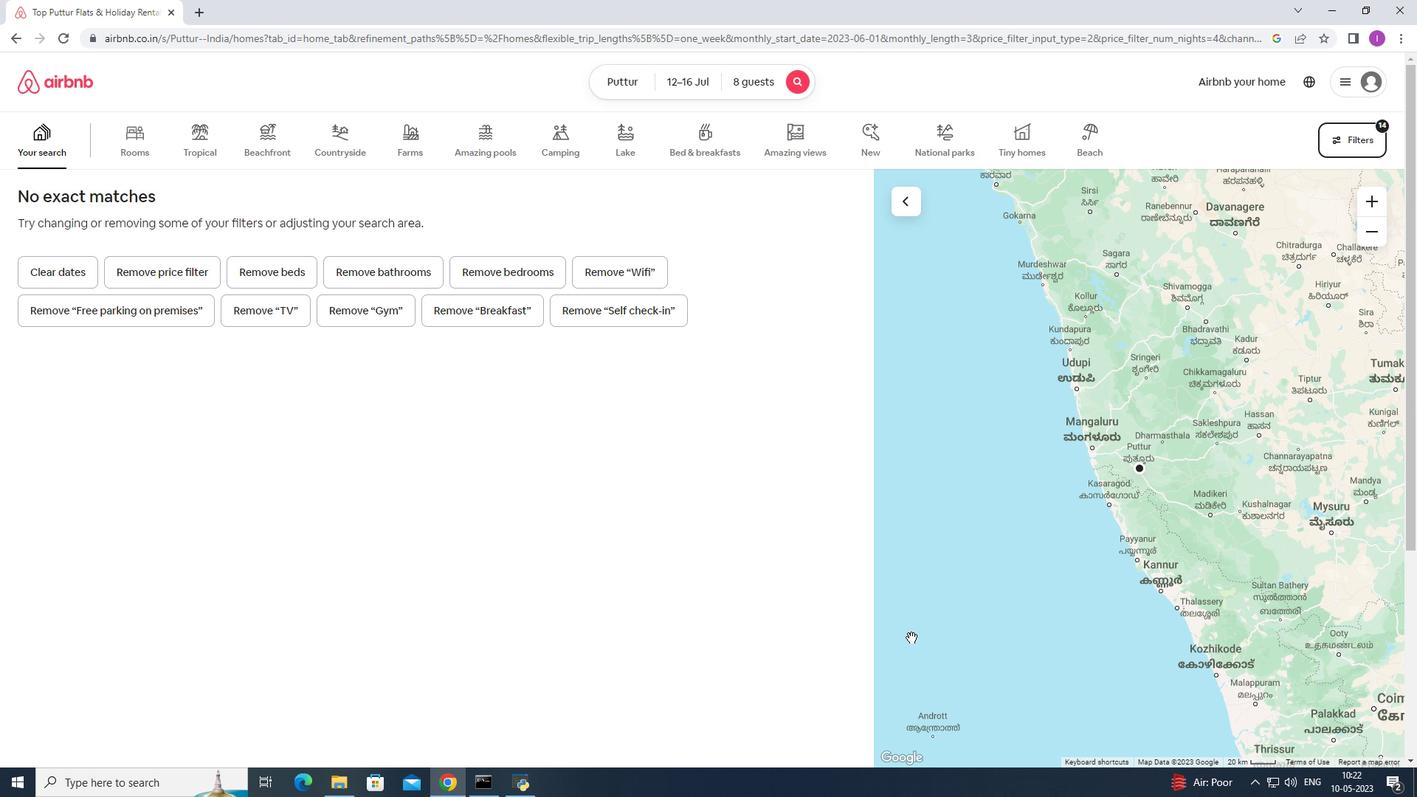 
